 Task: Buy 2 Tablecloths from Kitchen & Table Linens section under best seller category for shipping address: Henry Lee, 4769 Agriculture Lane, Homestead, Florida 33030, Cell Number 3052454080. Pay from credit card ending with 6759, CVV 506
Action: Mouse moved to (15, 106)
Screenshot: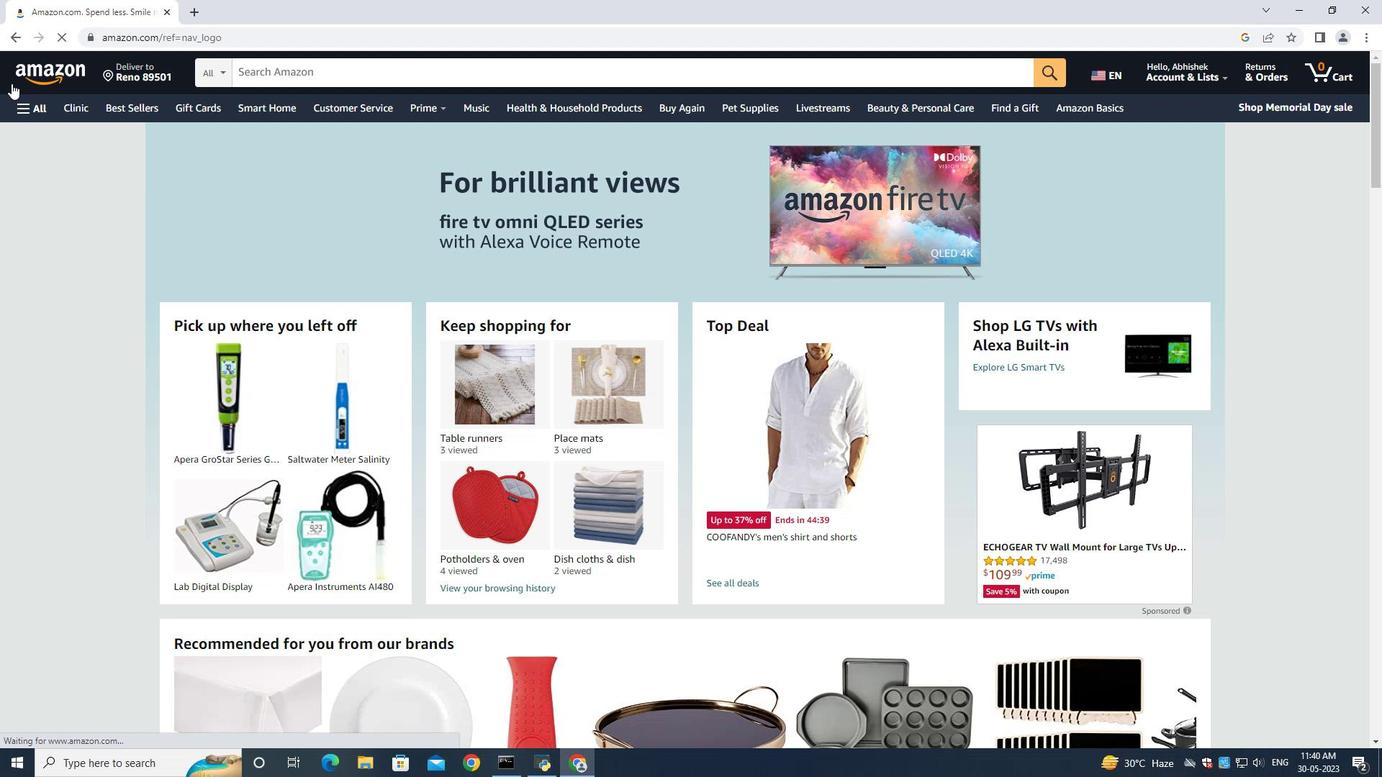 
Action: Mouse pressed left at (15, 106)
Screenshot: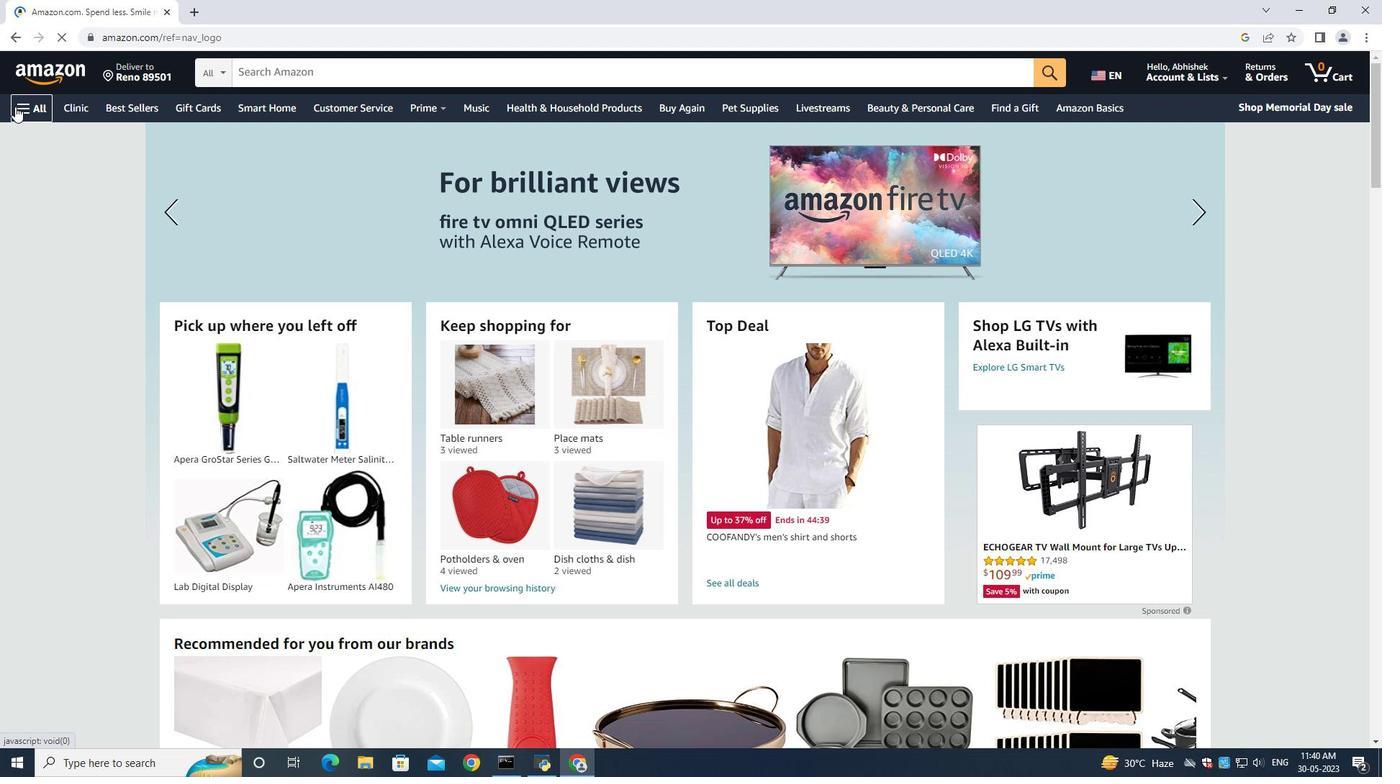 
Action: Mouse moved to (38, 107)
Screenshot: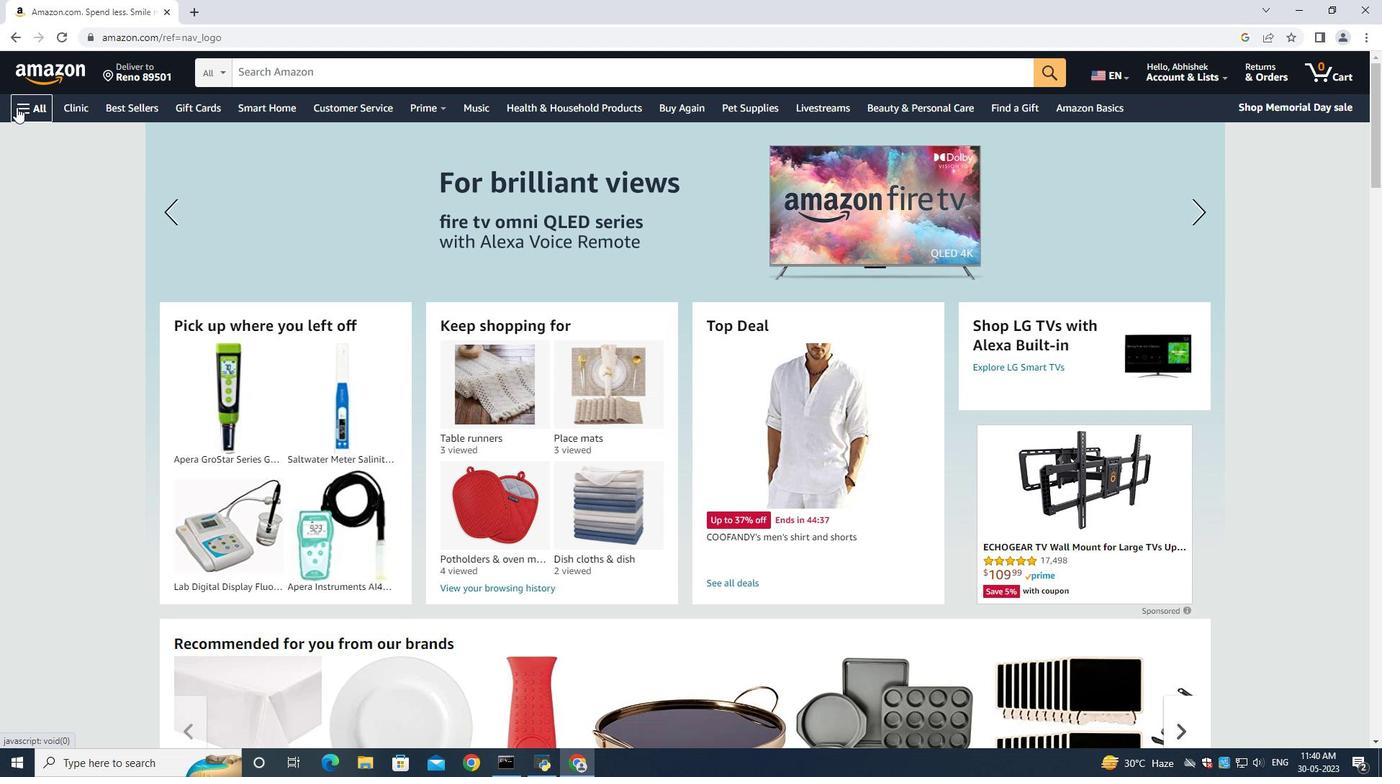 
Action: Mouse pressed left at (38, 107)
Screenshot: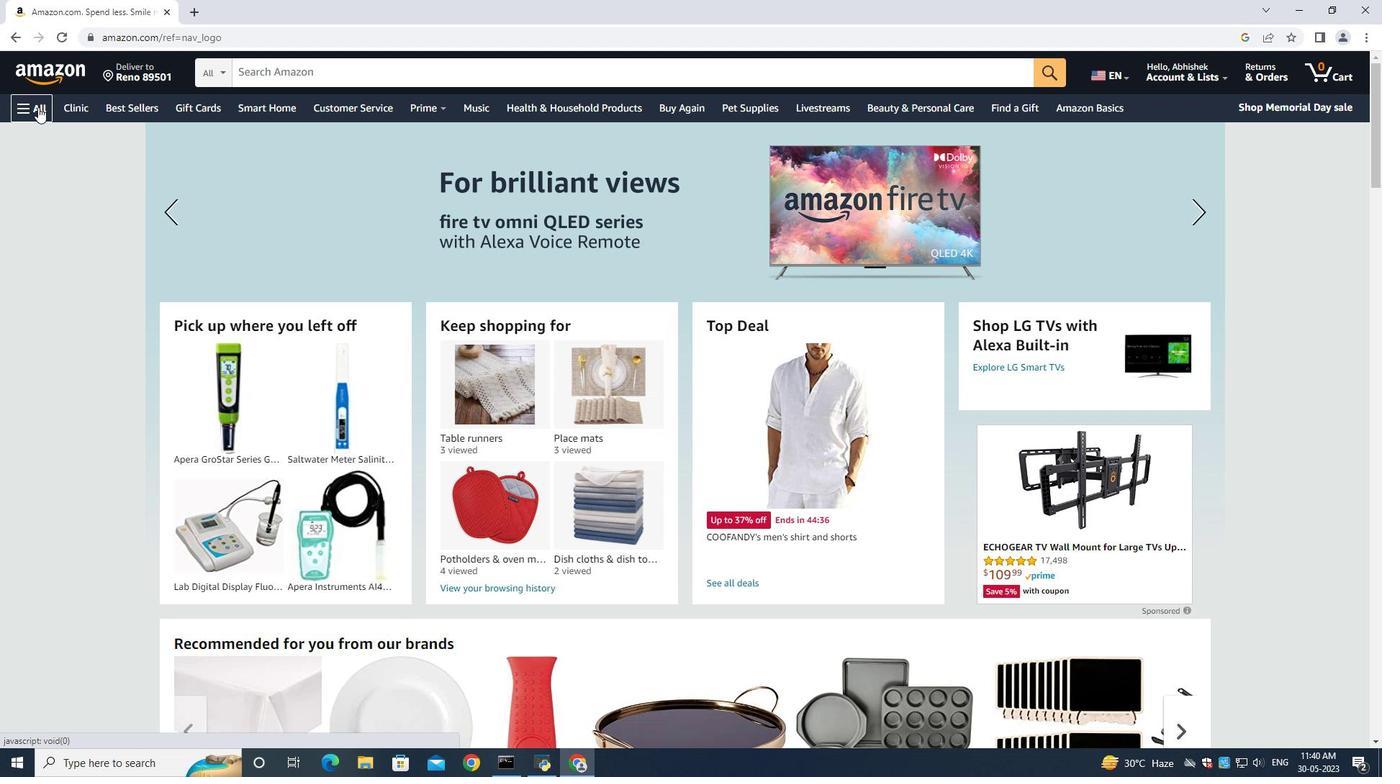 
Action: Mouse moved to (48, 124)
Screenshot: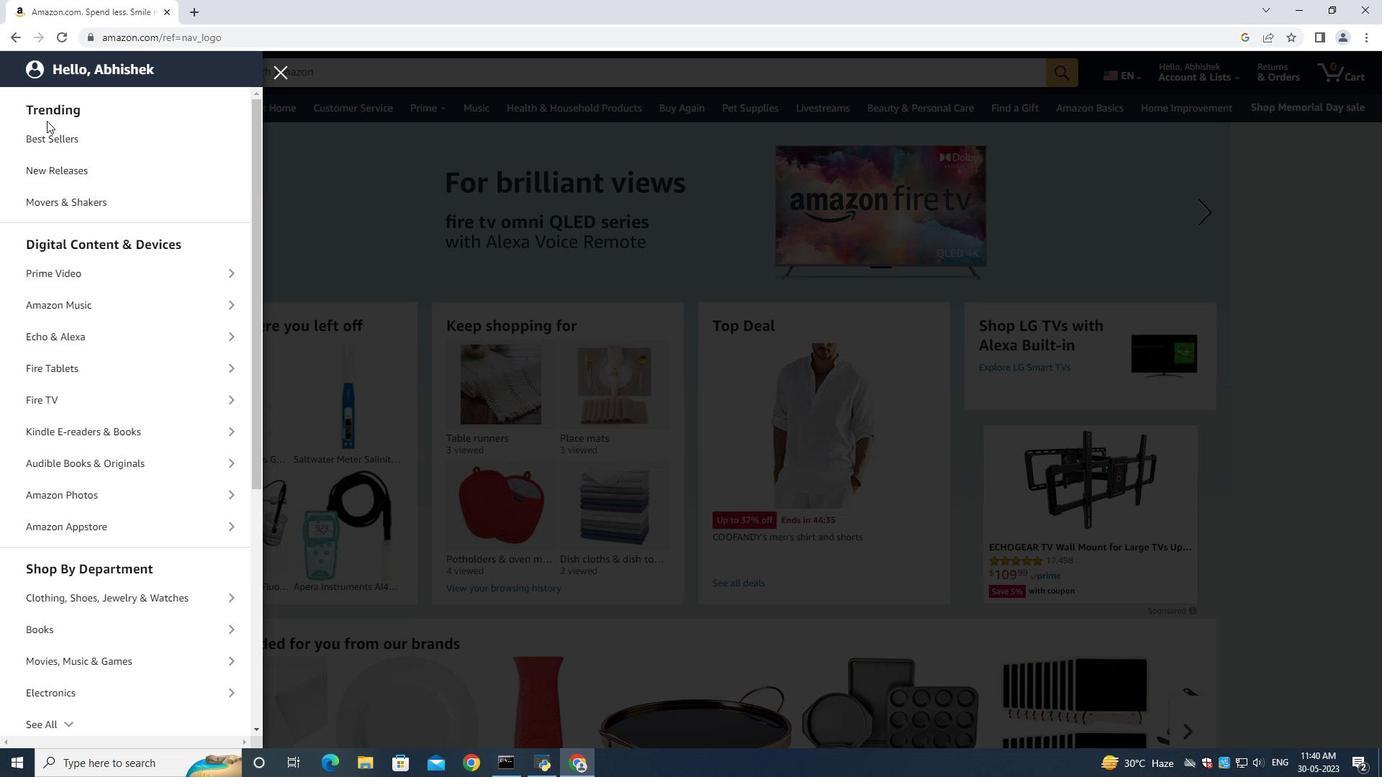 
Action: Mouse pressed left at (48, 124)
Screenshot: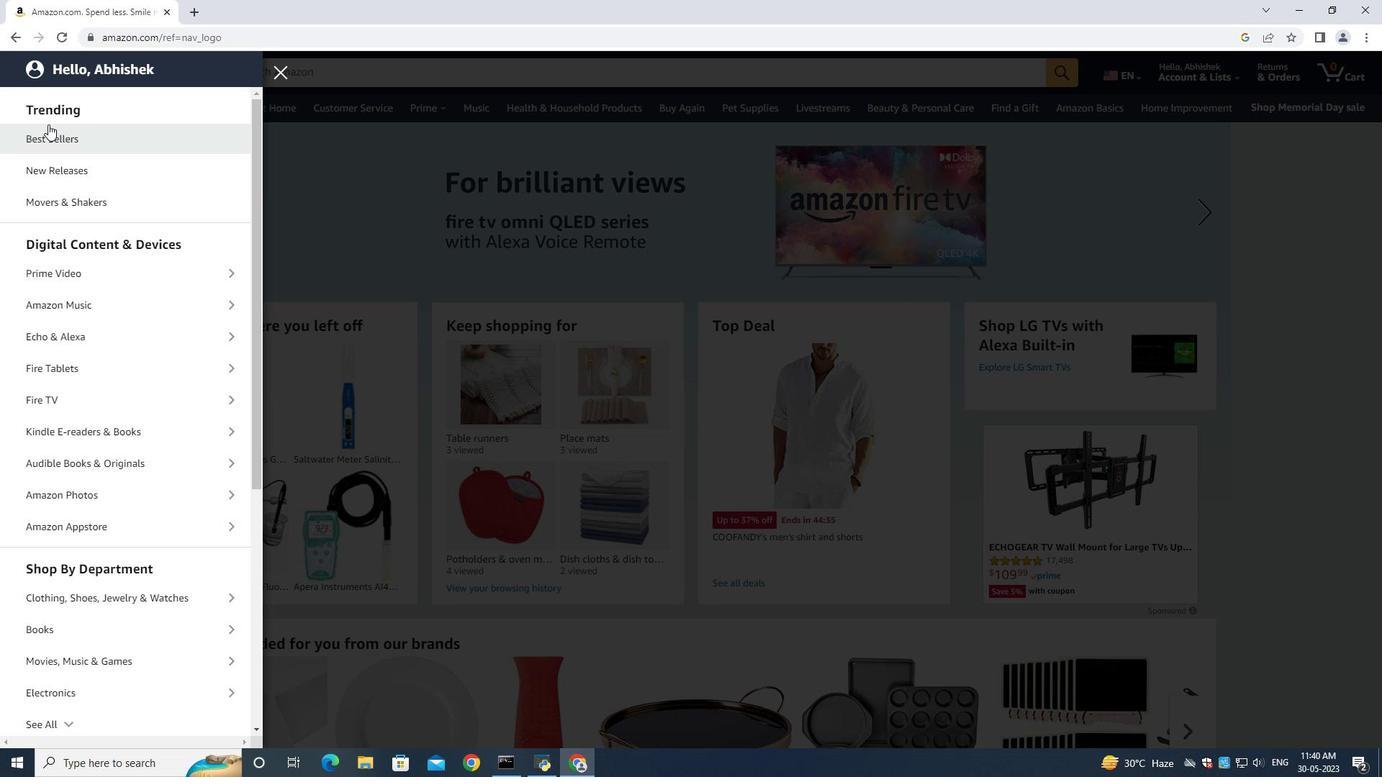 
Action: Mouse moved to (256, 72)
Screenshot: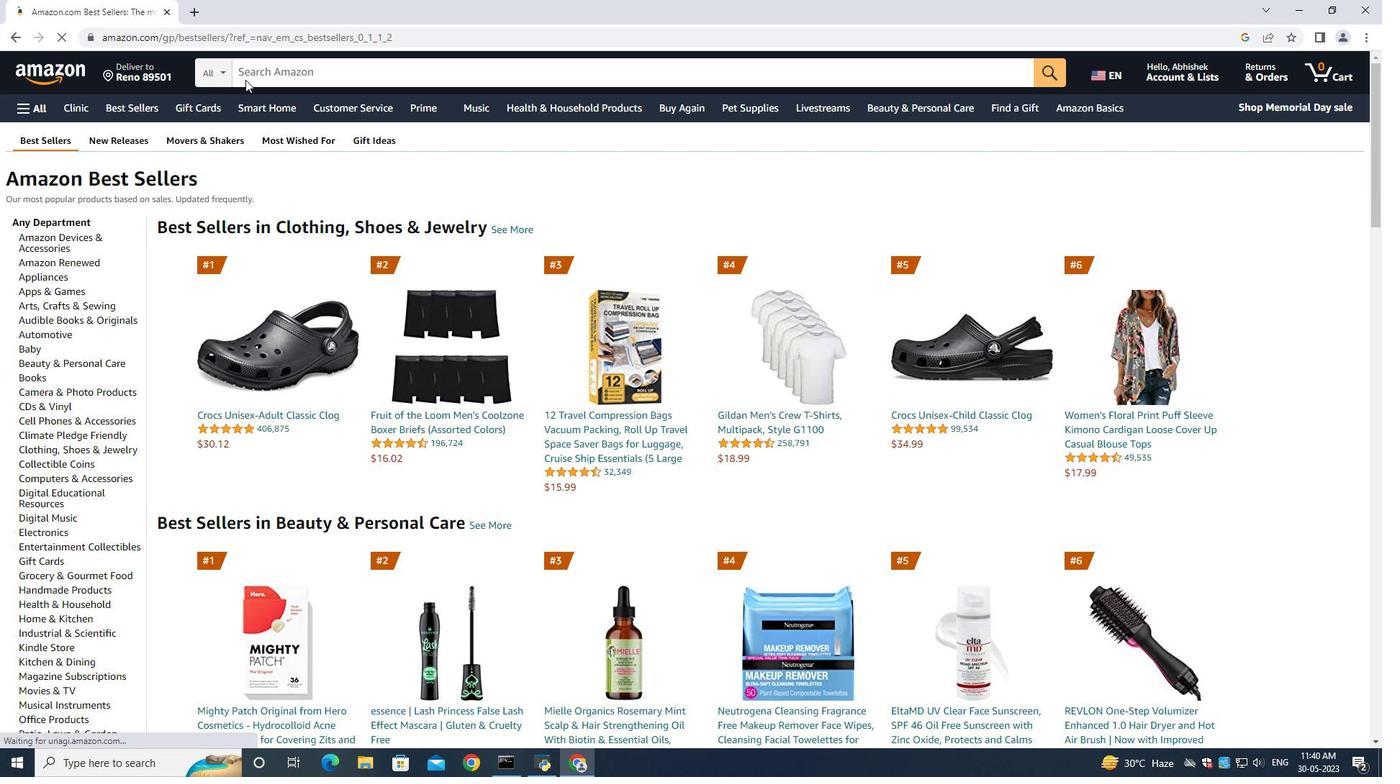 
Action: Mouse pressed left at (256, 72)
Screenshot: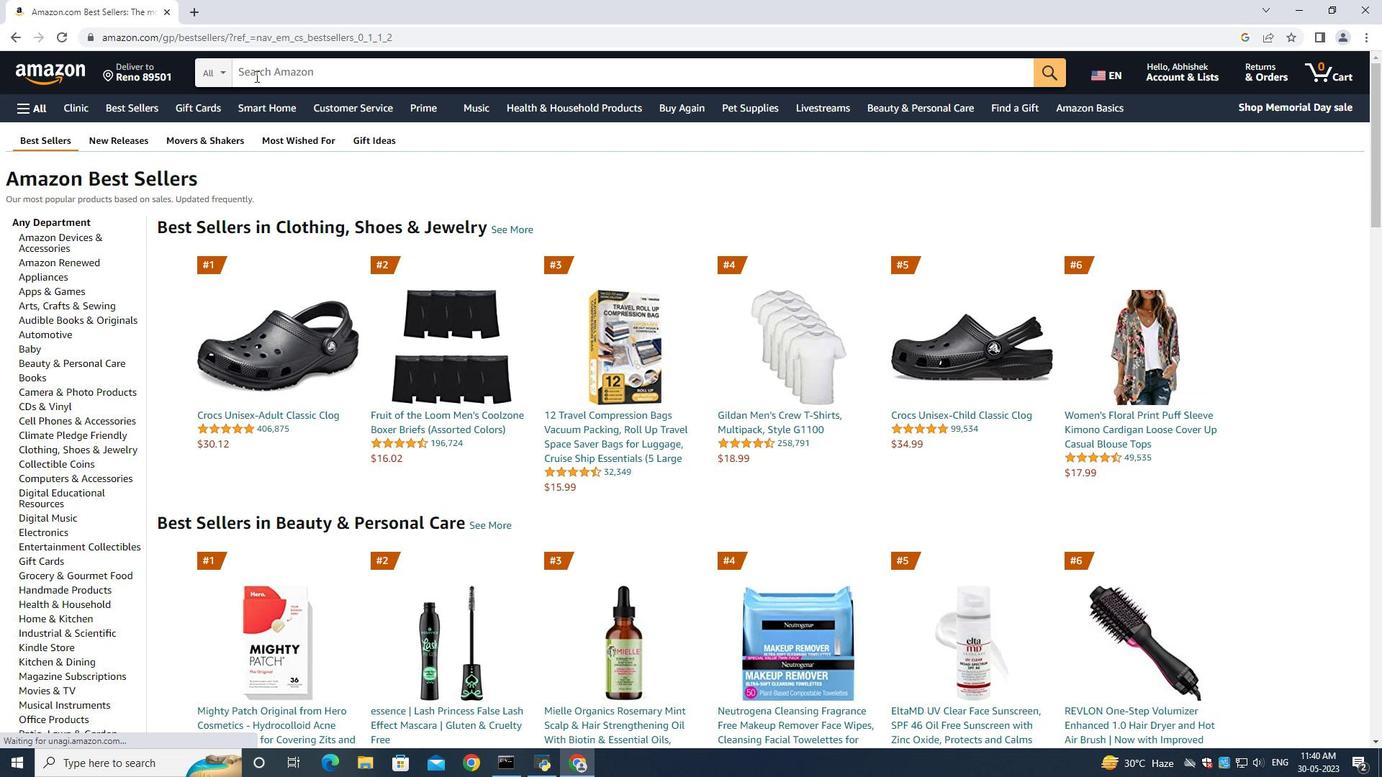 
Action: Mouse moved to (255, 69)
Screenshot: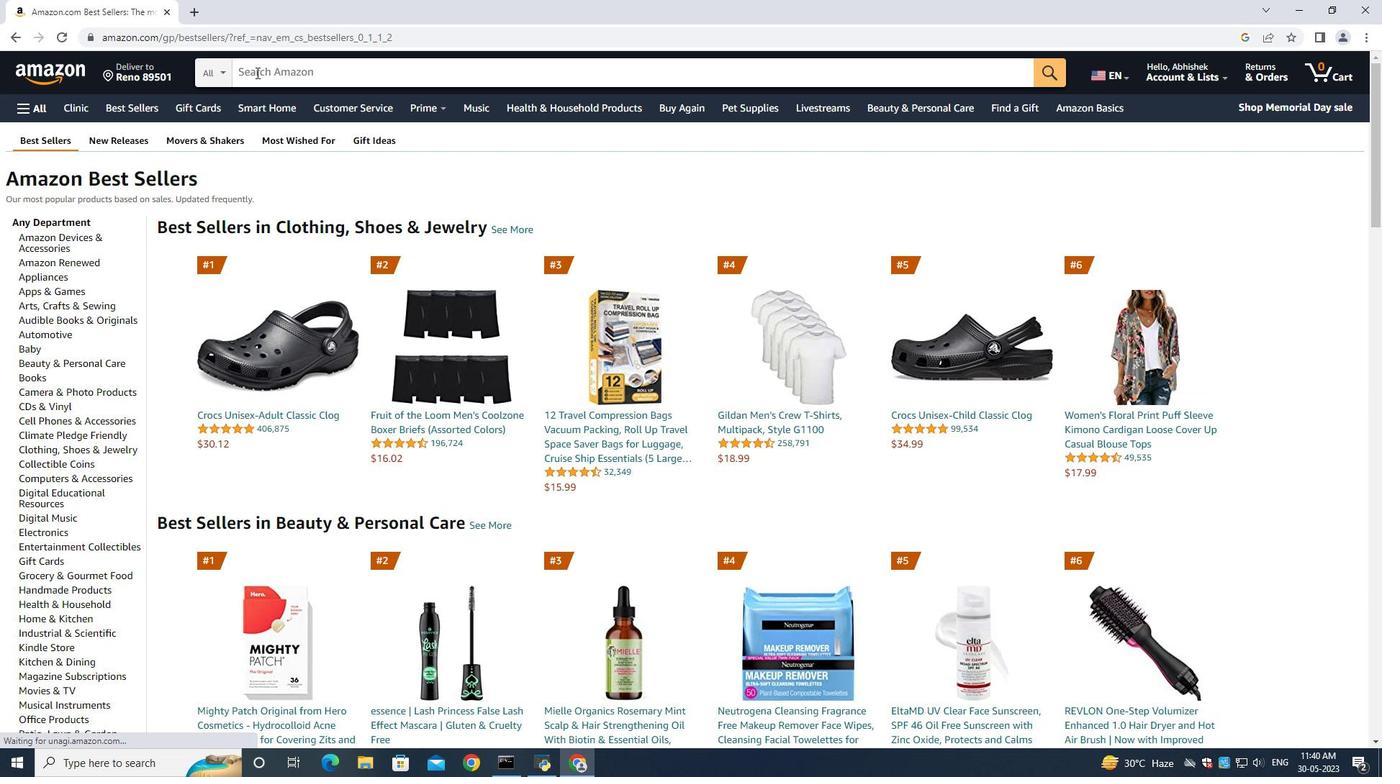 
Action: Key pressed <Key.shift>Tablect<Key.backspace>loths<Key.enter>
Screenshot: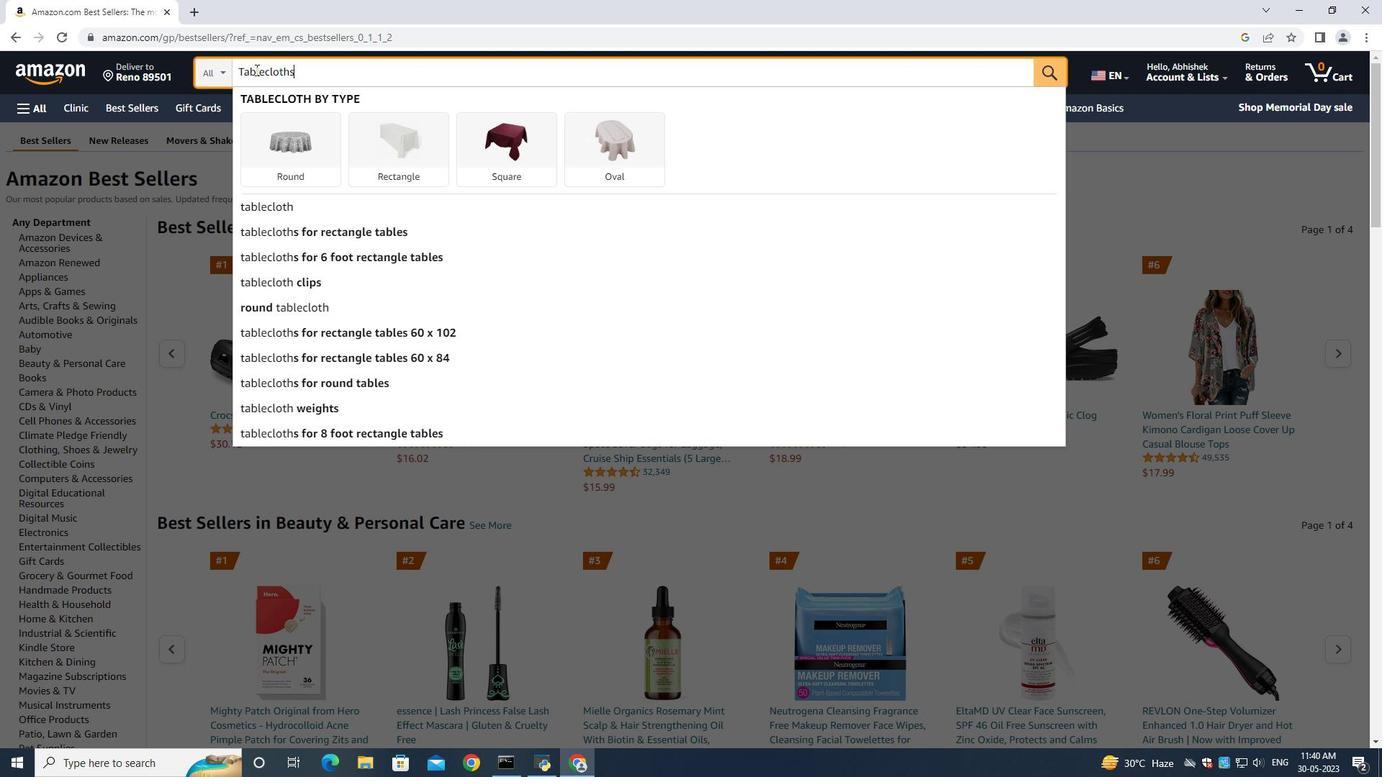 
Action: Mouse moved to (92, 254)
Screenshot: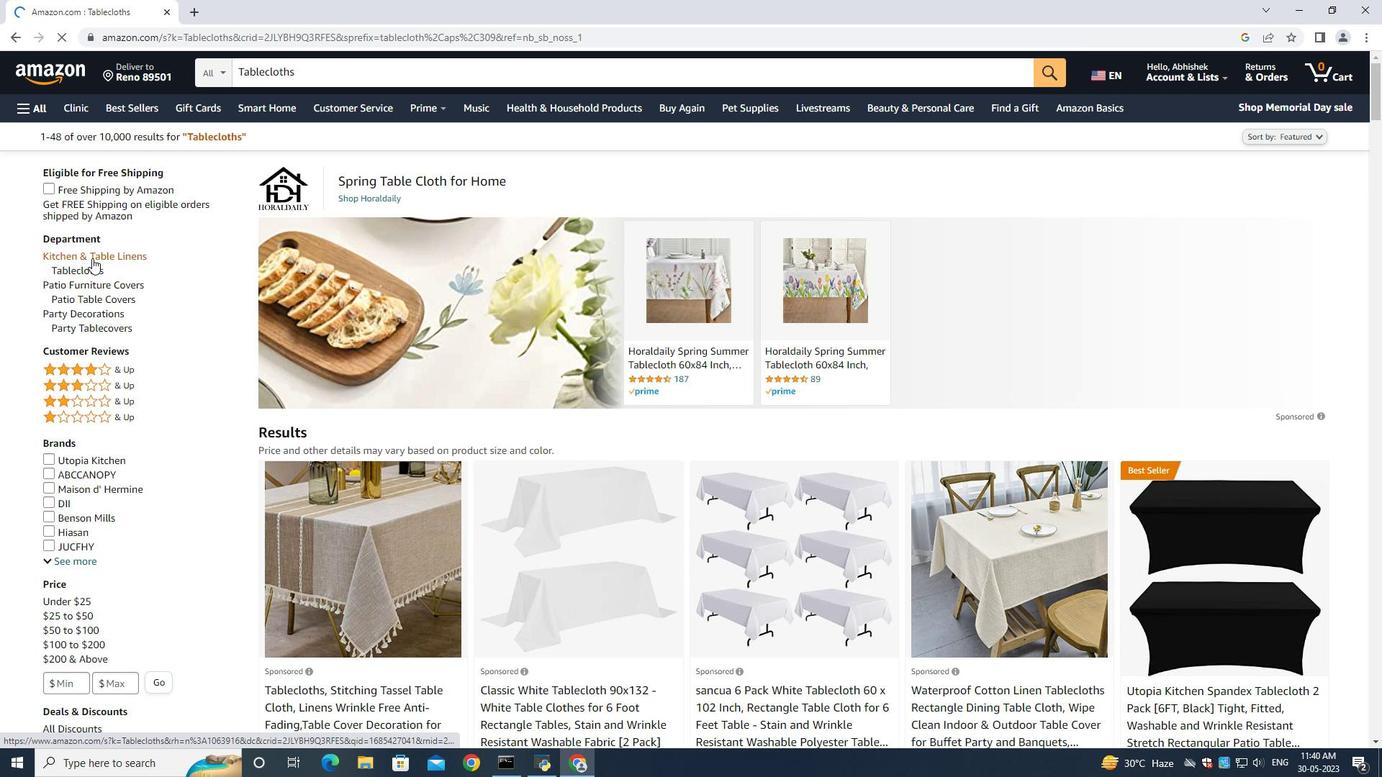 
Action: Mouse pressed left at (92, 254)
Screenshot: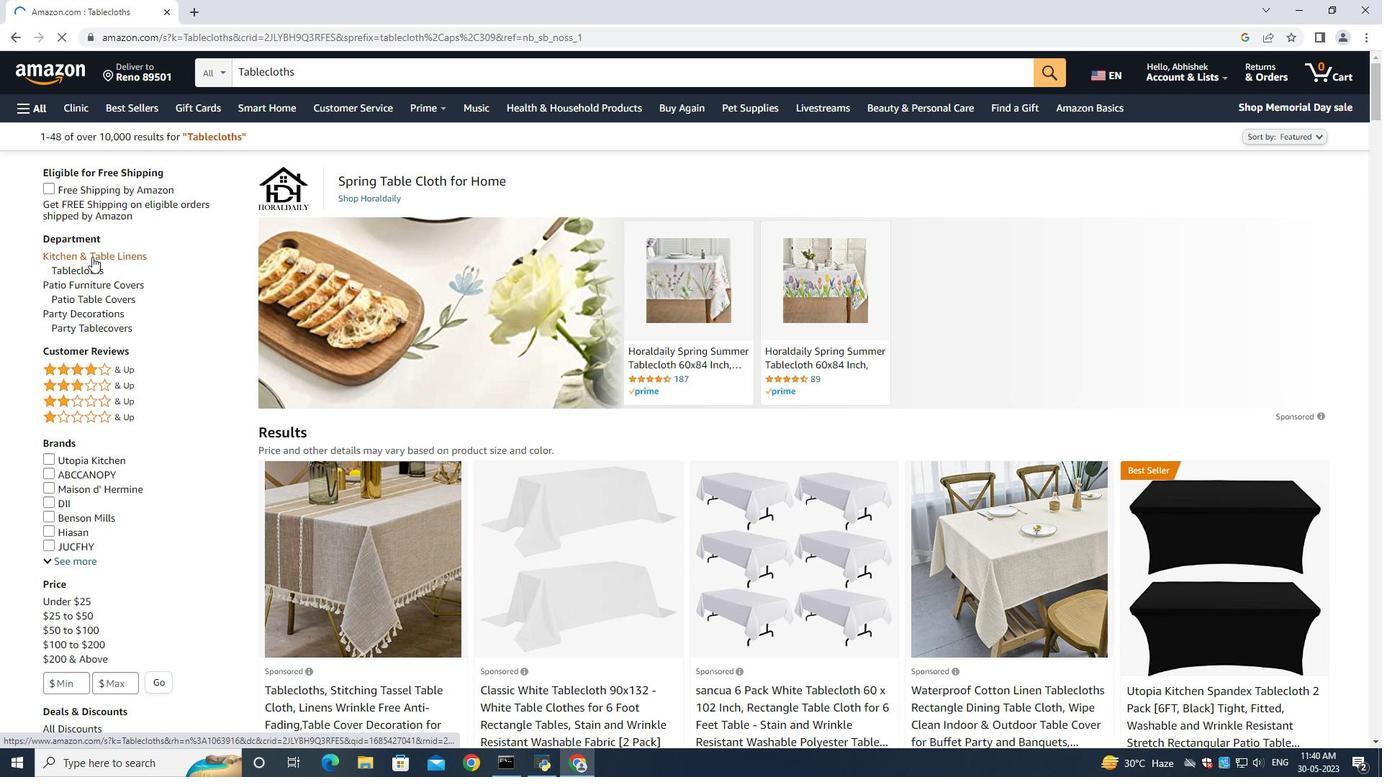 
Action: Mouse moved to (813, 331)
Screenshot: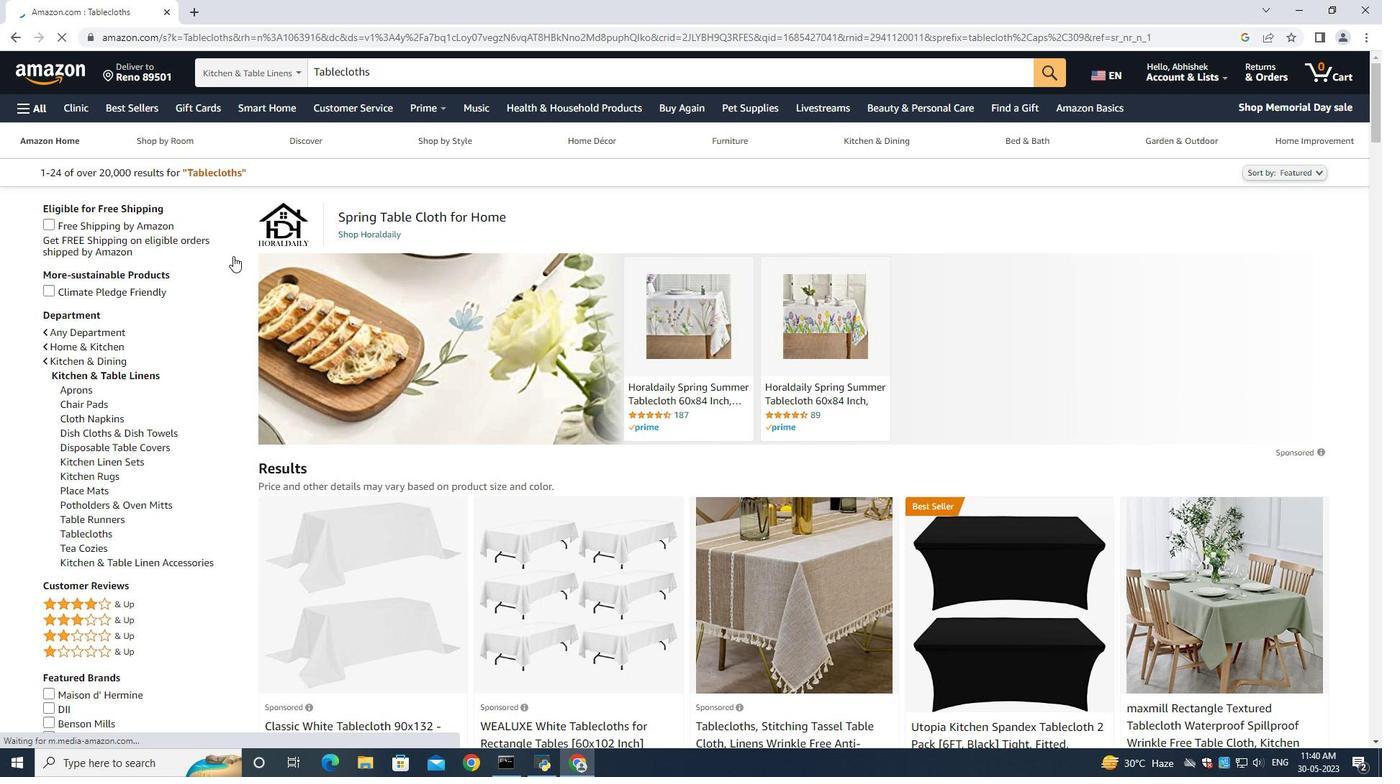 
Action: Mouse scrolled (813, 331) with delta (0, 0)
Screenshot: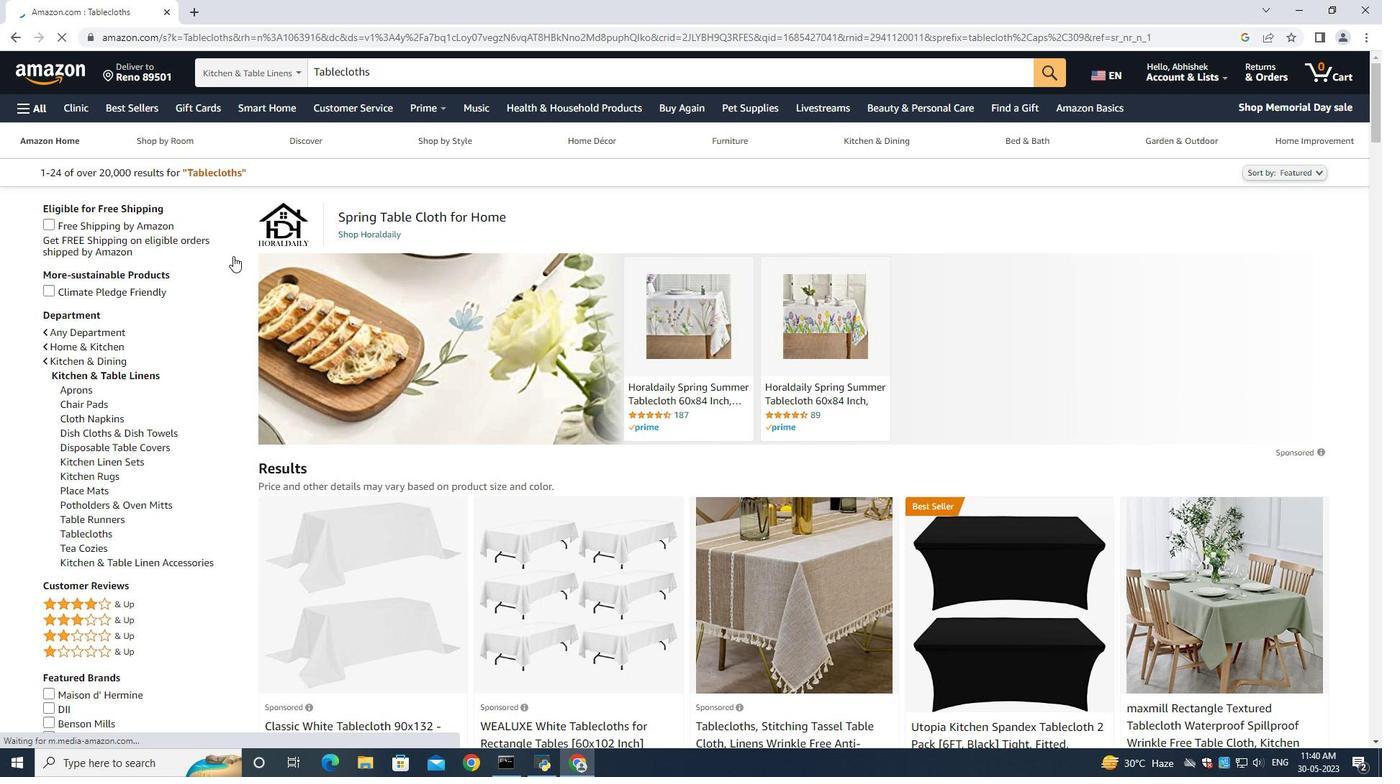 
Action: Mouse moved to (814, 334)
Screenshot: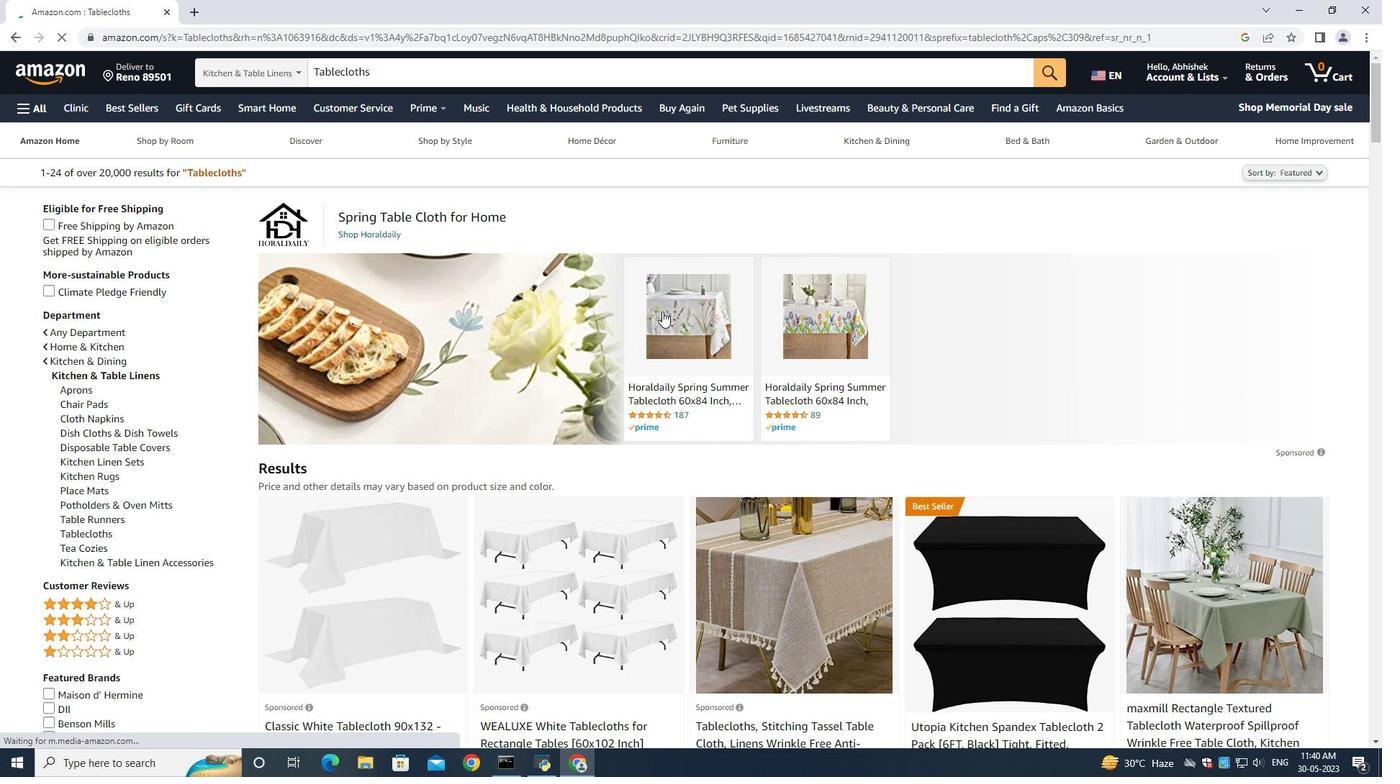 
Action: Mouse scrolled (813, 332) with delta (0, 0)
Screenshot: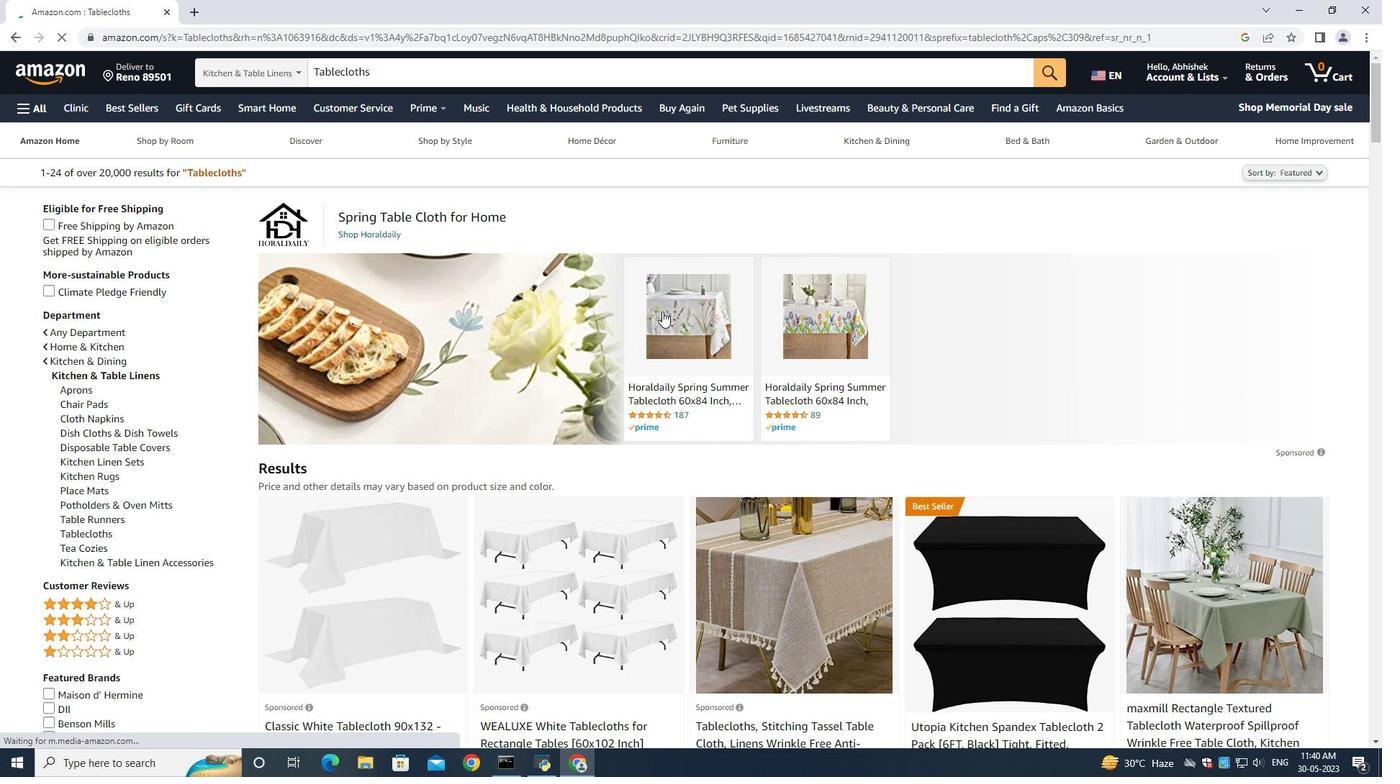 
Action: Mouse moved to (814, 334)
Screenshot: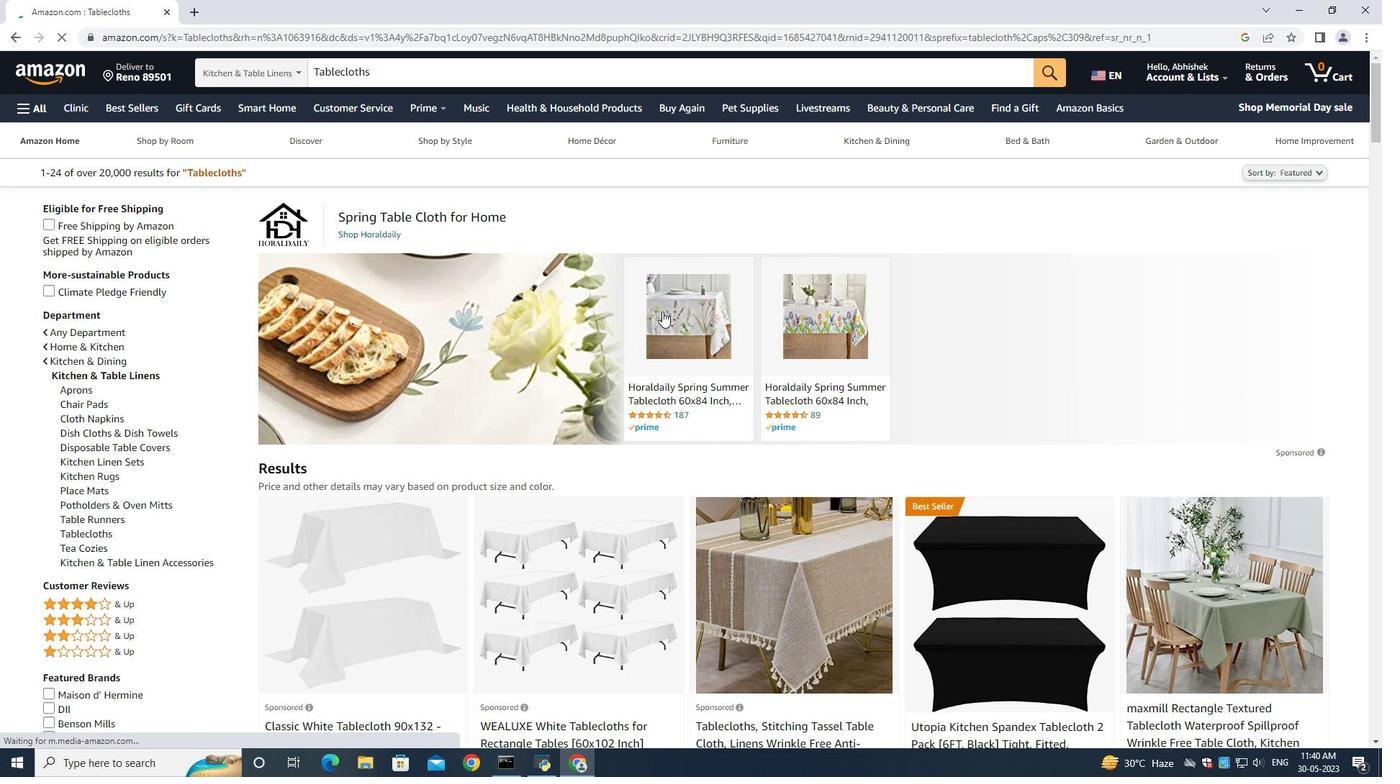 
Action: Mouse scrolled (814, 334) with delta (0, 0)
Screenshot: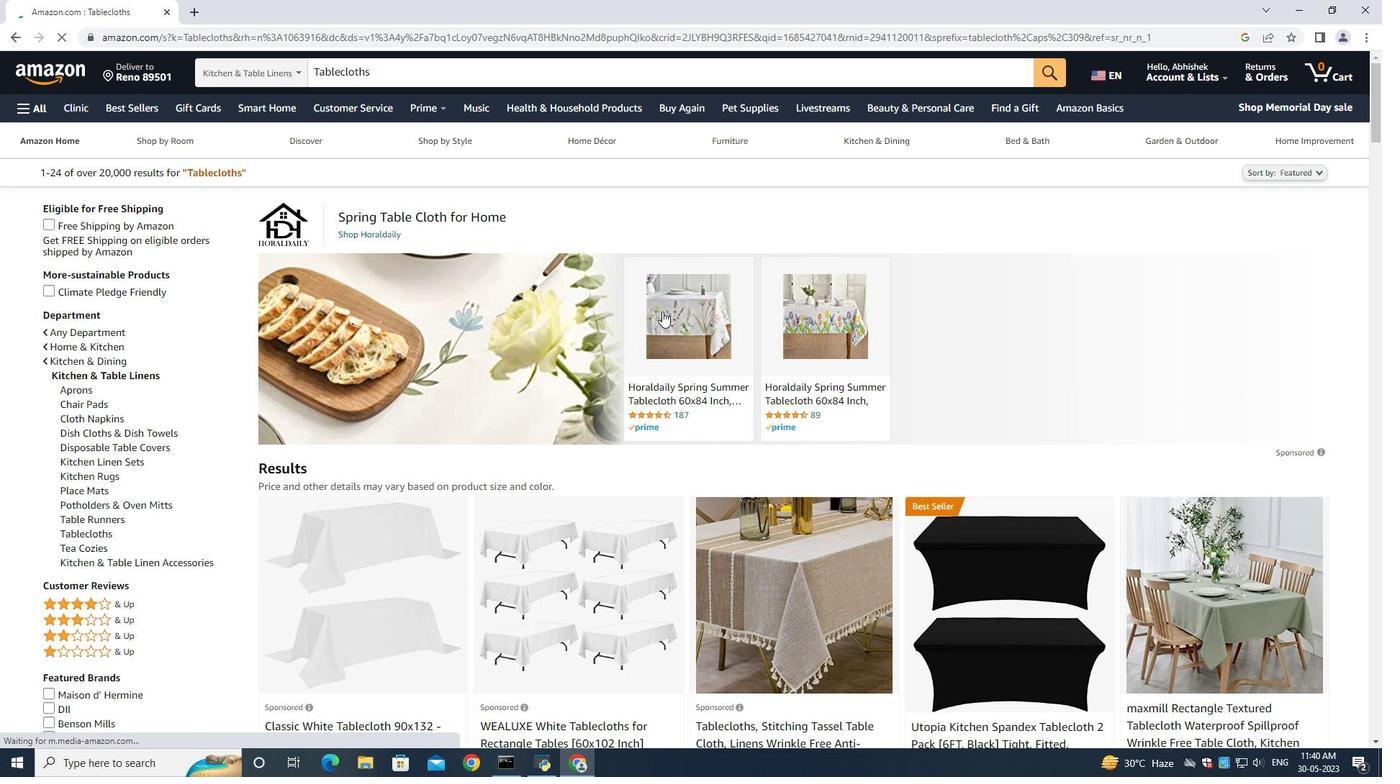 
Action: Mouse moved to (814, 335)
Screenshot: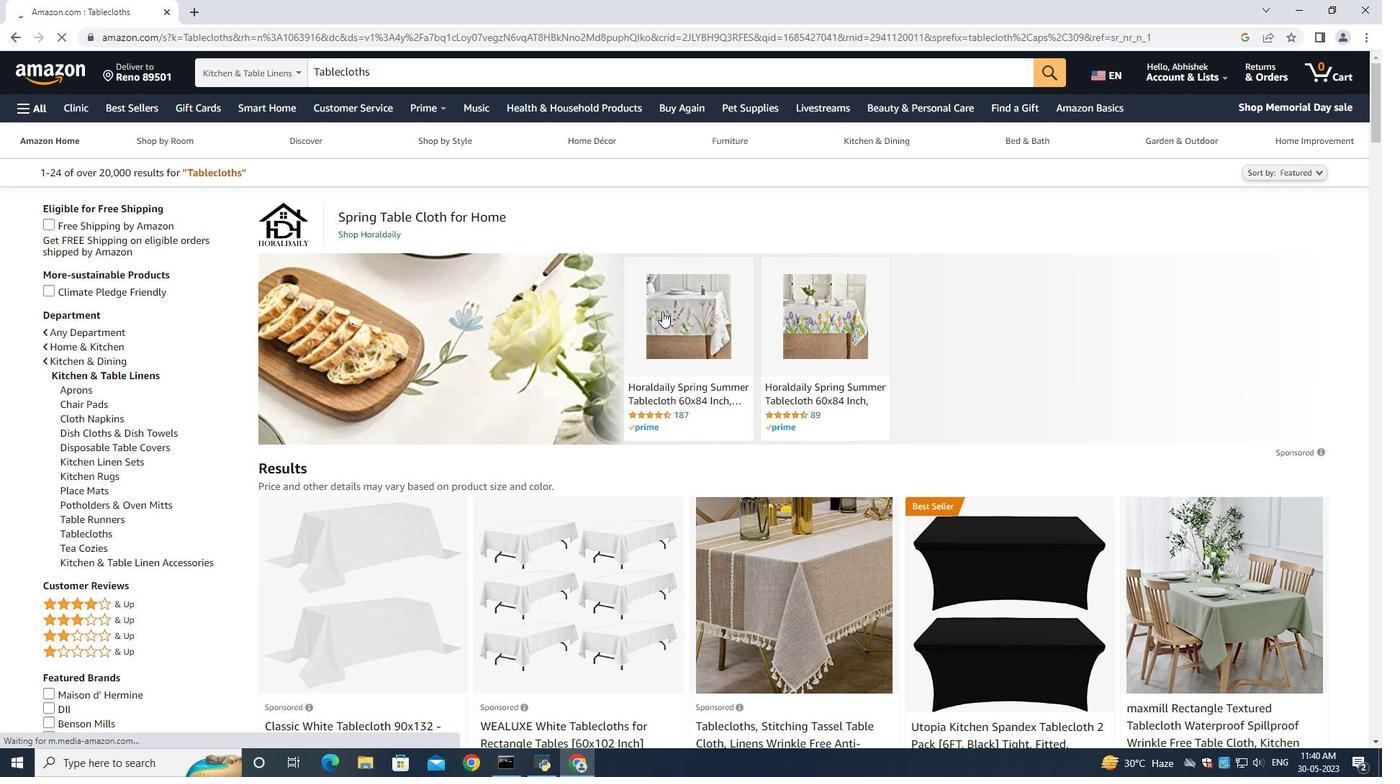 
Action: Mouse scrolled (814, 334) with delta (0, 0)
Screenshot: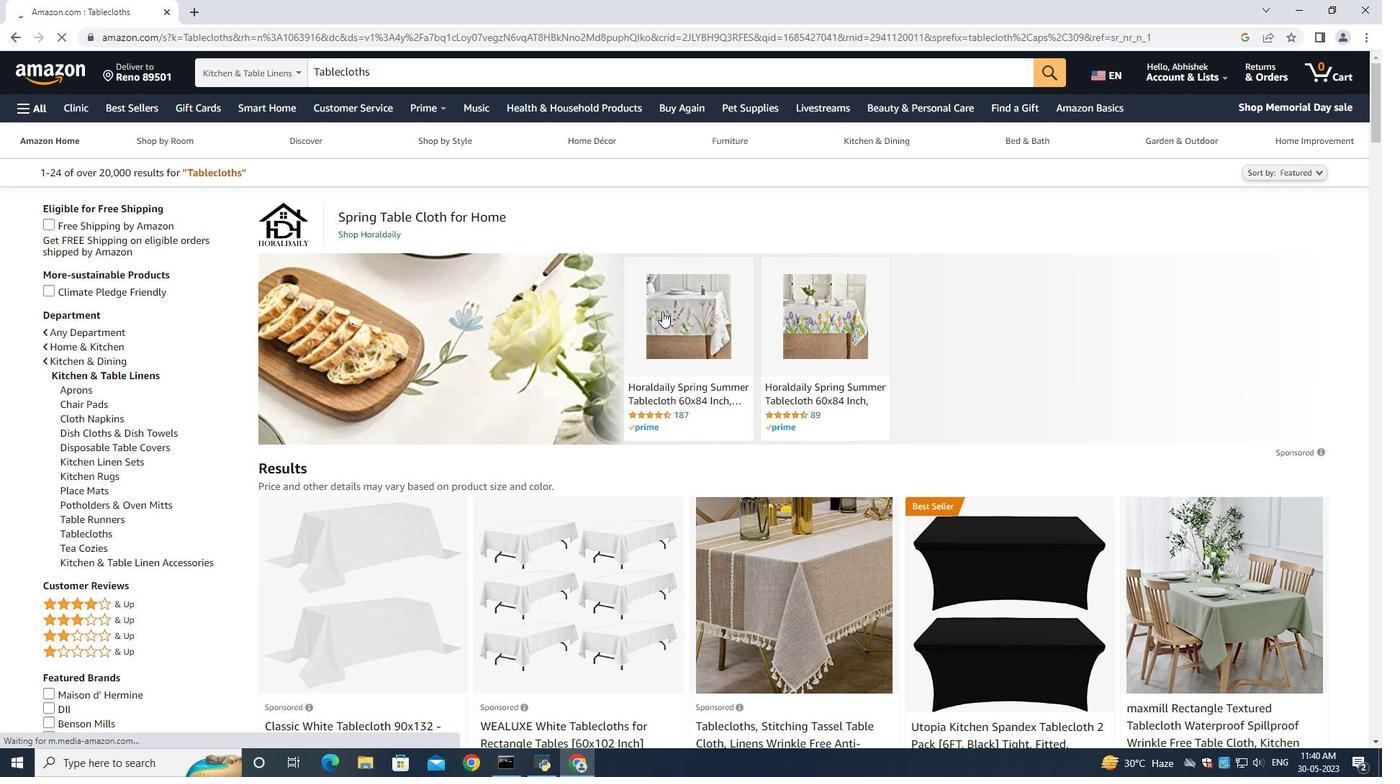 
Action: Mouse moved to (815, 336)
Screenshot: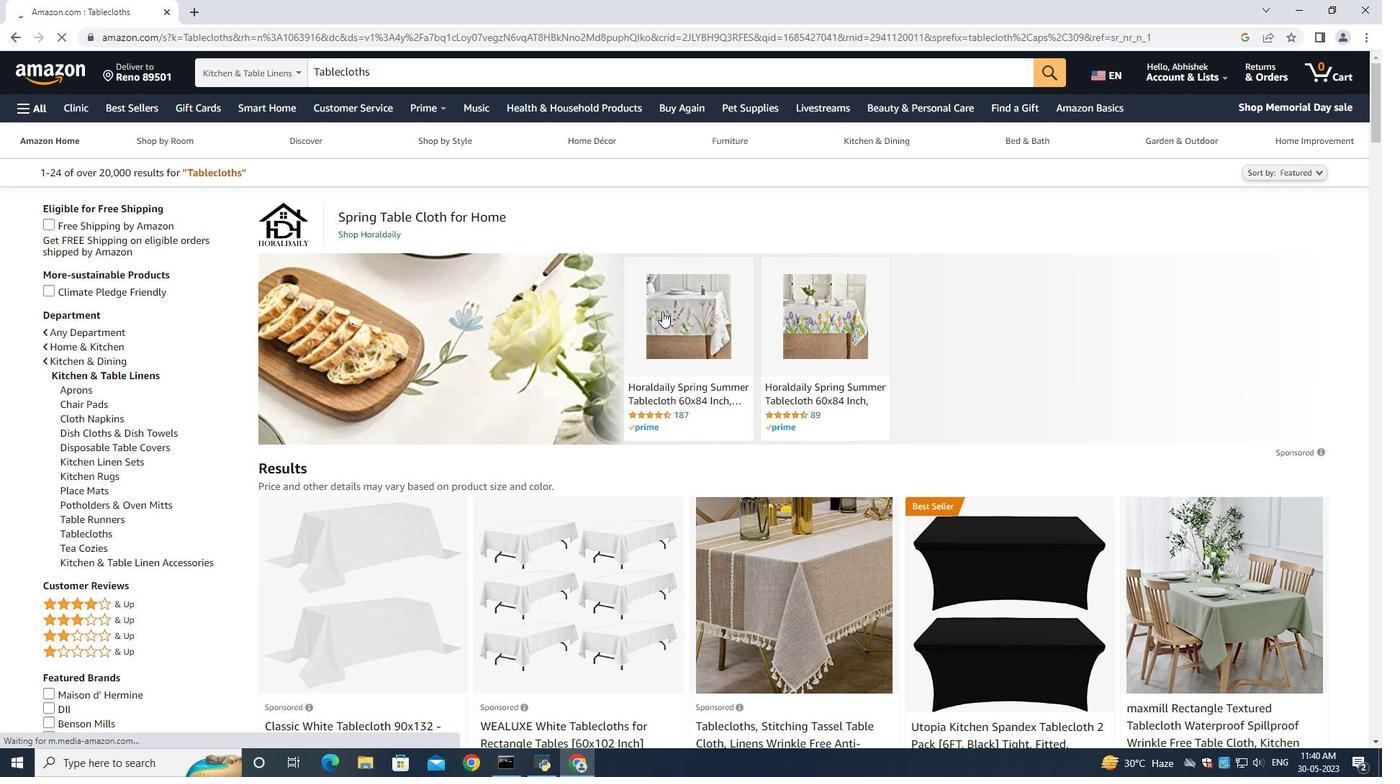 
Action: Mouse scrolled (815, 335) with delta (0, 0)
Screenshot: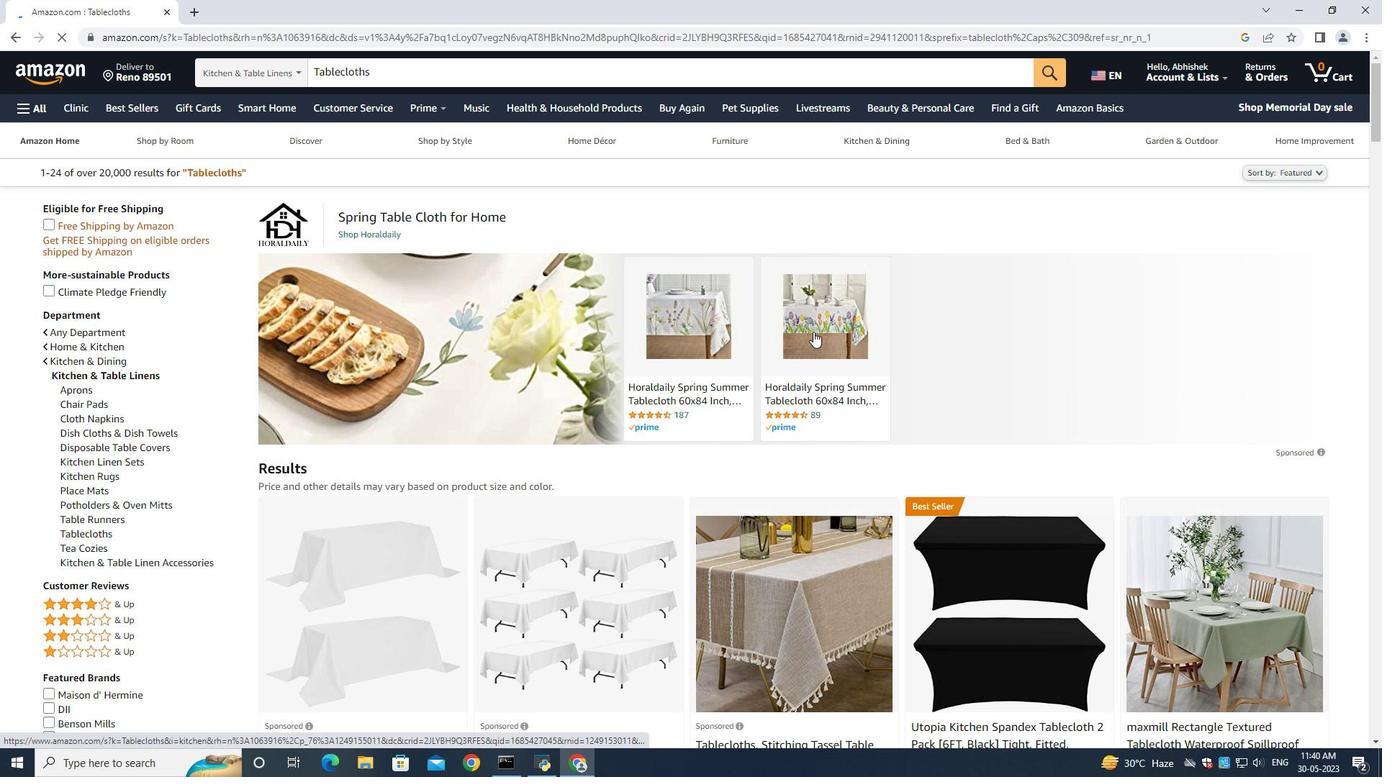 
Action: Mouse moved to (803, 388)
Screenshot: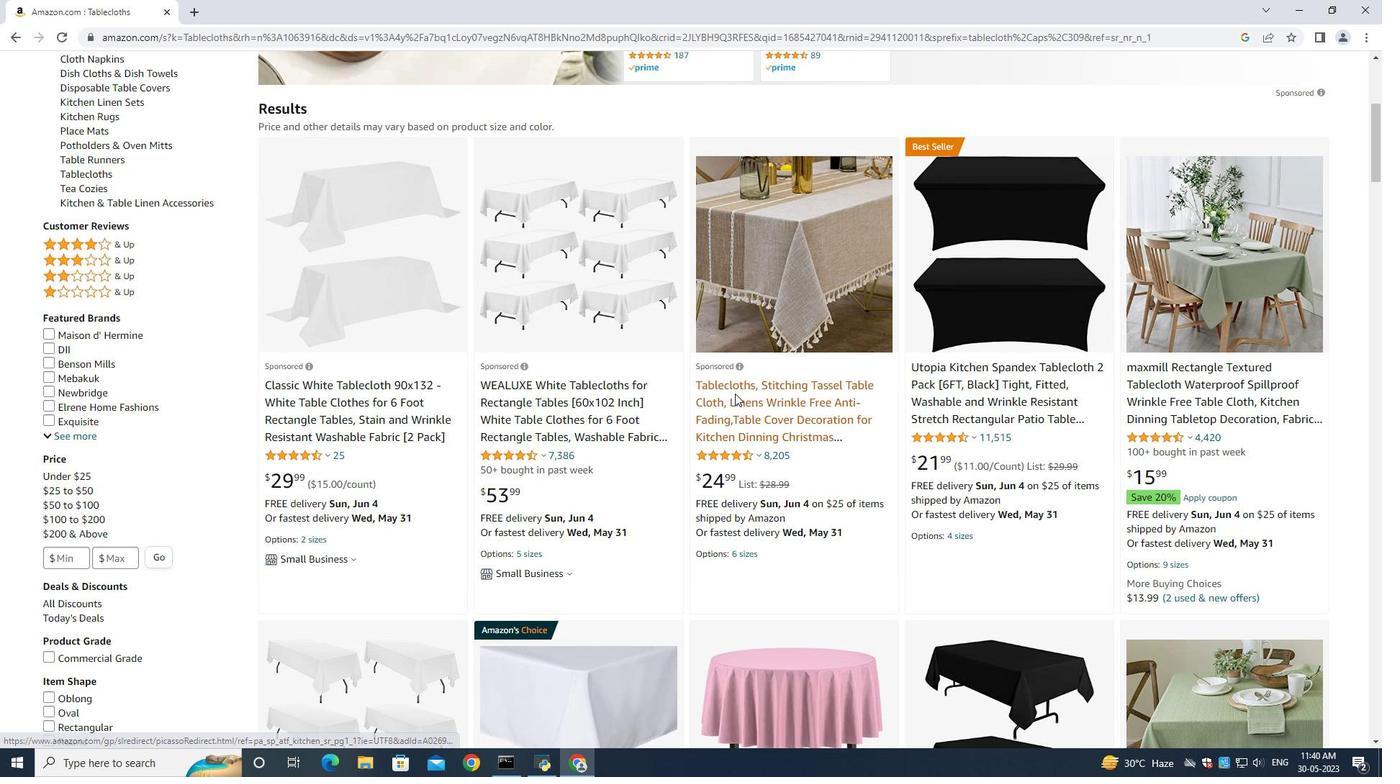 
Action: Mouse pressed left at (803, 388)
Screenshot: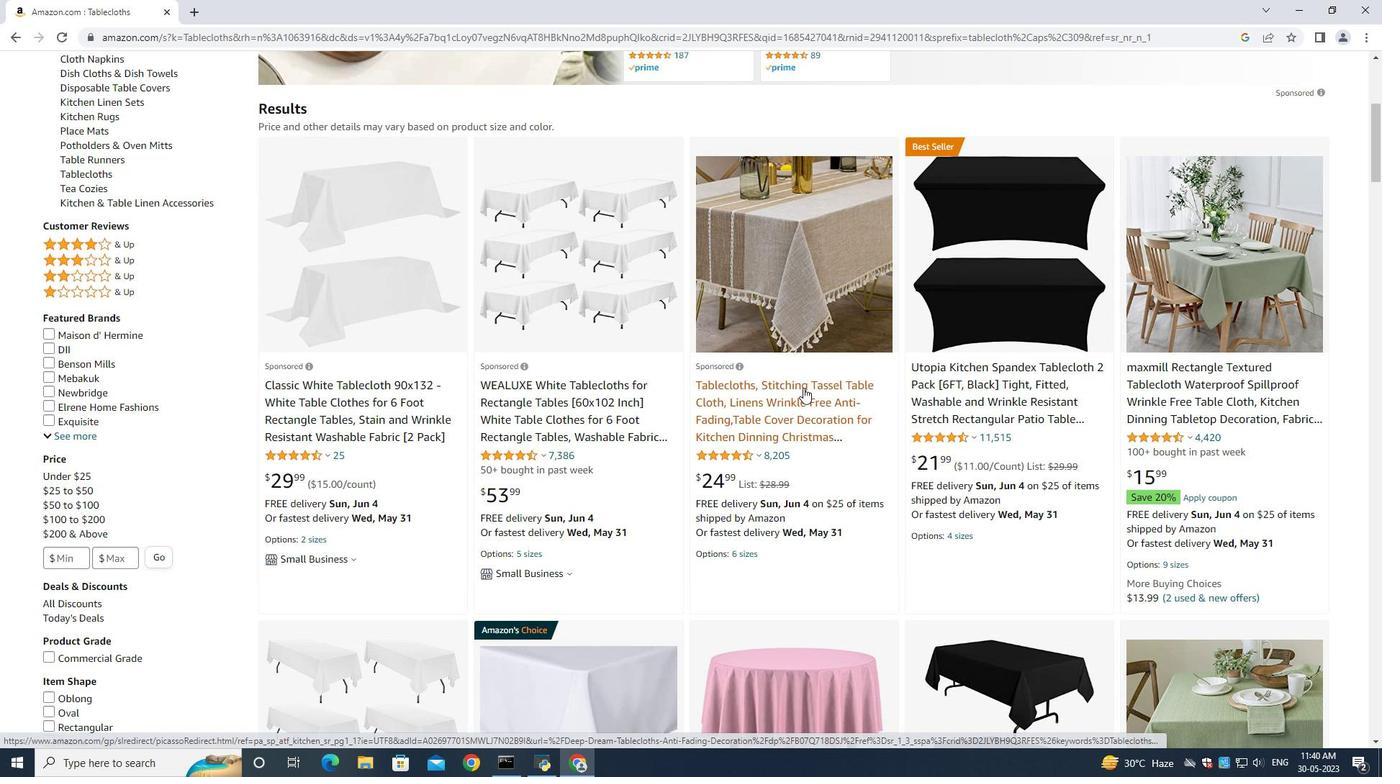 
Action: Mouse moved to (511, 614)
Screenshot: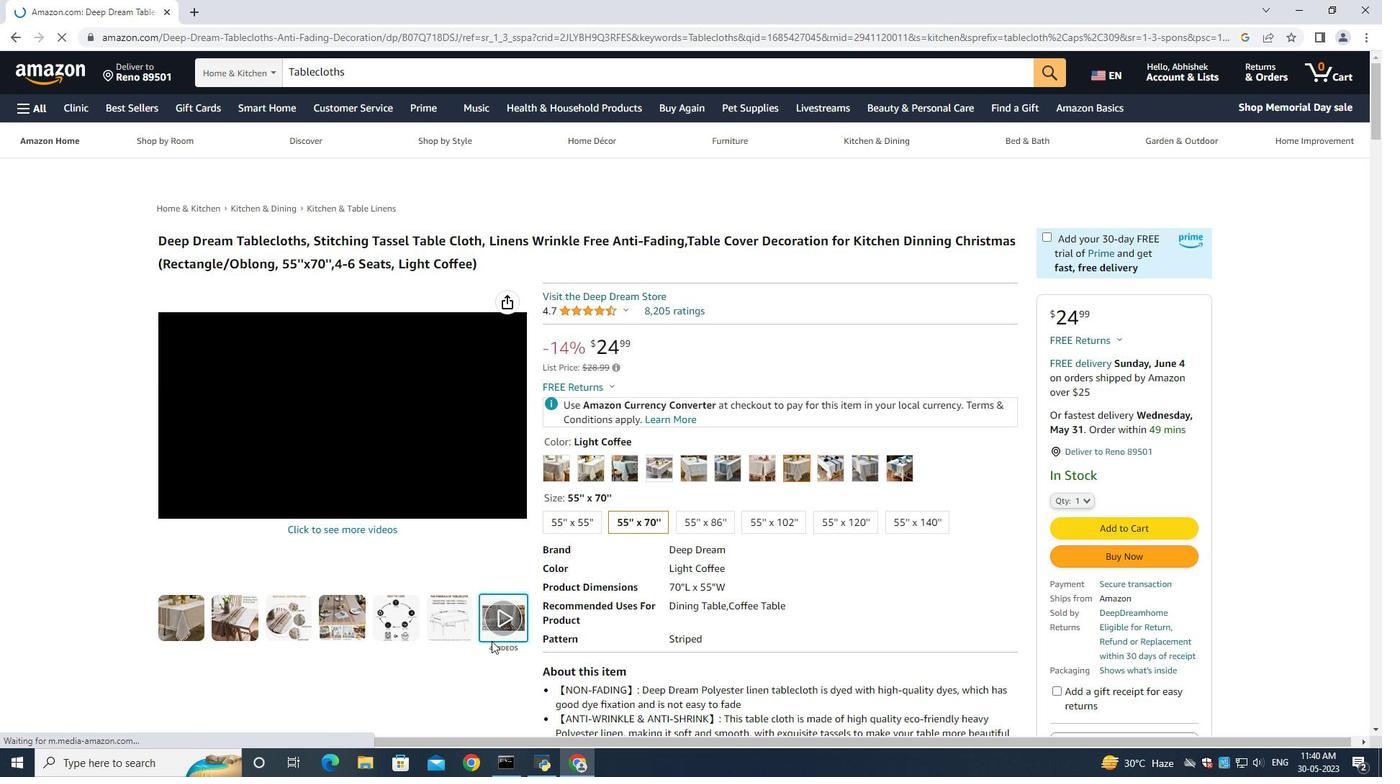 
Action: Mouse pressed left at (511, 614)
Screenshot: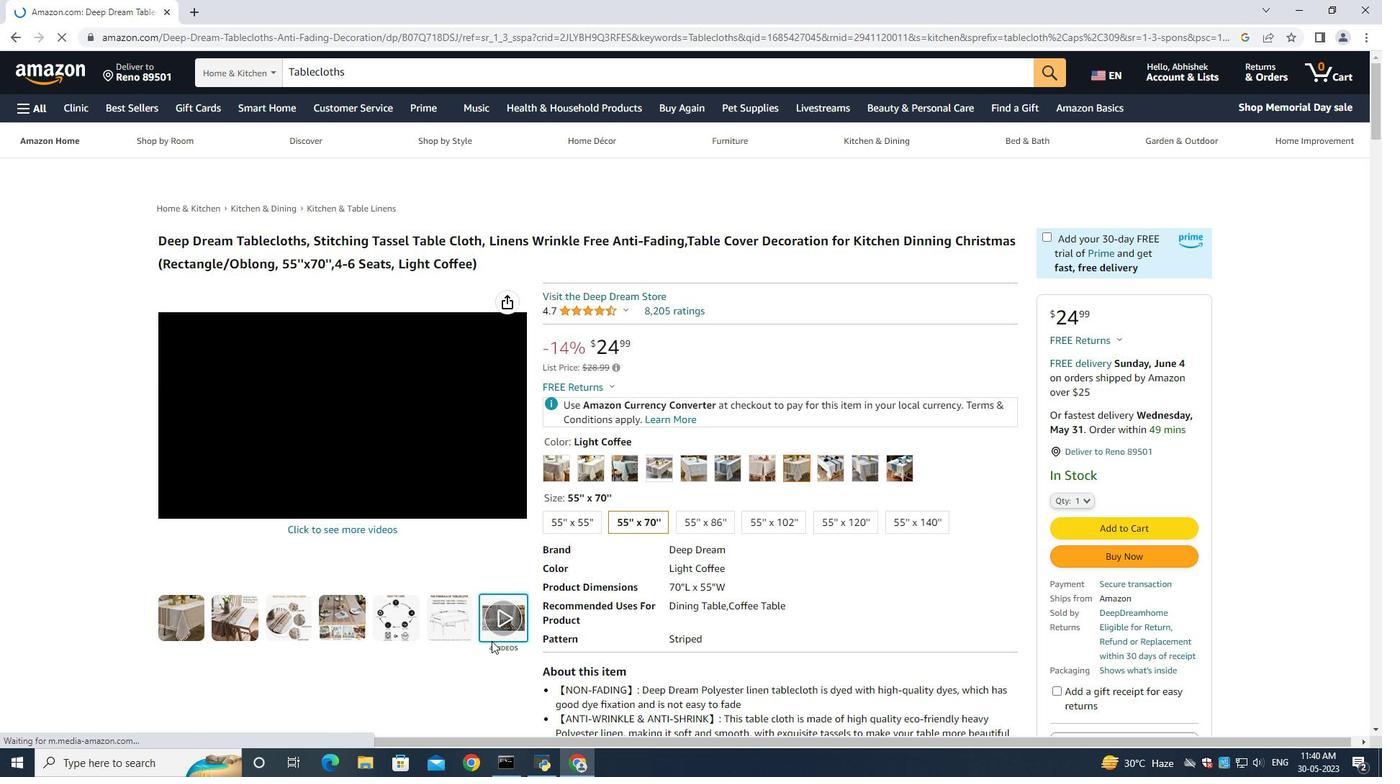 
Action: Mouse moved to (583, 399)
Screenshot: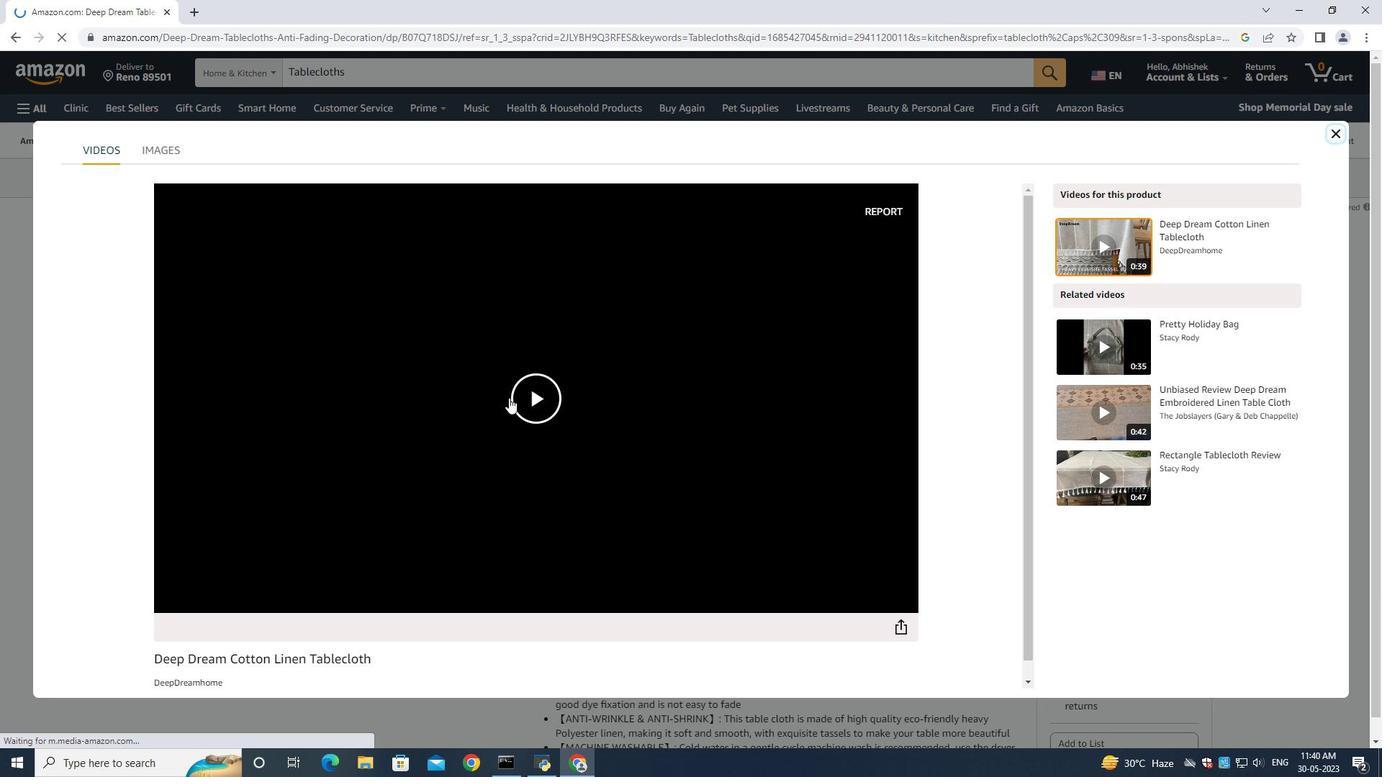
Action: Mouse pressed left at (583, 399)
Screenshot: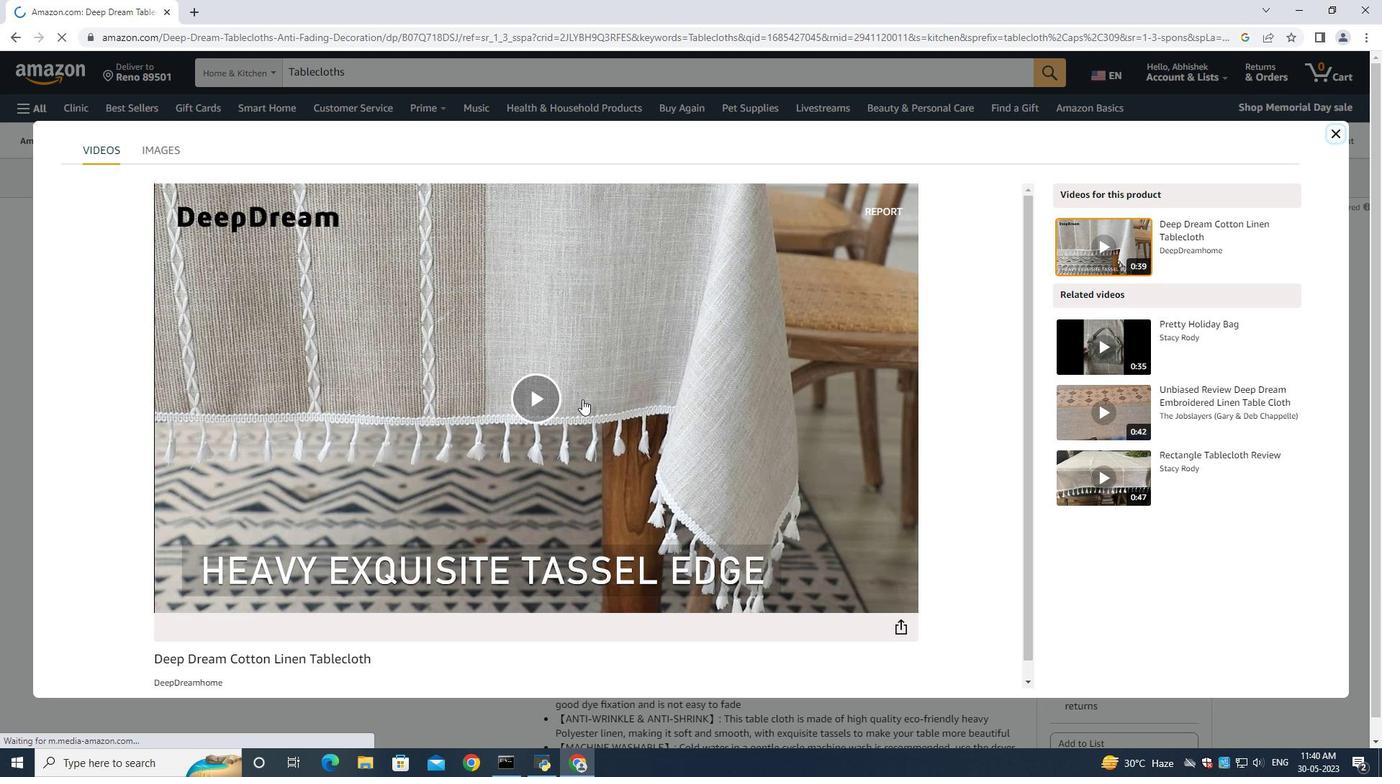 
Action: Mouse moved to (545, 409)
Screenshot: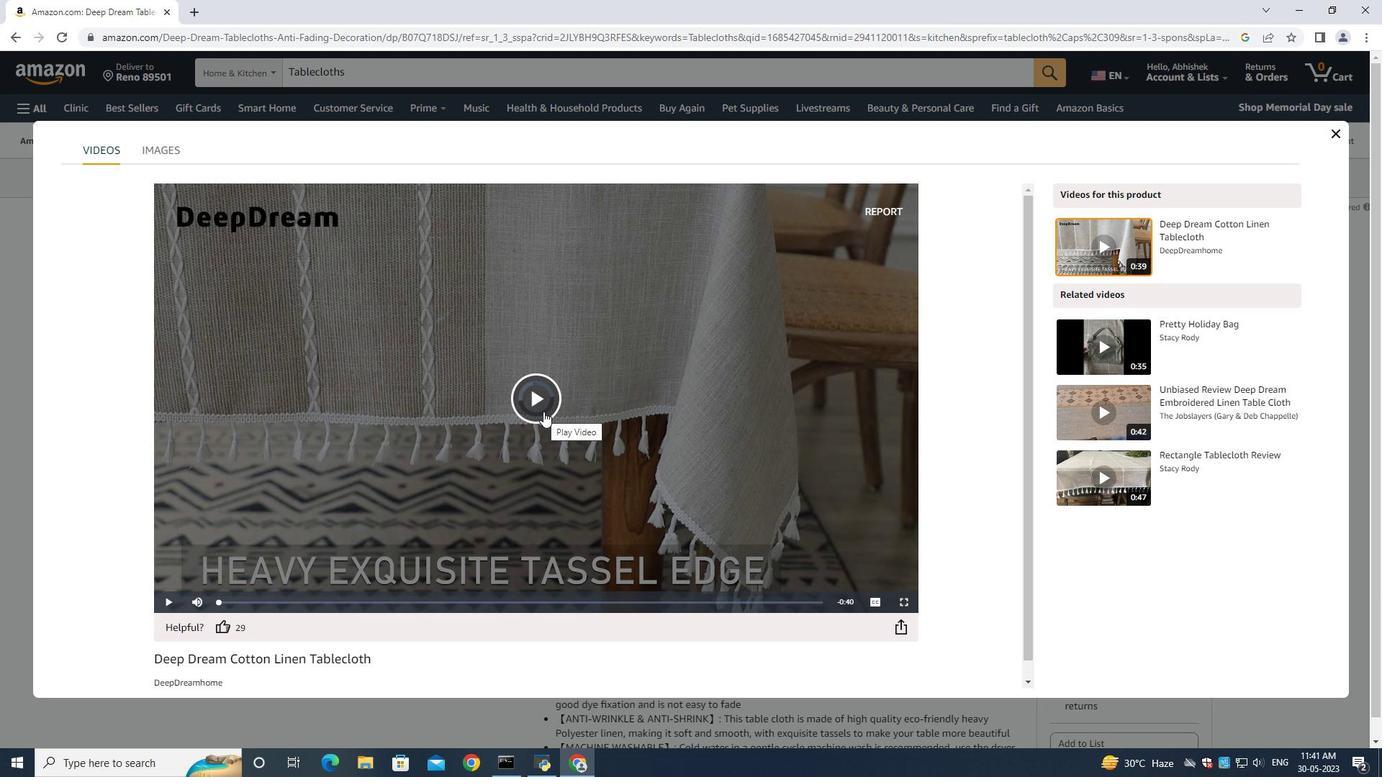 
Action: Mouse pressed left at (545, 409)
Screenshot: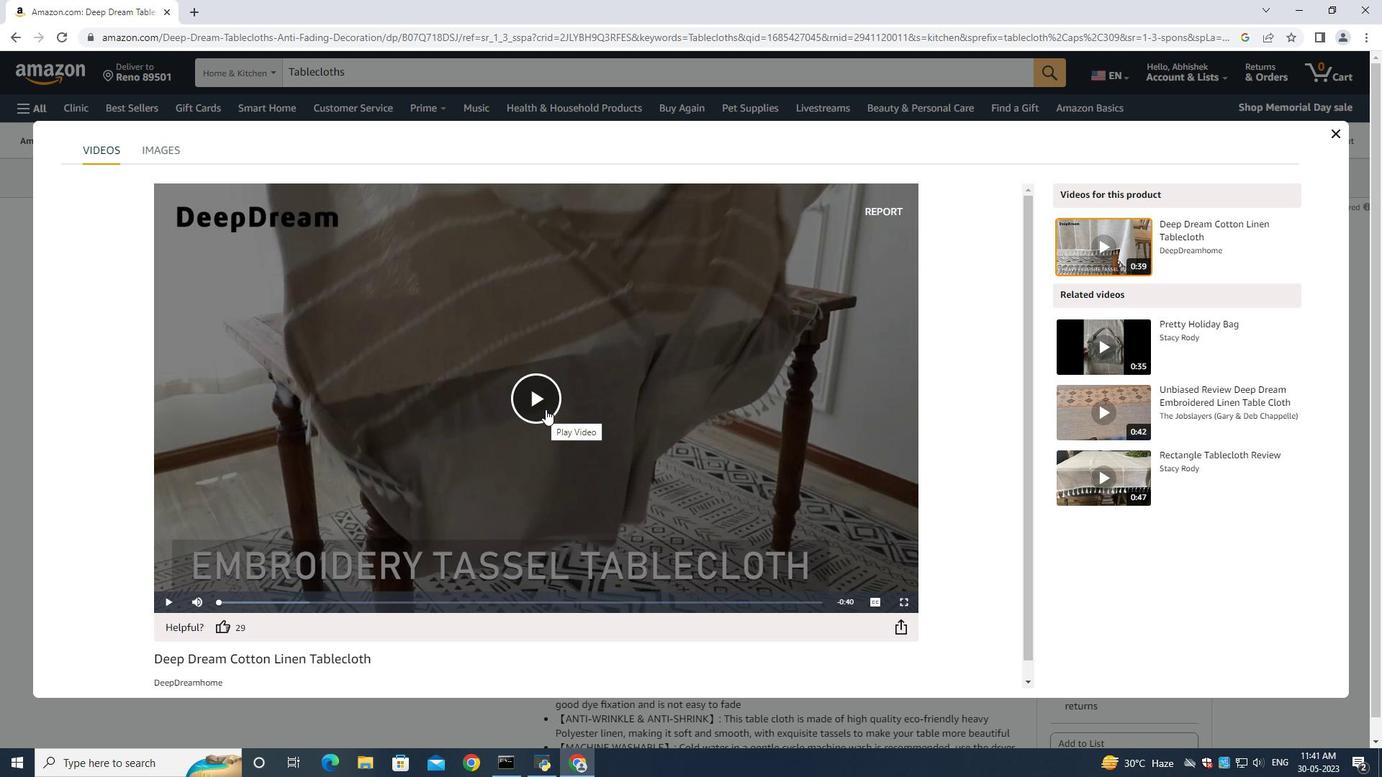 
Action: Mouse moved to (537, 394)
Screenshot: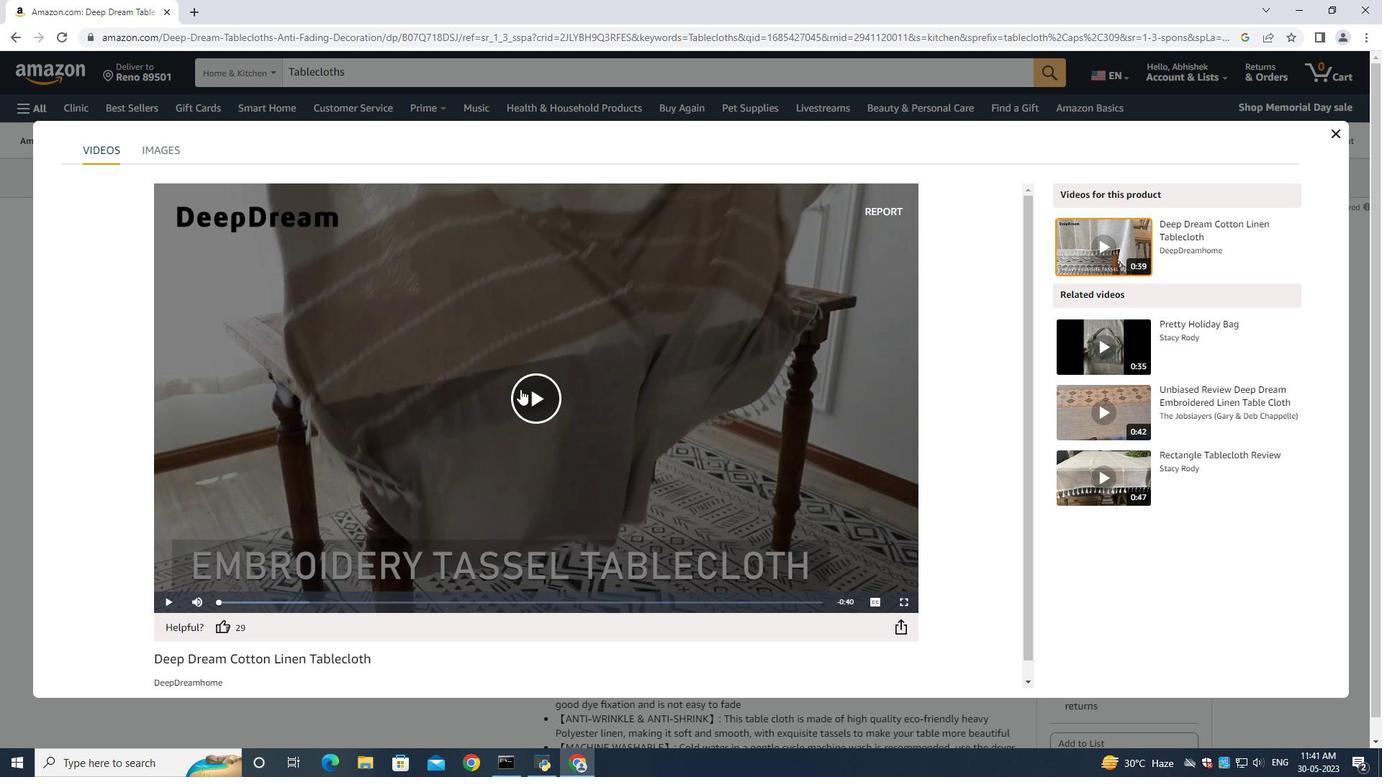 
Action: Mouse pressed left at (537, 394)
Screenshot: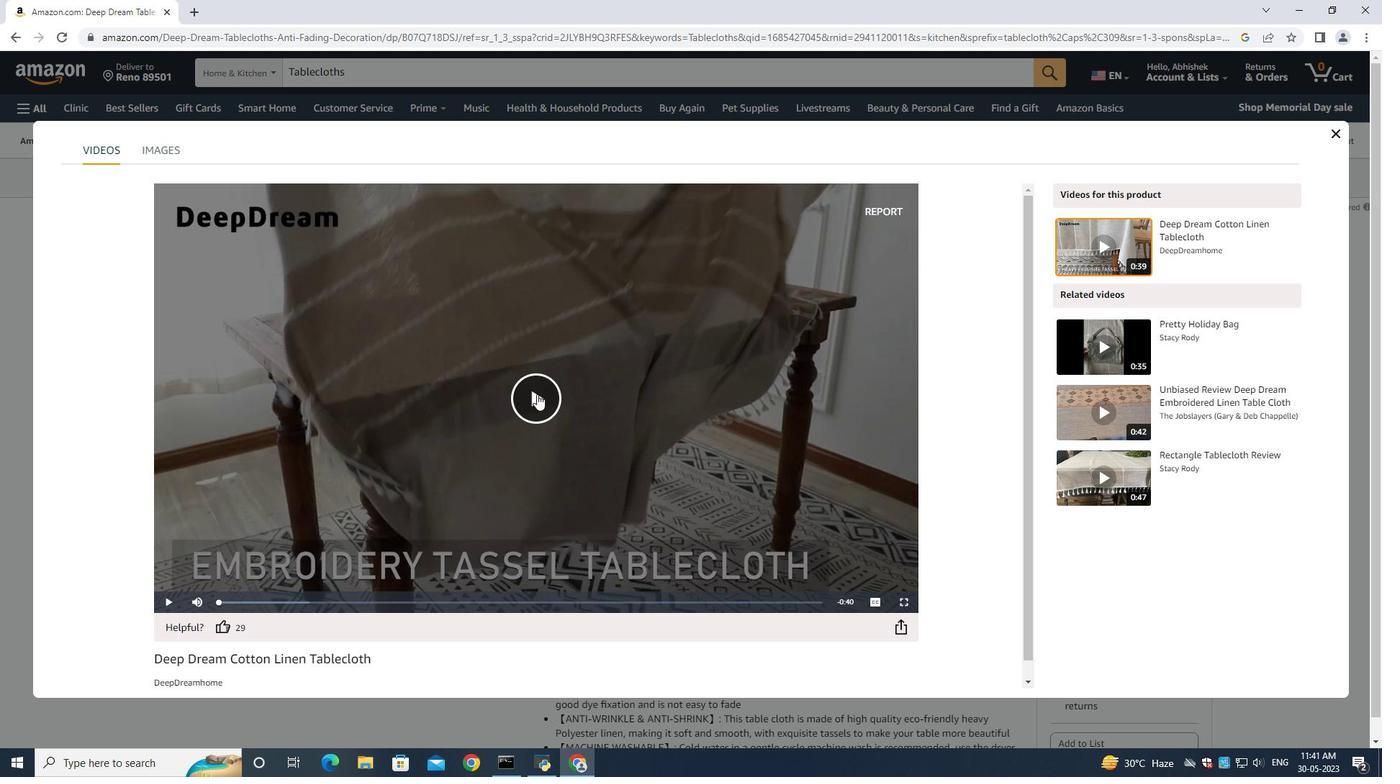 
Action: Mouse moved to (1333, 131)
Screenshot: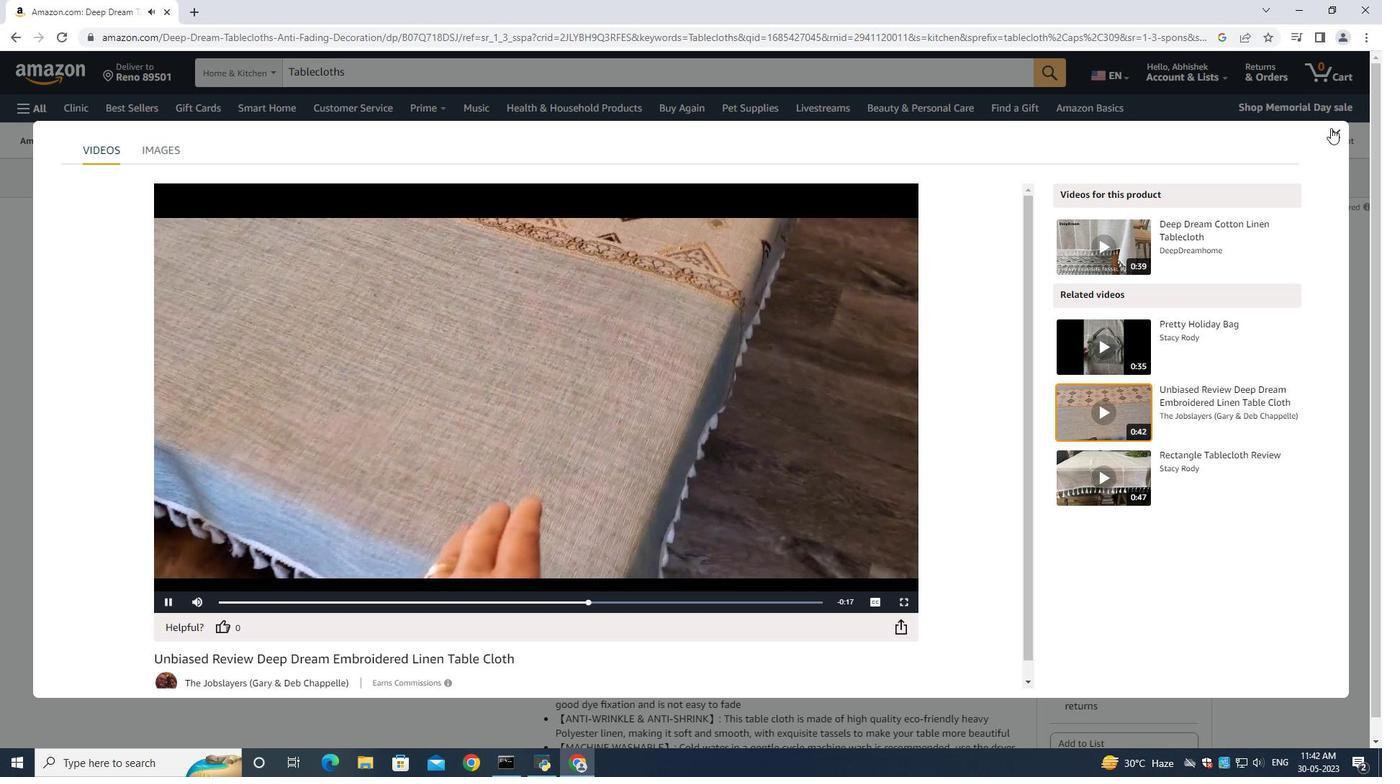 
Action: Mouse pressed left at (1333, 131)
Screenshot: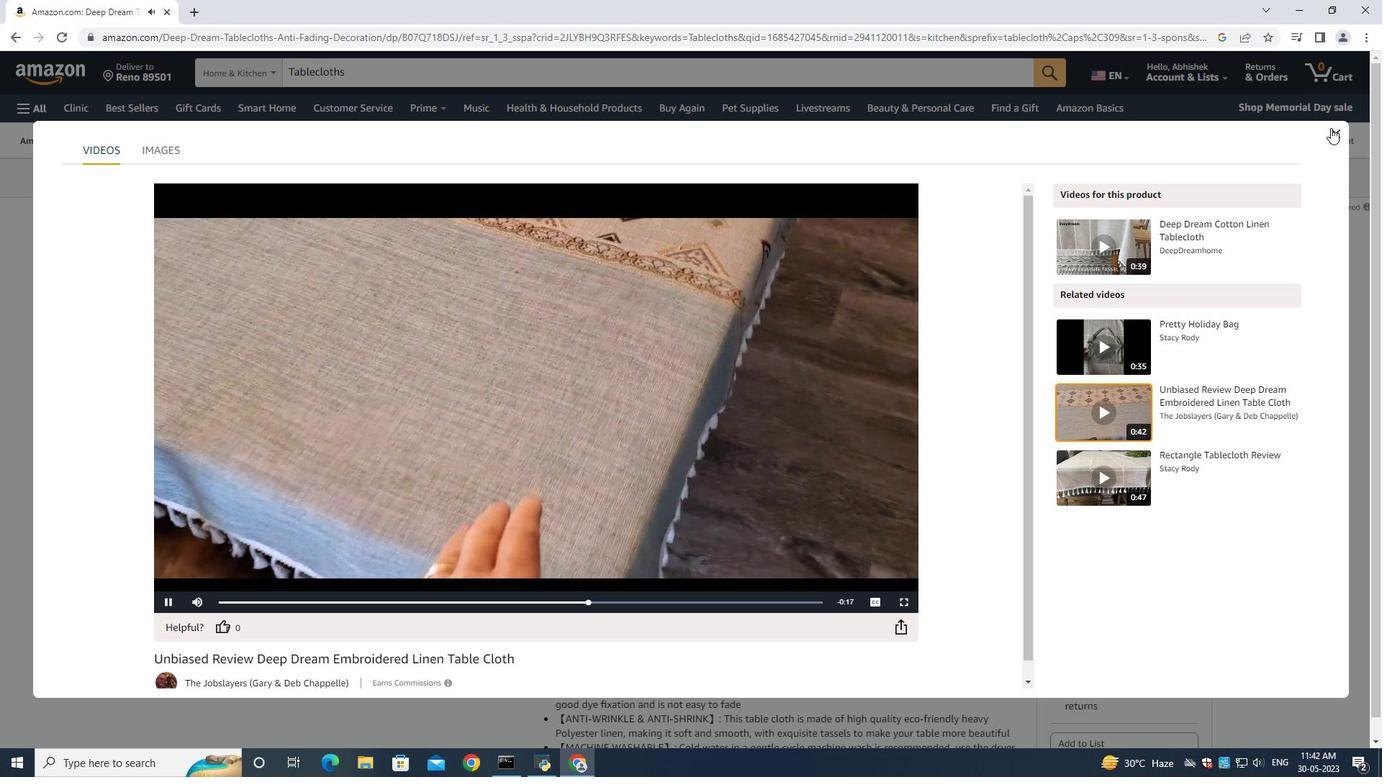 
Action: Mouse moved to (1064, 504)
Screenshot: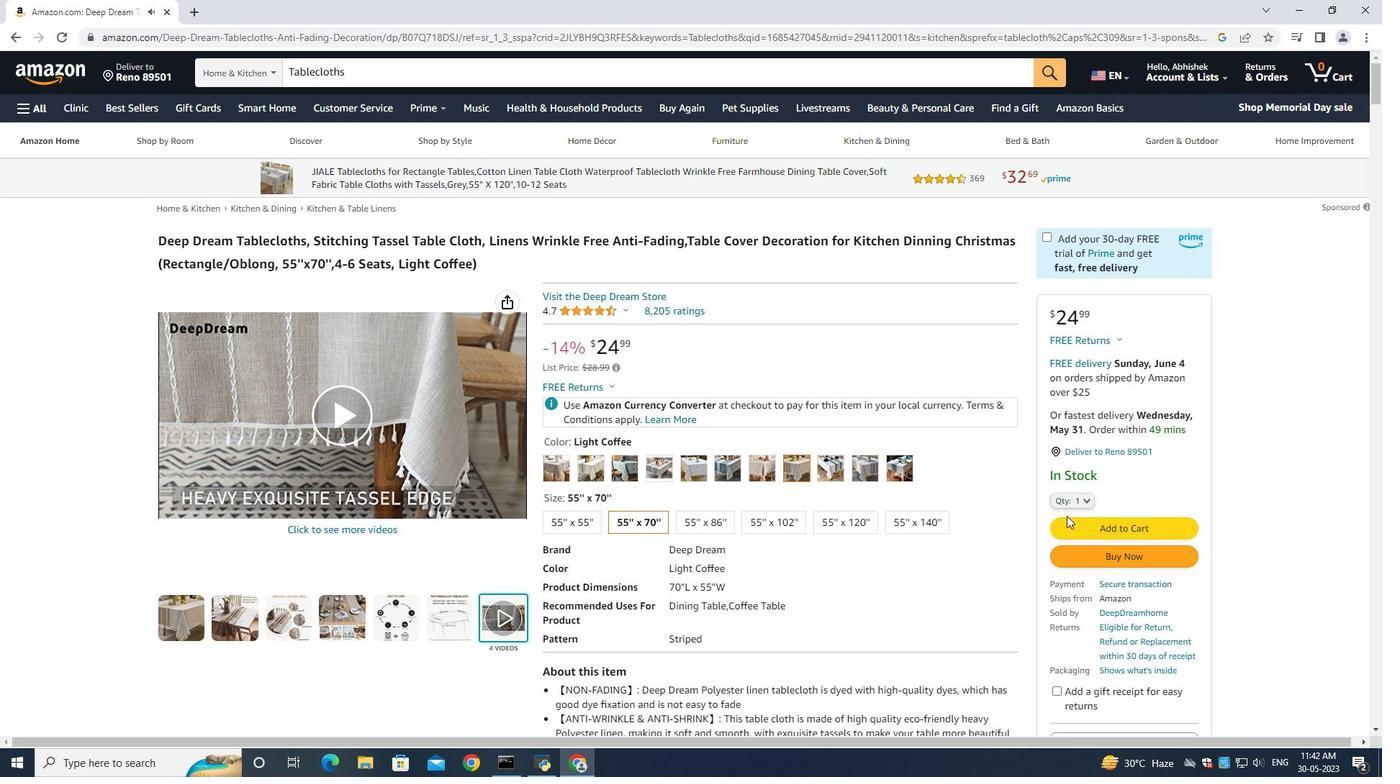 
Action: Mouse pressed left at (1064, 504)
Screenshot: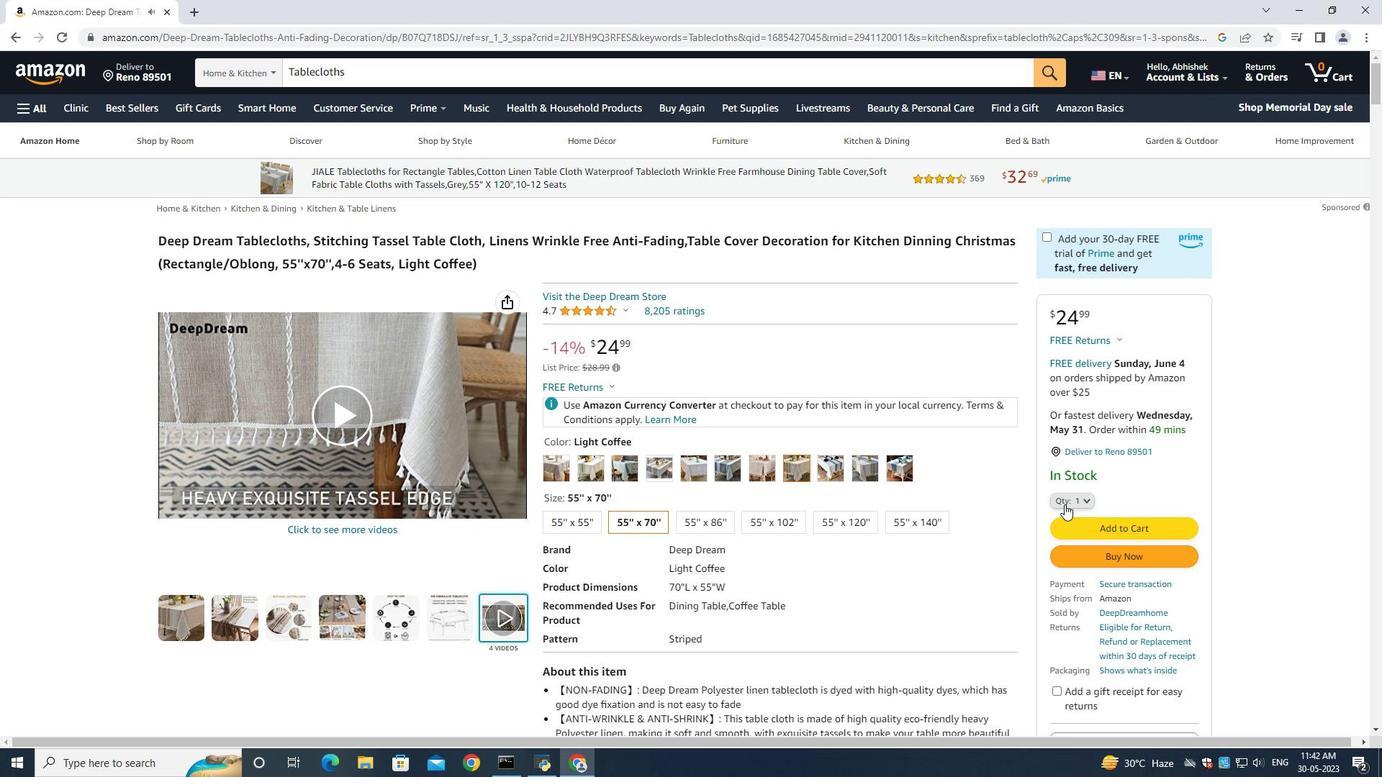 
Action: Mouse moved to (1064, 531)
Screenshot: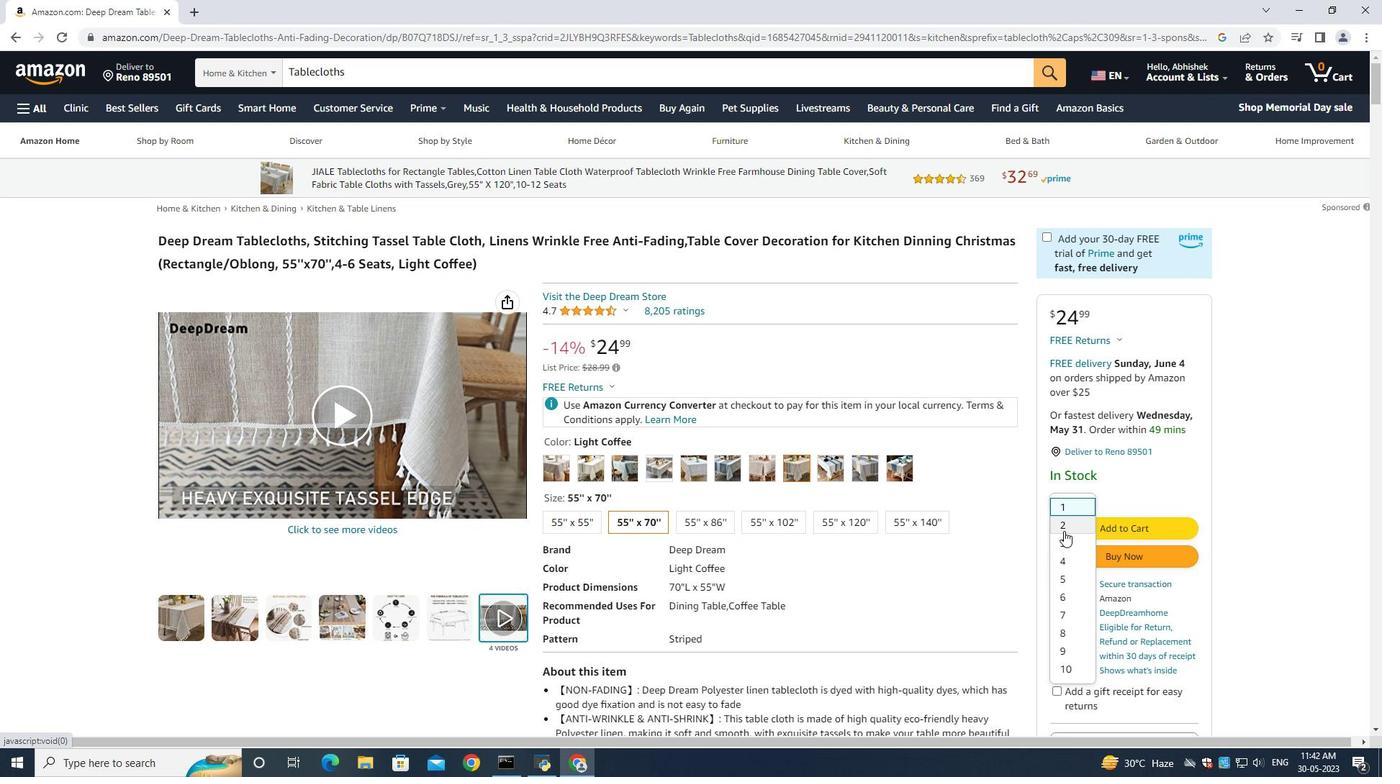 
Action: Mouse pressed left at (1064, 531)
Screenshot: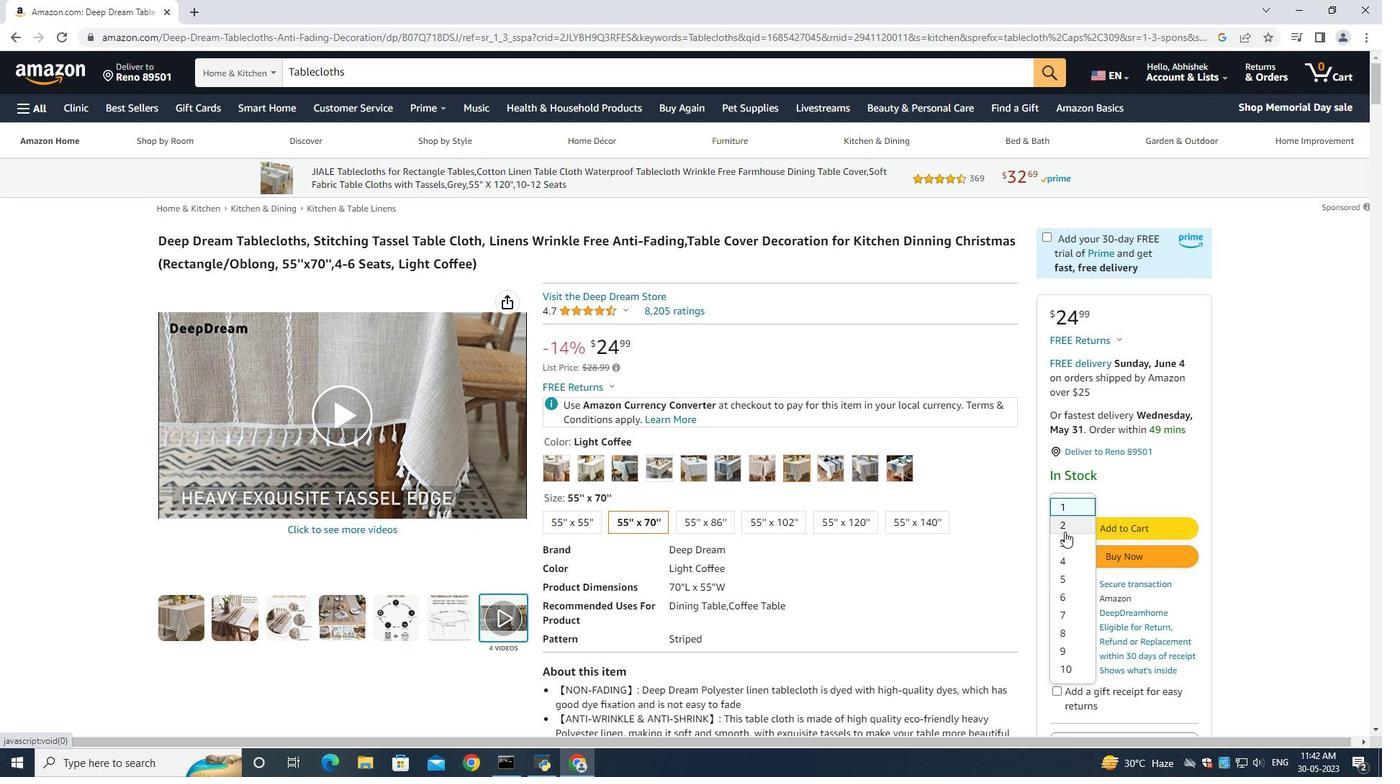
Action: Mouse moved to (1115, 533)
Screenshot: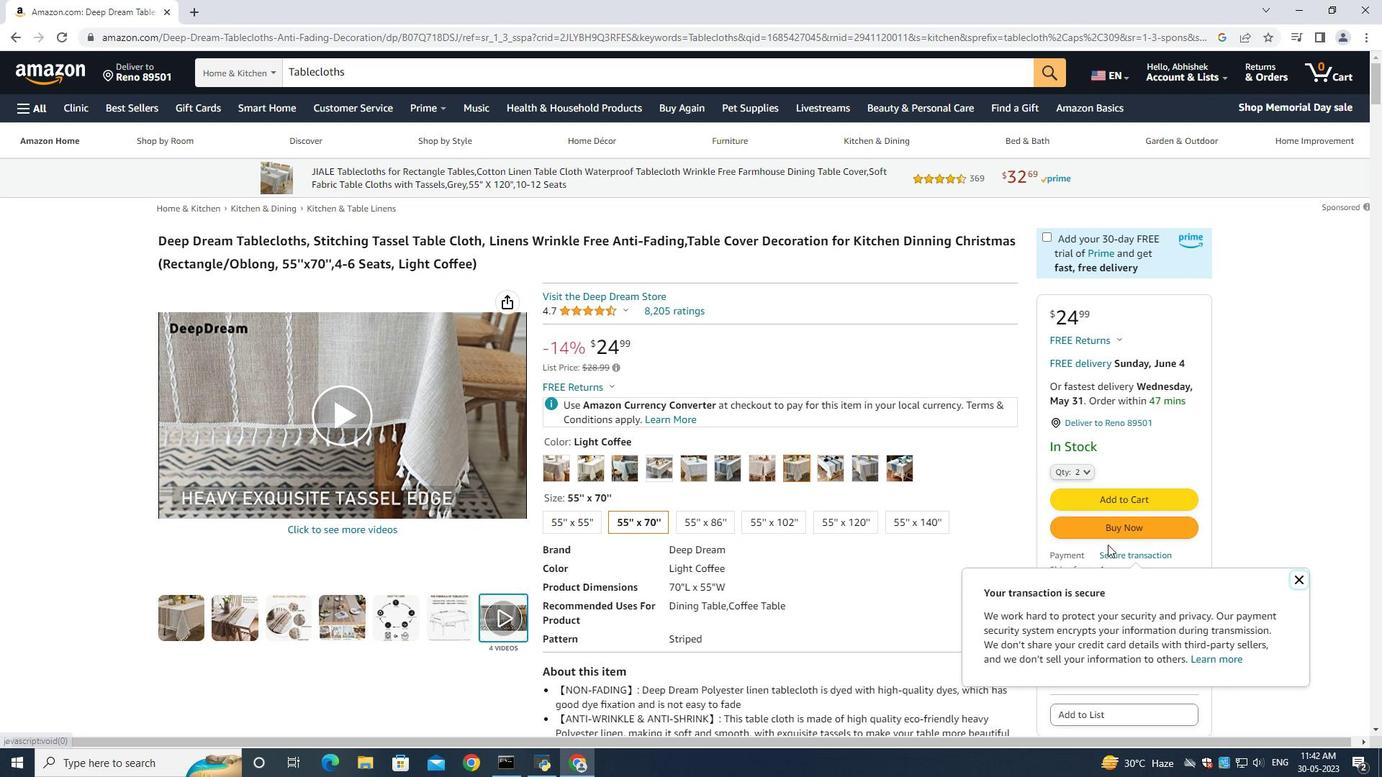 
Action: Mouse pressed left at (1115, 533)
Screenshot: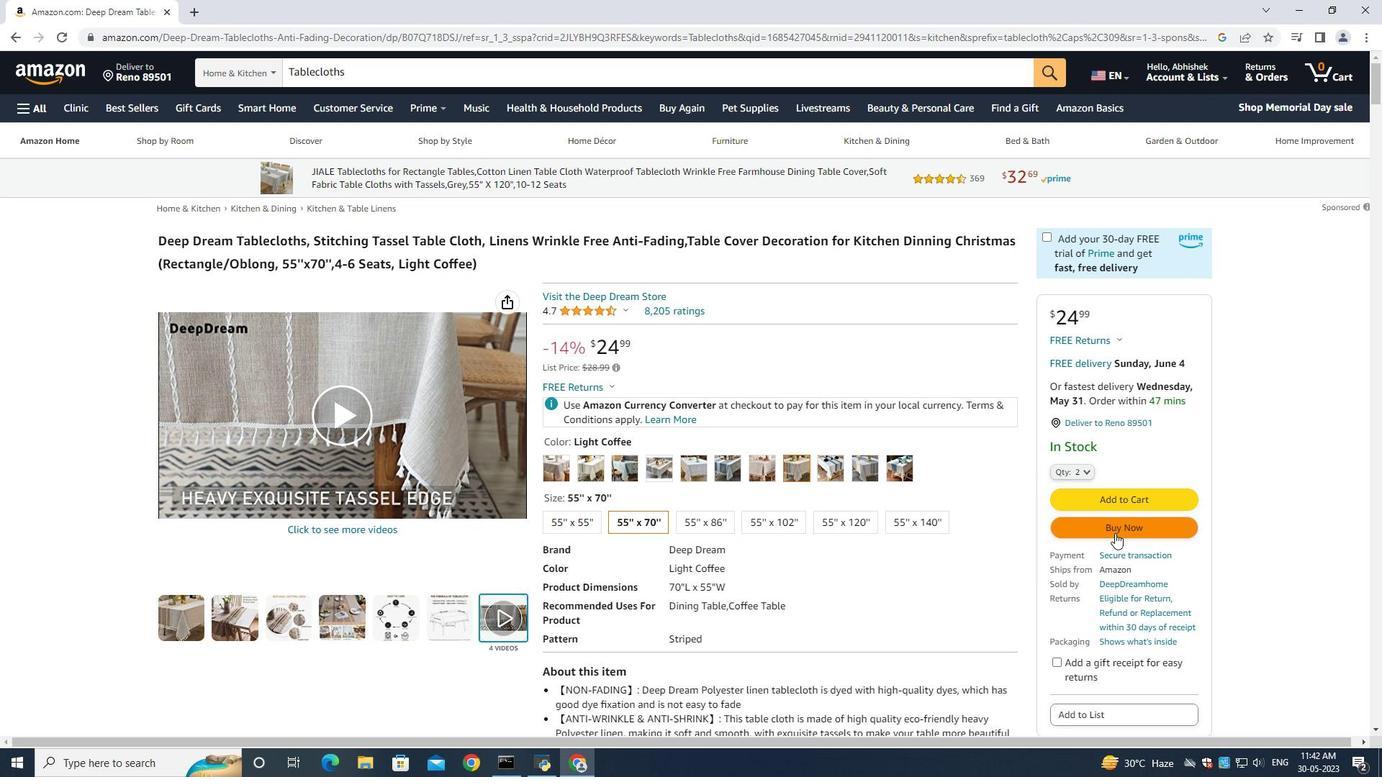 
Action: Mouse moved to (525, 495)
Screenshot: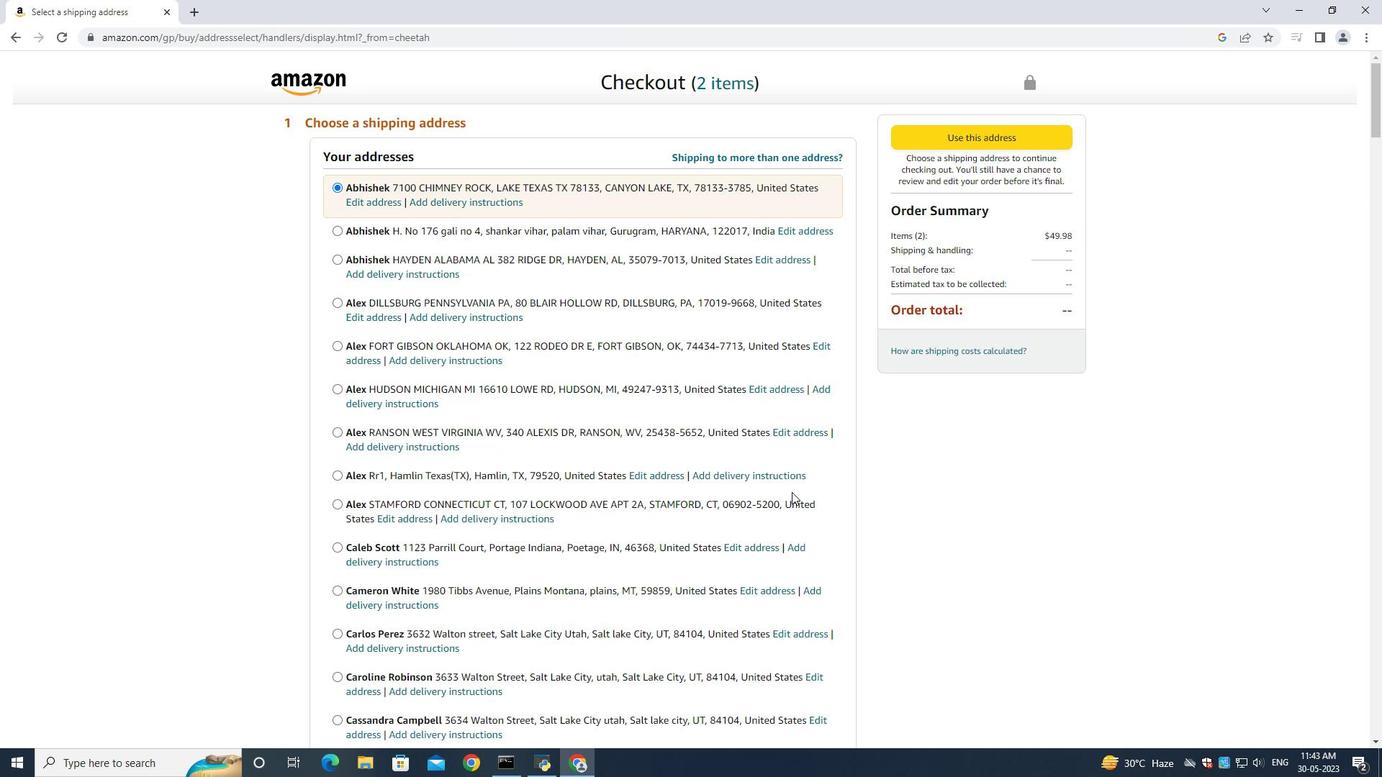 
Action: Mouse scrolled (525, 494) with delta (0, 0)
Screenshot: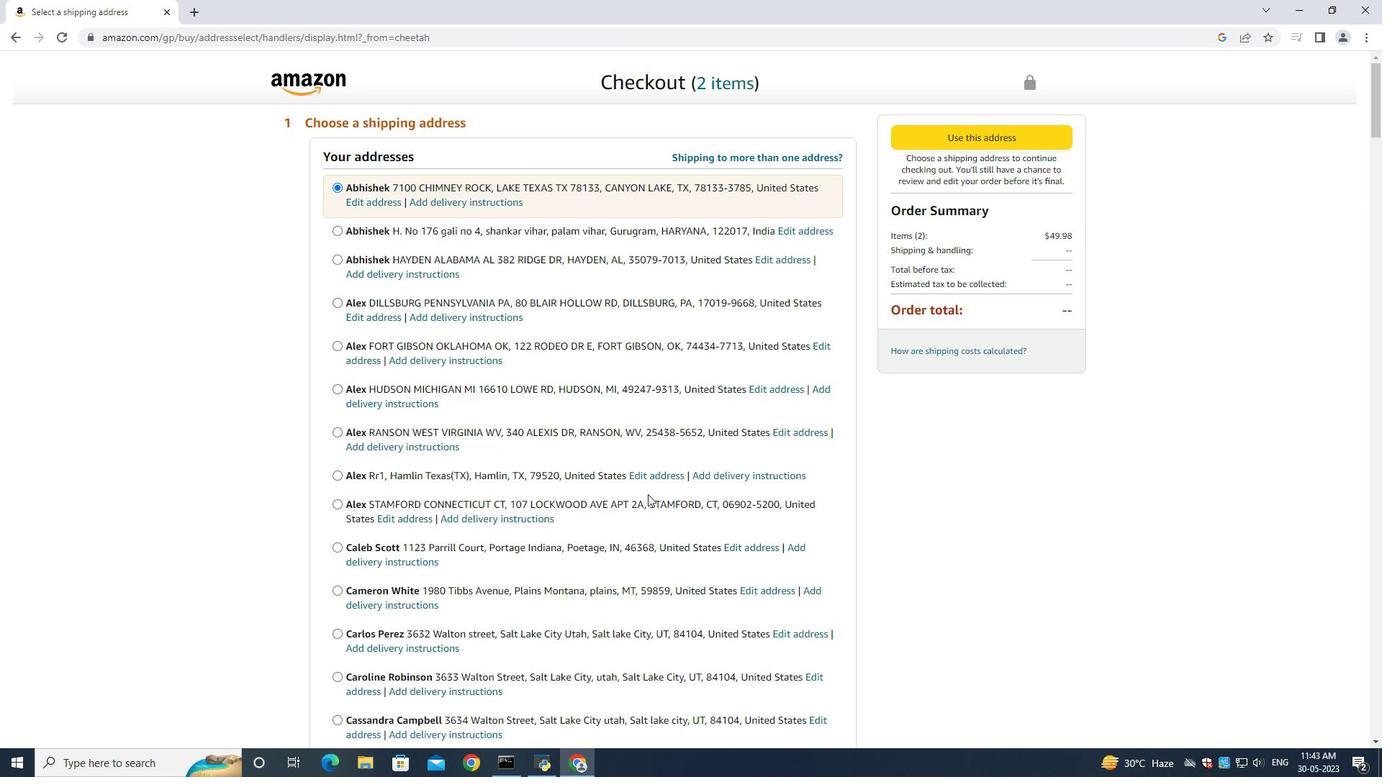 
Action: Mouse scrolled (525, 494) with delta (0, 0)
Screenshot: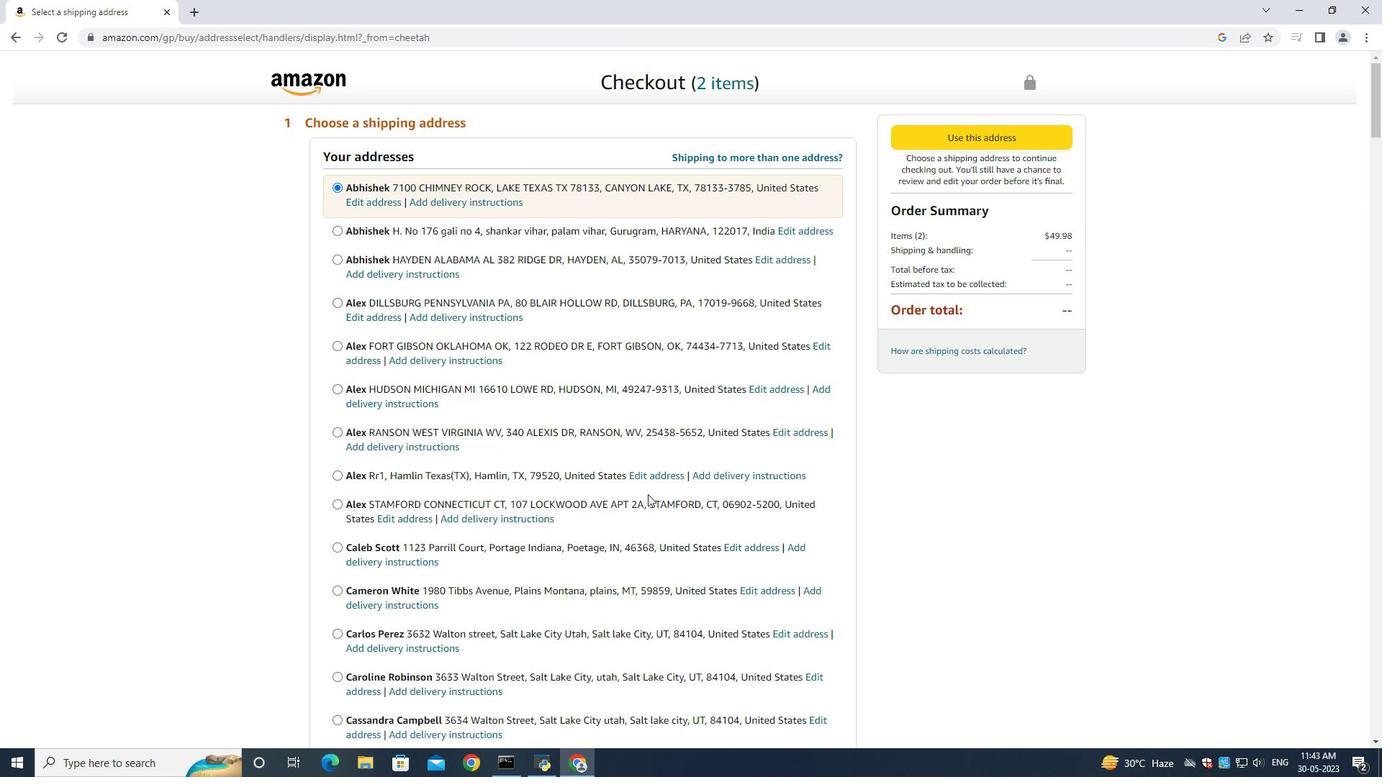 
Action: Mouse scrolled (525, 494) with delta (0, 0)
Screenshot: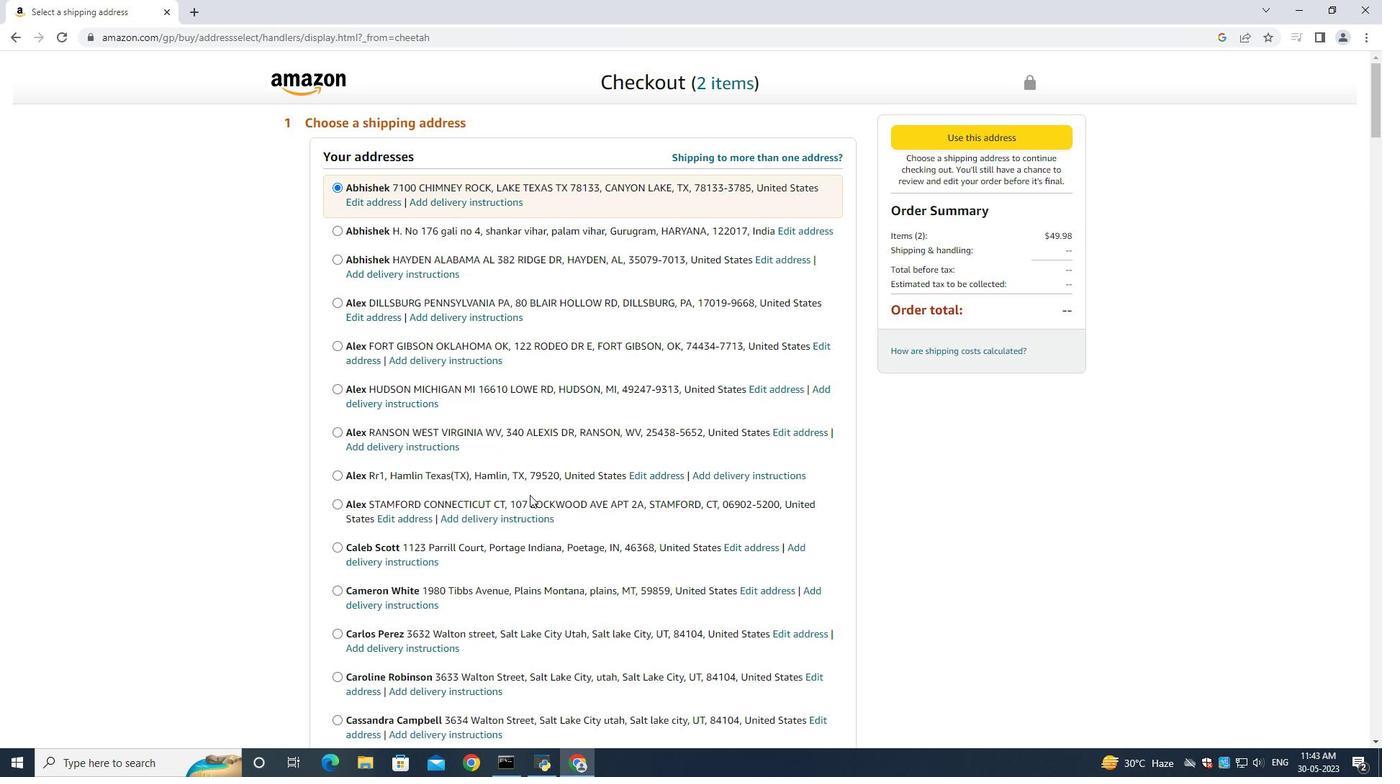 
Action: Mouse scrolled (525, 494) with delta (0, 0)
Screenshot: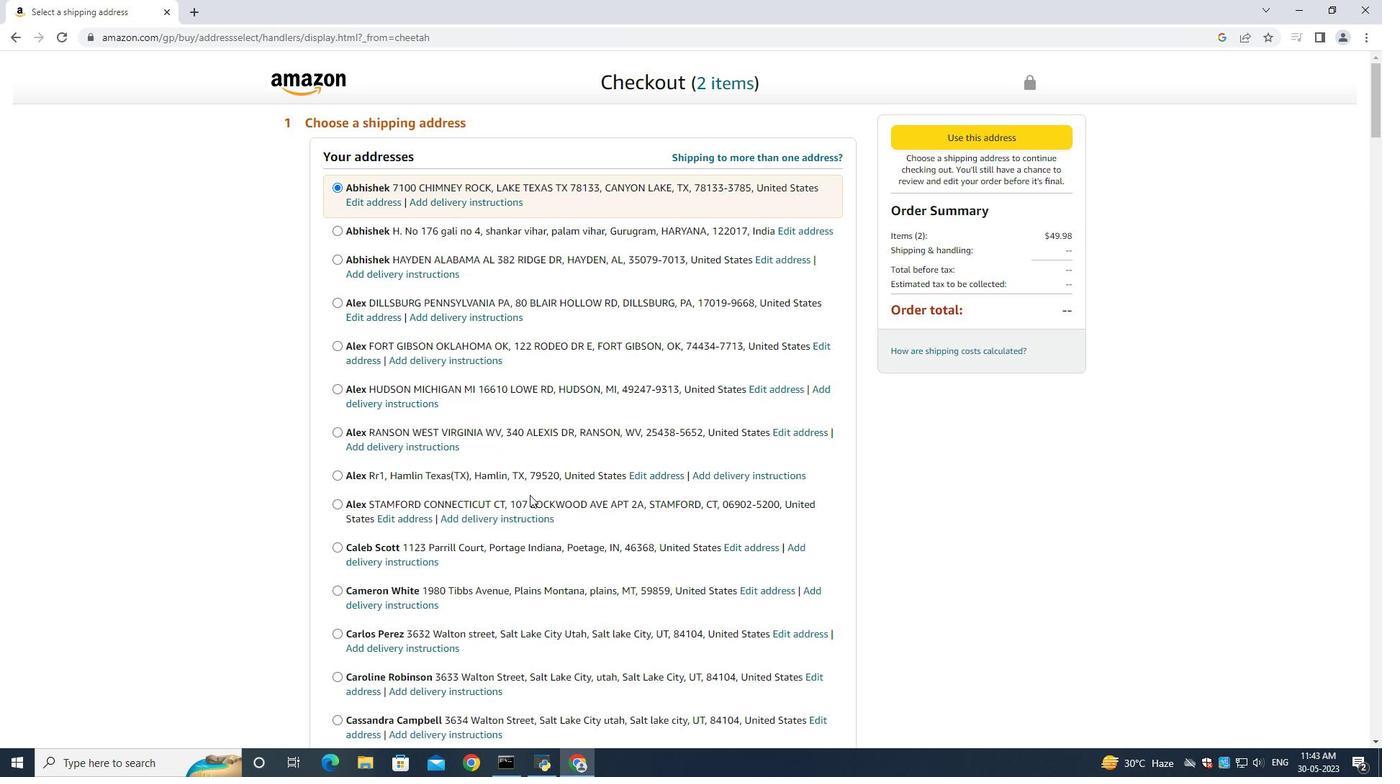
Action: Mouse scrolled (525, 494) with delta (0, 0)
Screenshot: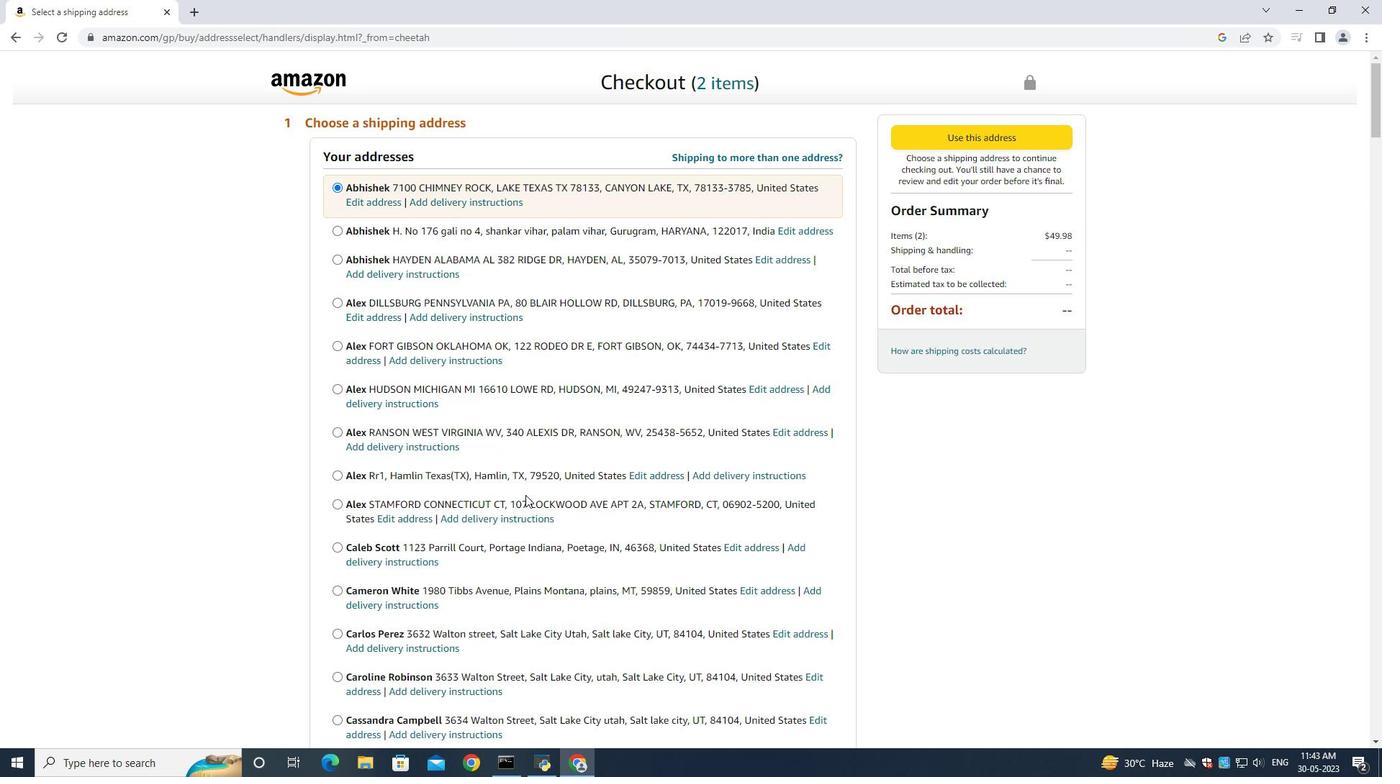 
Action: Mouse moved to (528, 488)
Screenshot: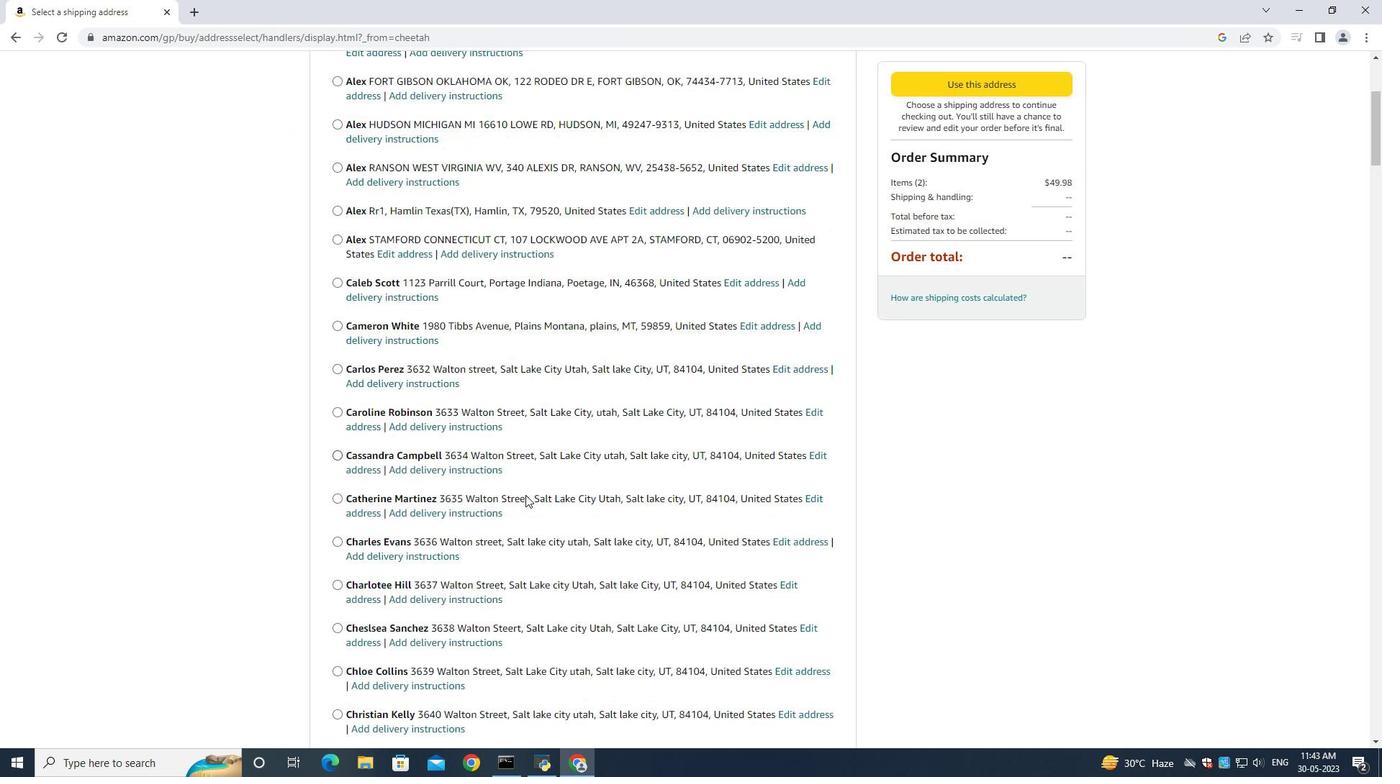 
Action: Mouse scrolled (528, 487) with delta (0, 0)
Screenshot: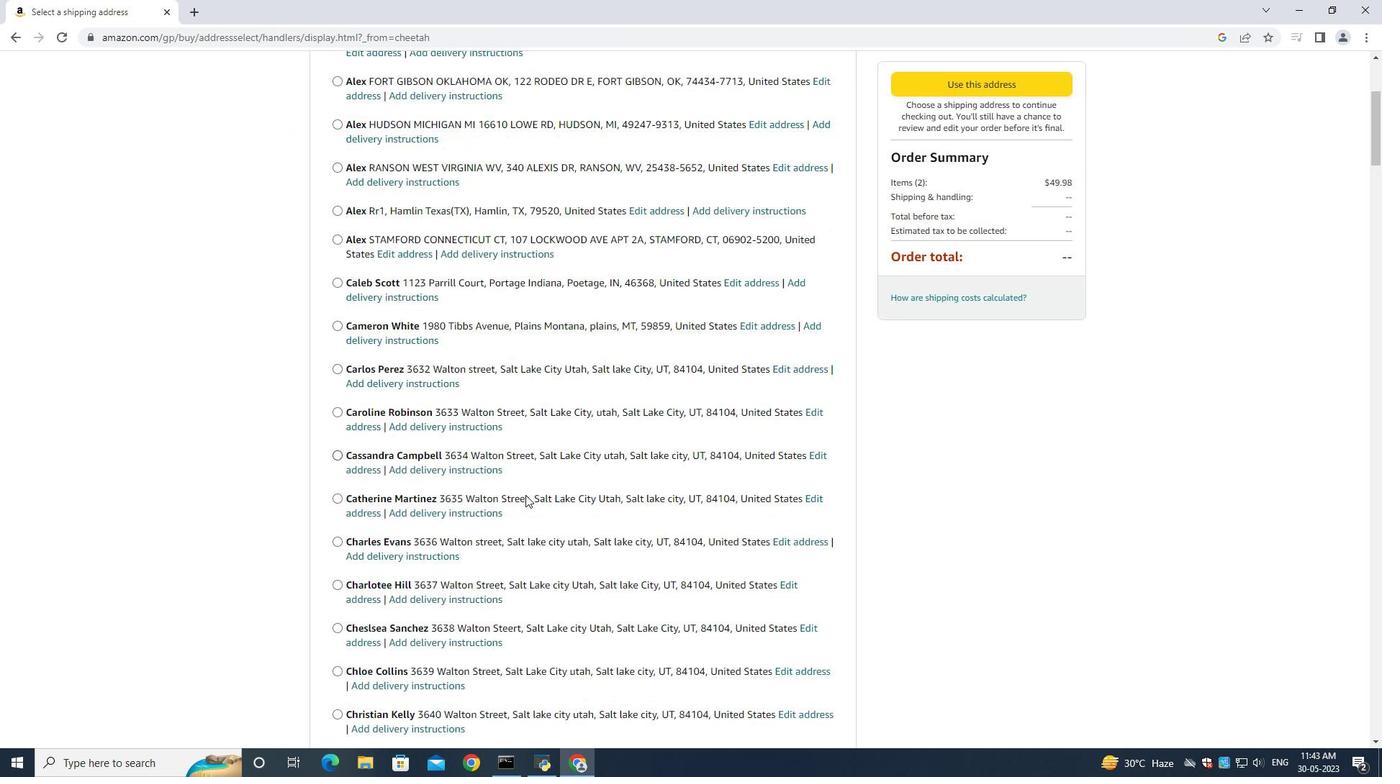 
Action: Mouse scrolled (528, 487) with delta (0, 0)
Screenshot: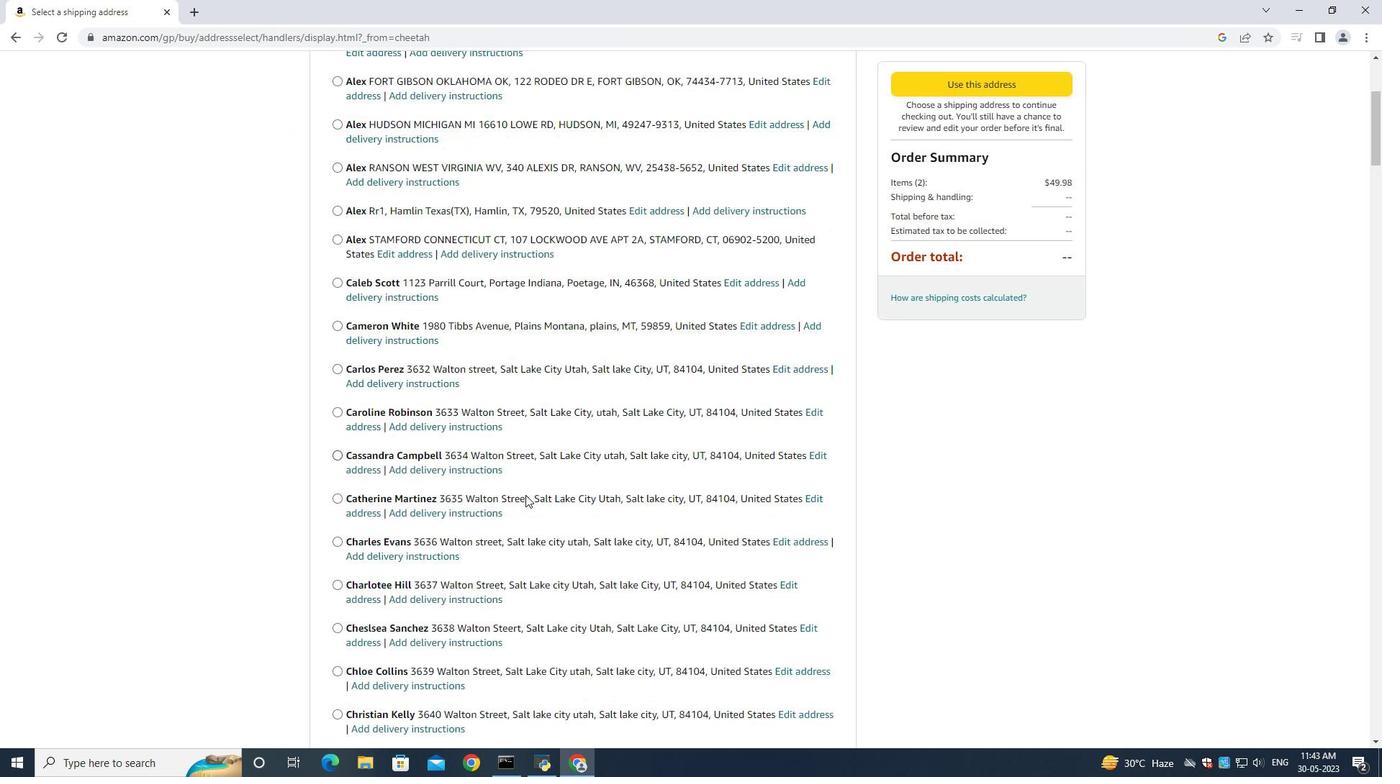
Action: Mouse scrolled (528, 487) with delta (0, 0)
Screenshot: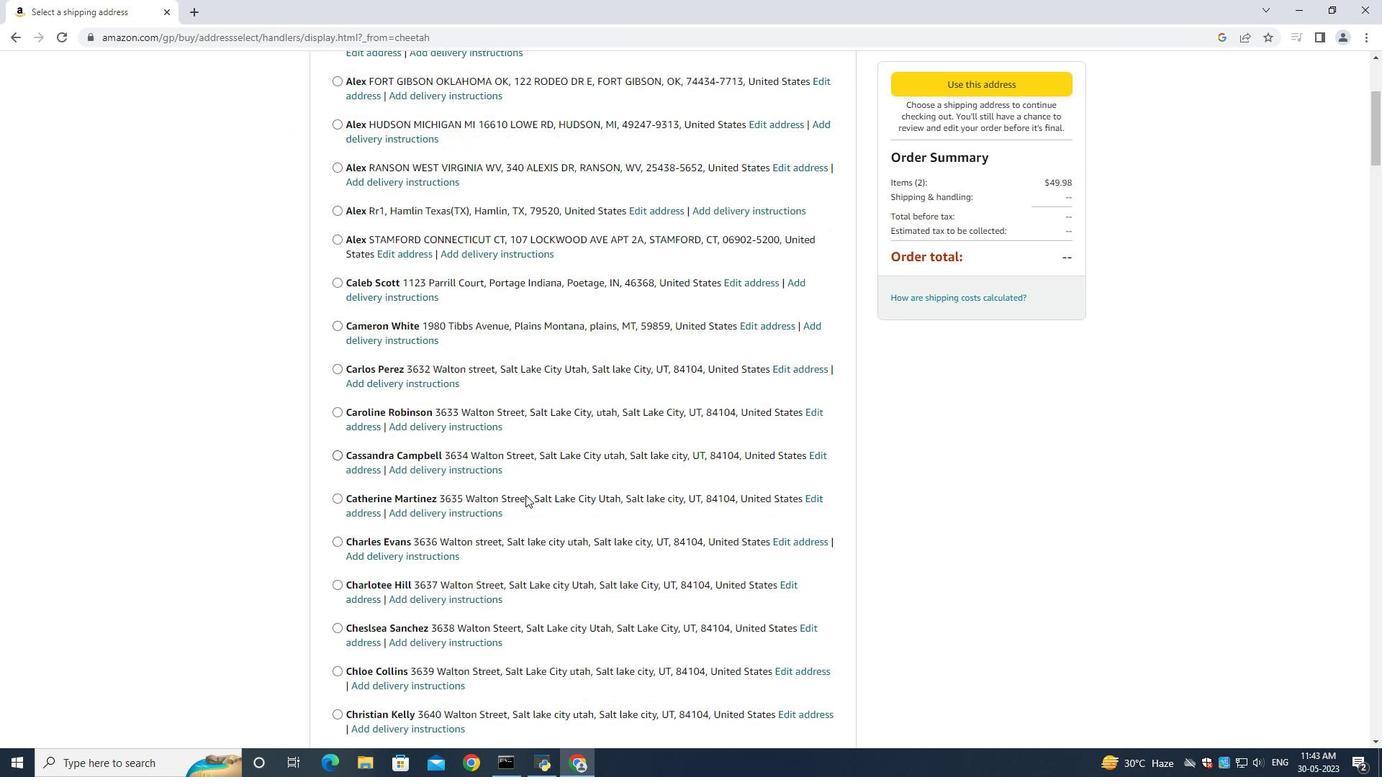 
Action: Mouse scrolled (528, 487) with delta (0, 0)
Screenshot: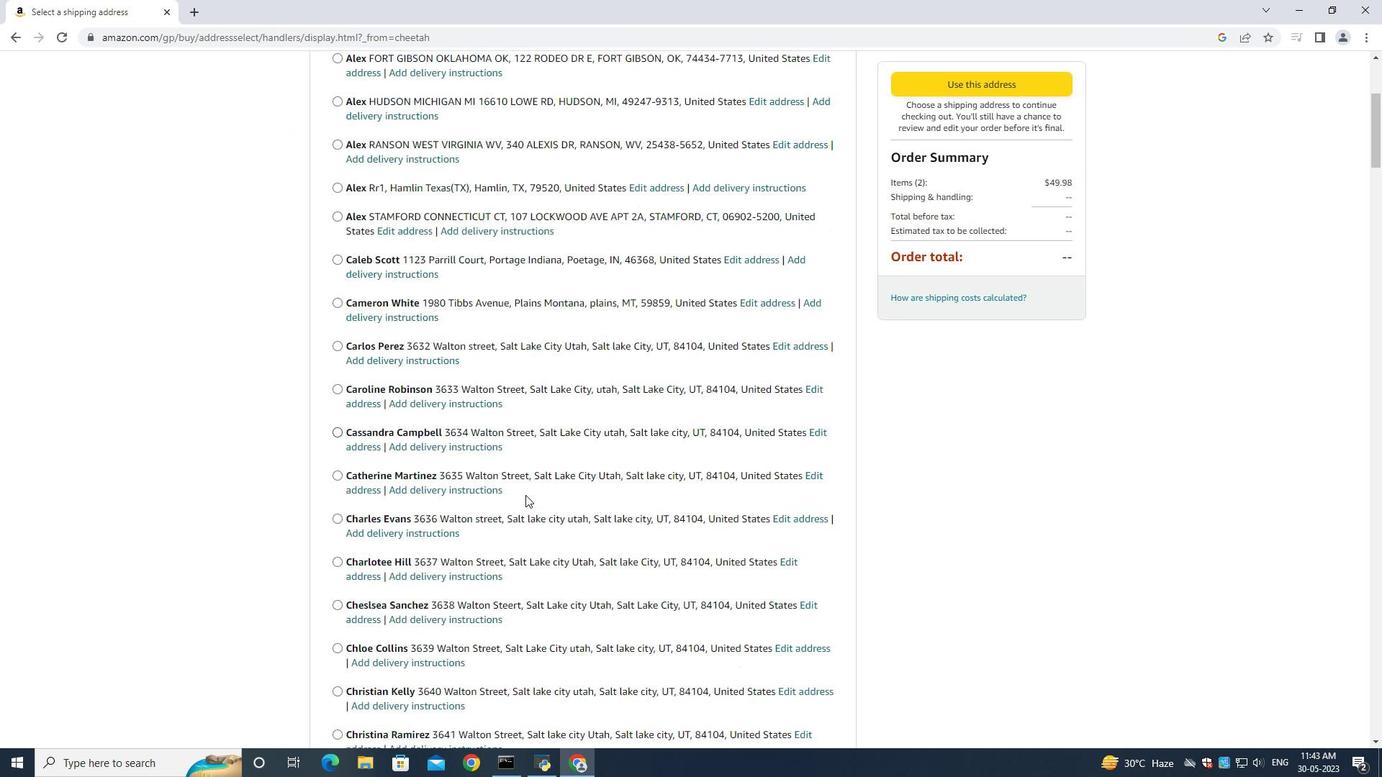 
Action: Mouse scrolled (528, 487) with delta (0, 0)
Screenshot: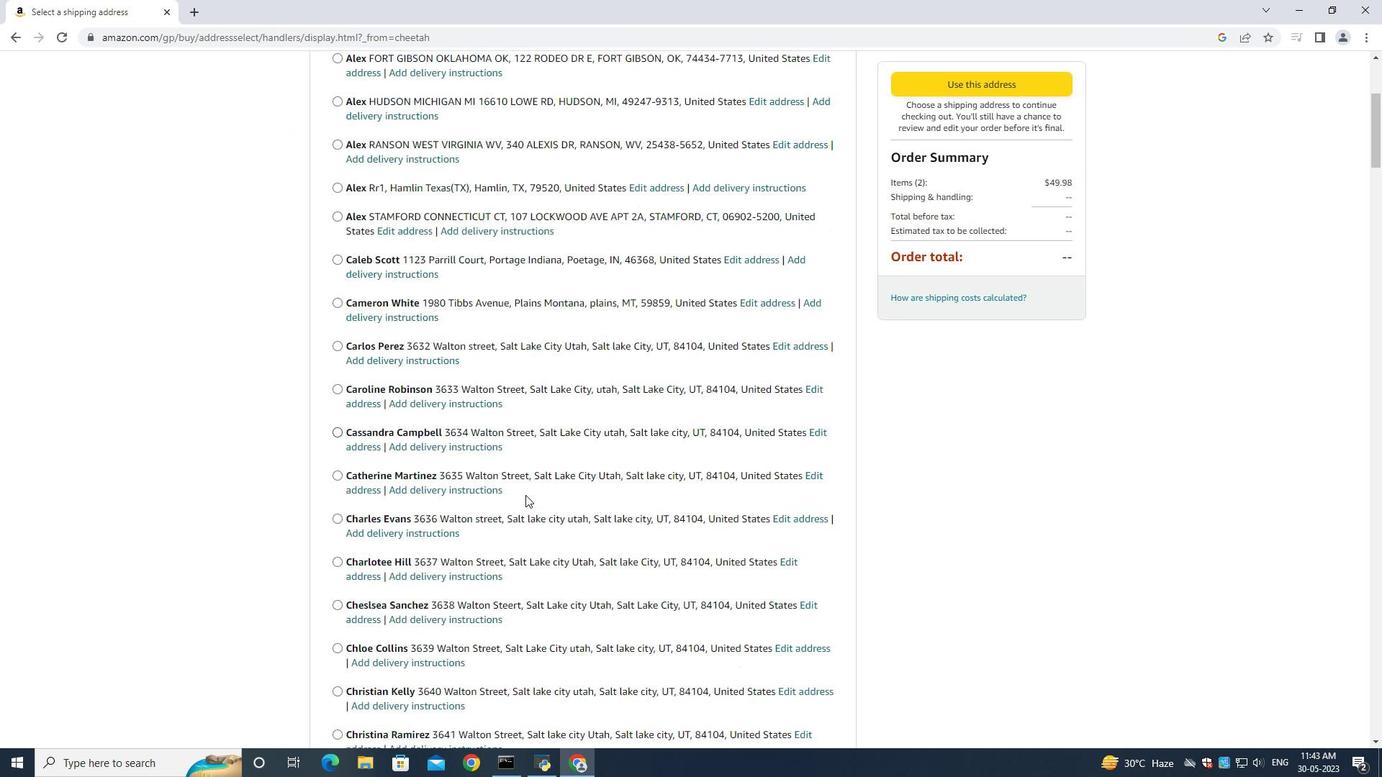 
Action: Mouse moved to (529, 481)
Screenshot: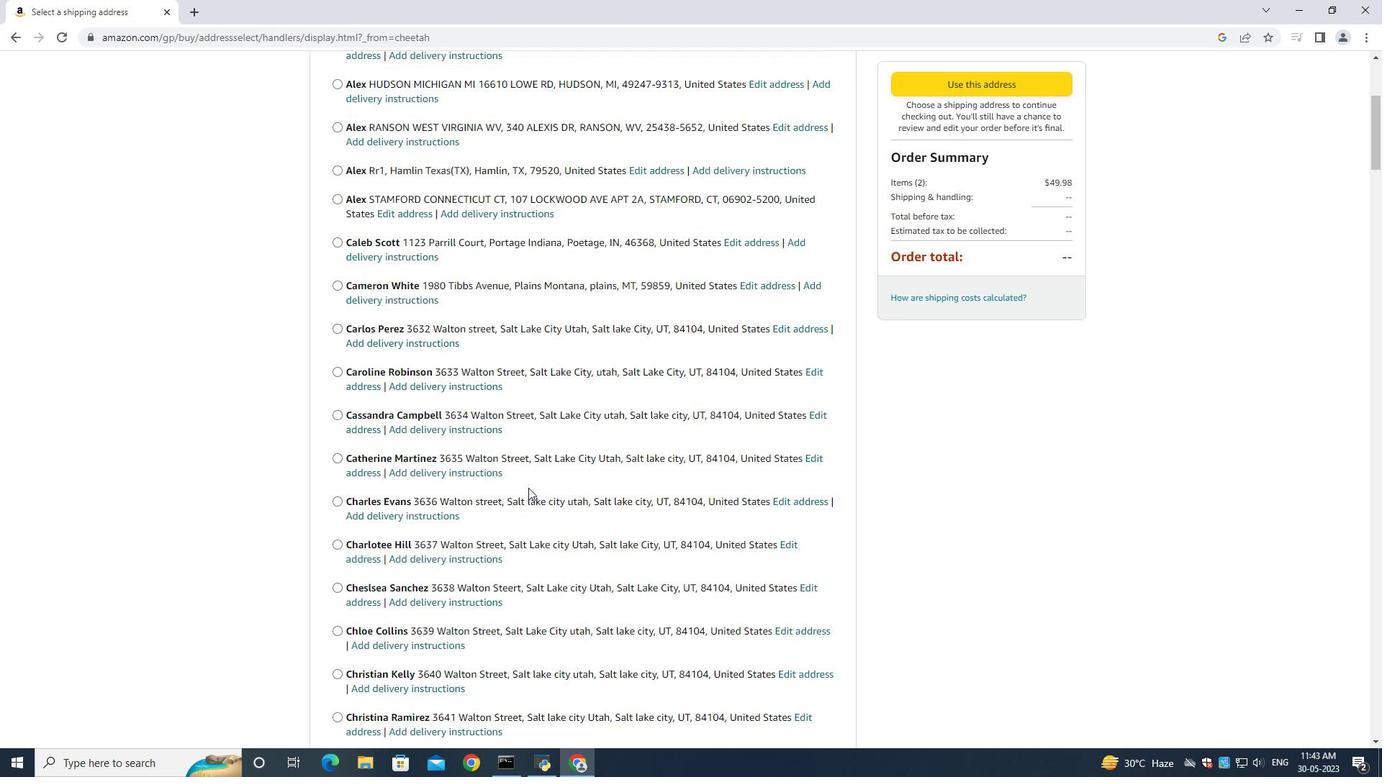 
Action: Mouse scrolled (529, 480) with delta (0, 0)
Screenshot: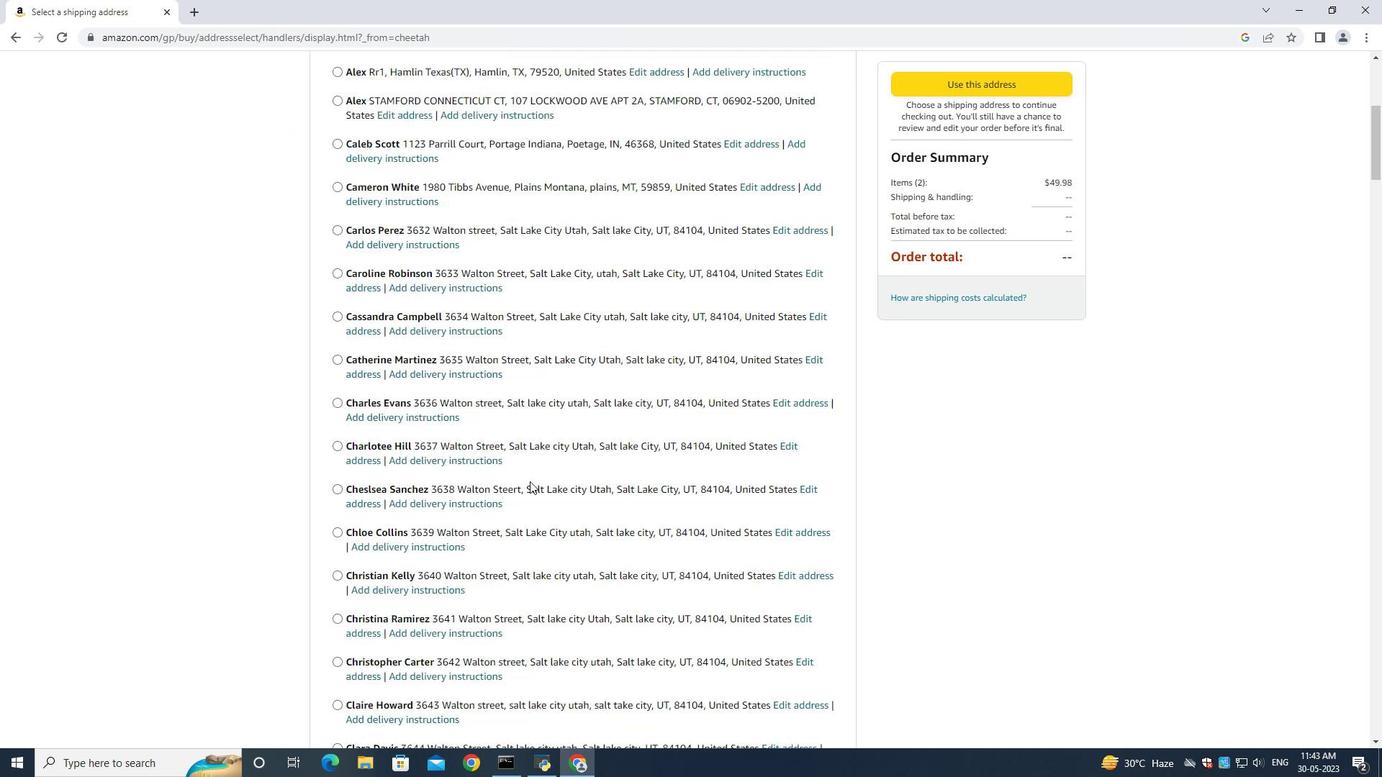 
Action: Mouse scrolled (529, 480) with delta (0, 0)
Screenshot: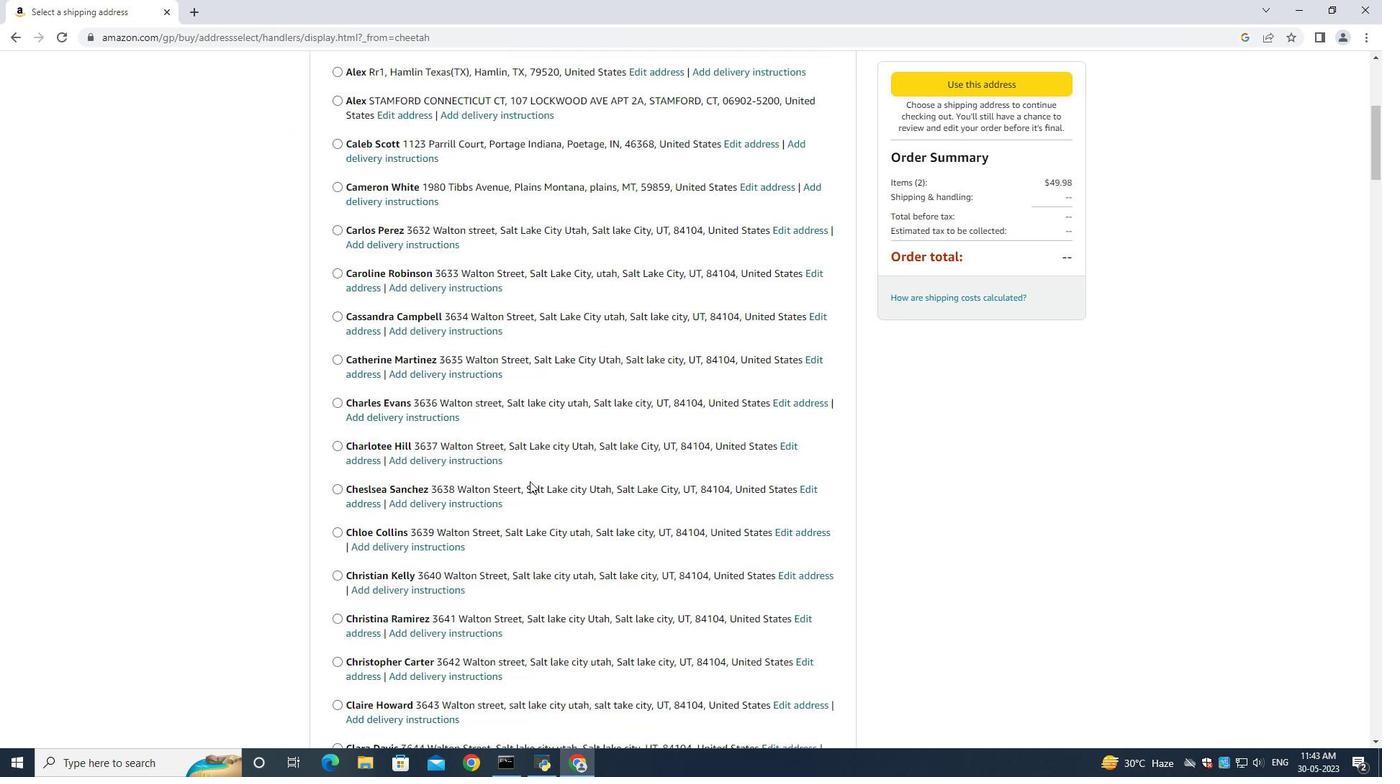 
Action: Mouse scrolled (529, 480) with delta (0, 0)
Screenshot: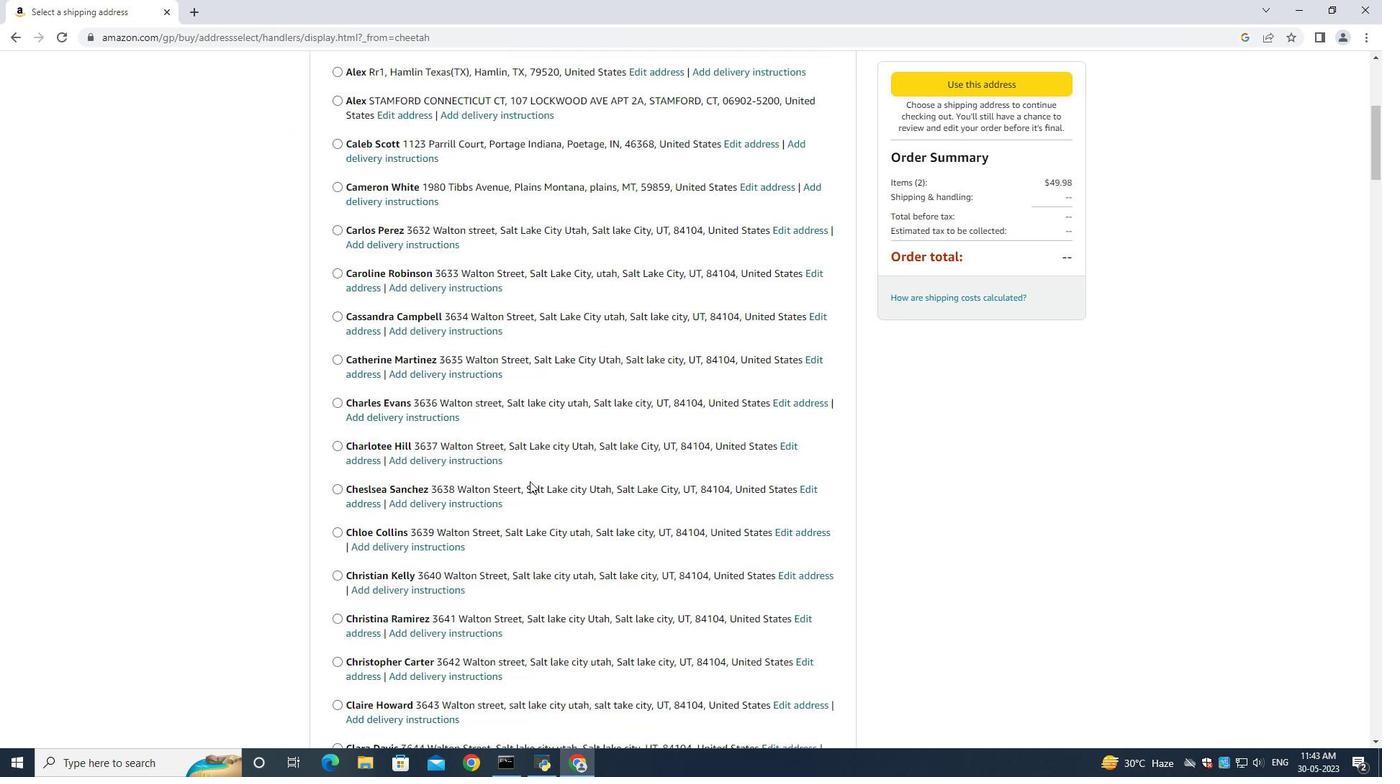 
Action: Mouse moved to (529, 478)
Screenshot: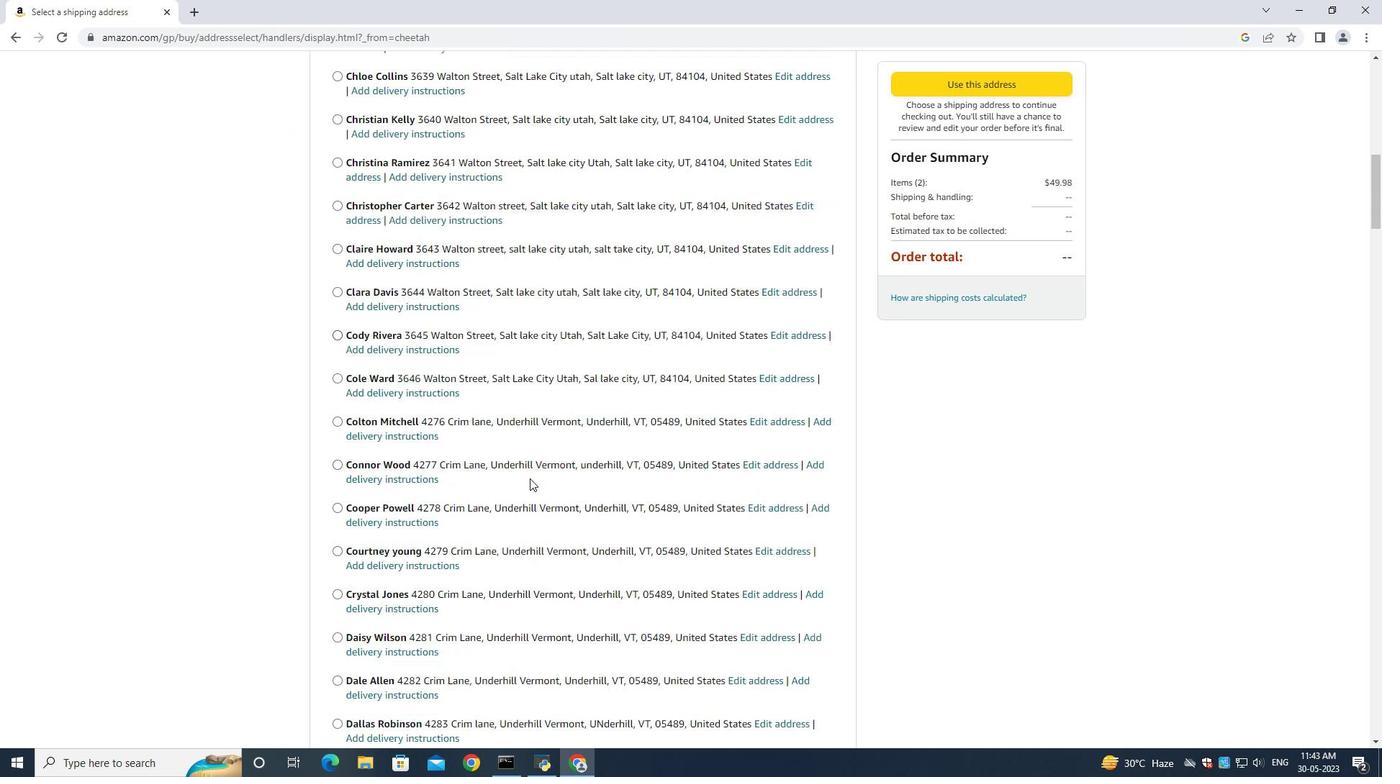 
Action: Mouse scrolled (529, 477) with delta (0, 0)
Screenshot: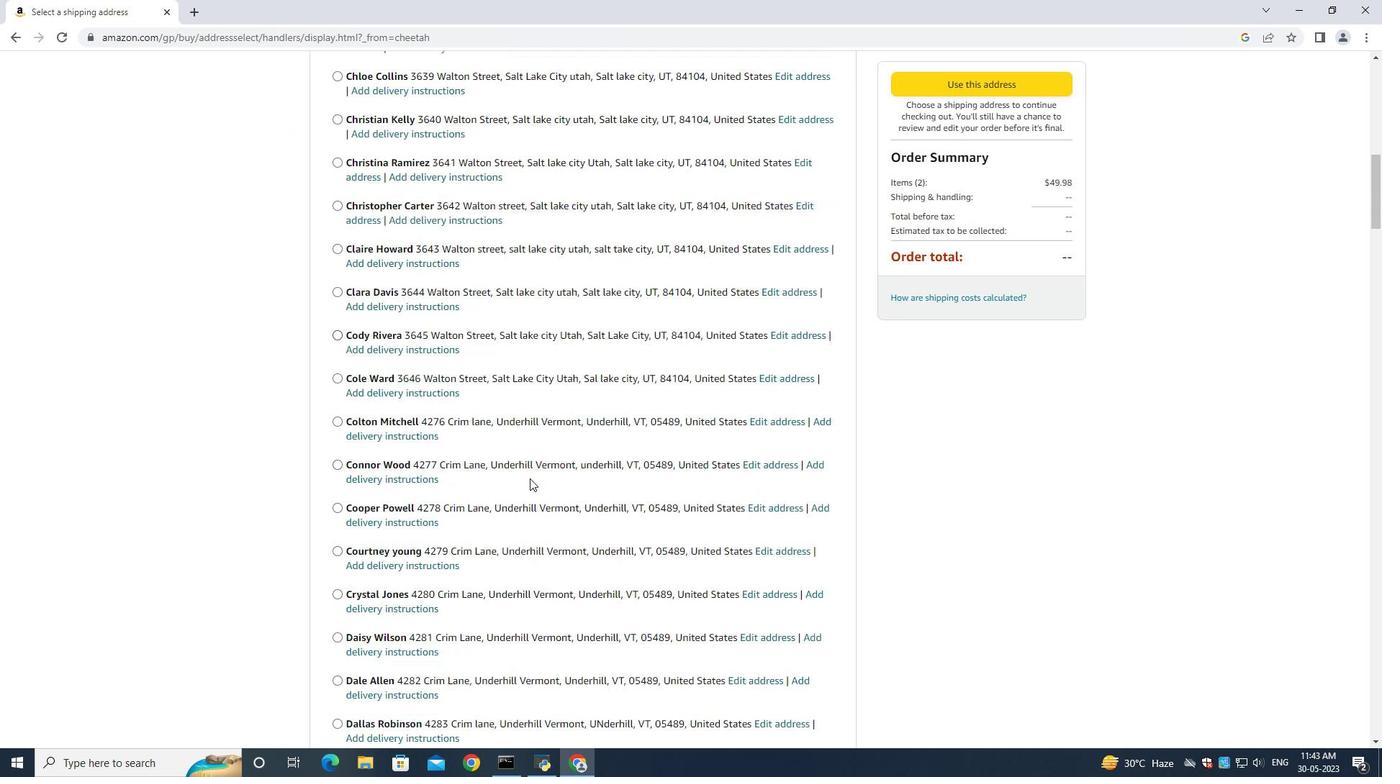 
Action: Mouse scrolled (529, 477) with delta (0, 0)
Screenshot: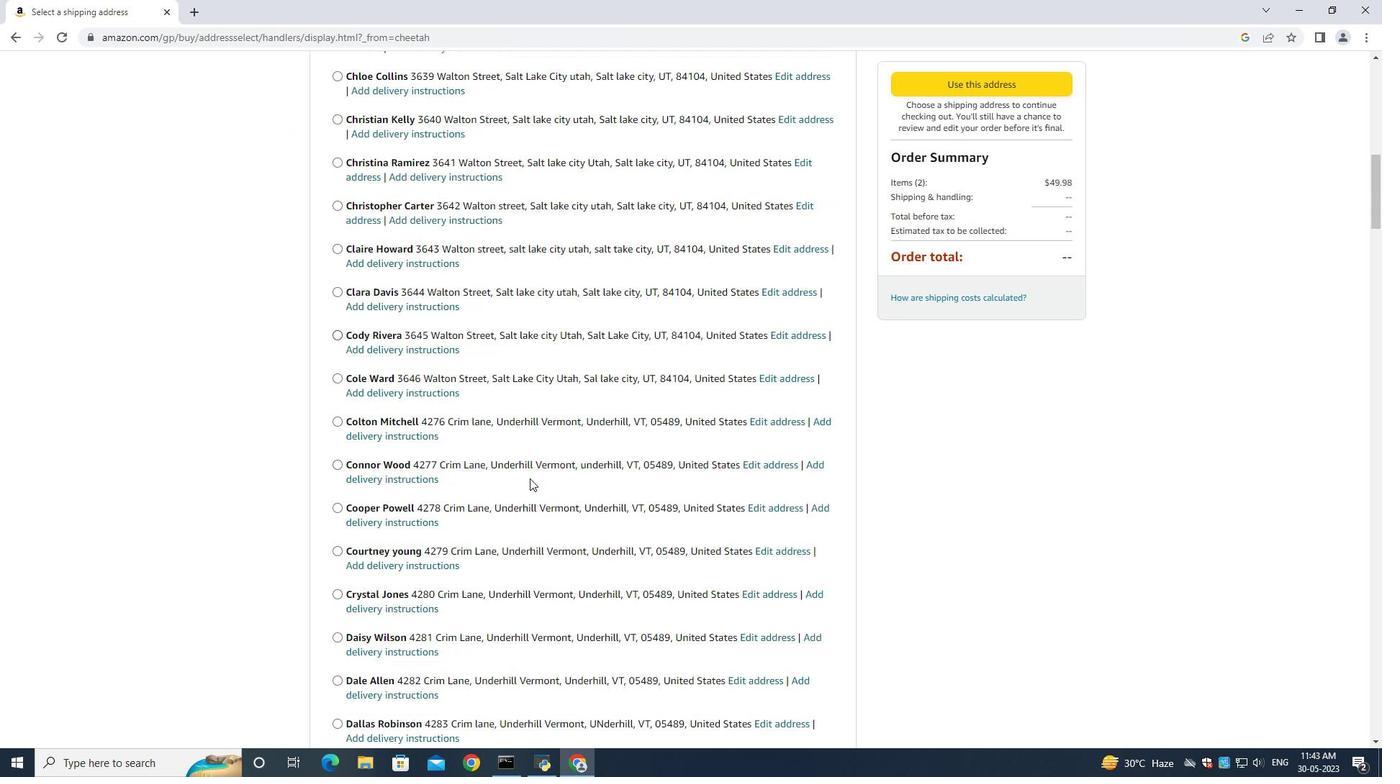 
Action: Mouse scrolled (529, 477) with delta (0, 0)
Screenshot: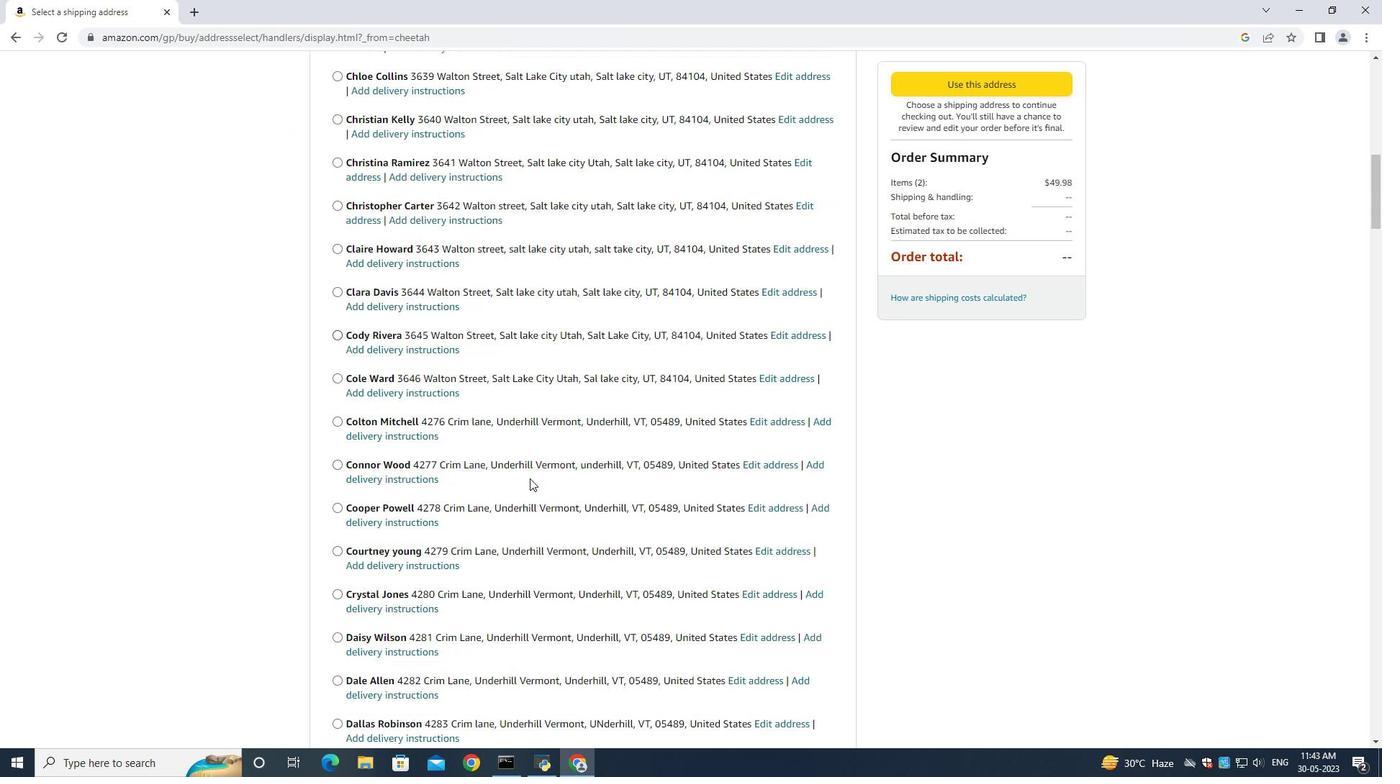 
Action: Mouse scrolled (529, 477) with delta (0, 0)
Screenshot: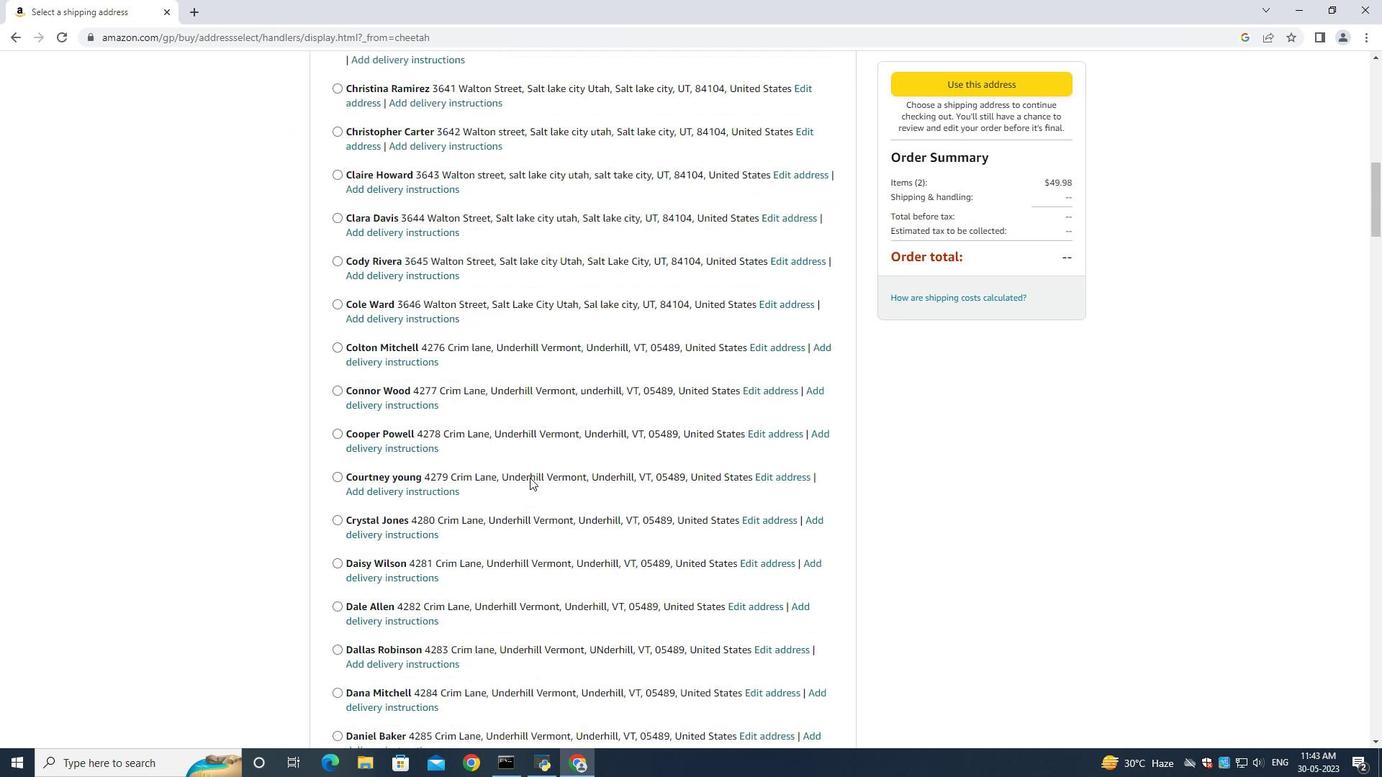 
Action: Mouse scrolled (529, 477) with delta (0, 0)
Screenshot: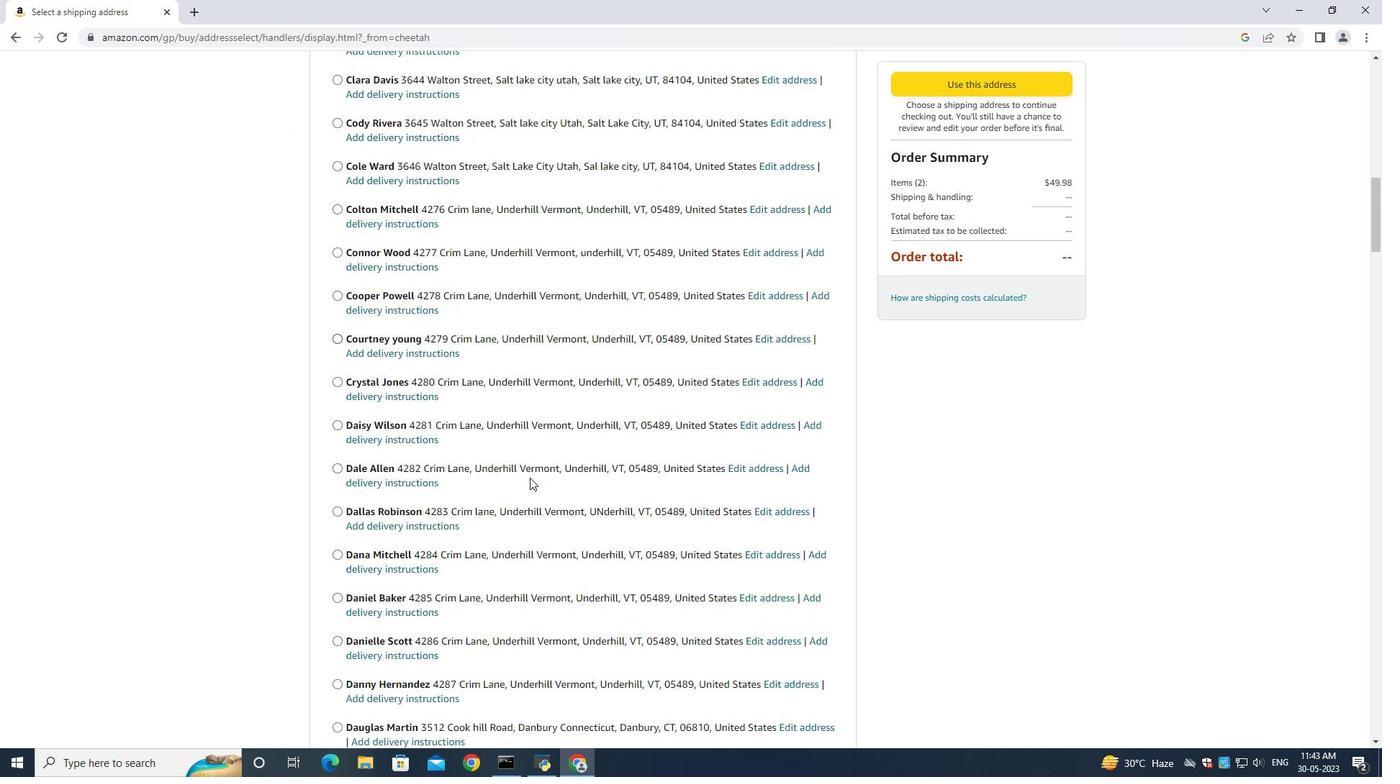 
Action: Mouse scrolled (529, 477) with delta (0, 0)
Screenshot: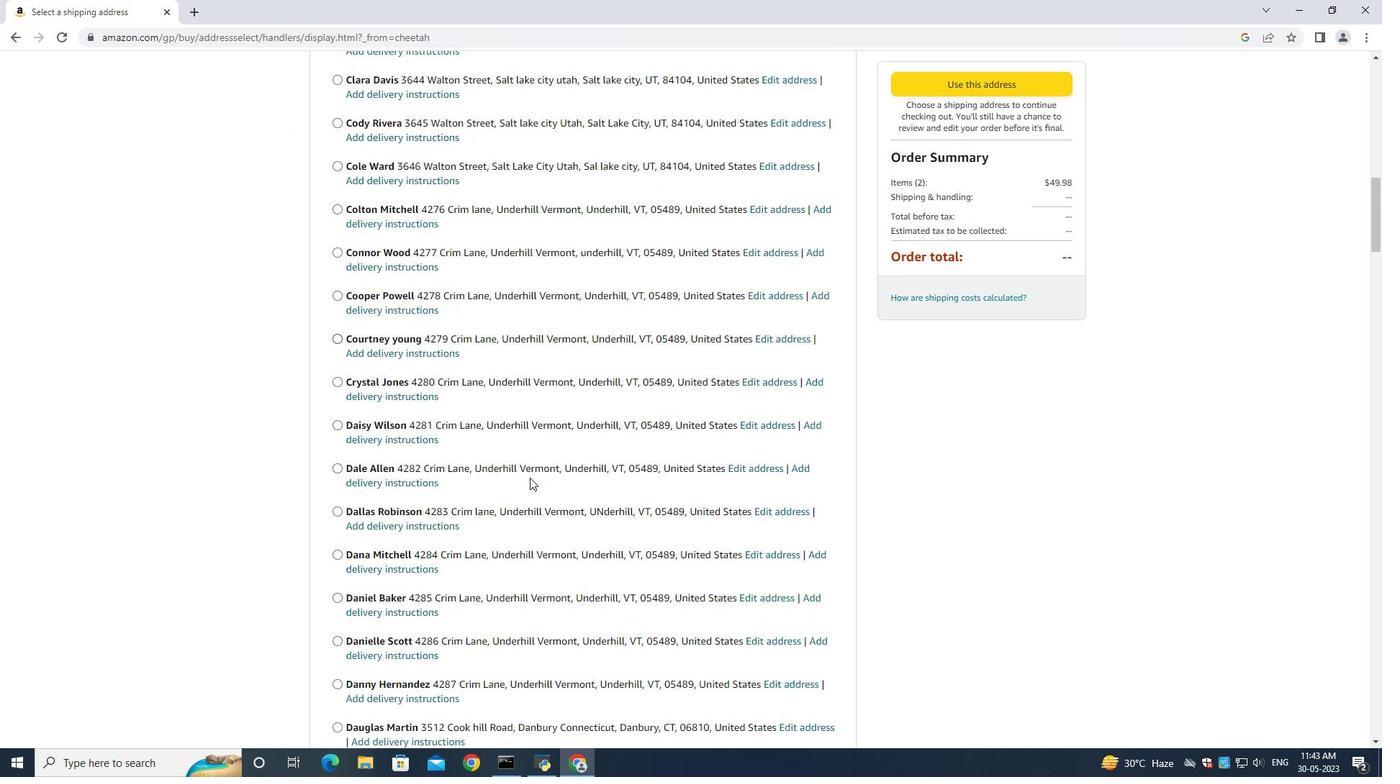 
Action: Mouse scrolled (529, 477) with delta (0, 0)
Screenshot: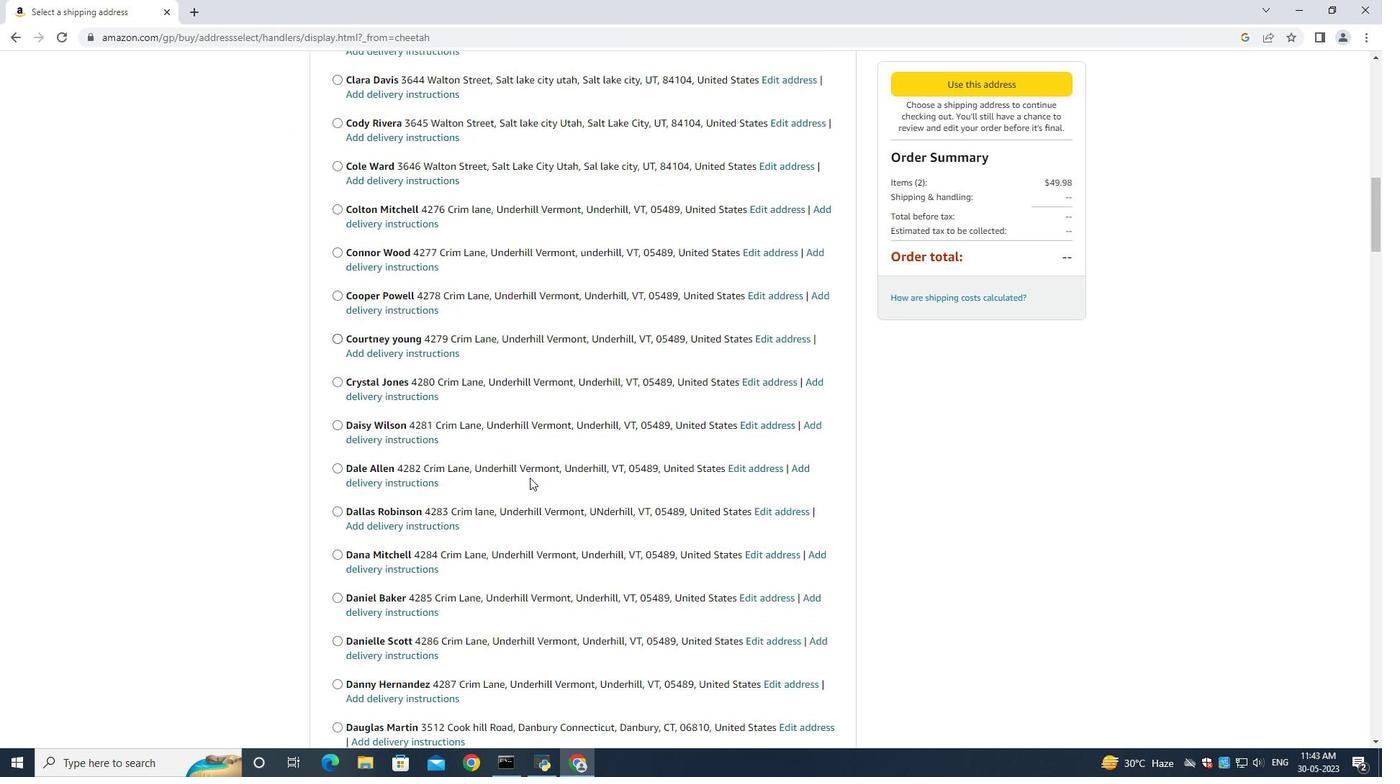 
Action: Mouse scrolled (529, 477) with delta (0, 0)
Screenshot: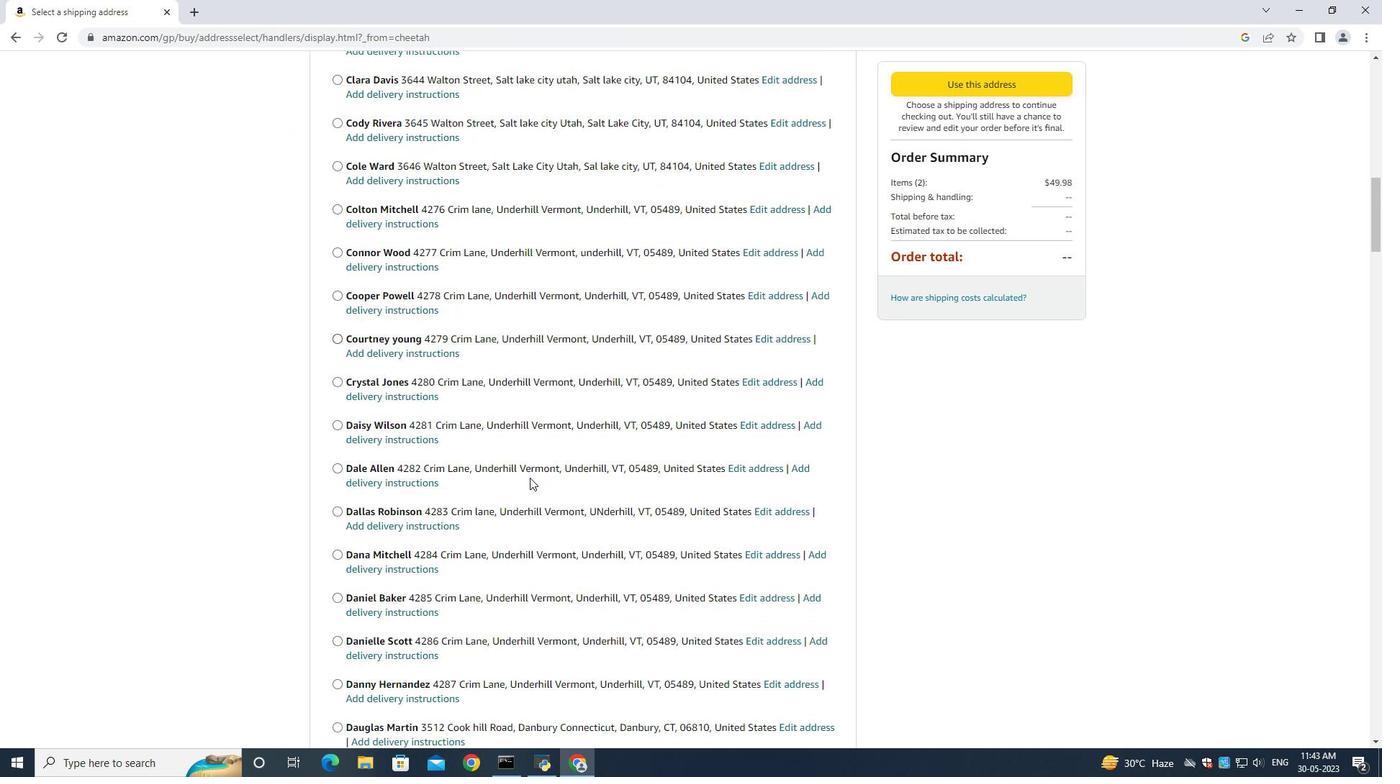 
Action: Mouse scrolled (529, 477) with delta (0, 0)
Screenshot: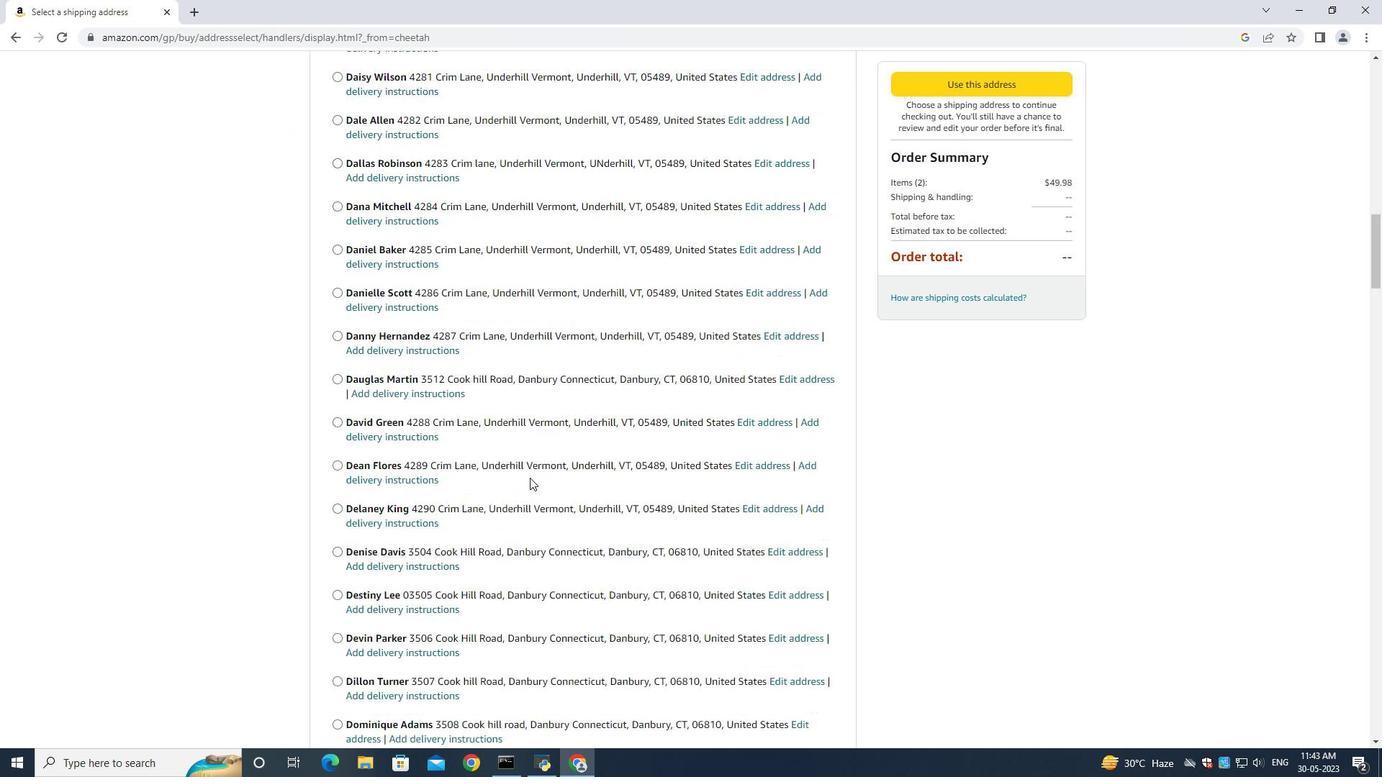 
Action: Mouse scrolled (529, 477) with delta (0, 0)
Screenshot: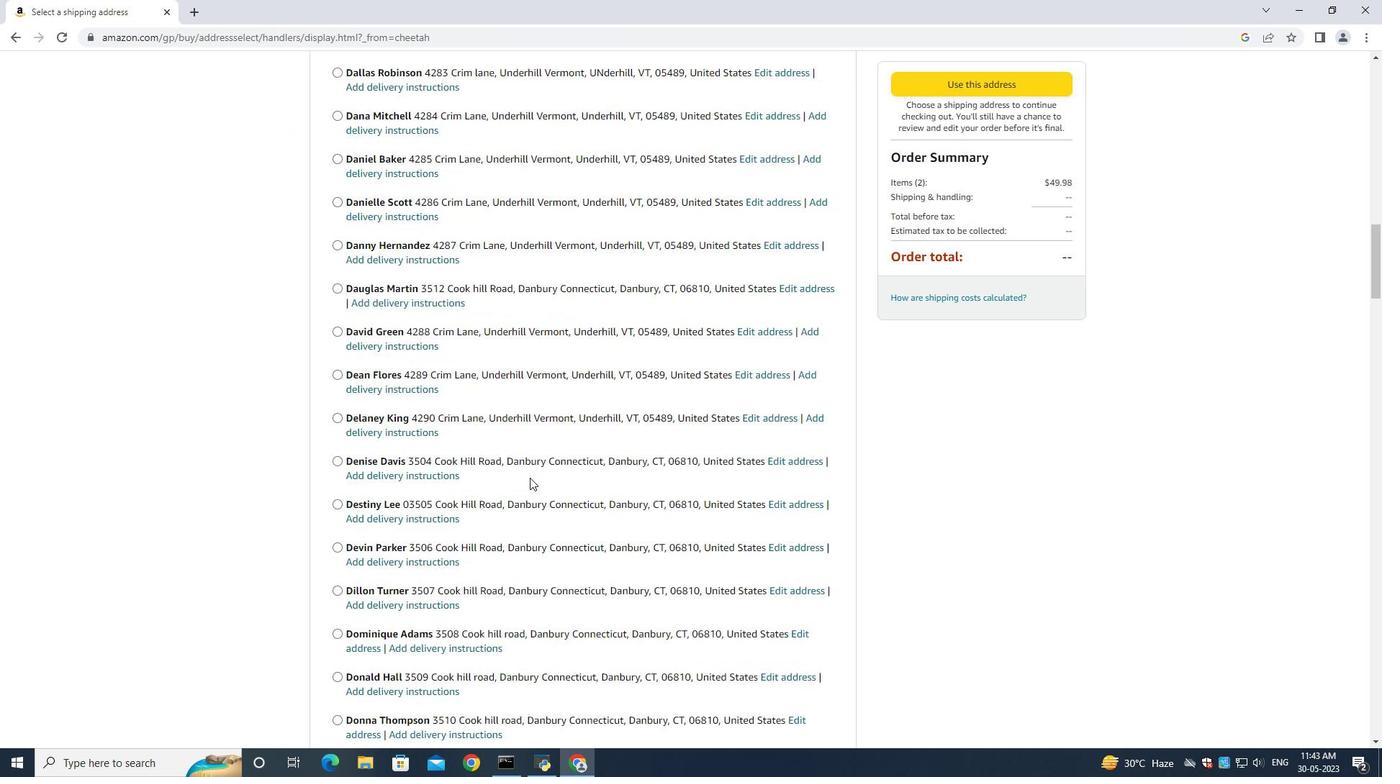 
Action: Mouse moved to (529, 477)
Screenshot: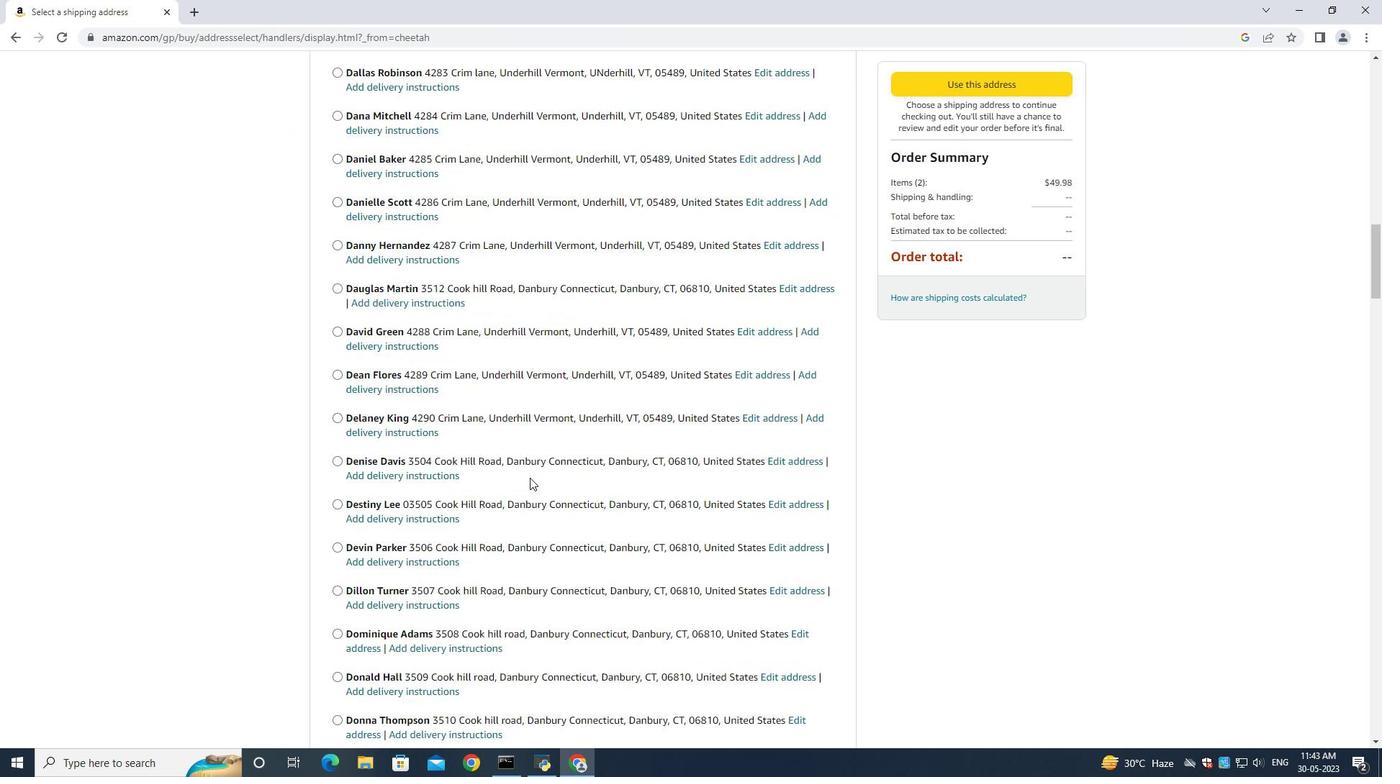 
Action: Mouse scrolled (529, 477) with delta (0, 0)
Screenshot: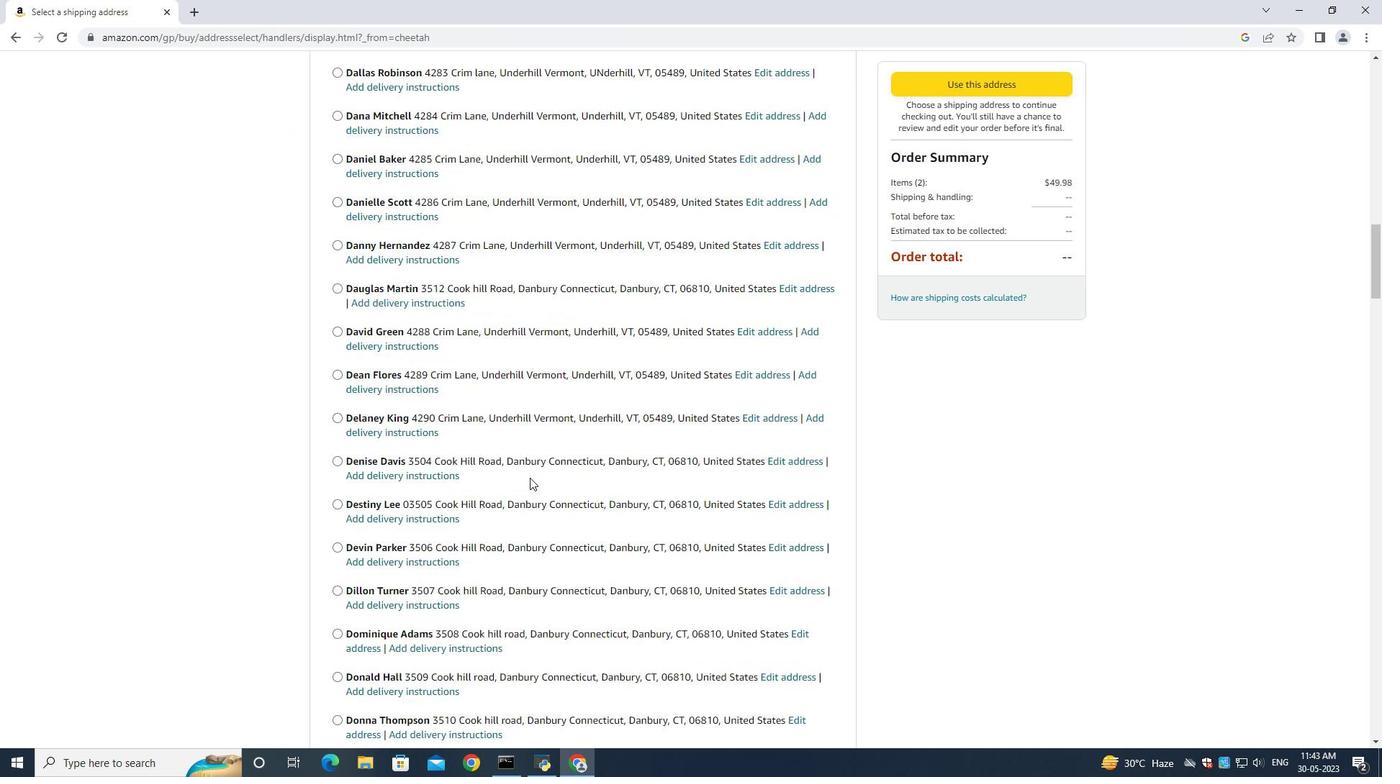 
Action: Mouse moved to (529, 474)
Screenshot: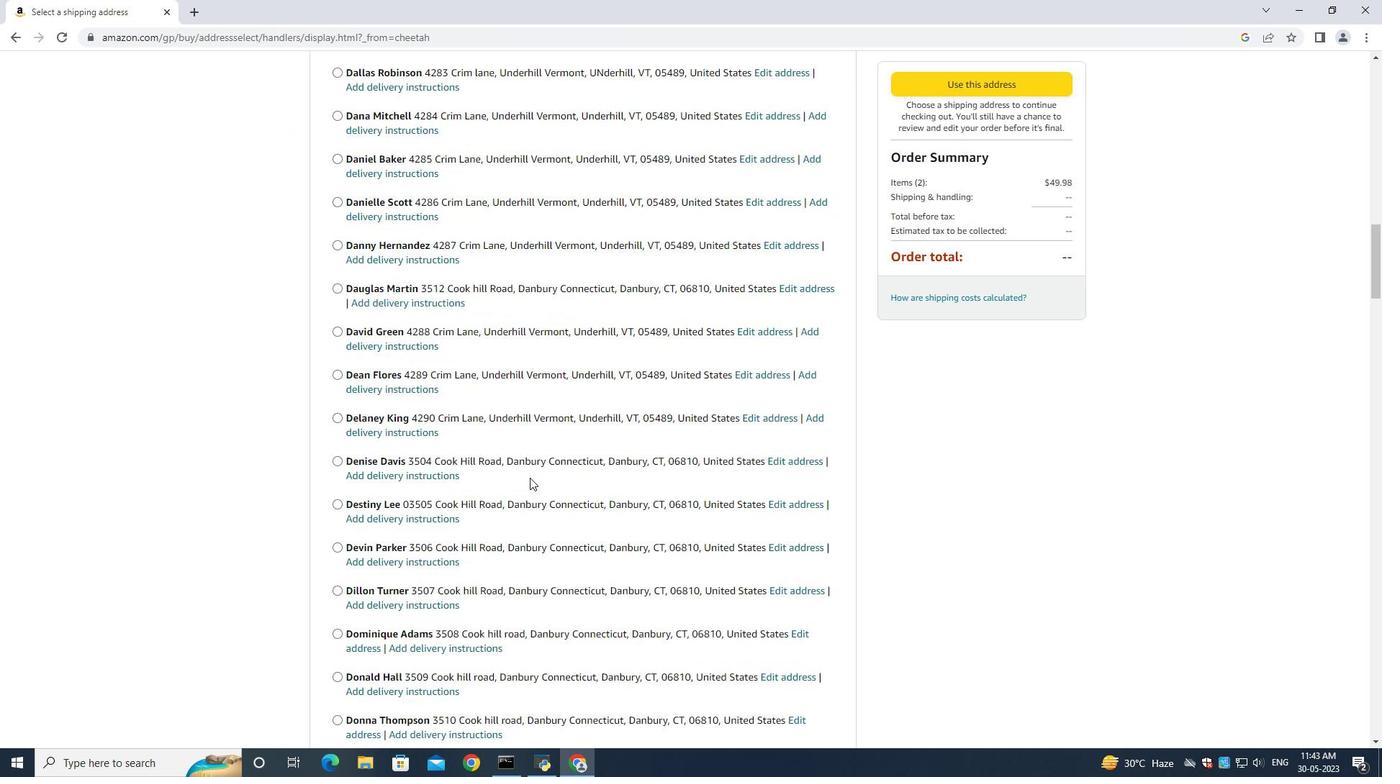 
Action: Mouse scrolled (529, 477) with delta (0, 0)
Screenshot: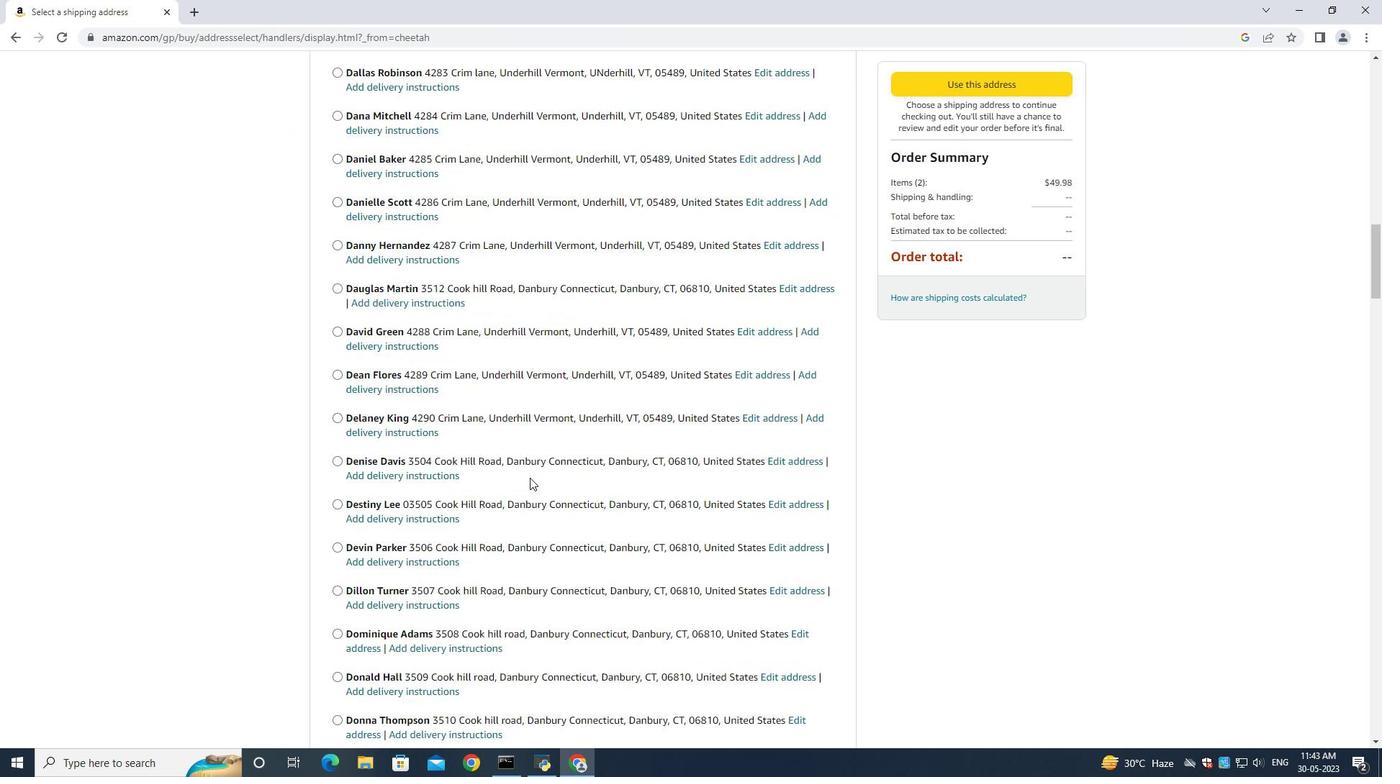 
Action: Mouse moved to (529, 474)
Screenshot: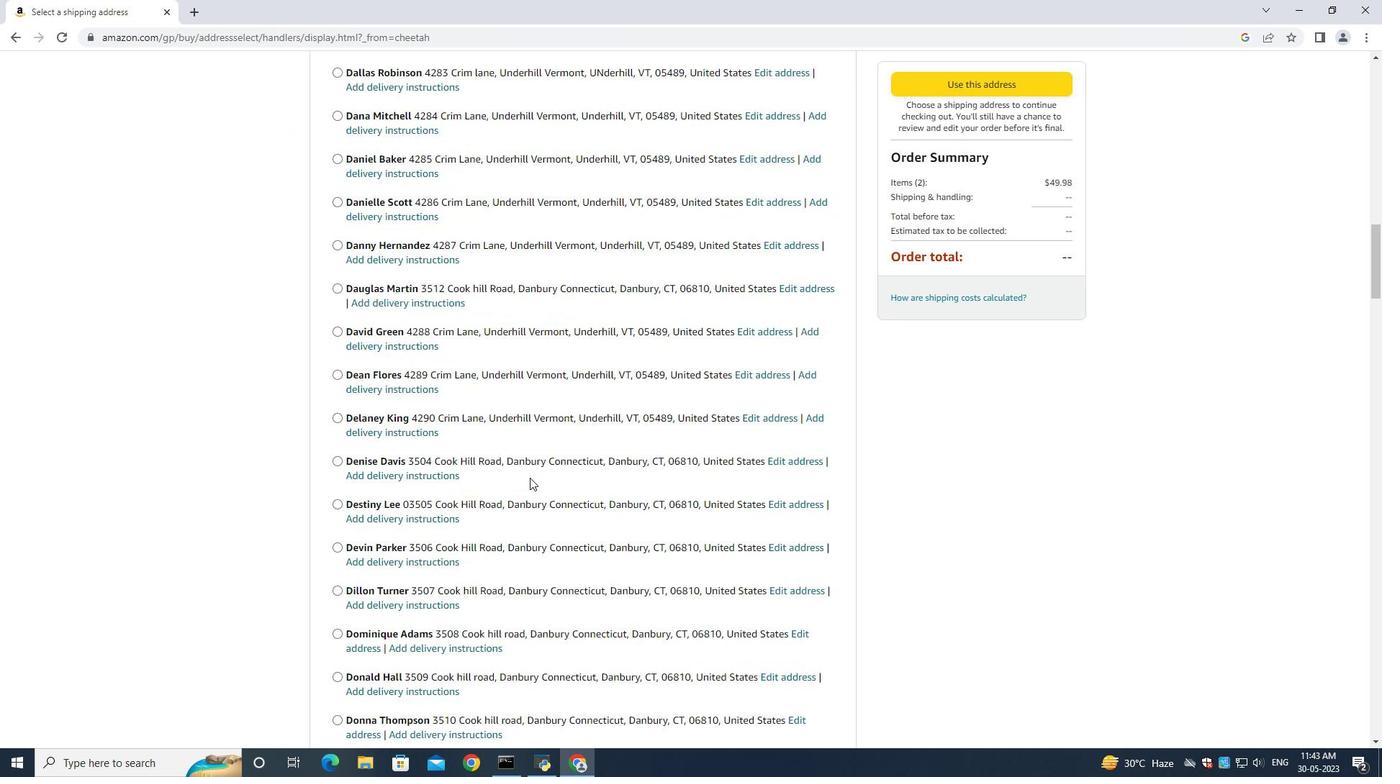
Action: Mouse scrolled (529, 477) with delta (0, 0)
Screenshot: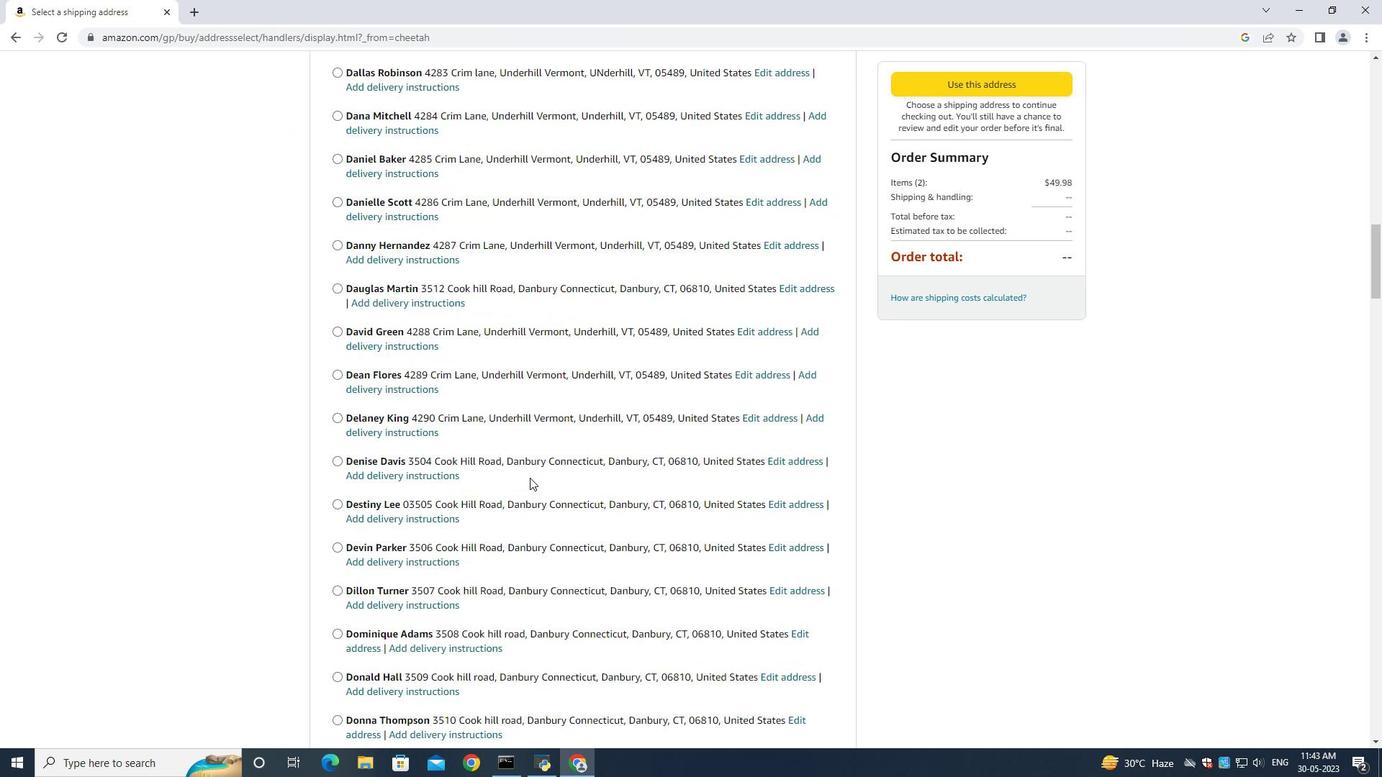 
Action: Mouse scrolled (529, 473) with delta (0, 0)
Screenshot: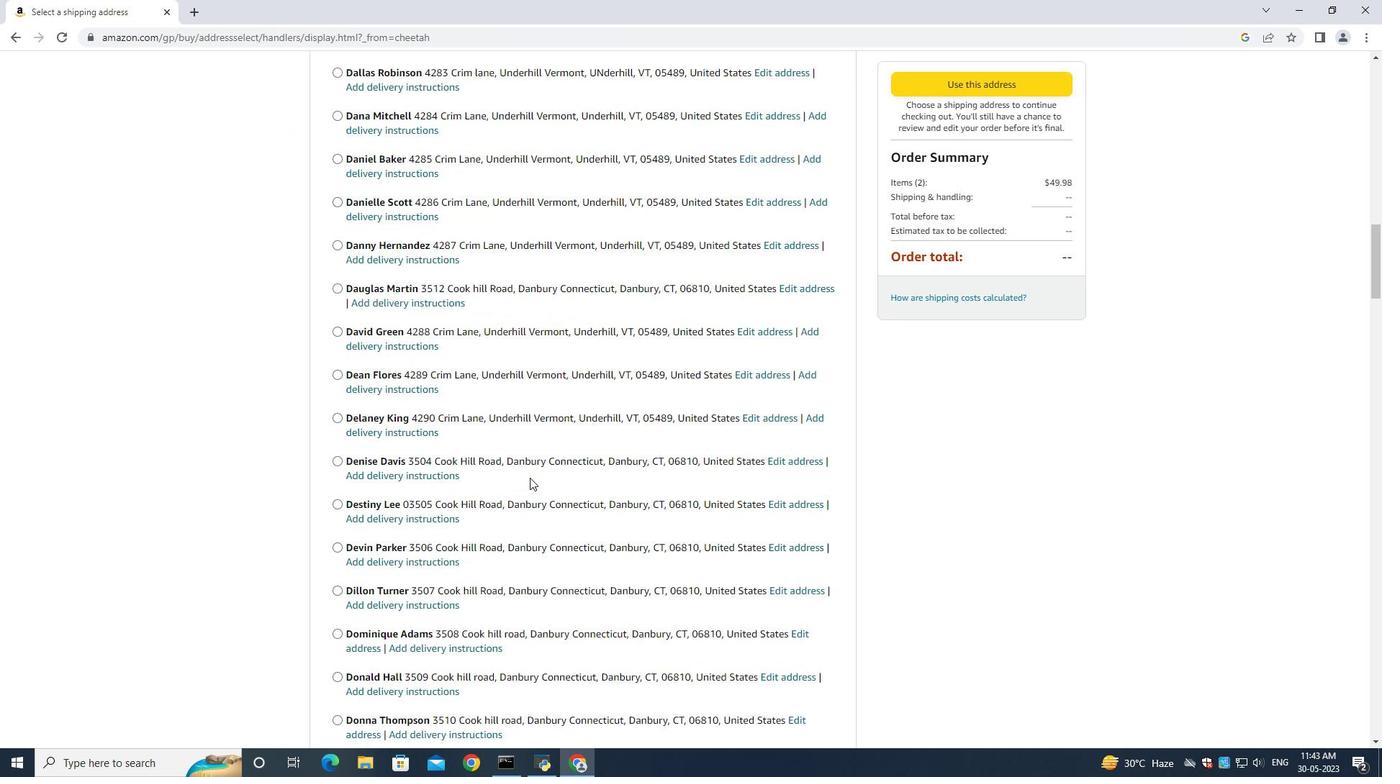 
Action: Mouse scrolled (529, 473) with delta (0, 0)
Screenshot: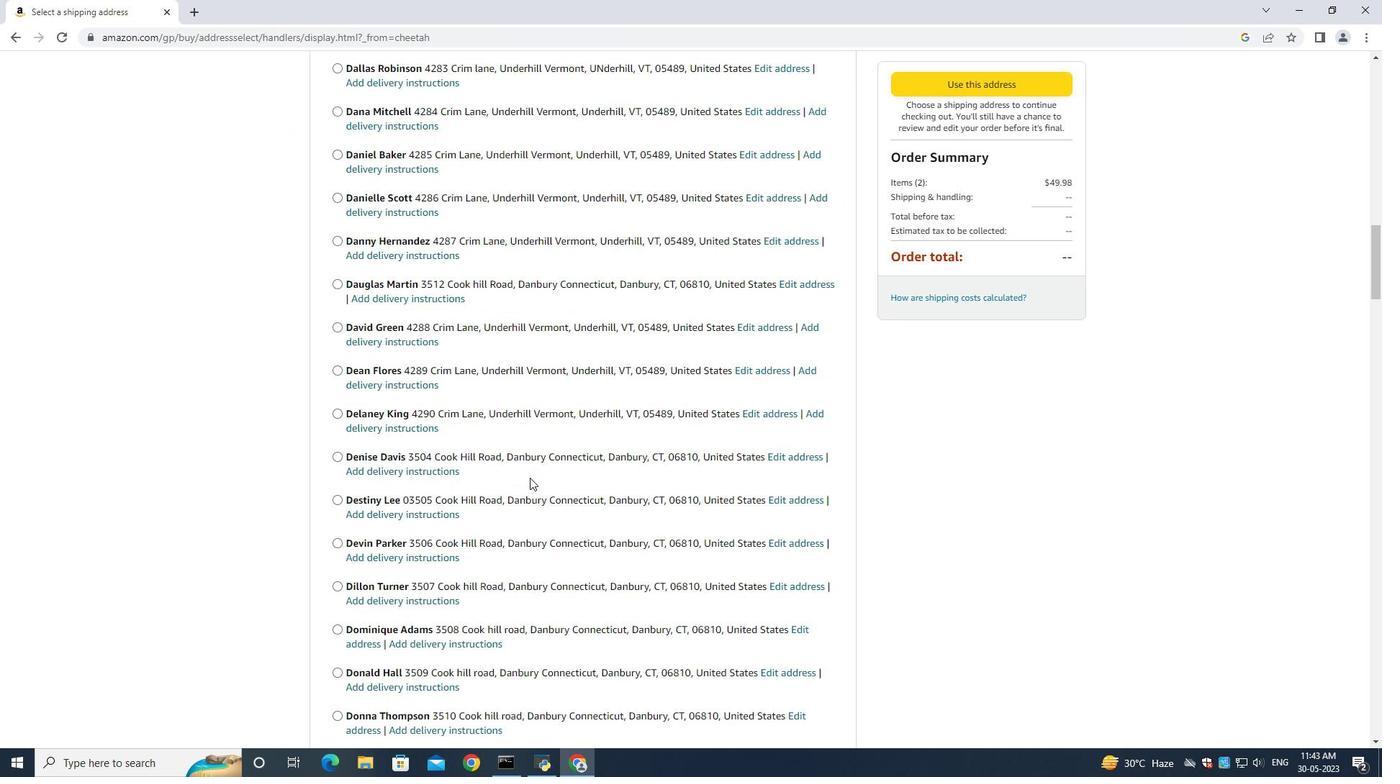 
Action: Mouse scrolled (529, 473) with delta (0, 0)
Screenshot: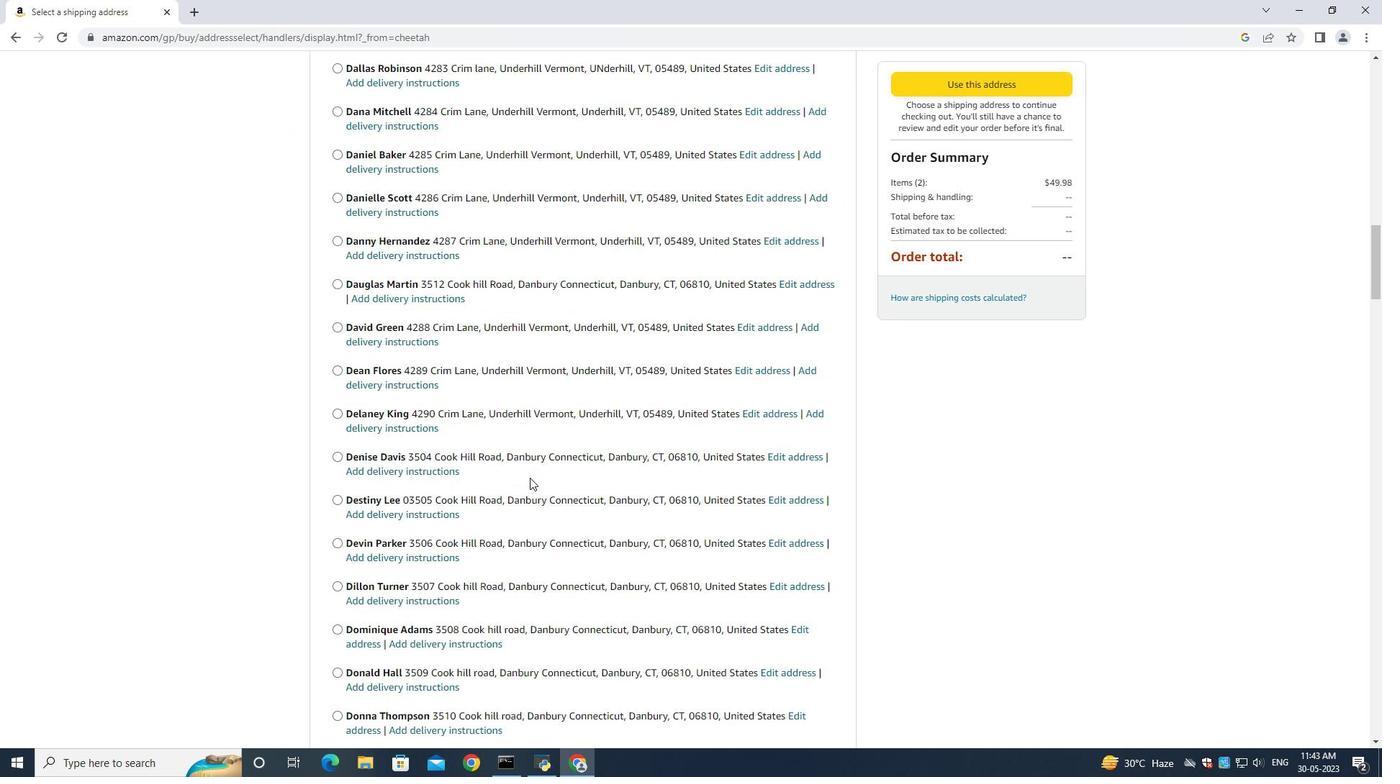 
Action: Mouse scrolled (529, 473) with delta (0, 0)
Screenshot: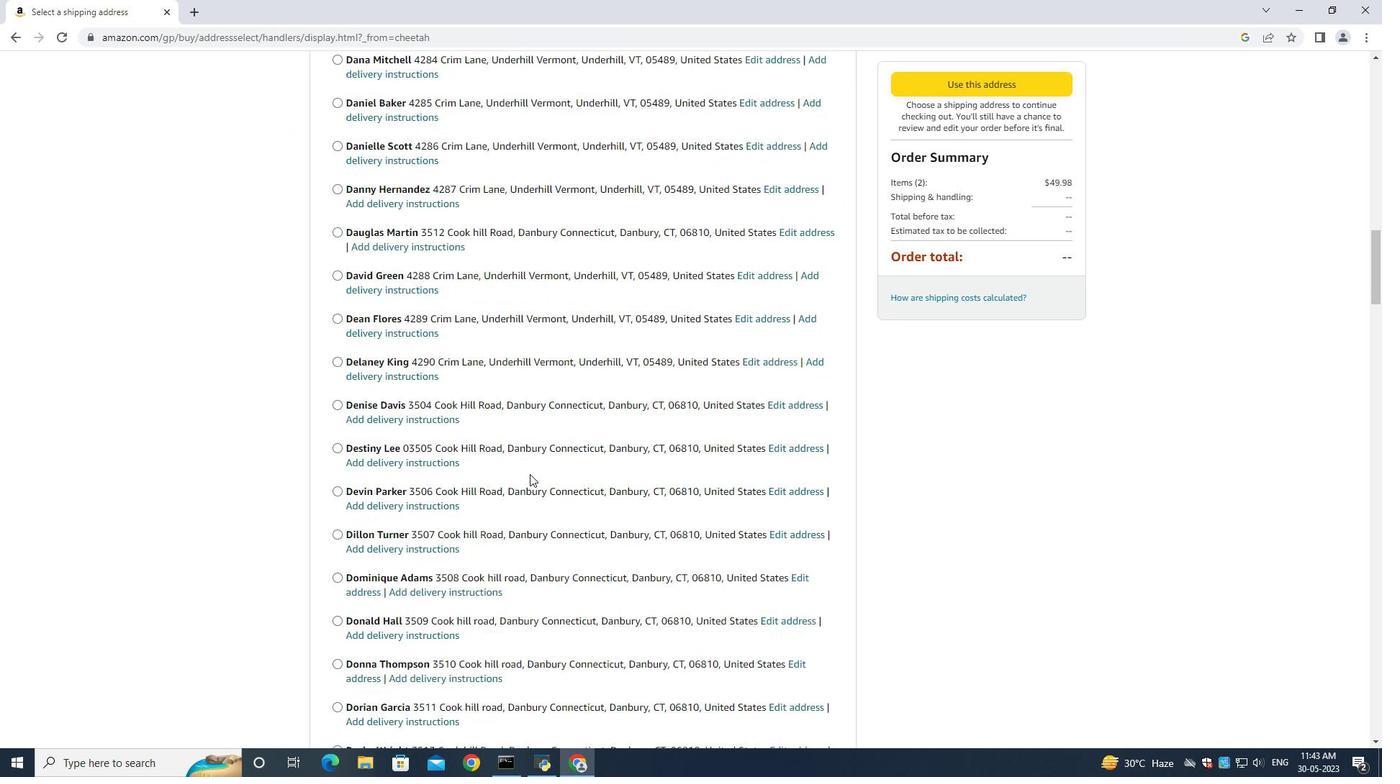 
Action: Mouse moved to (529, 473)
Screenshot: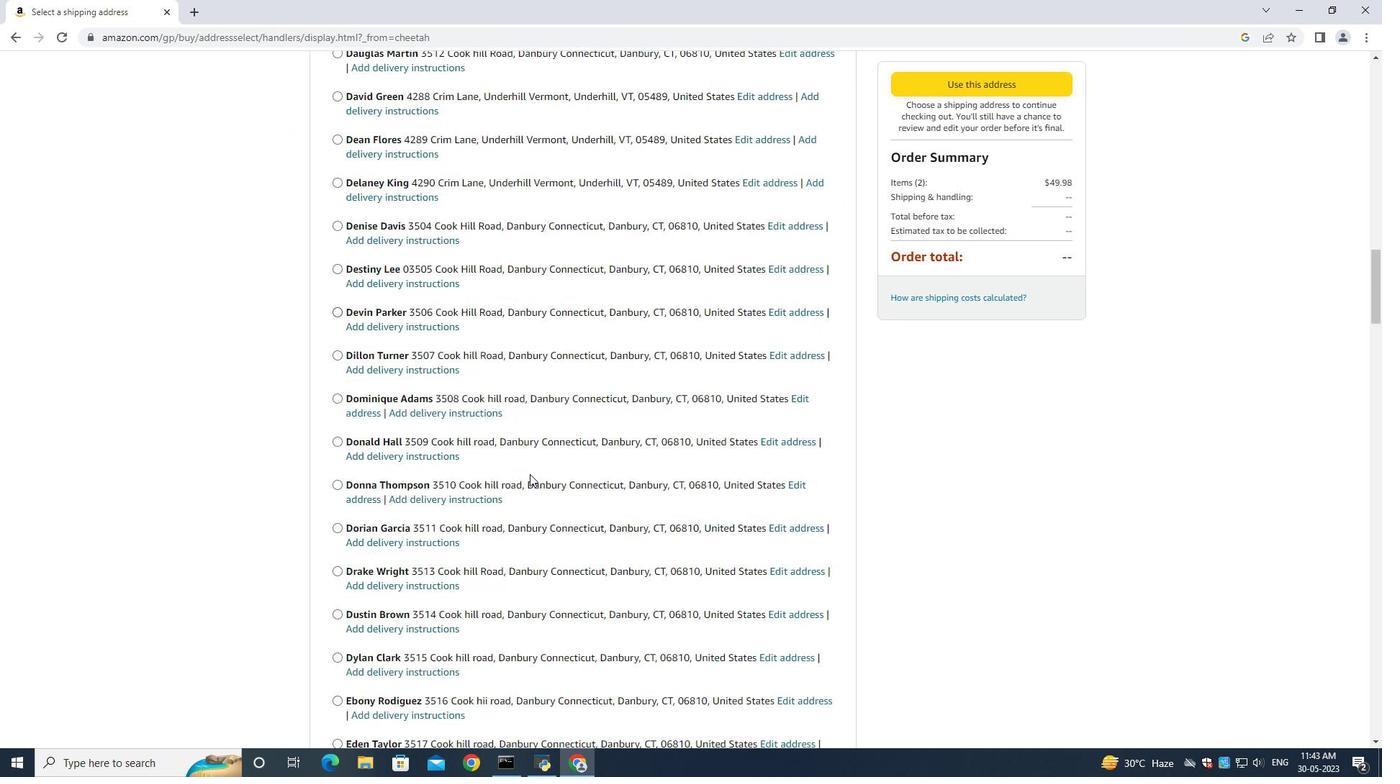 
Action: Mouse scrolled (529, 473) with delta (0, 0)
Screenshot: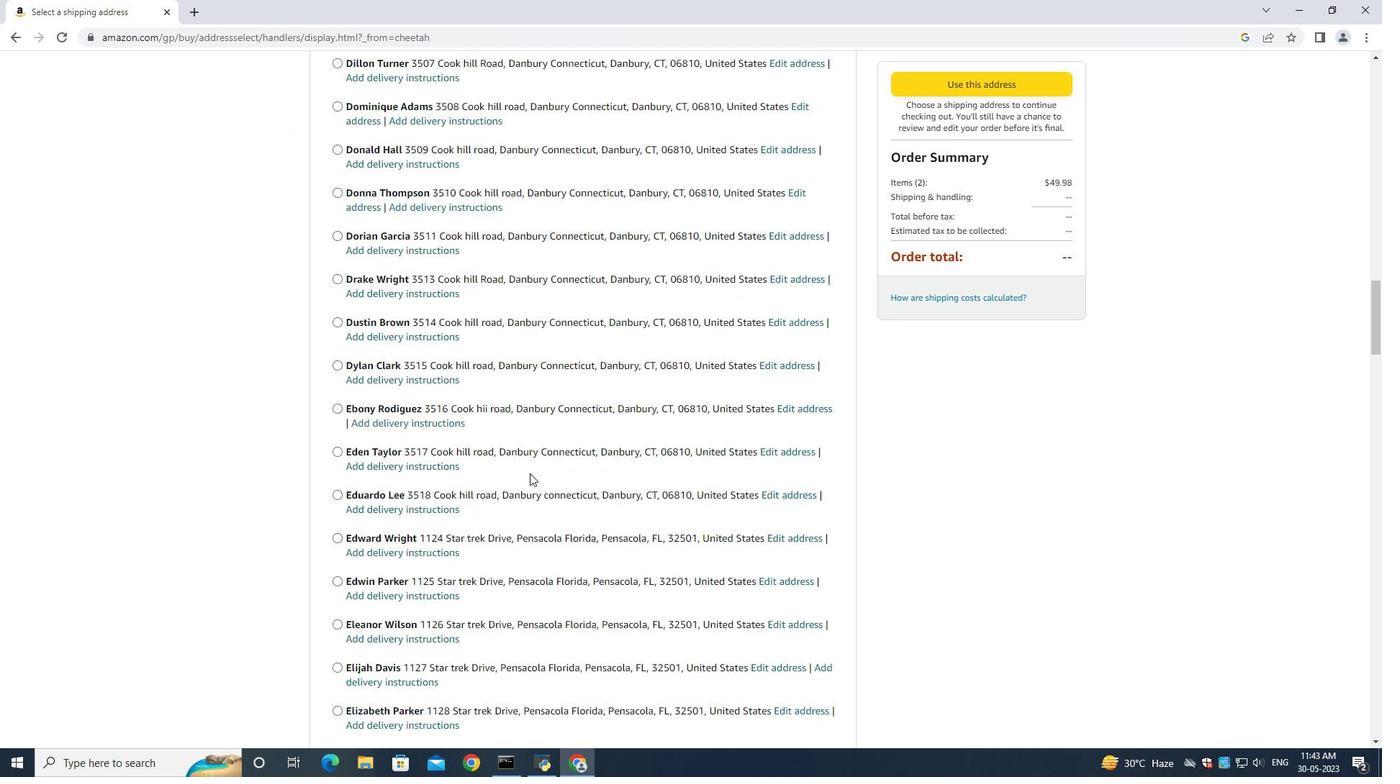 
Action: Mouse scrolled (529, 473) with delta (0, 0)
Screenshot: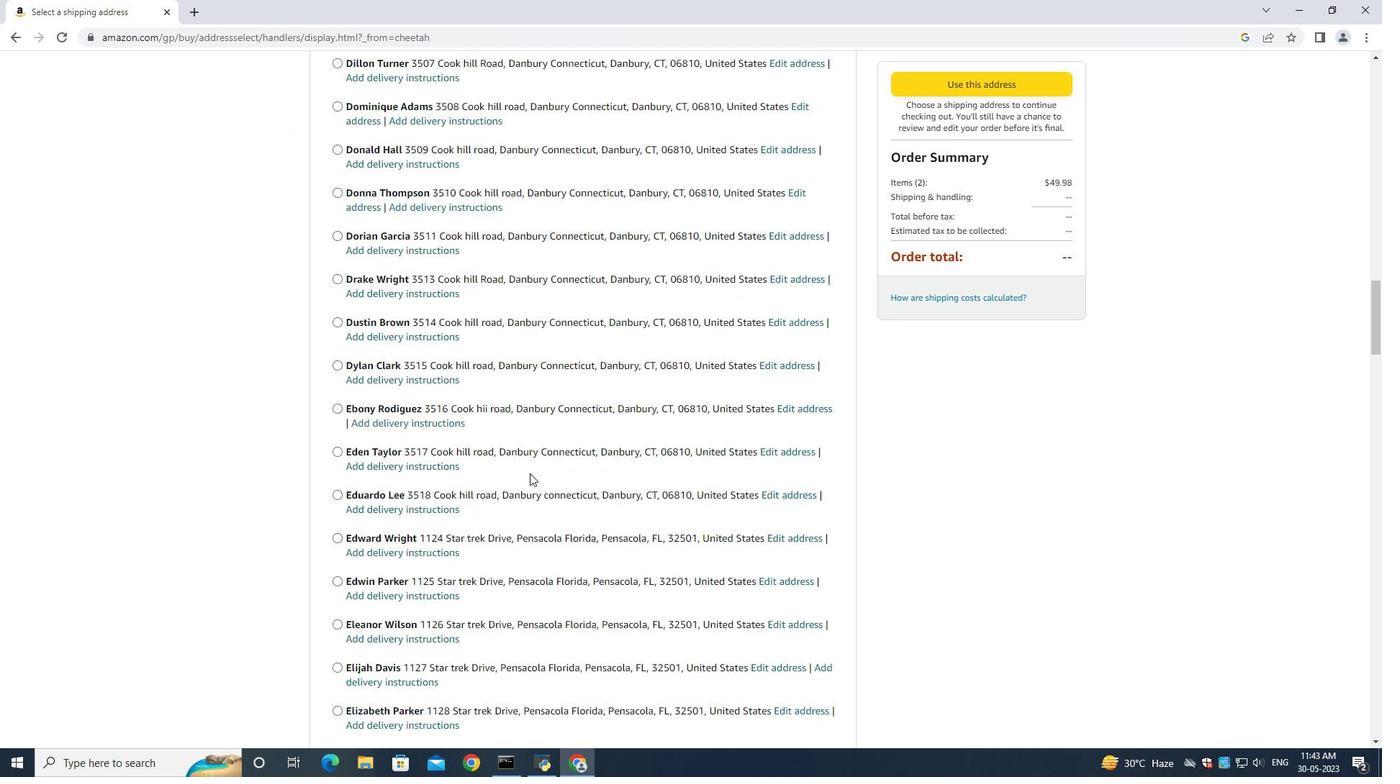 
Action: Mouse scrolled (529, 473) with delta (0, 0)
Screenshot: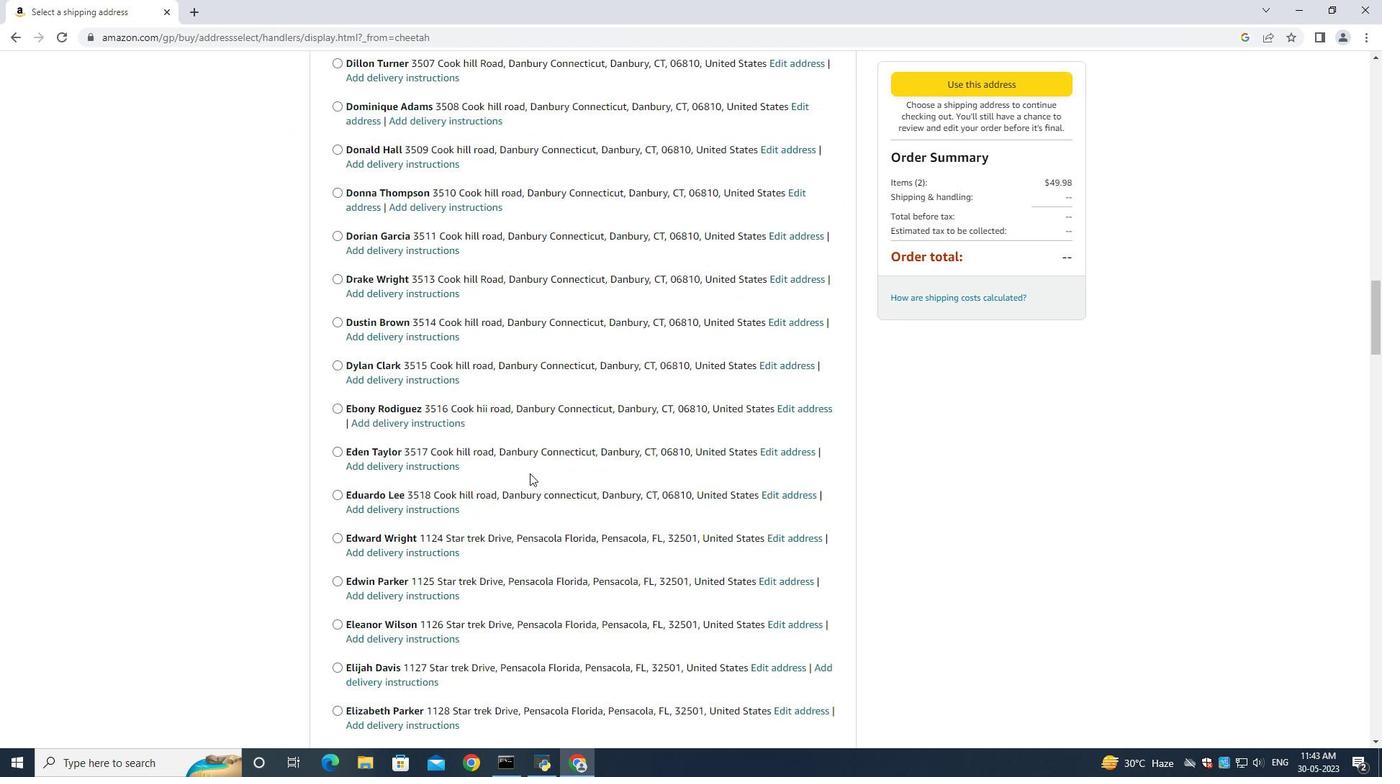 
Action: Mouse scrolled (529, 473) with delta (0, 0)
Screenshot: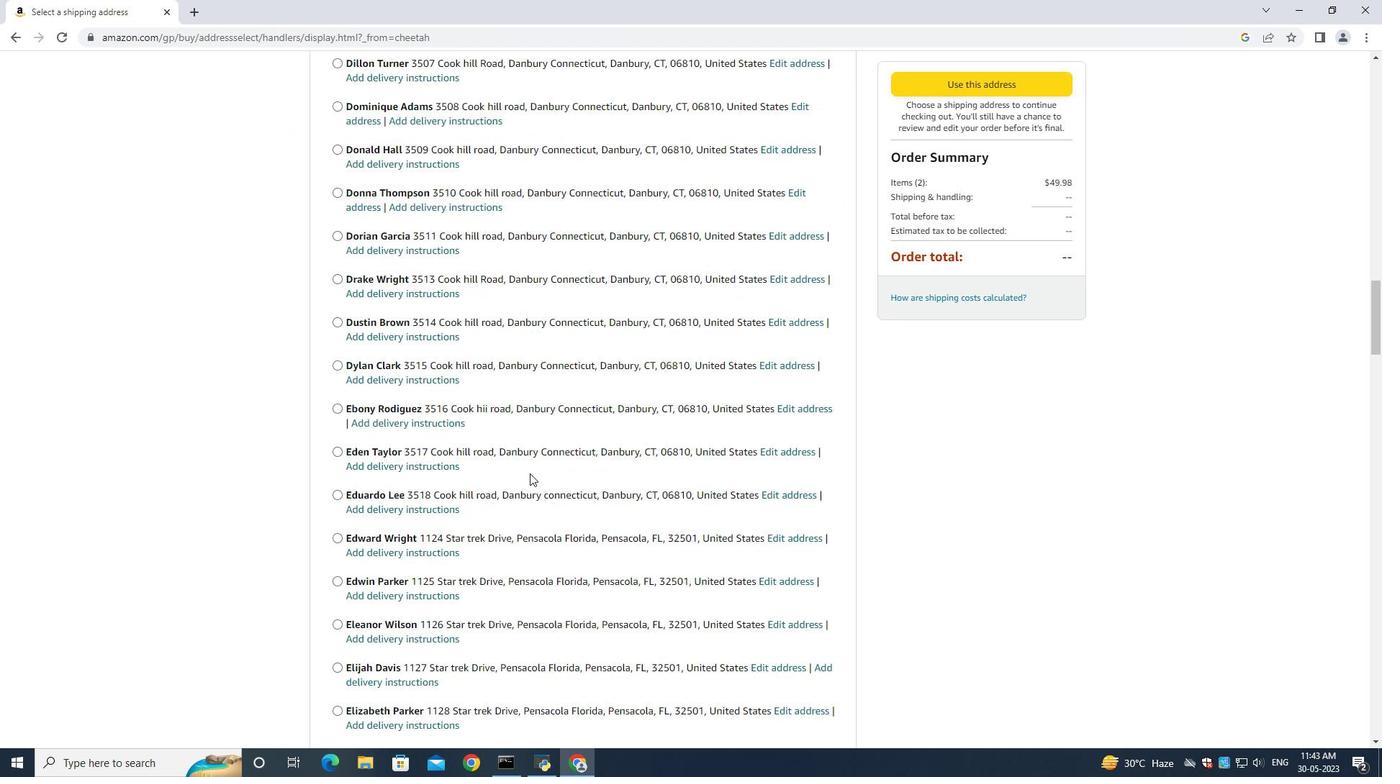 
Action: Mouse scrolled (529, 473) with delta (0, 0)
Screenshot: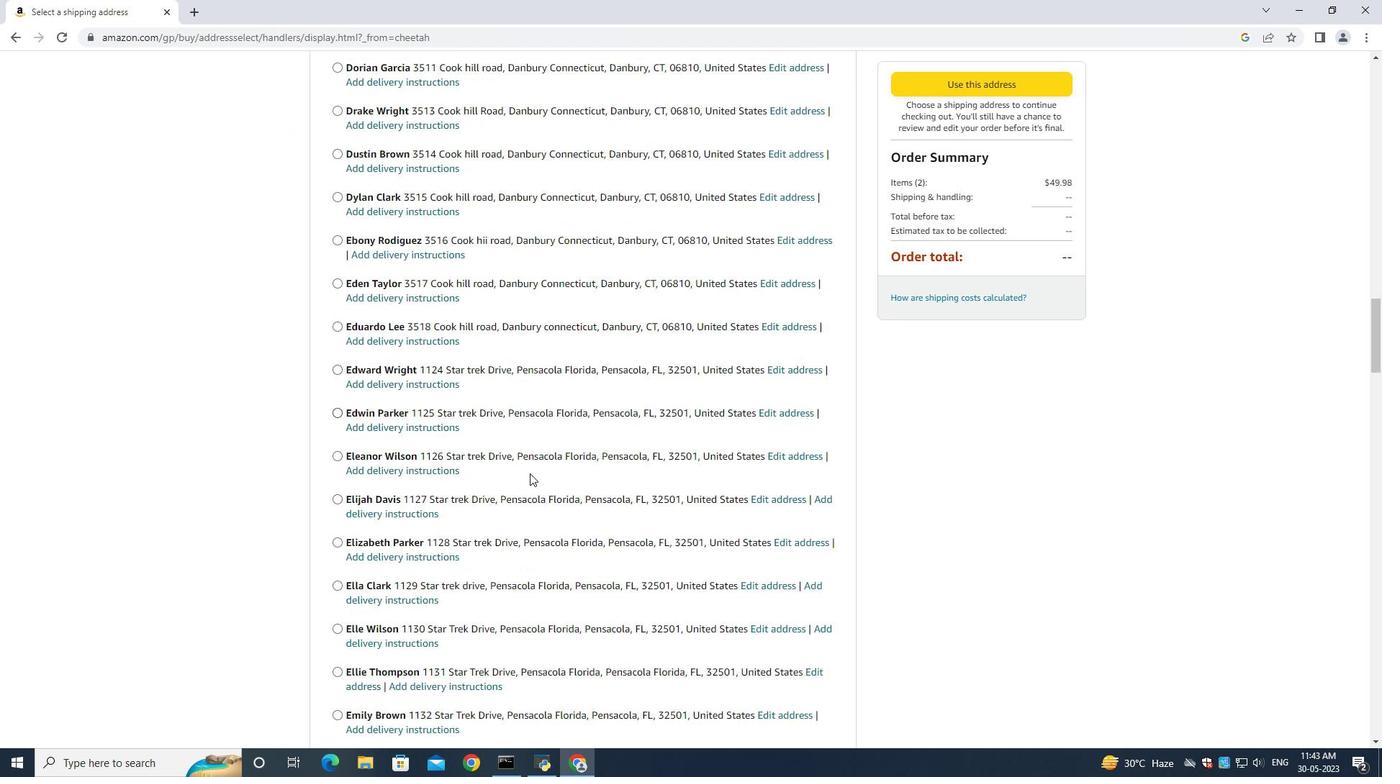 
Action: Mouse scrolled (529, 473) with delta (0, 0)
Screenshot: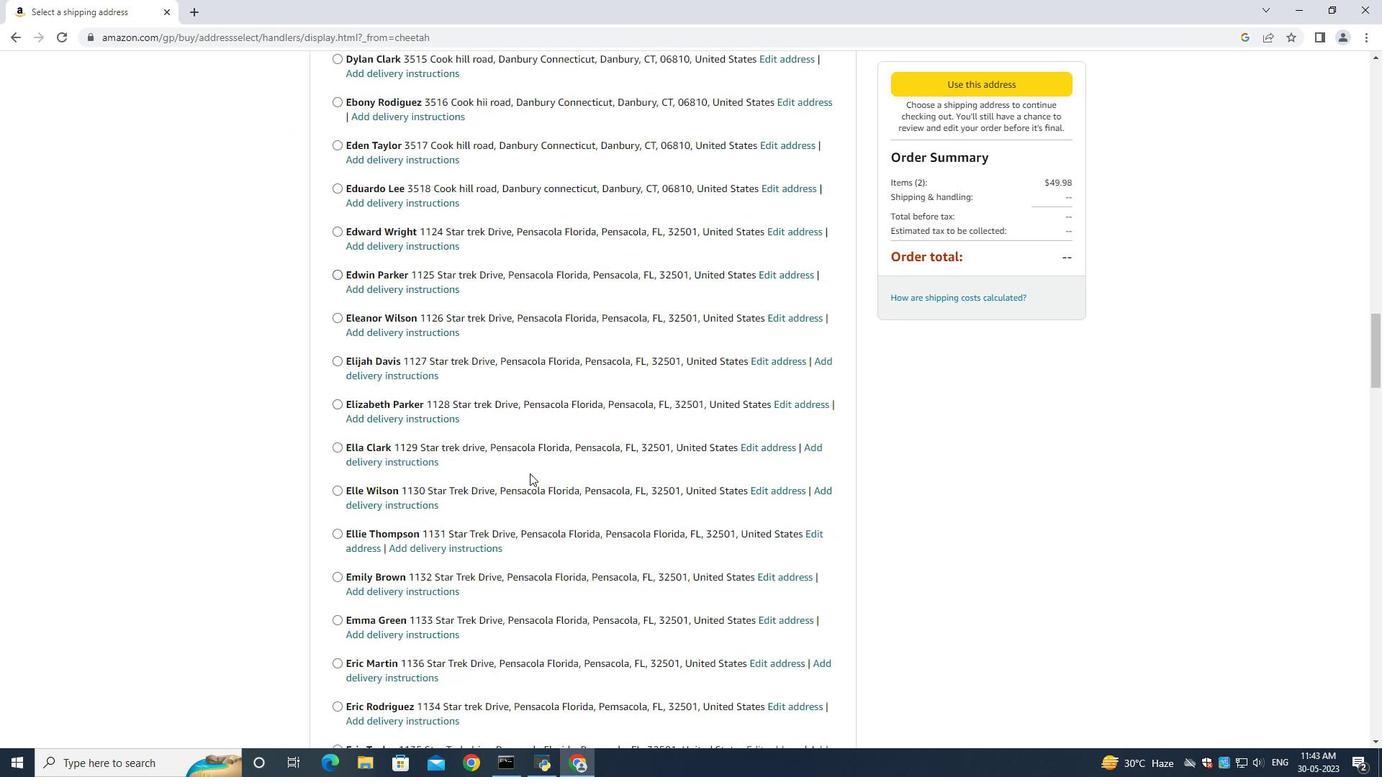 
Action: Mouse scrolled (529, 473) with delta (0, 0)
Screenshot: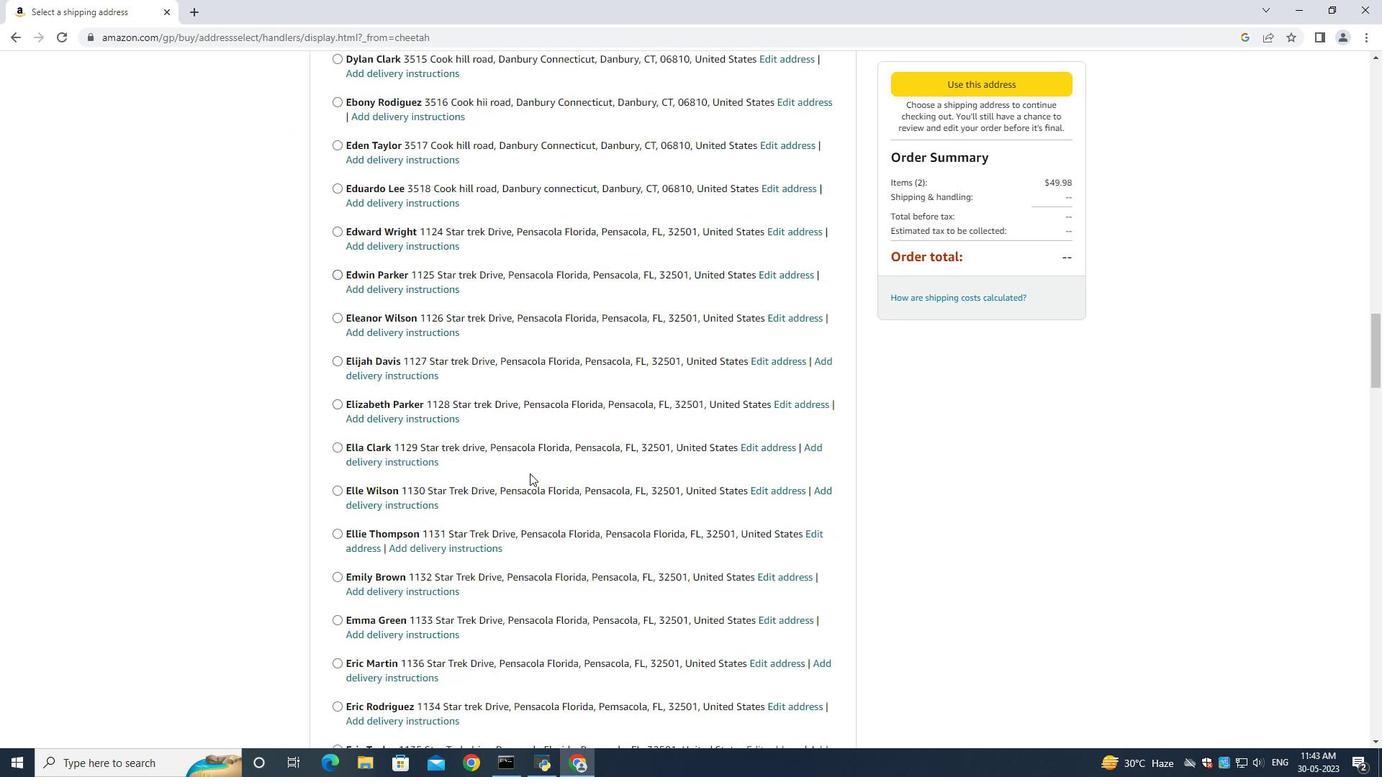 
Action: Mouse scrolled (529, 473) with delta (0, 0)
Screenshot: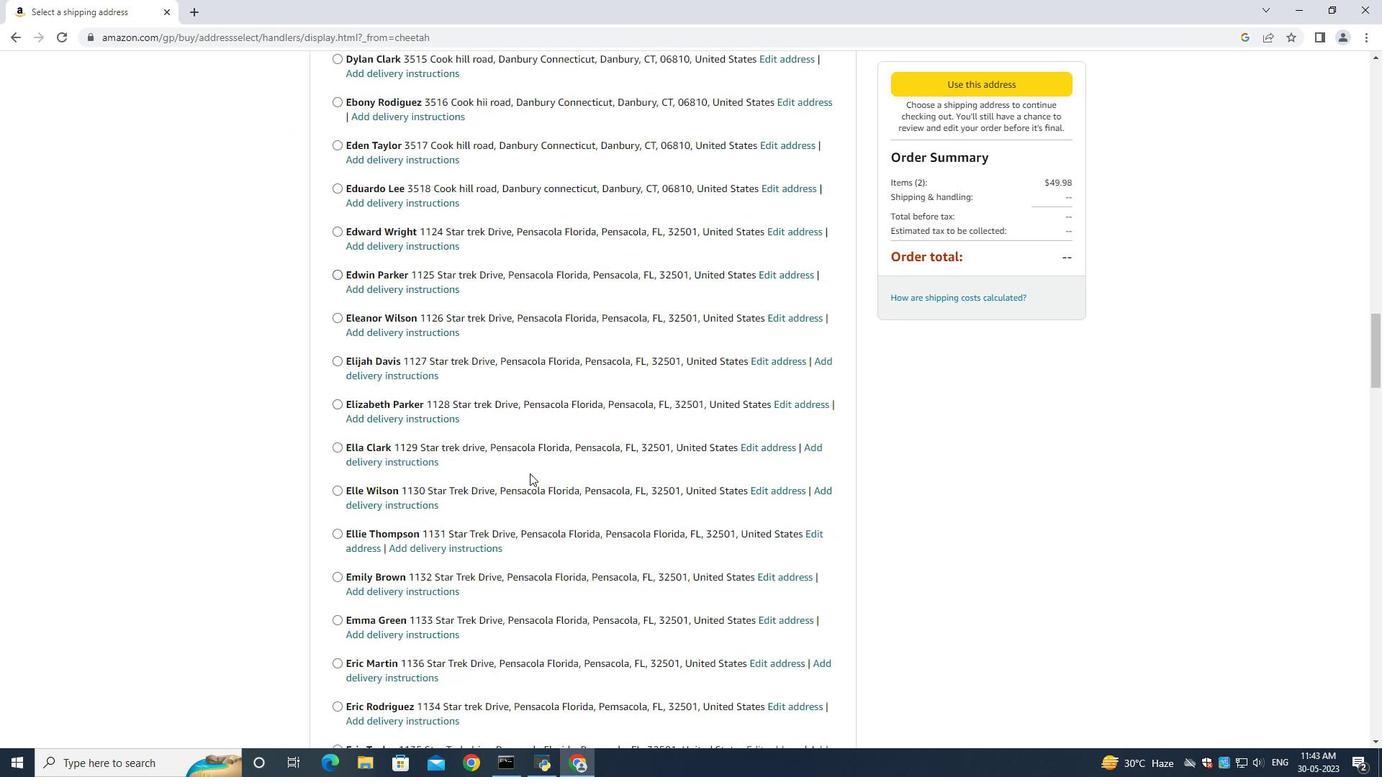 
Action: Mouse scrolled (529, 473) with delta (0, 0)
Screenshot: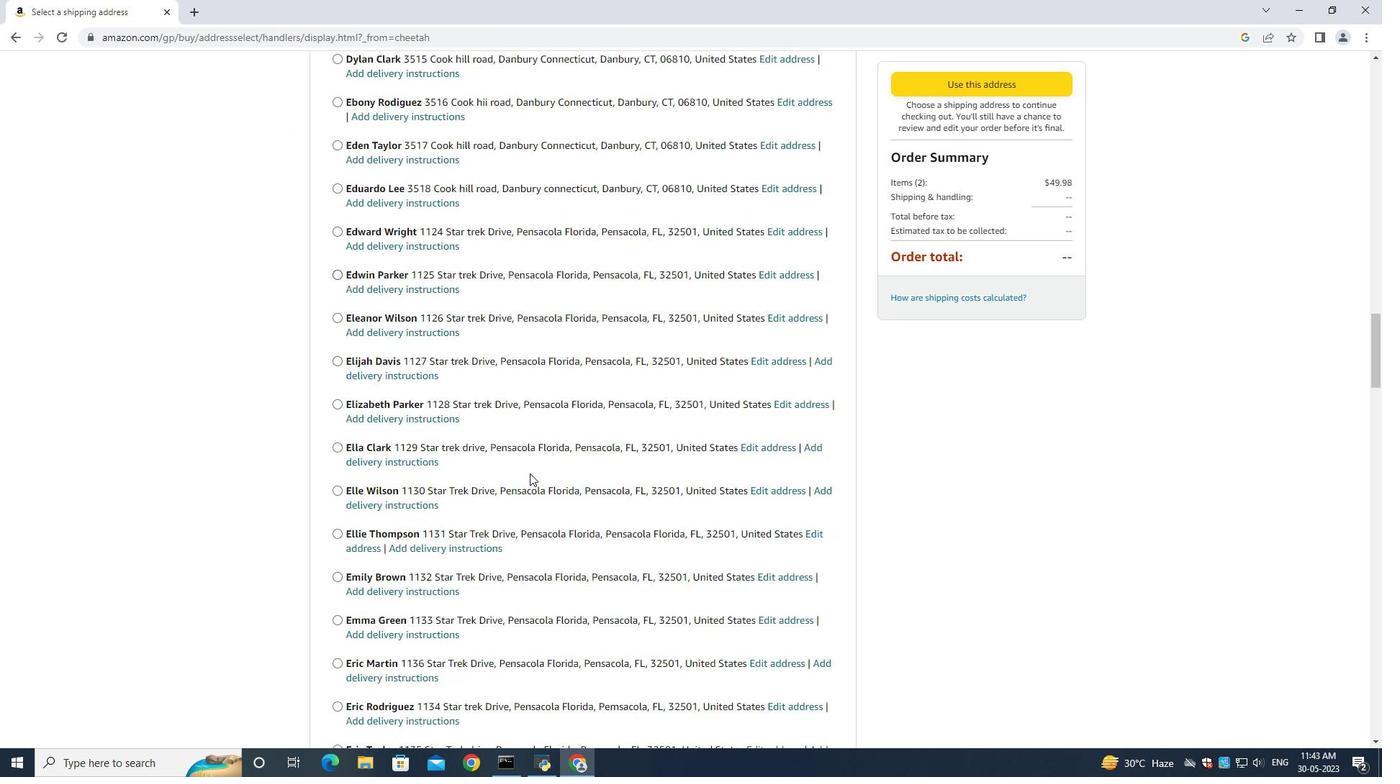 
Action: Mouse scrolled (529, 473) with delta (0, 0)
Screenshot: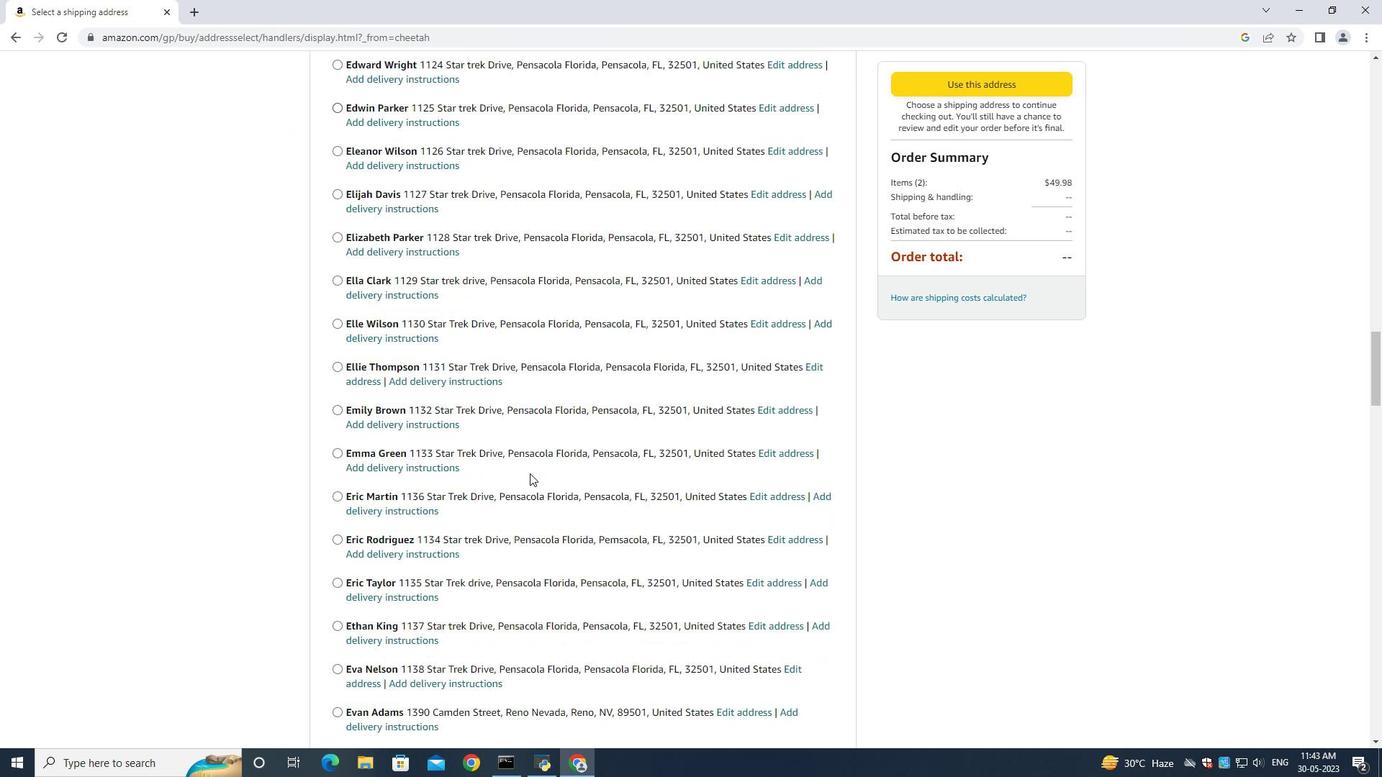 
Action: Mouse scrolled (529, 473) with delta (0, 0)
Screenshot: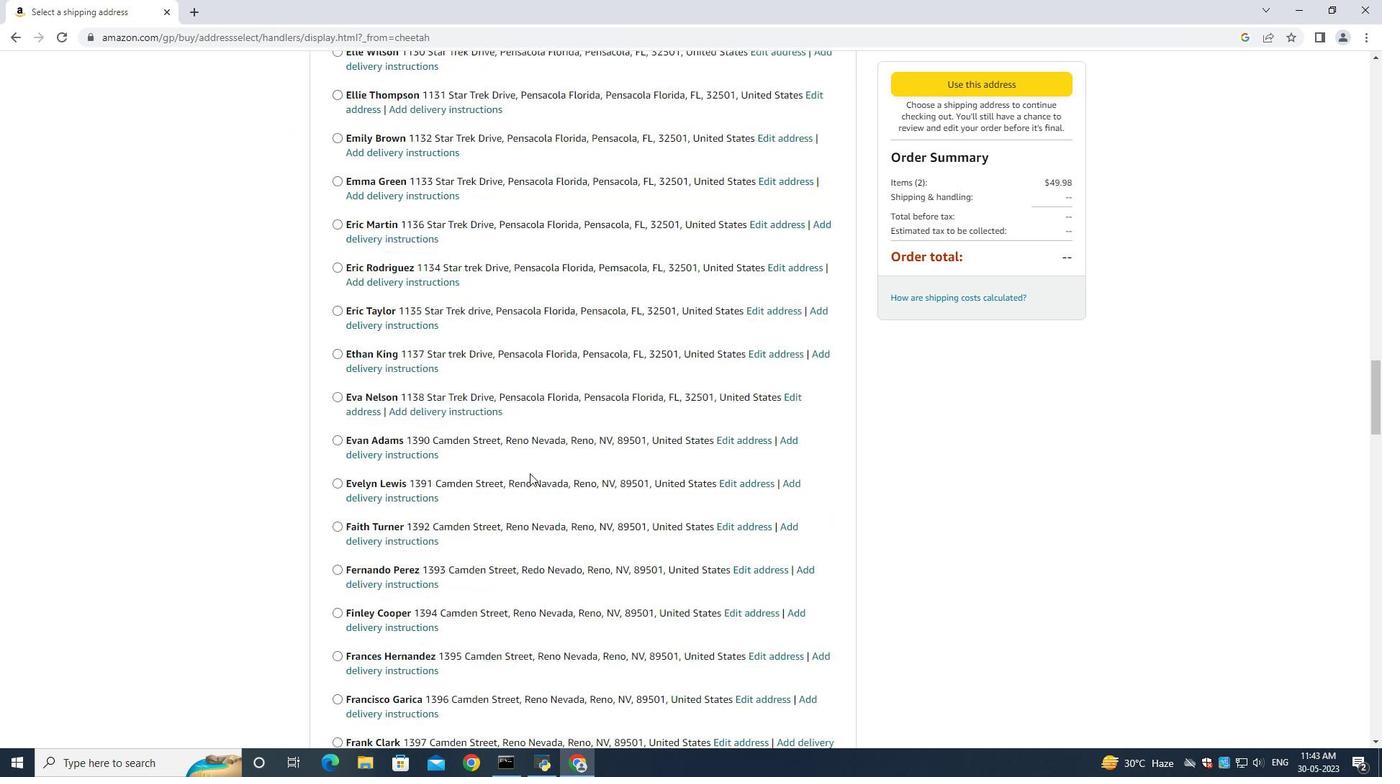 
Action: Mouse scrolled (529, 473) with delta (0, 0)
Screenshot: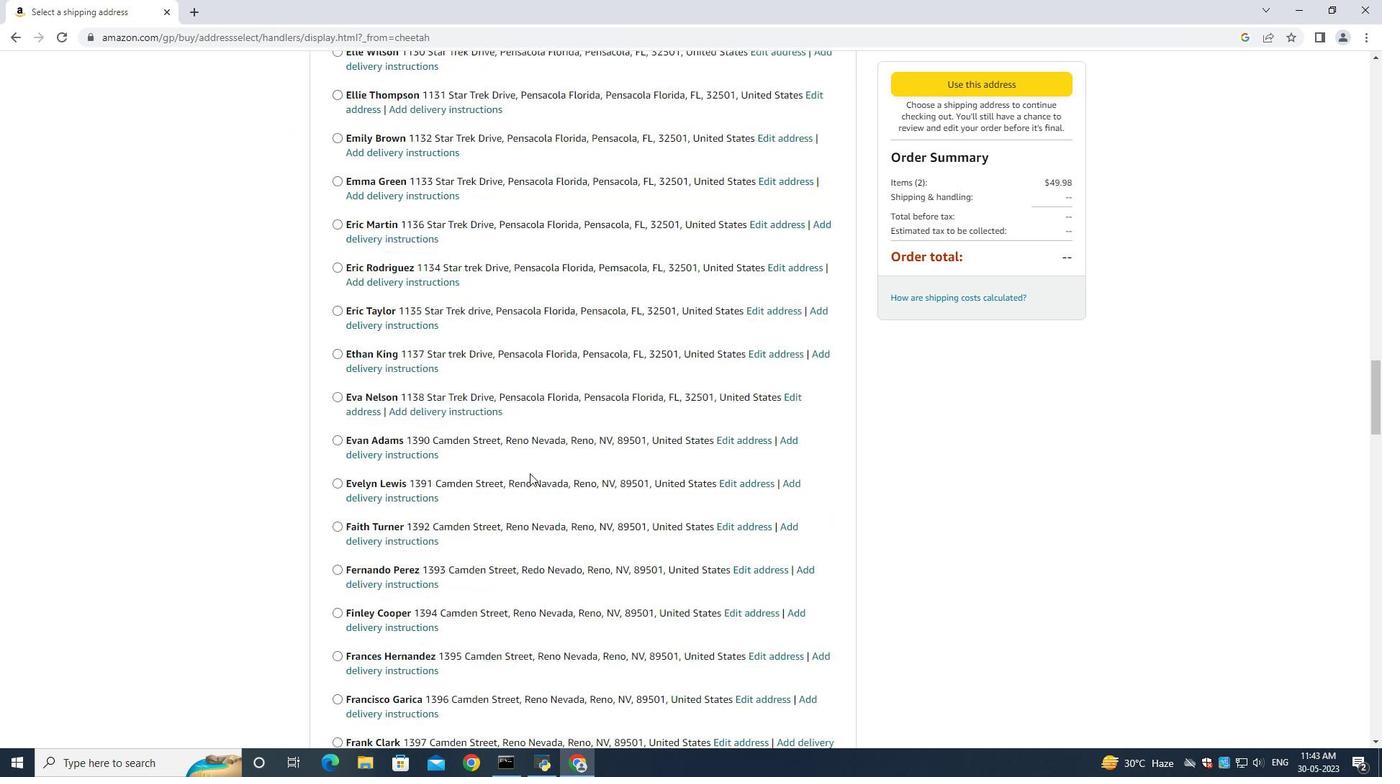 
Action: Mouse scrolled (529, 473) with delta (0, 0)
Screenshot: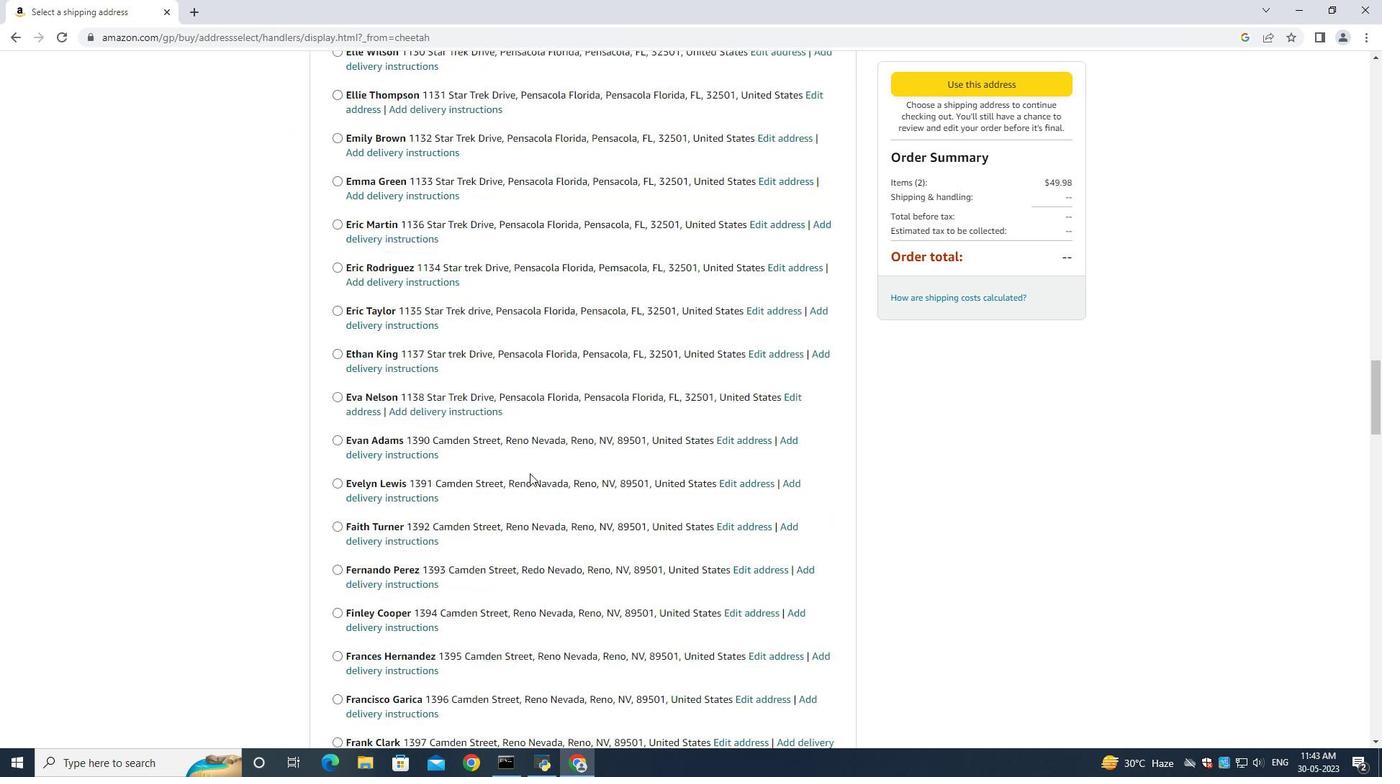 
Action: Mouse moved to (529, 472)
Screenshot: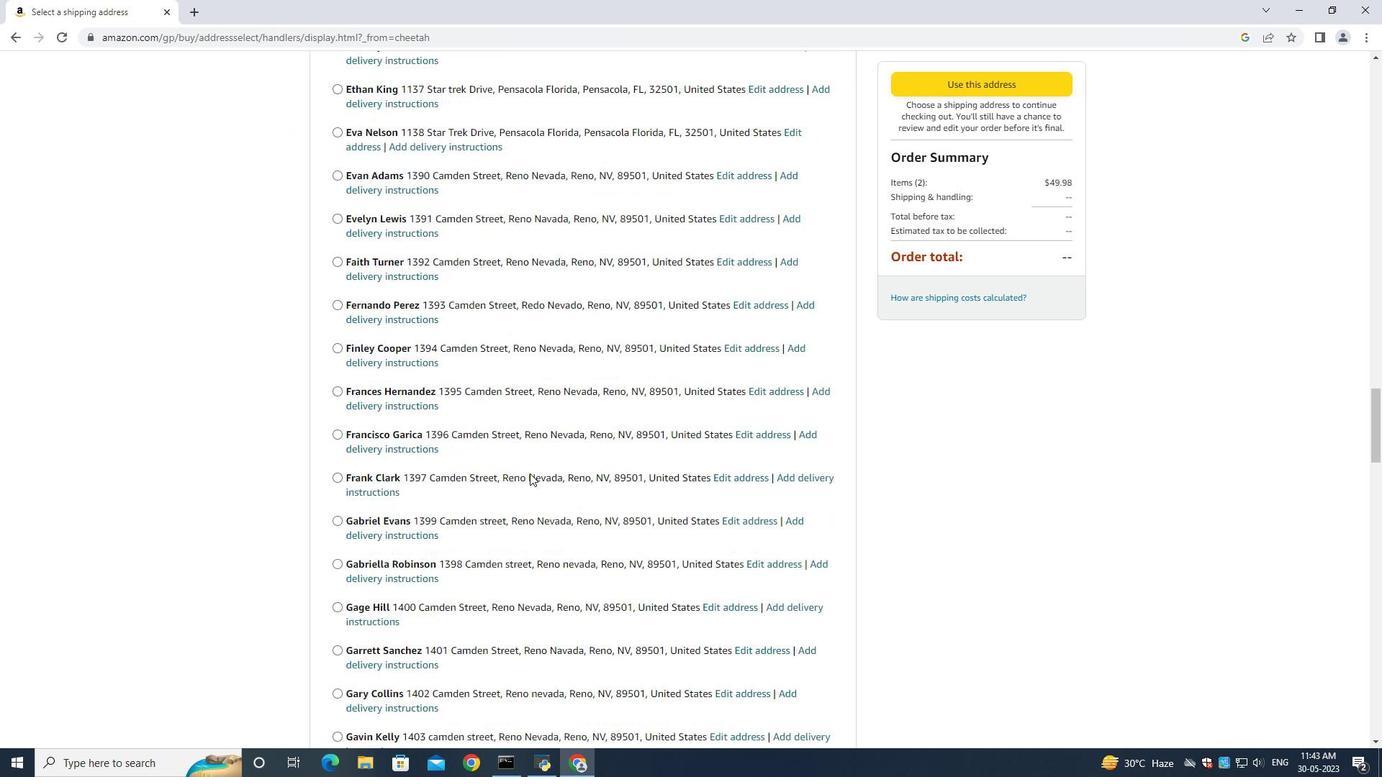 
Action: Mouse scrolled (529, 471) with delta (0, 0)
Screenshot: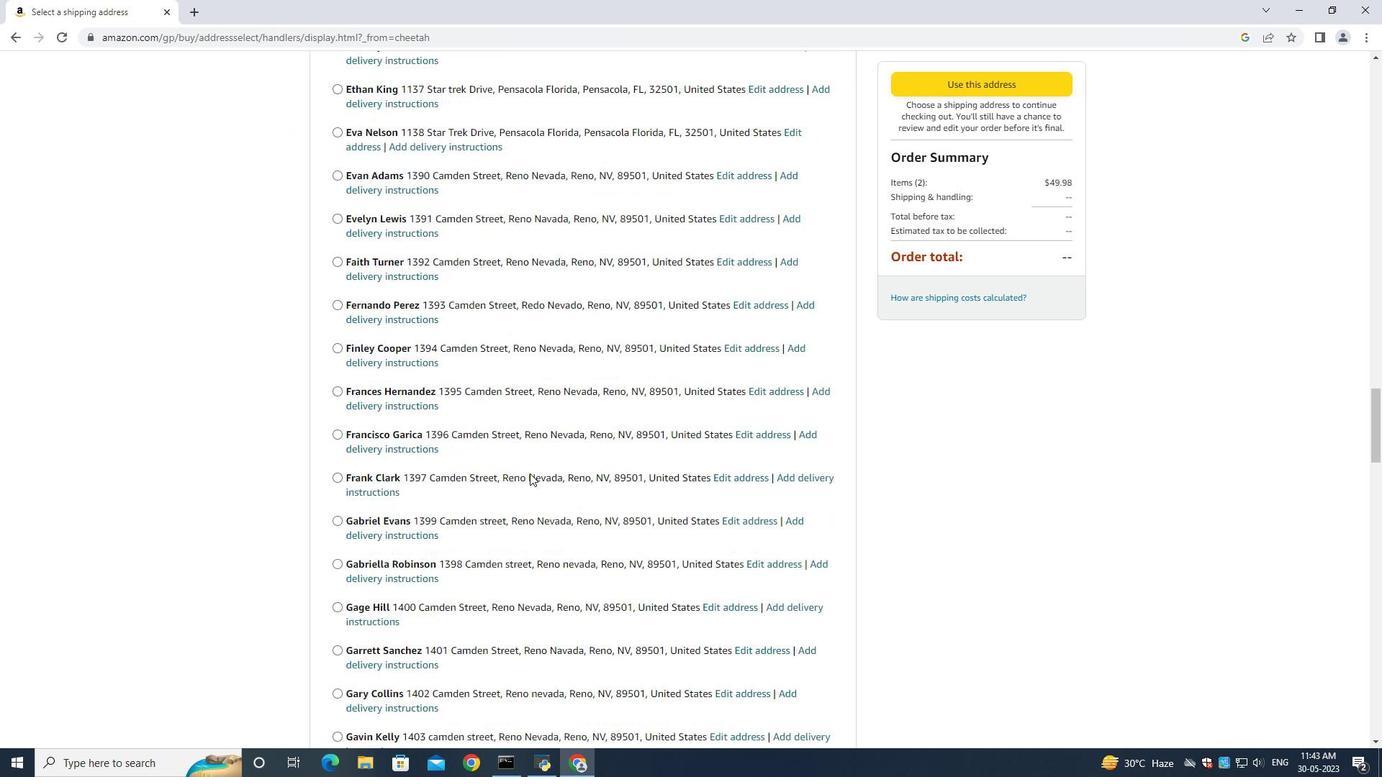 
Action: Mouse scrolled (529, 471) with delta (0, 0)
Screenshot: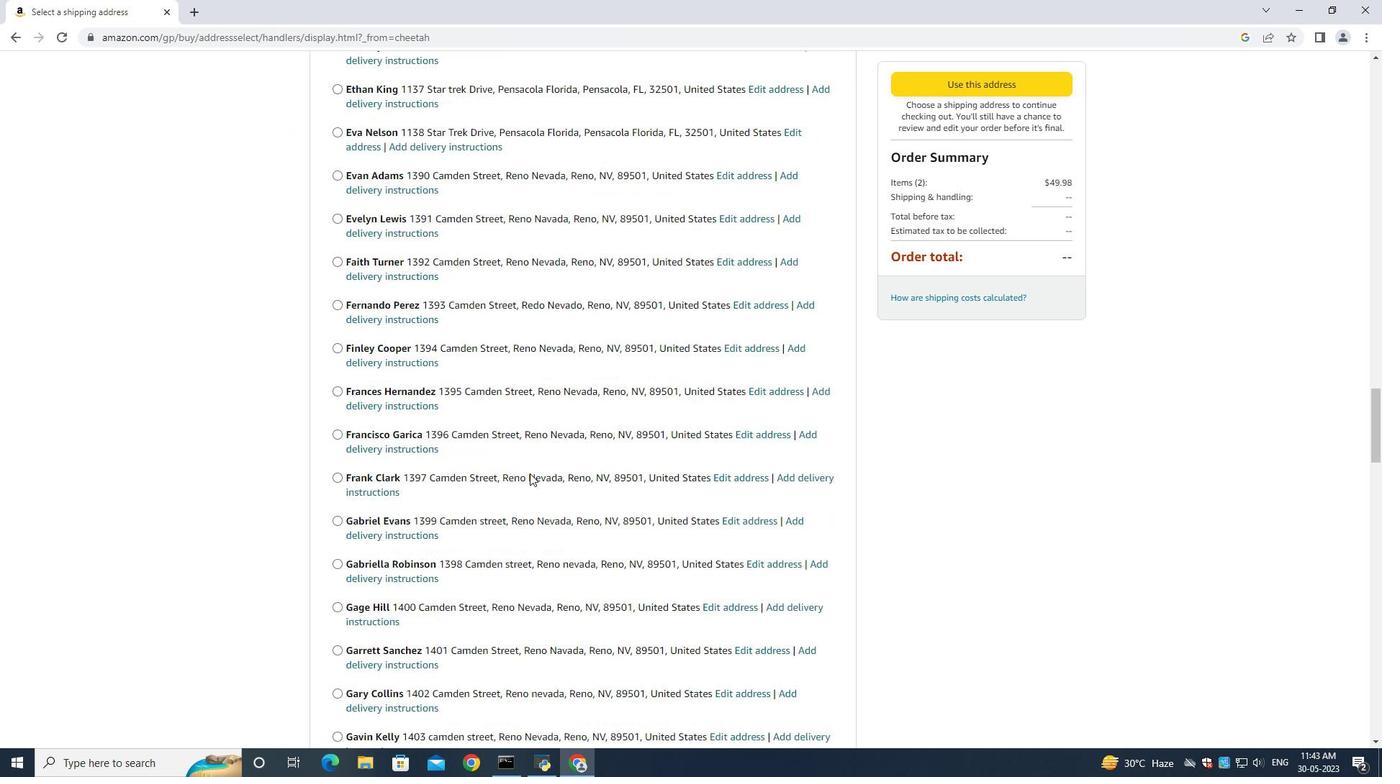 
Action: Mouse scrolled (529, 471) with delta (0, 0)
Screenshot: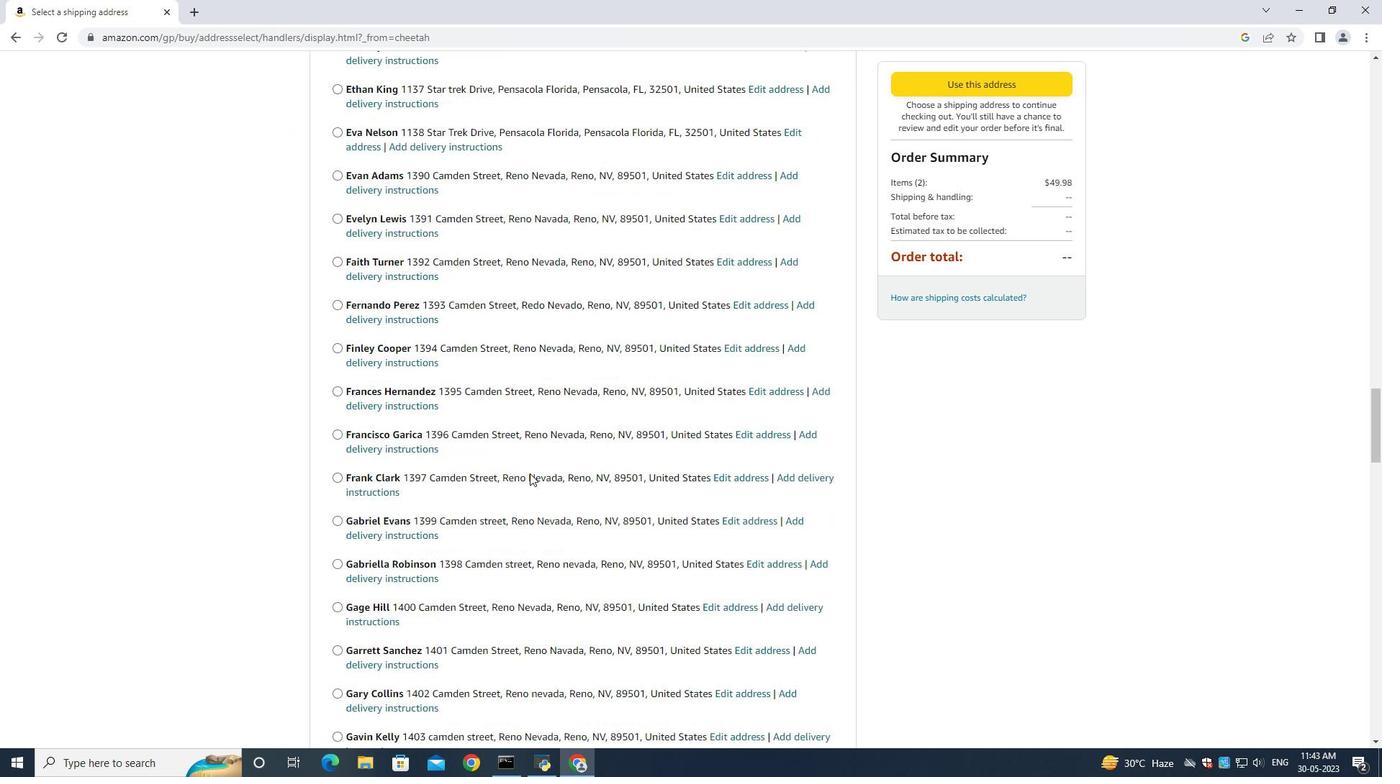 
Action: Mouse scrolled (529, 471) with delta (0, 0)
Screenshot: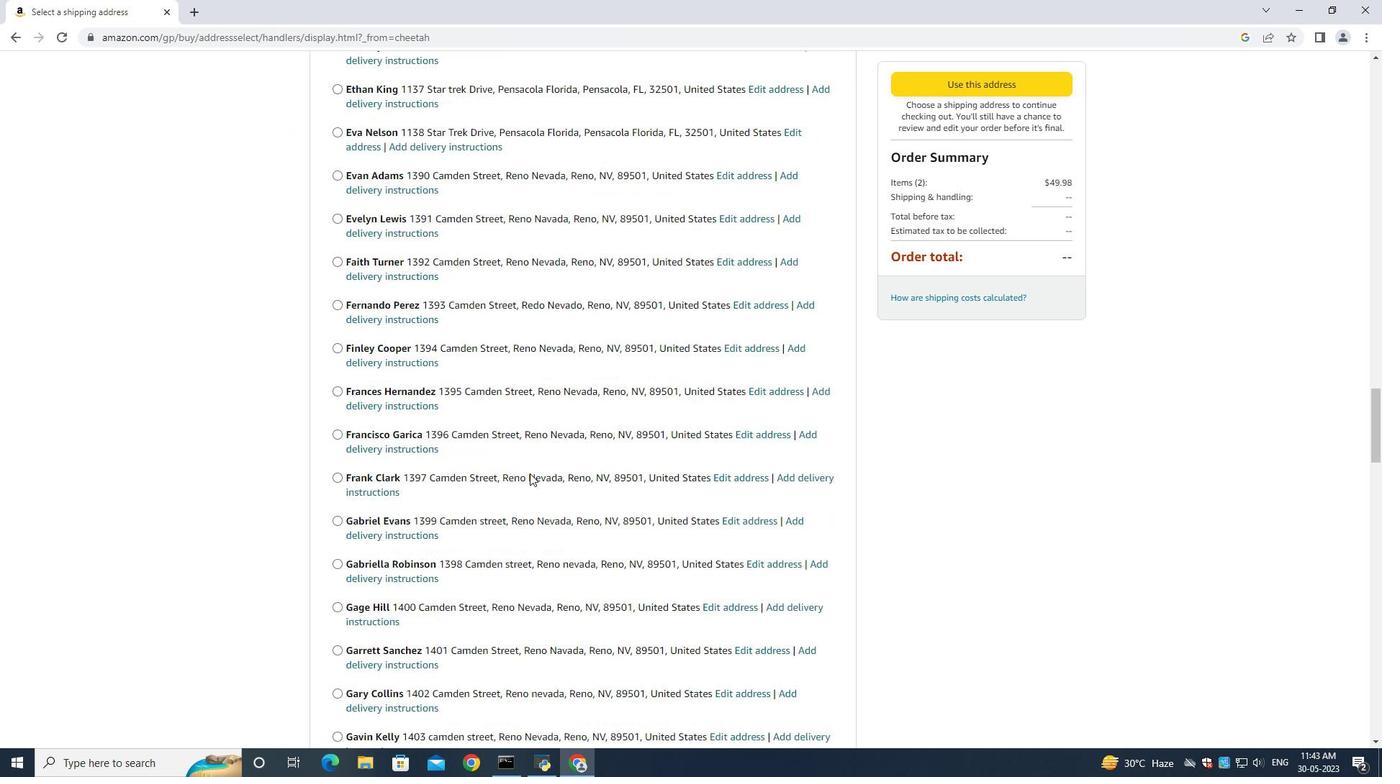 
Action: Mouse scrolled (529, 471) with delta (0, 0)
Screenshot: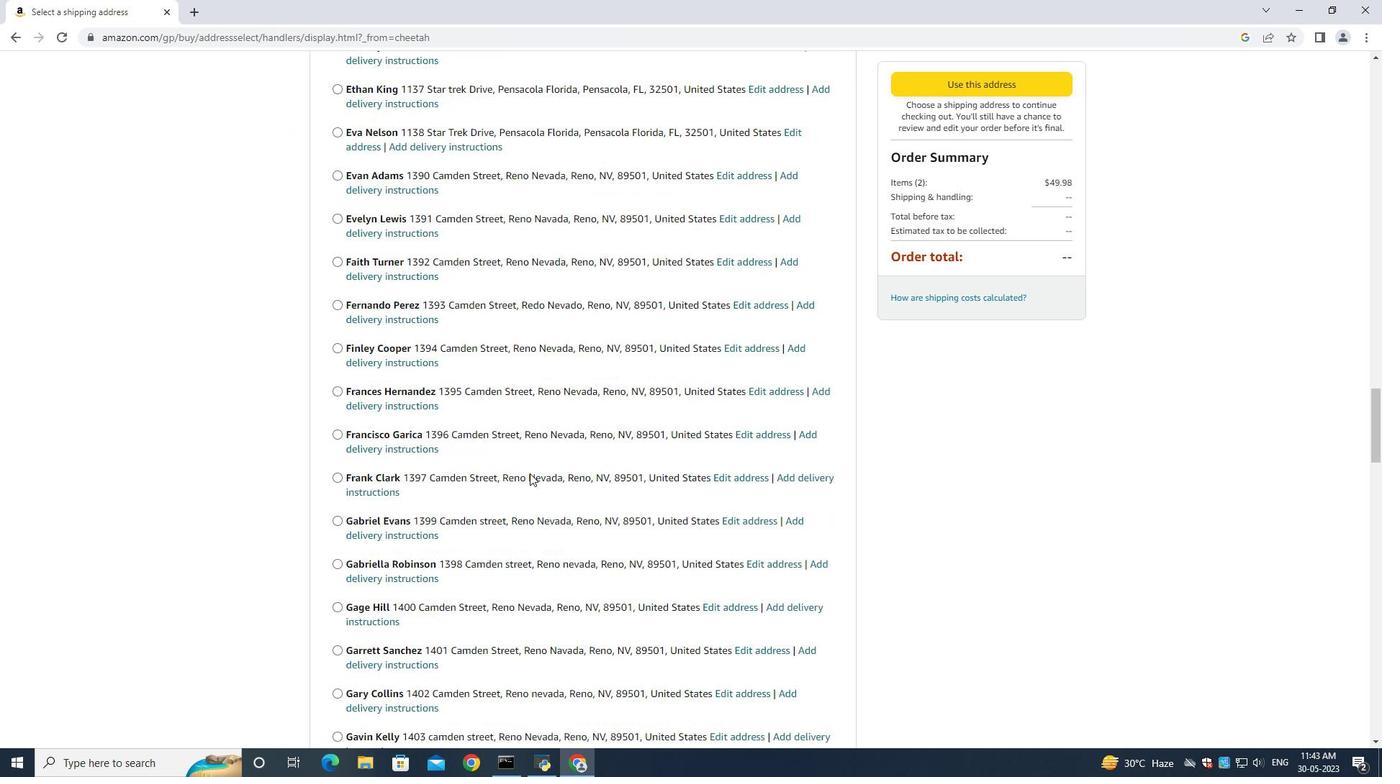 
Action: Mouse moved to (529, 469)
Screenshot: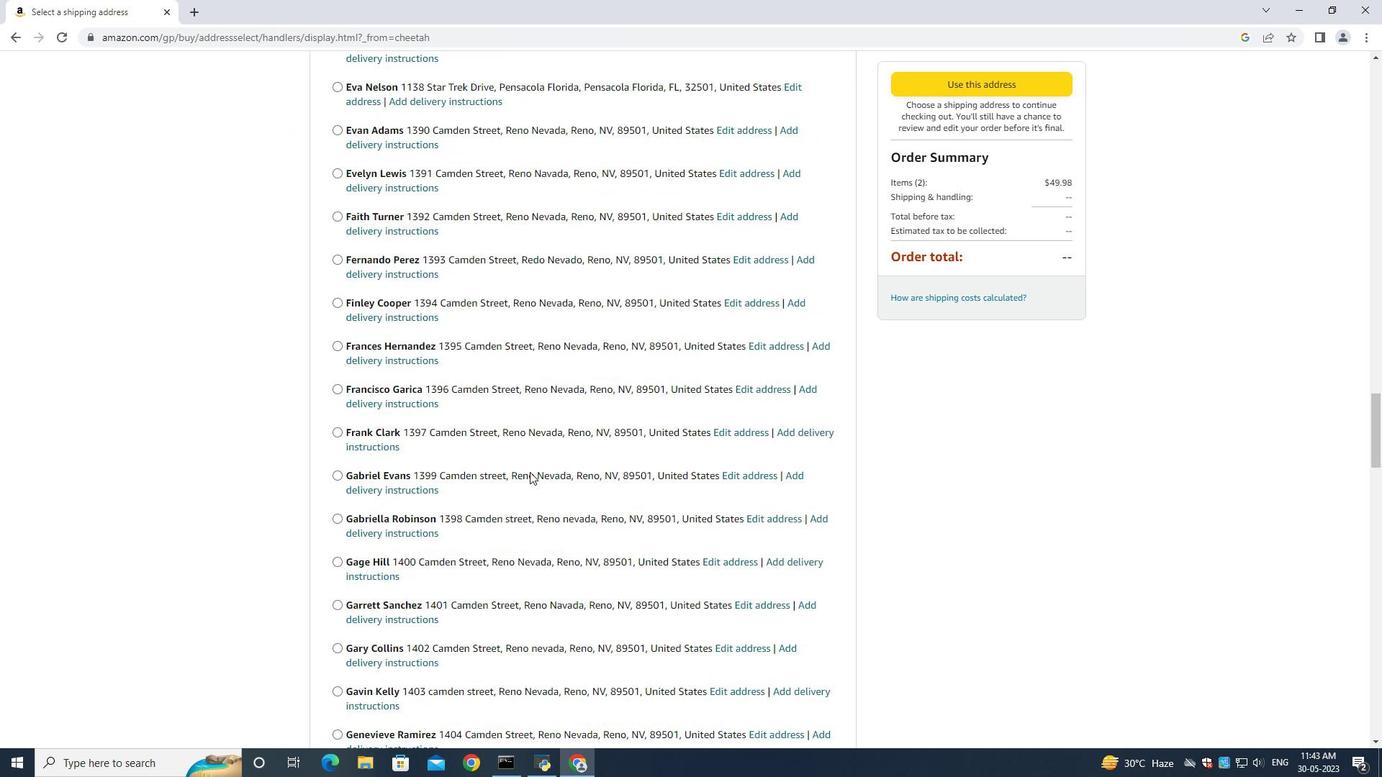 
Action: Mouse scrolled (529, 468) with delta (0, 0)
Screenshot: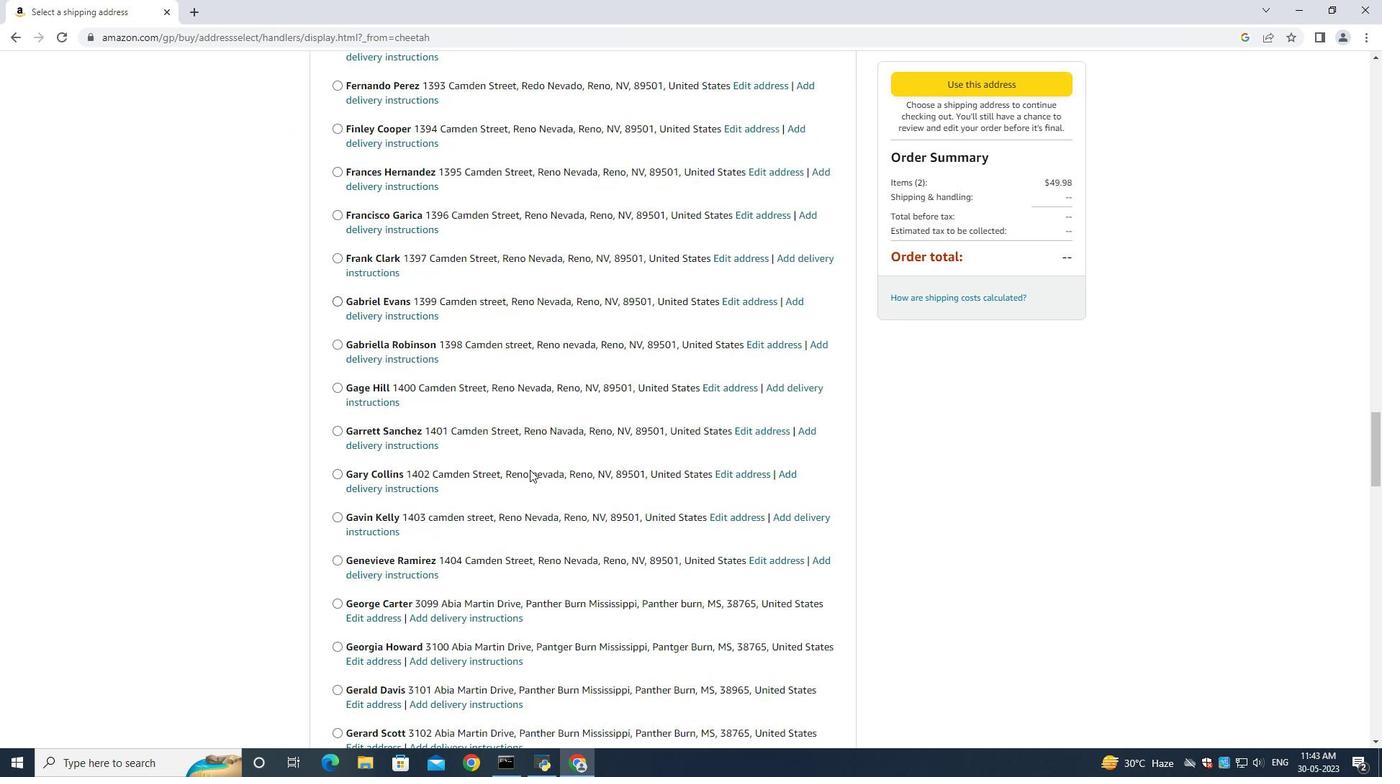 
Action: Mouse moved to (529, 469)
Screenshot: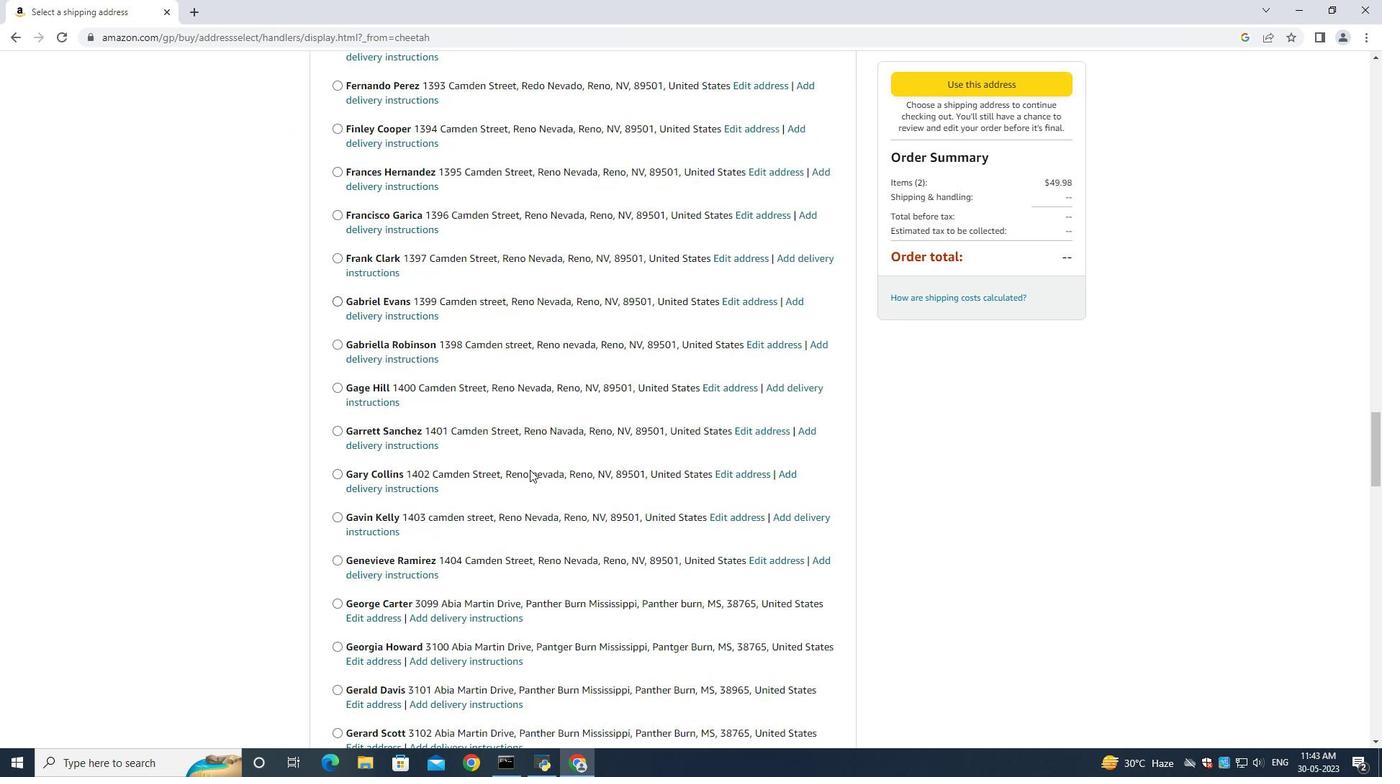 
Action: Mouse scrolled (529, 468) with delta (0, 0)
Screenshot: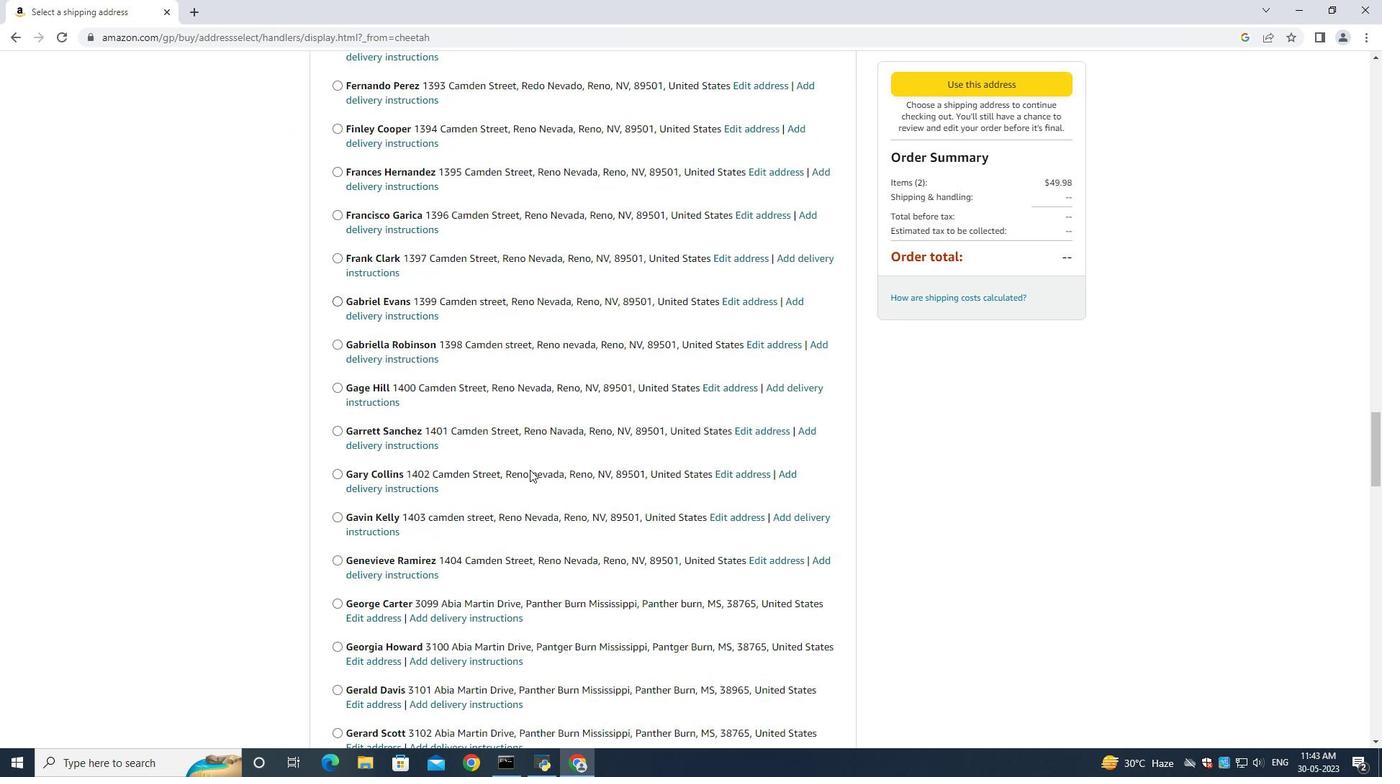 
Action: Mouse scrolled (529, 468) with delta (0, 0)
Screenshot: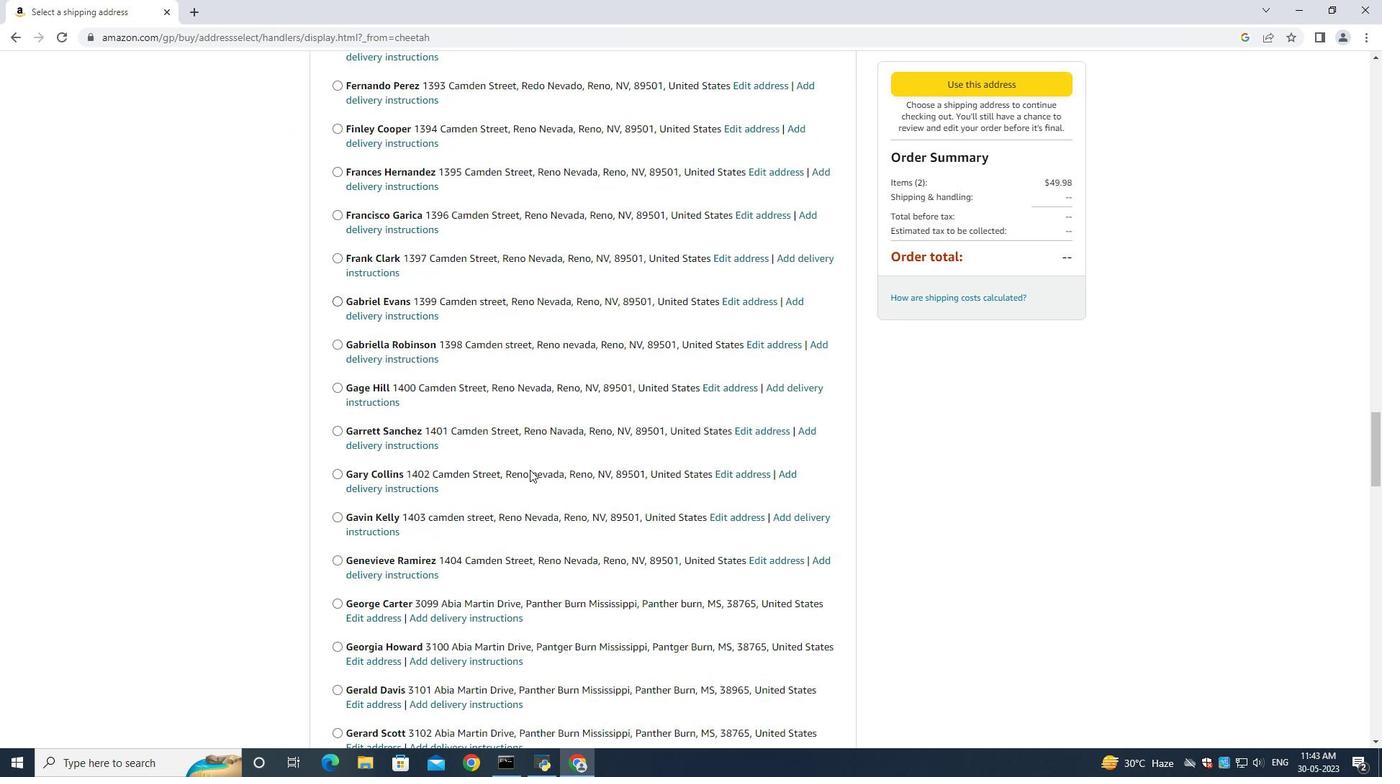 
Action: Mouse scrolled (529, 468) with delta (0, 0)
Screenshot: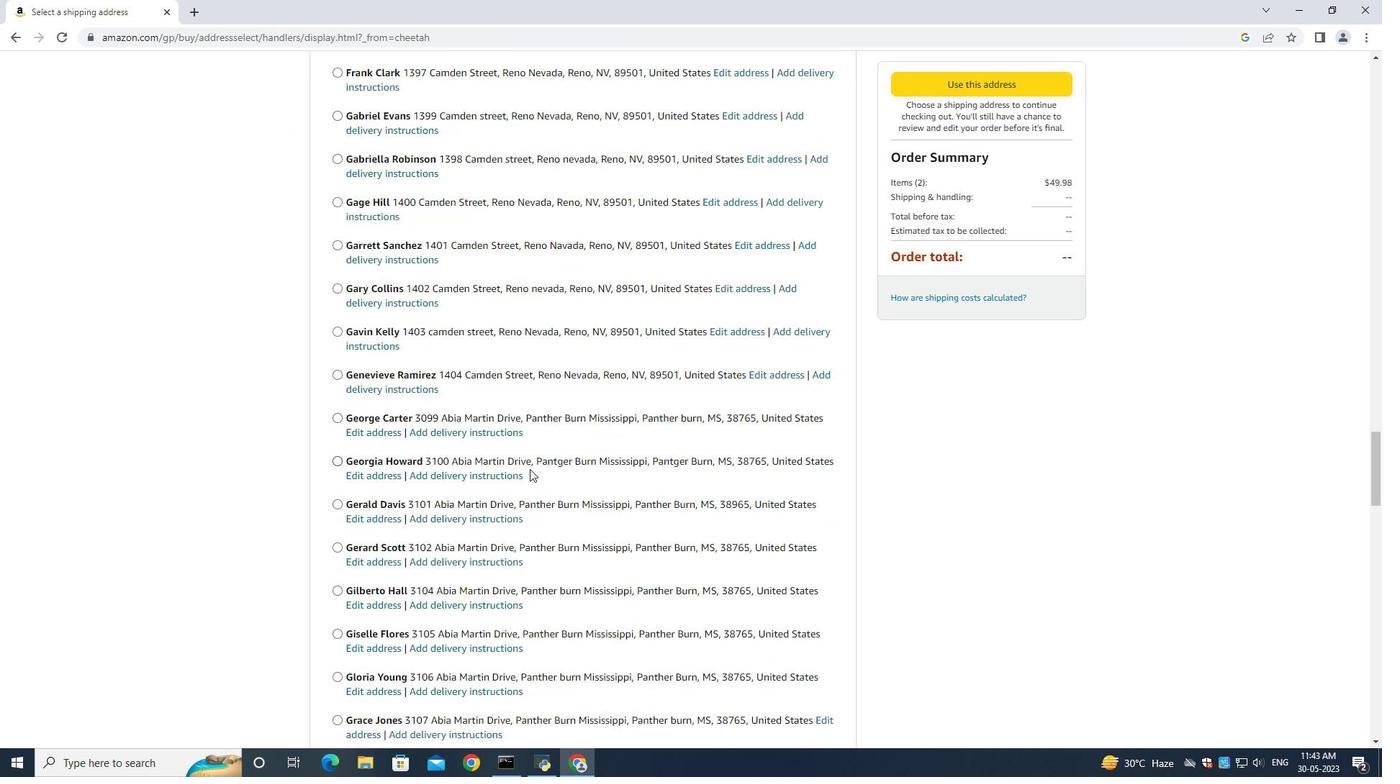 
Action: Mouse moved to (529, 469)
Screenshot: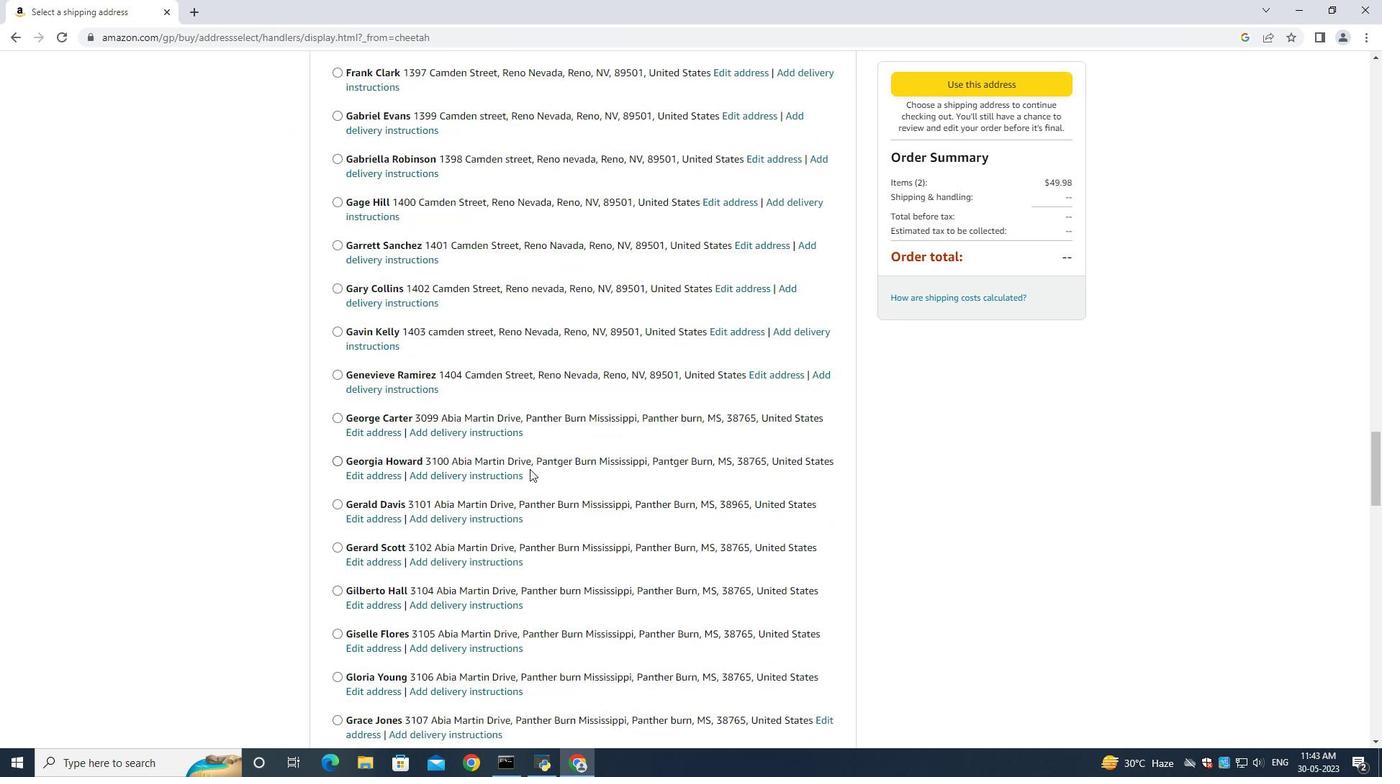 
Action: Mouse scrolled (529, 468) with delta (0, 0)
Screenshot: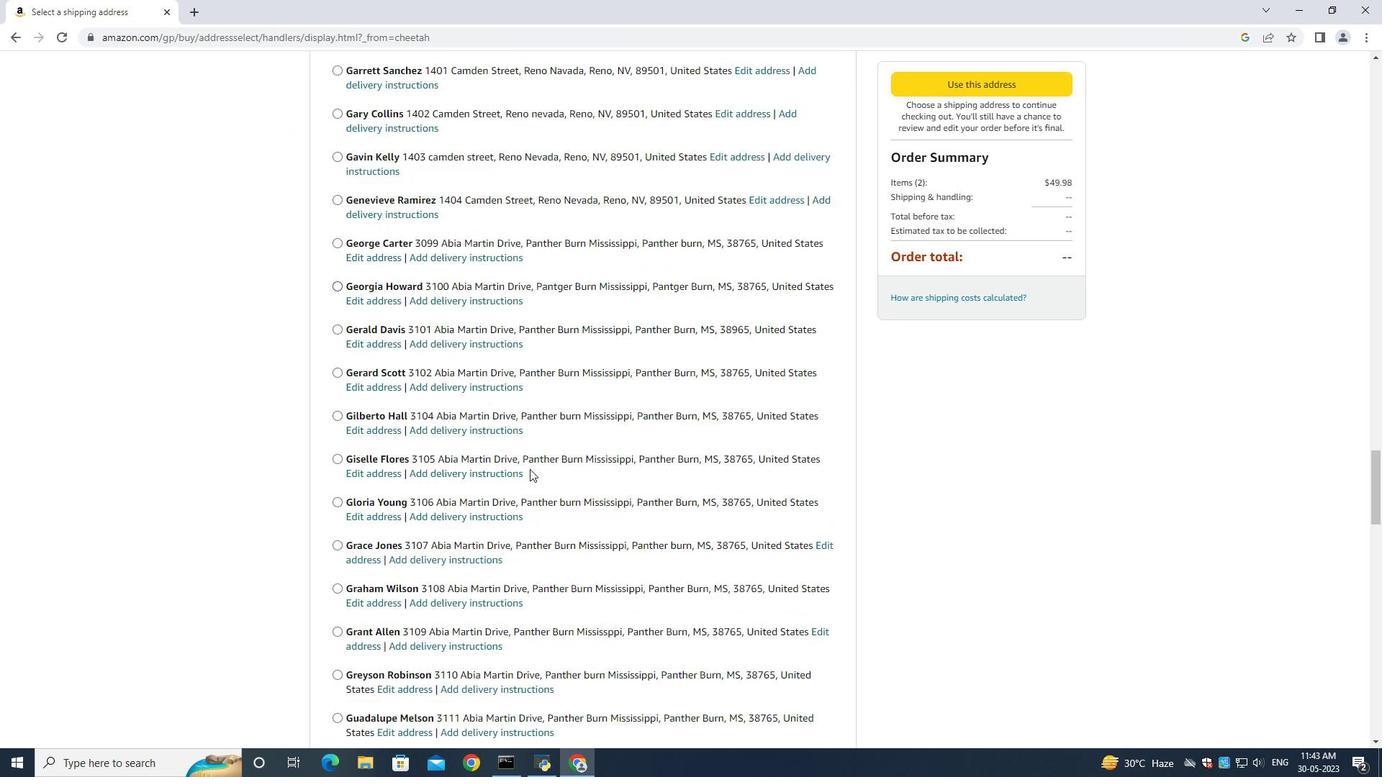 
Action: Mouse scrolled (529, 468) with delta (0, 0)
Screenshot: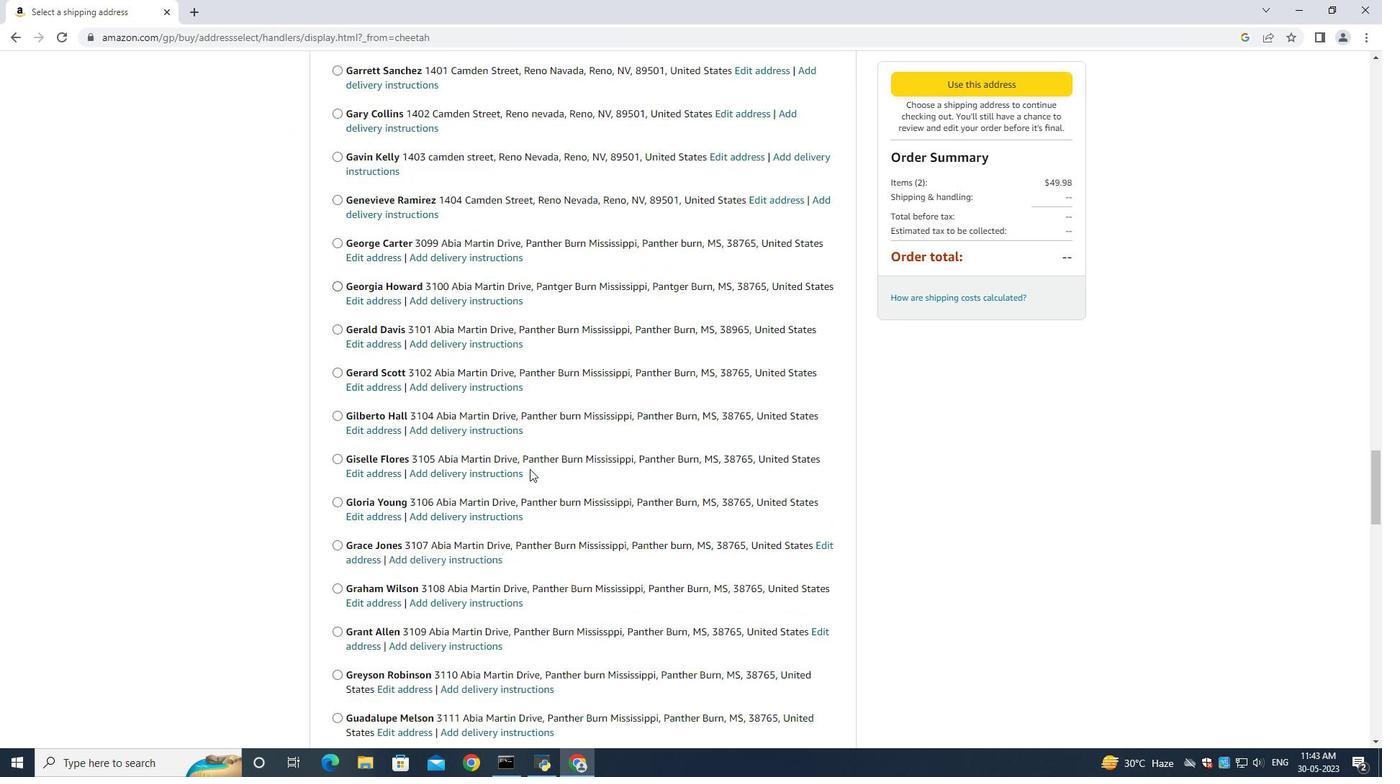 
Action: Mouse scrolled (529, 468) with delta (0, 0)
Screenshot: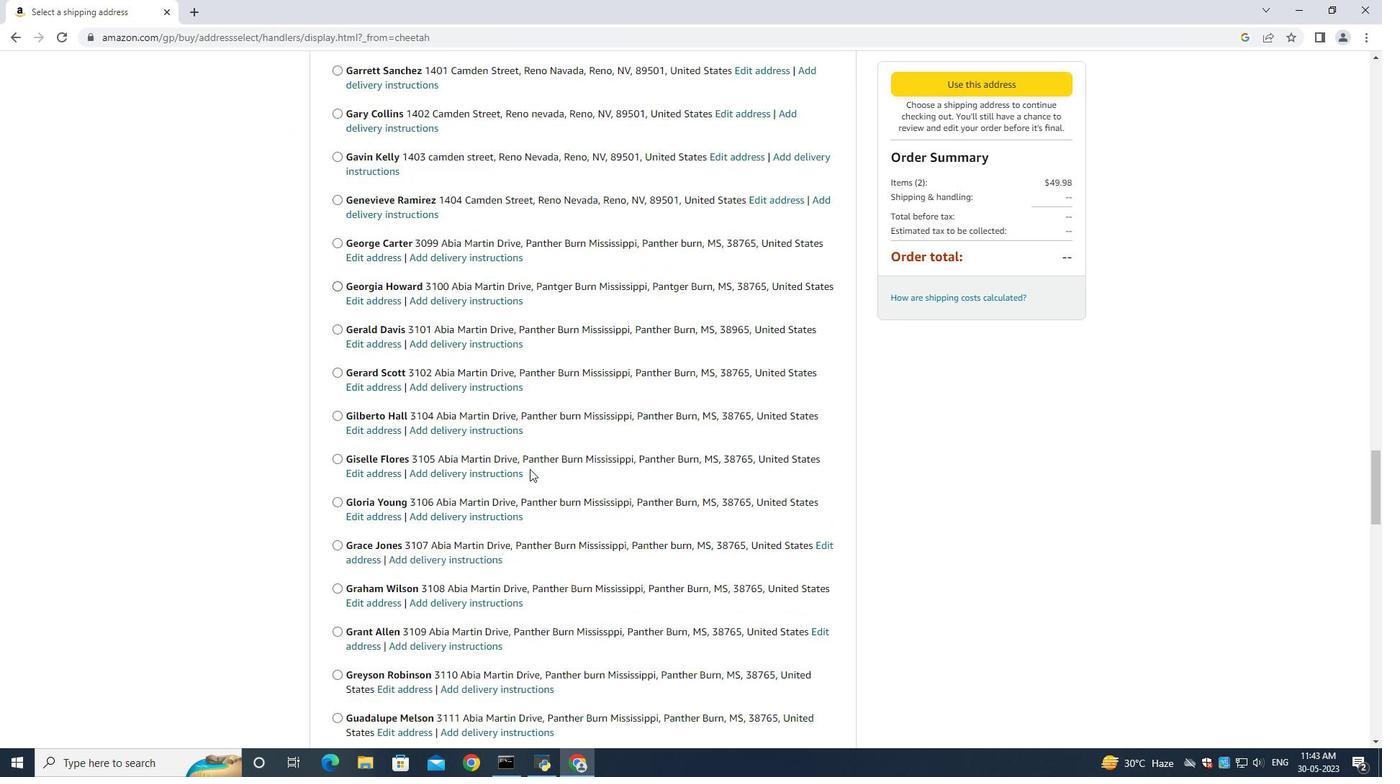 
Action: Mouse scrolled (529, 468) with delta (0, 0)
Screenshot: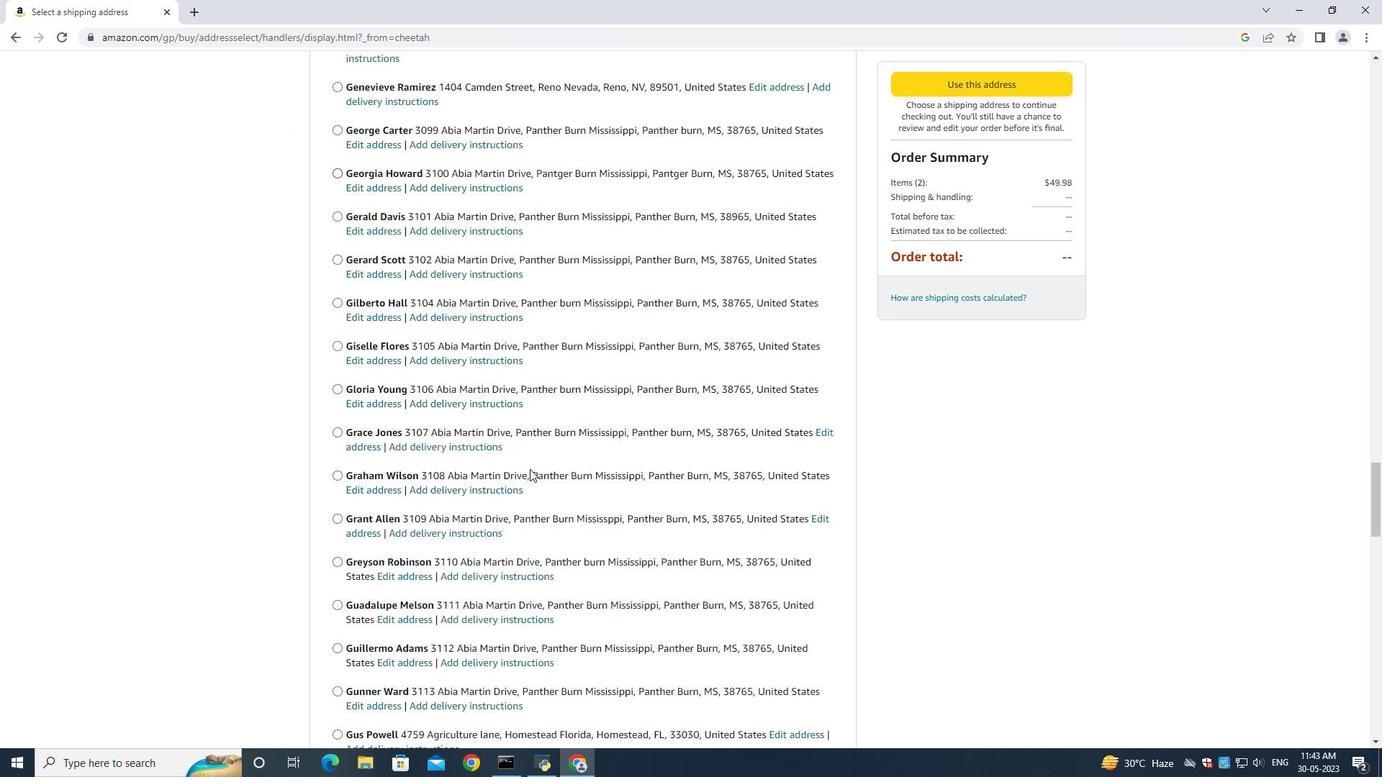 
Action: Mouse scrolled (529, 468) with delta (0, 0)
Screenshot: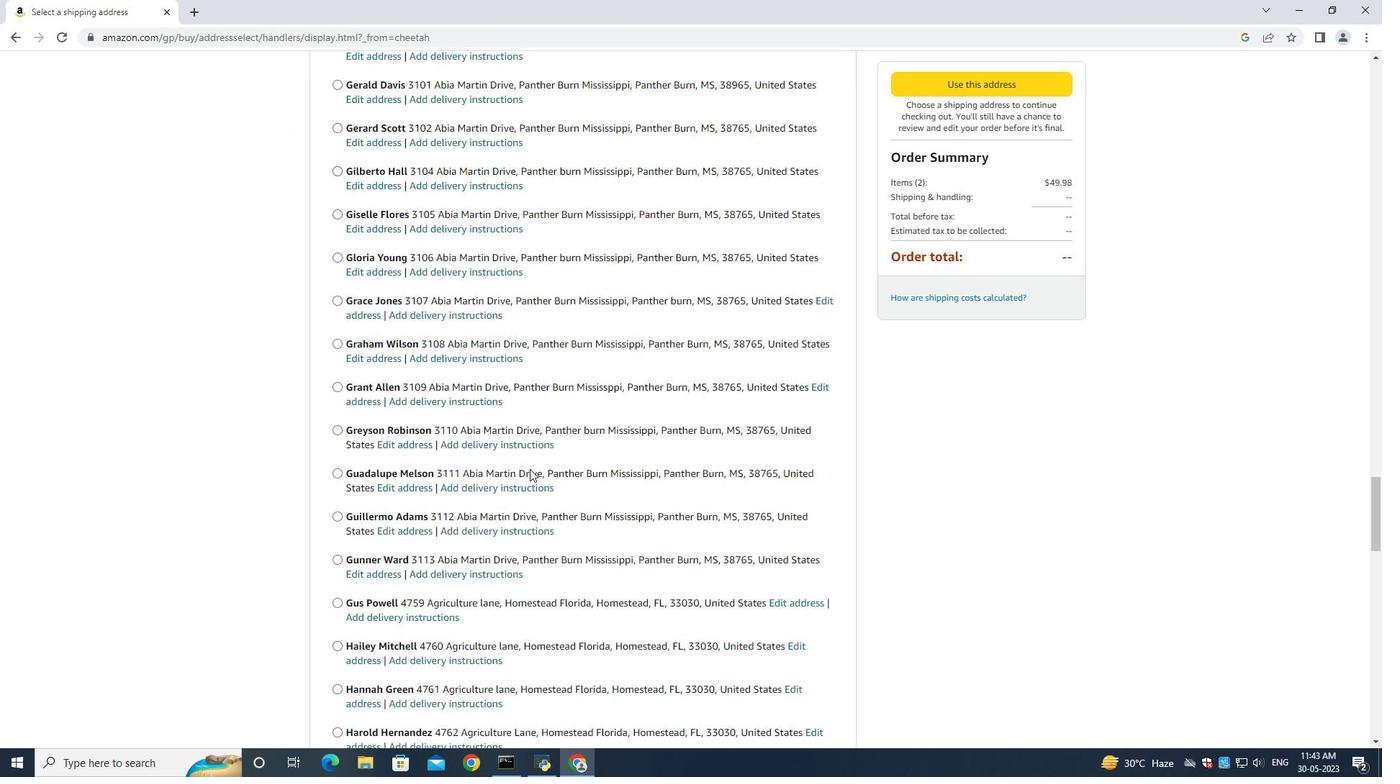 
Action: Mouse scrolled (529, 468) with delta (0, 0)
Screenshot: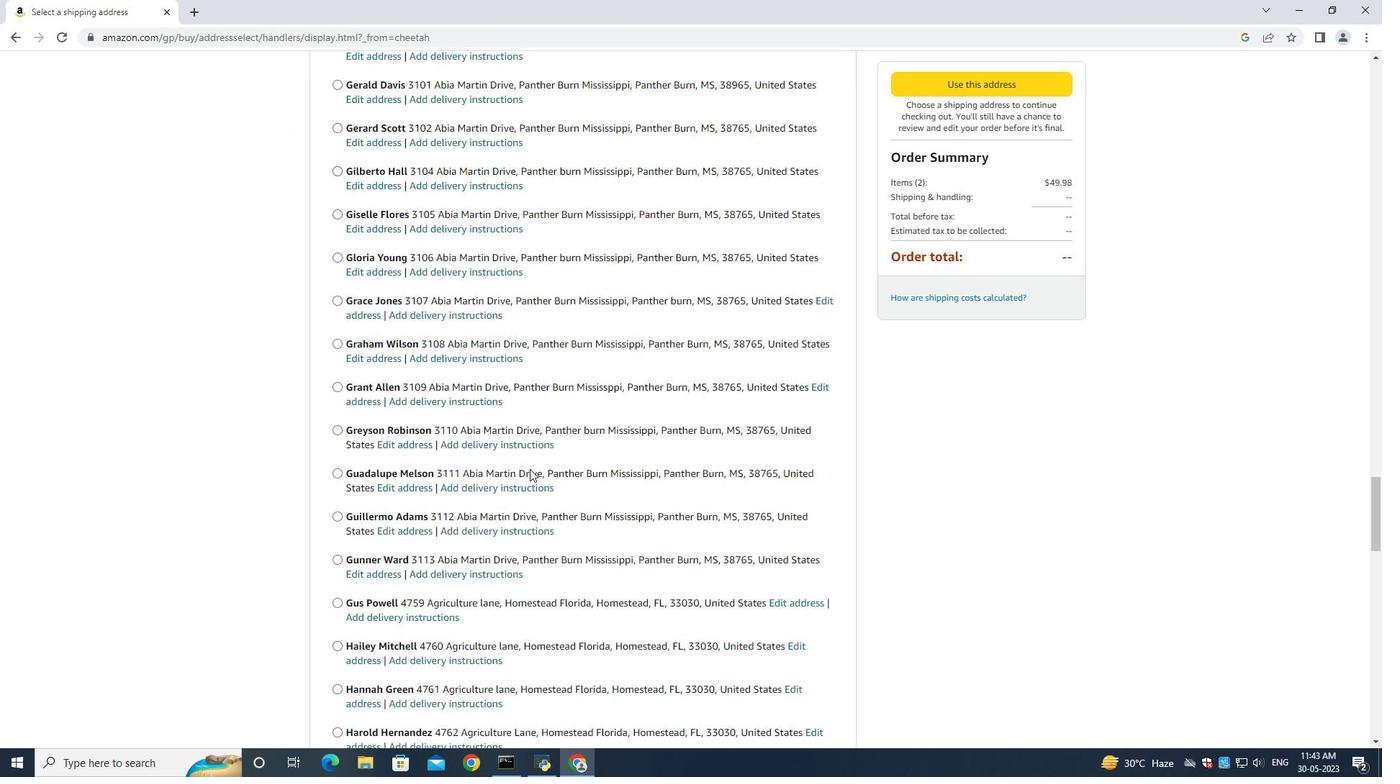 
Action: Mouse scrolled (529, 468) with delta (0, 0)
Screenshot: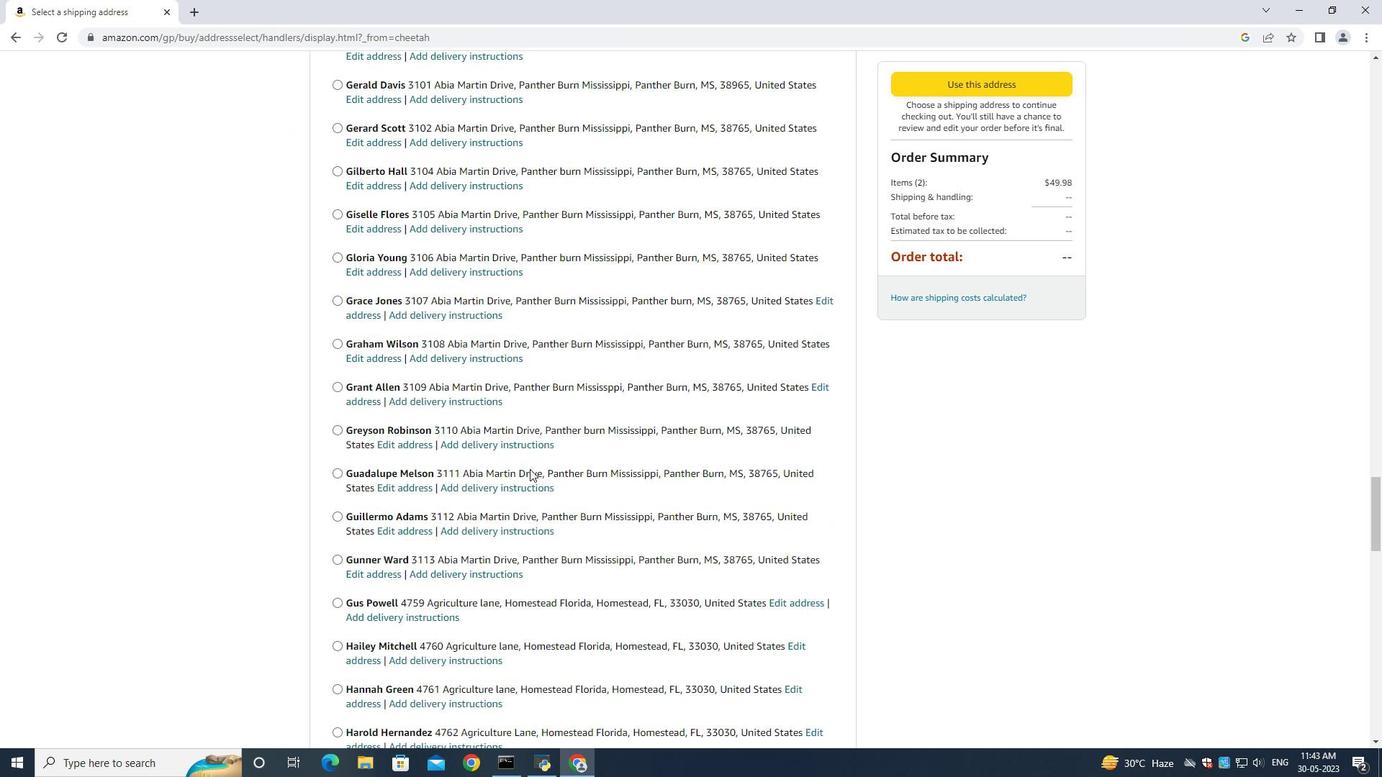 
Action: Mouse scrolled (529, 468) with delta (0, 0)
Screenshot: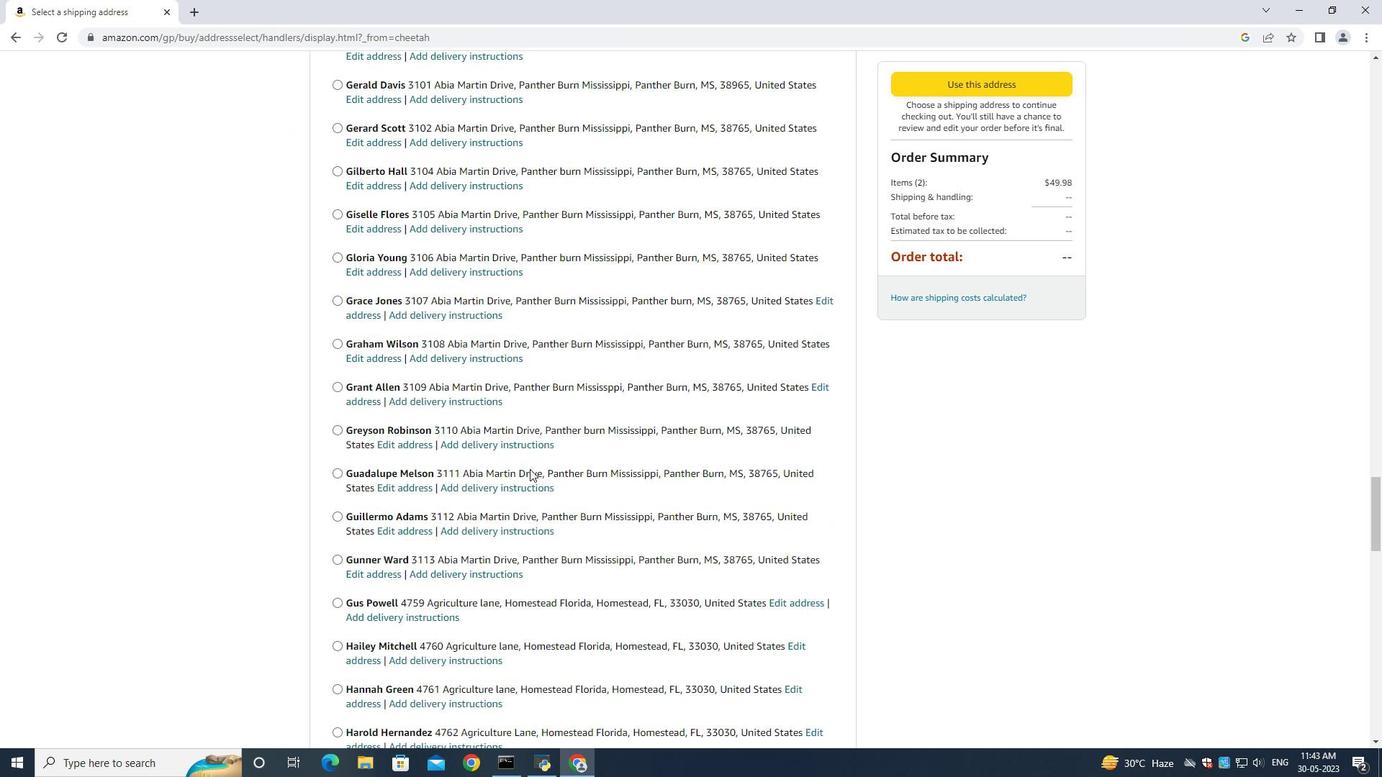 
Action: Mouse scrolled (529, 468) with delta (0, 0)
Screenshot: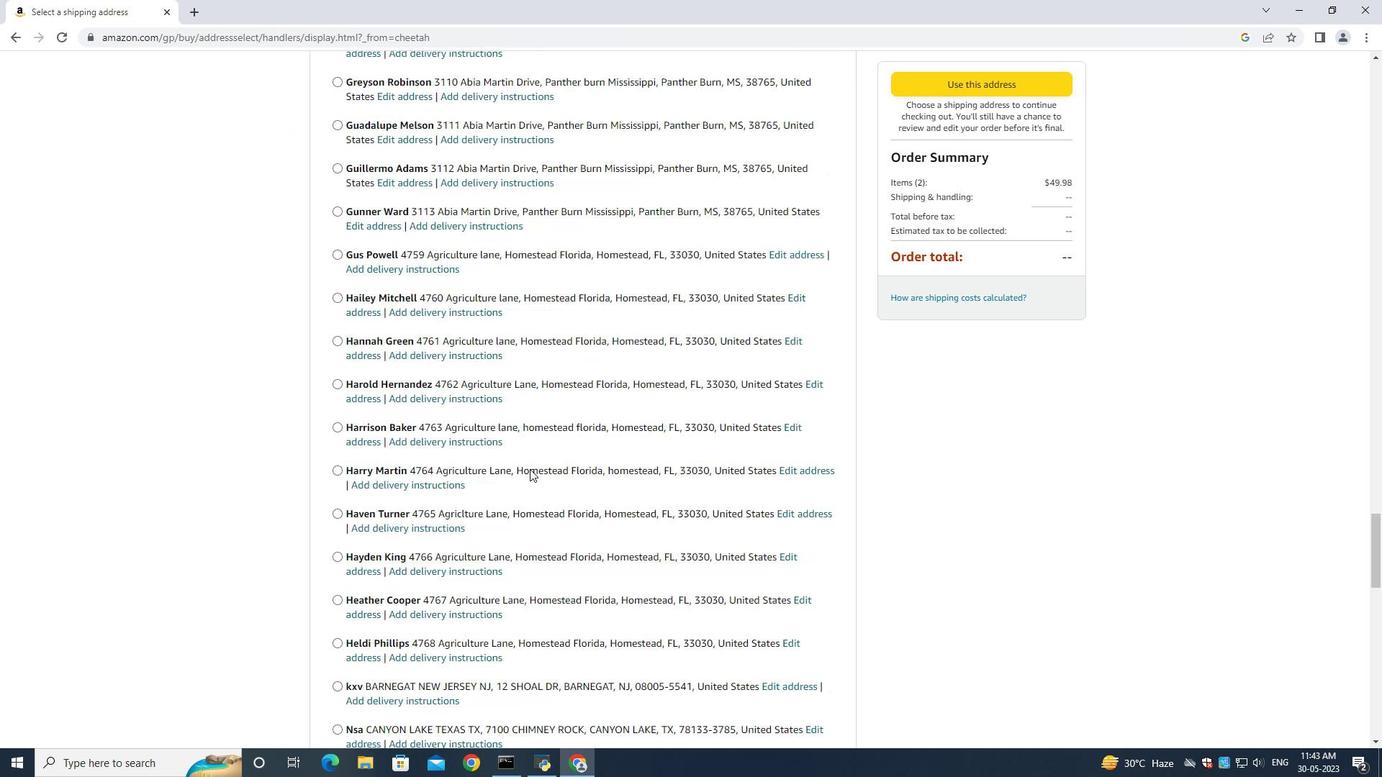
Action: Mouse scrolled (529, 468) with delta (0, 0)
Screenshot: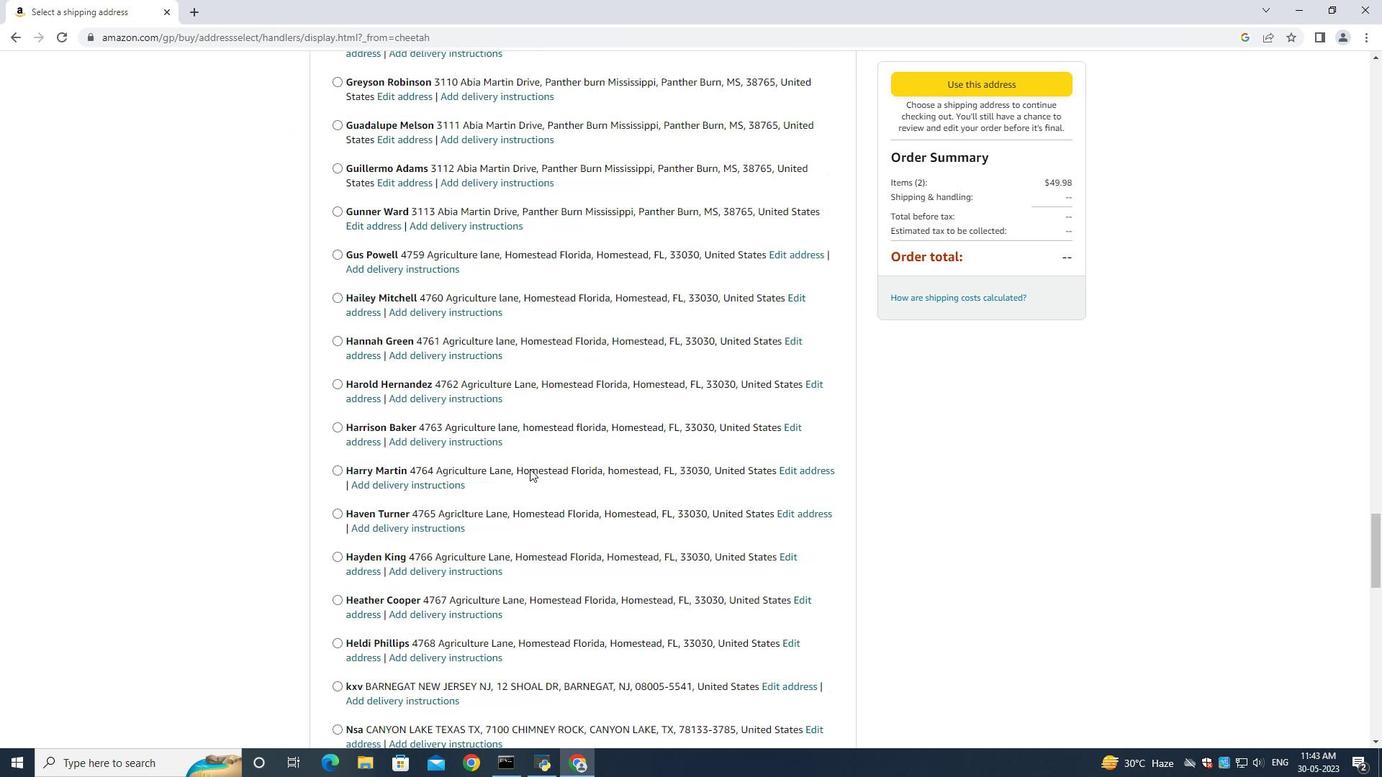 
Action: Mouse scrolled (529, 468) with delta (0, 0)
Screenshot: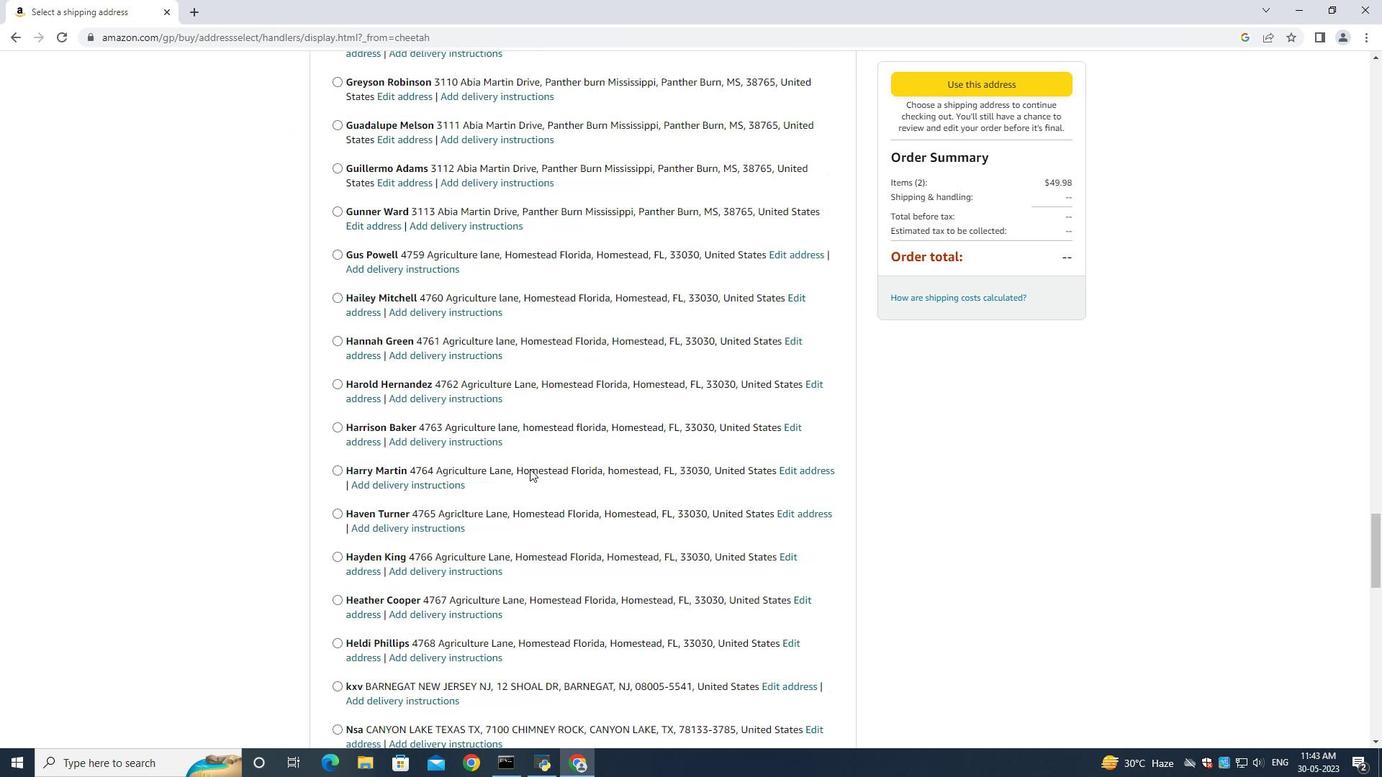 
Action: Mouse scrolled (529, 468) with delta (0, 0)
Screenshot: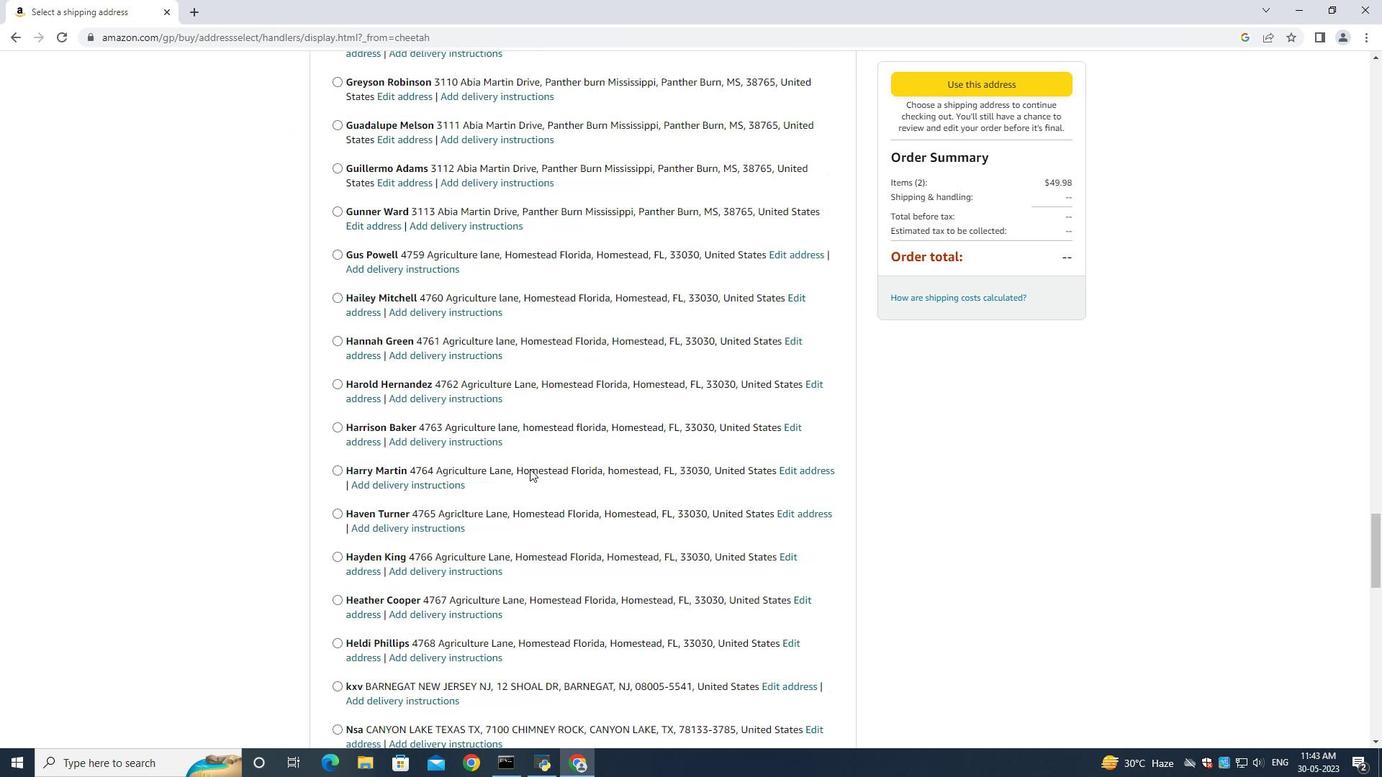 
Action: Mouse moved to (529, 468)
Screenshot: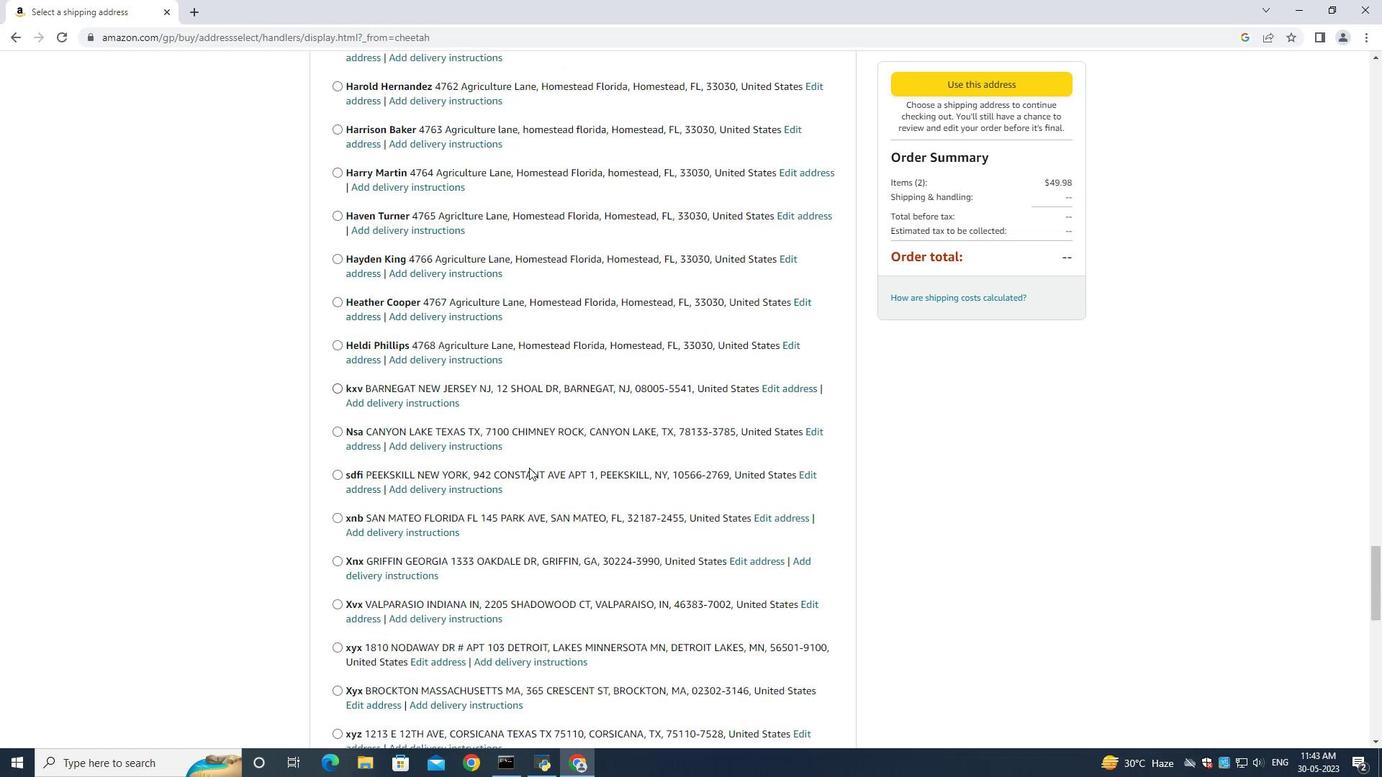 
Action: Mouse scrolled (529, 467) with delta (0, 0)
Screenshot: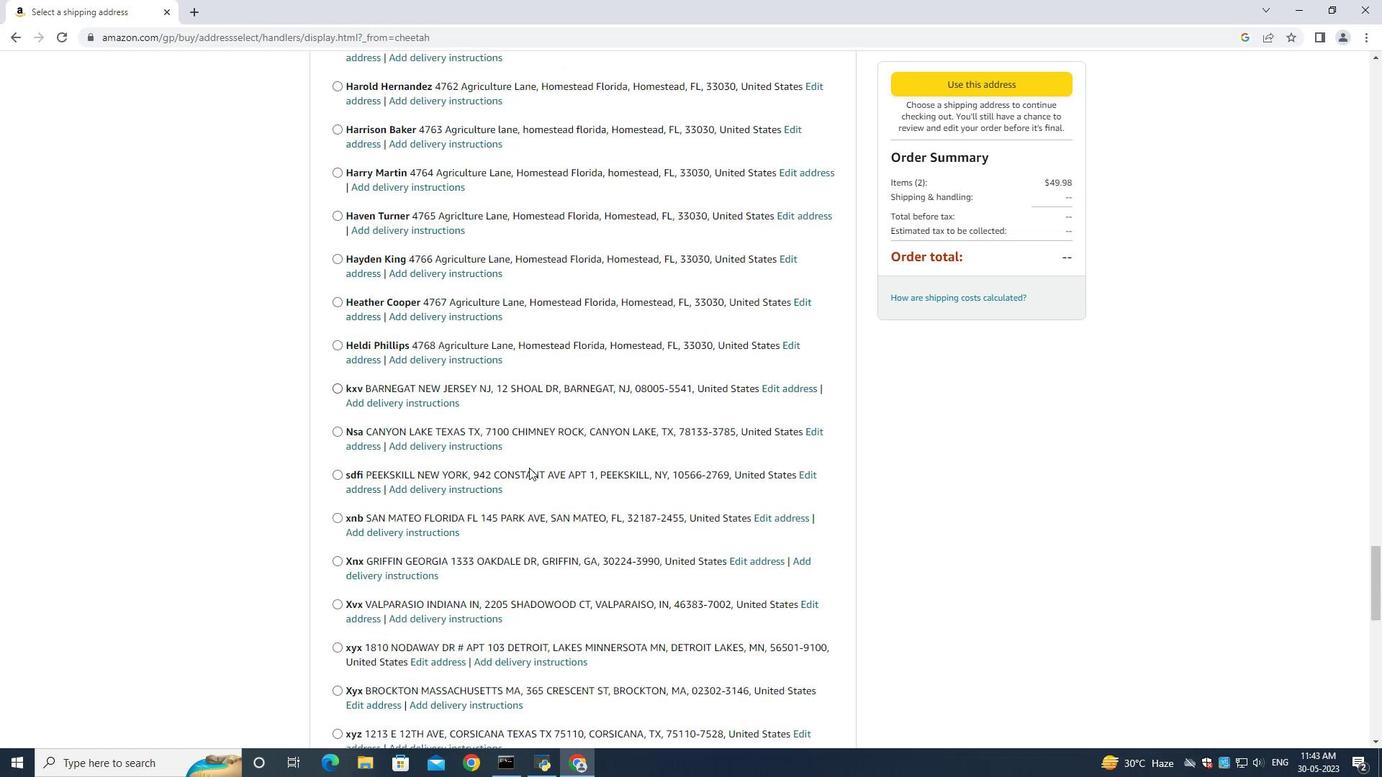 
Action: Mouse scrolled (529, 467) with delta (0, 0)
Screenshot: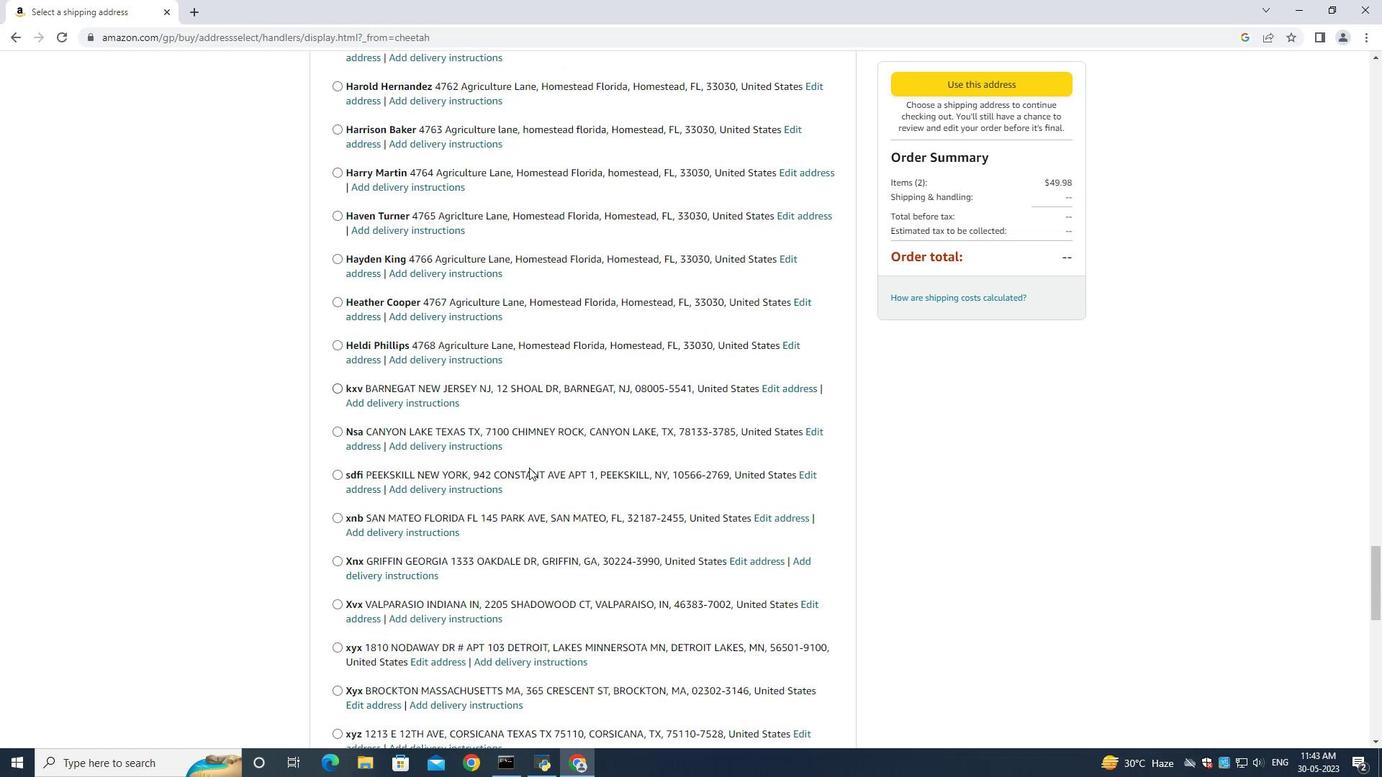 
Action: Mouse scrolled (529, 467) with delta (0, 0)
Screenshot: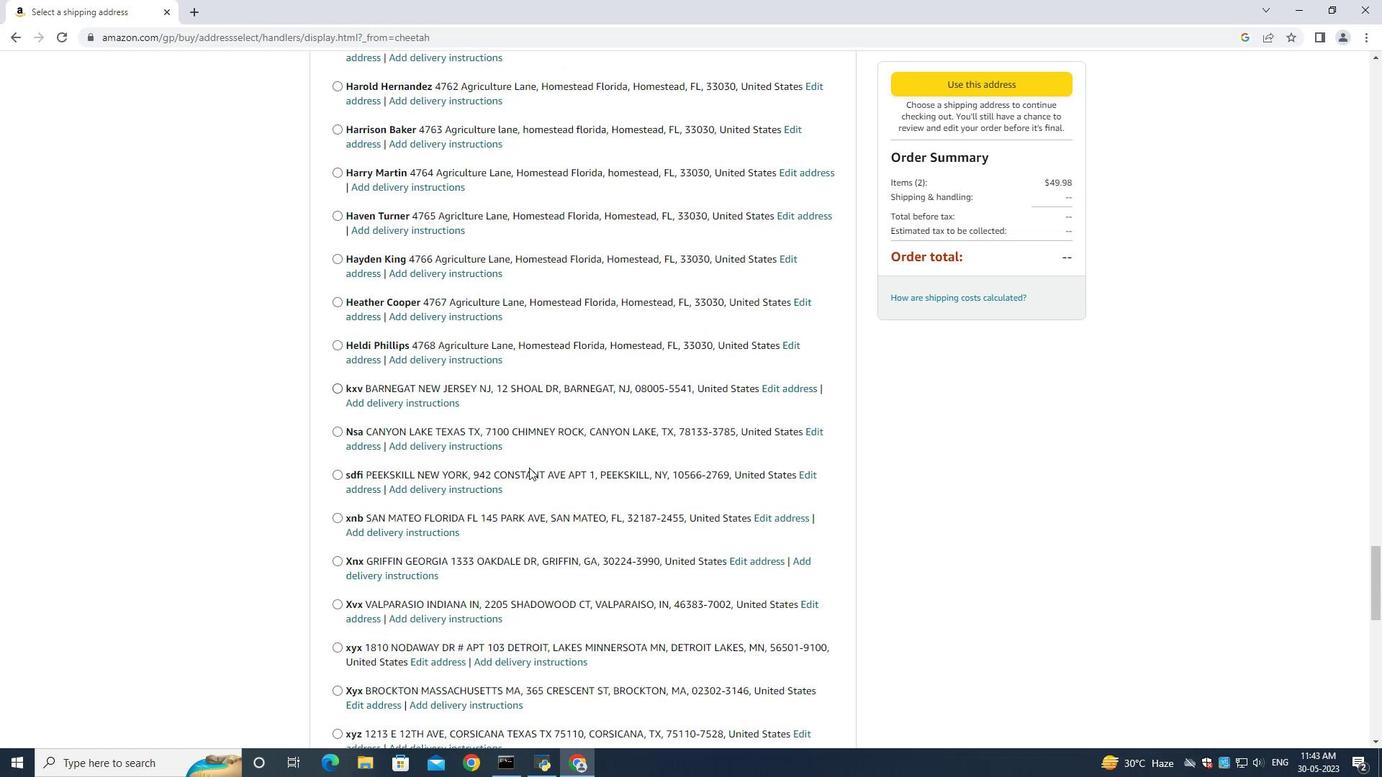
Action: Mouse scrolled (529, 467) with delta (0, 0)
Screenshot: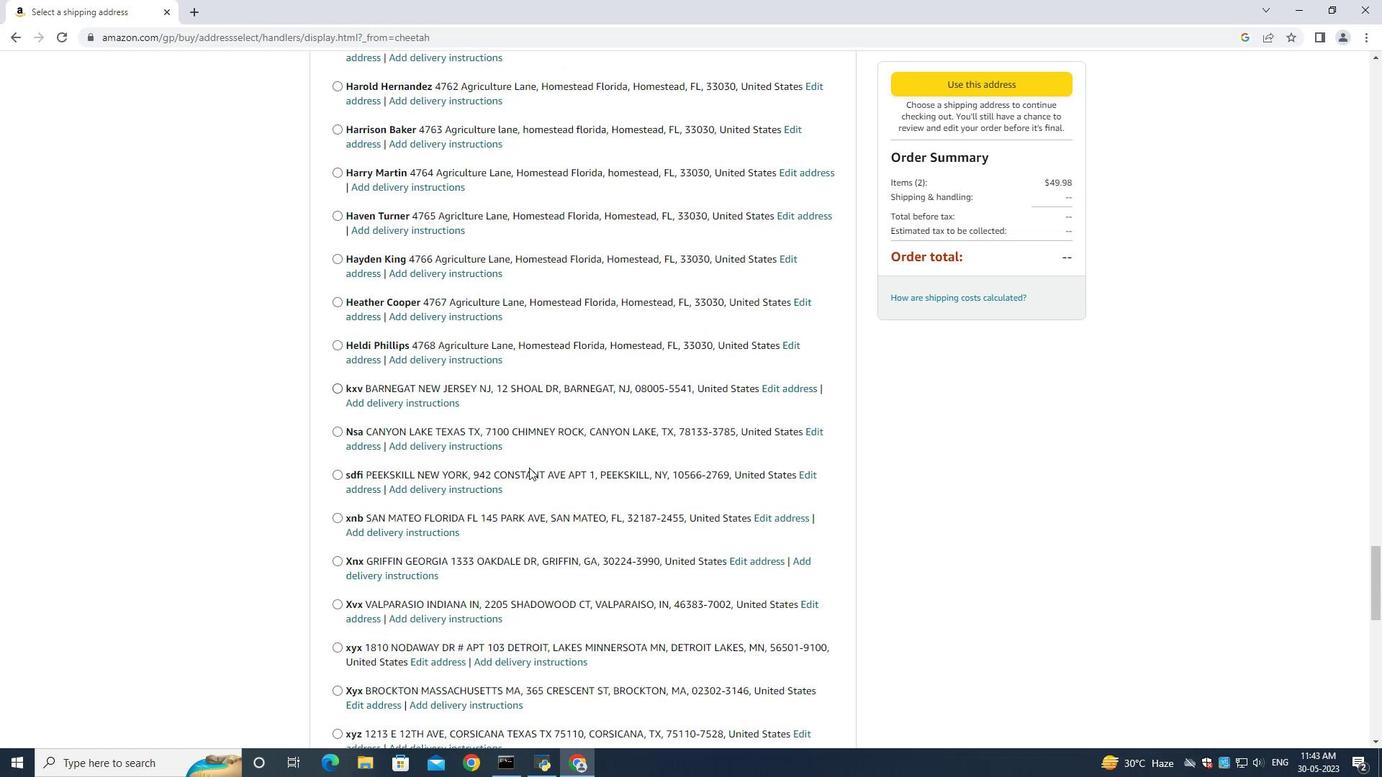 
Action: Mouse scrolled (529, 467) with delta (0, 0)
Screenshot: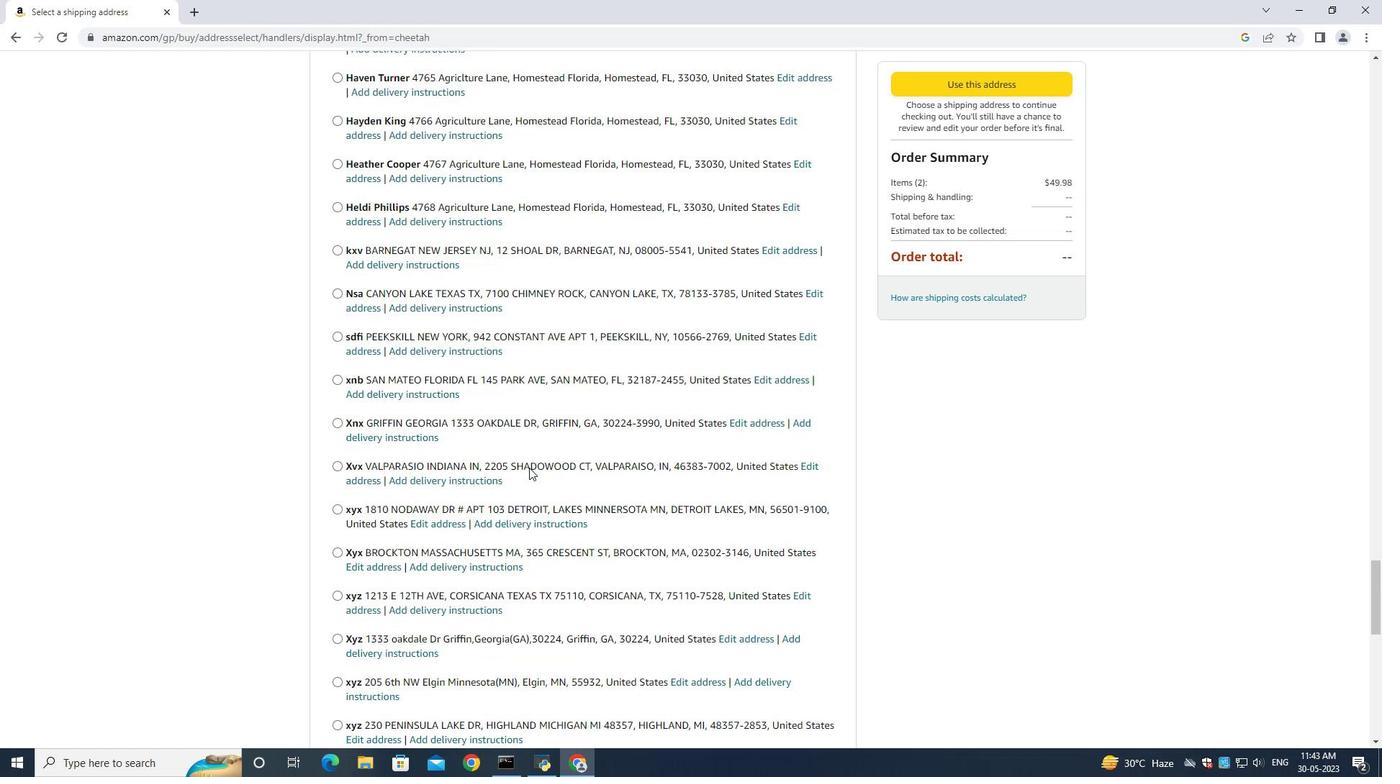 
Action: Mouse scrolled (529, 467) with delta (0, 0)
Screenshot: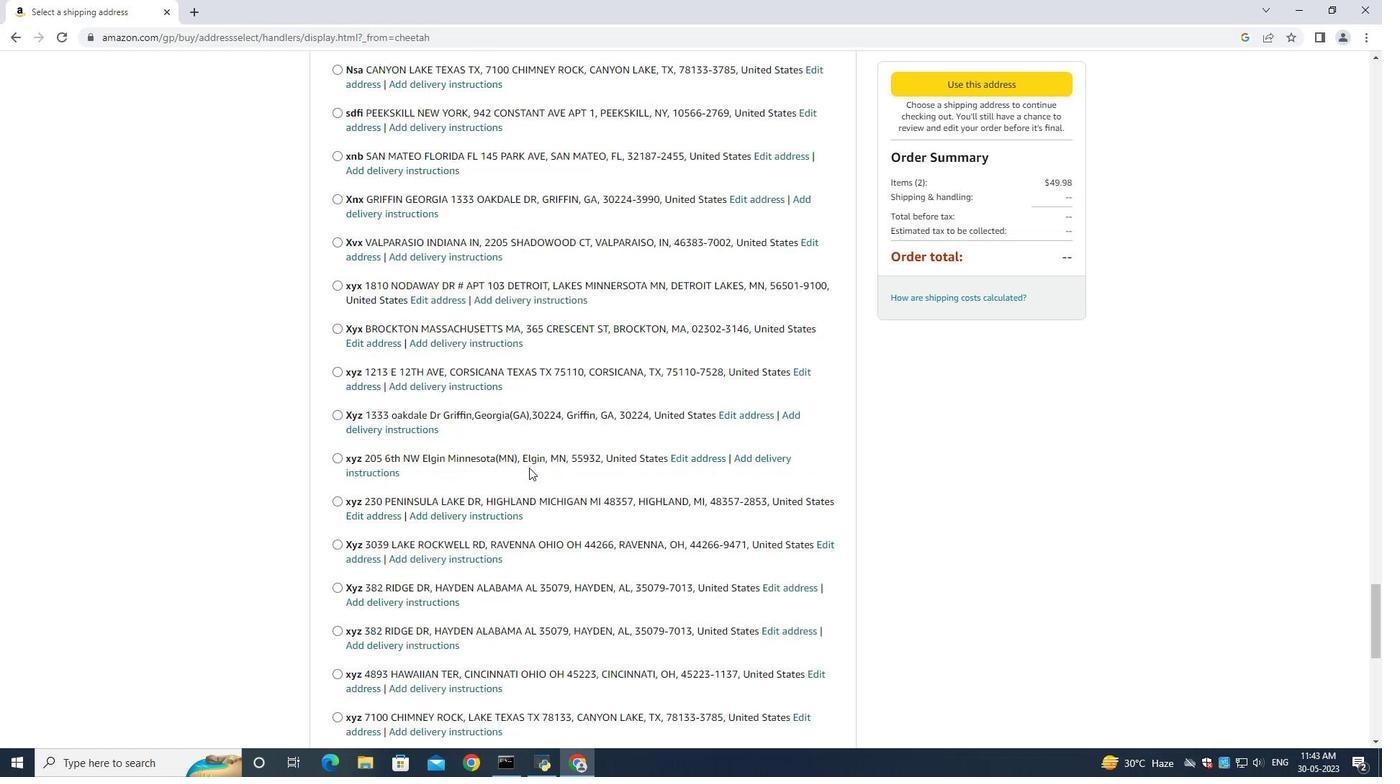 
Action: Mouse scrolled (529, 467) with delta (0, 0)
Screenshot: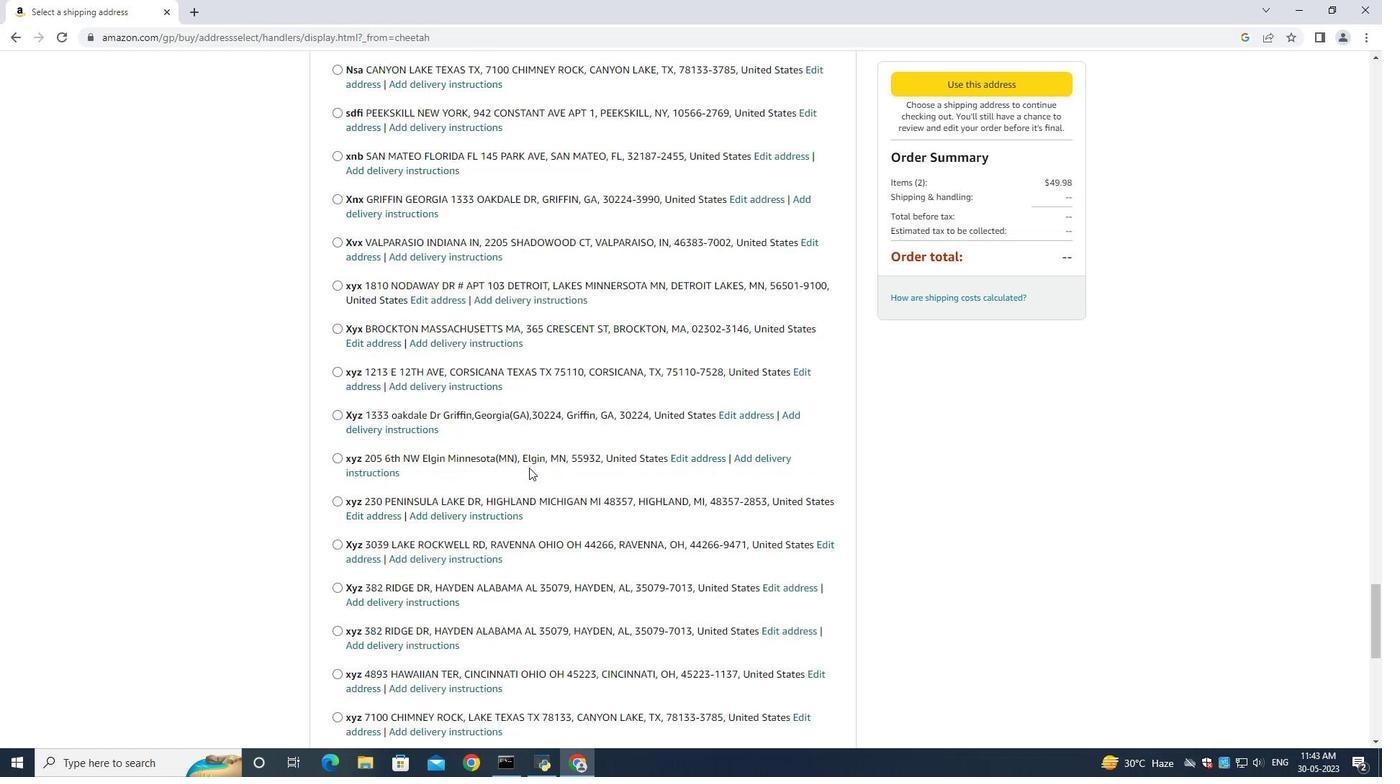 
Action: Mouse moved to (529, 466)
Screenshot: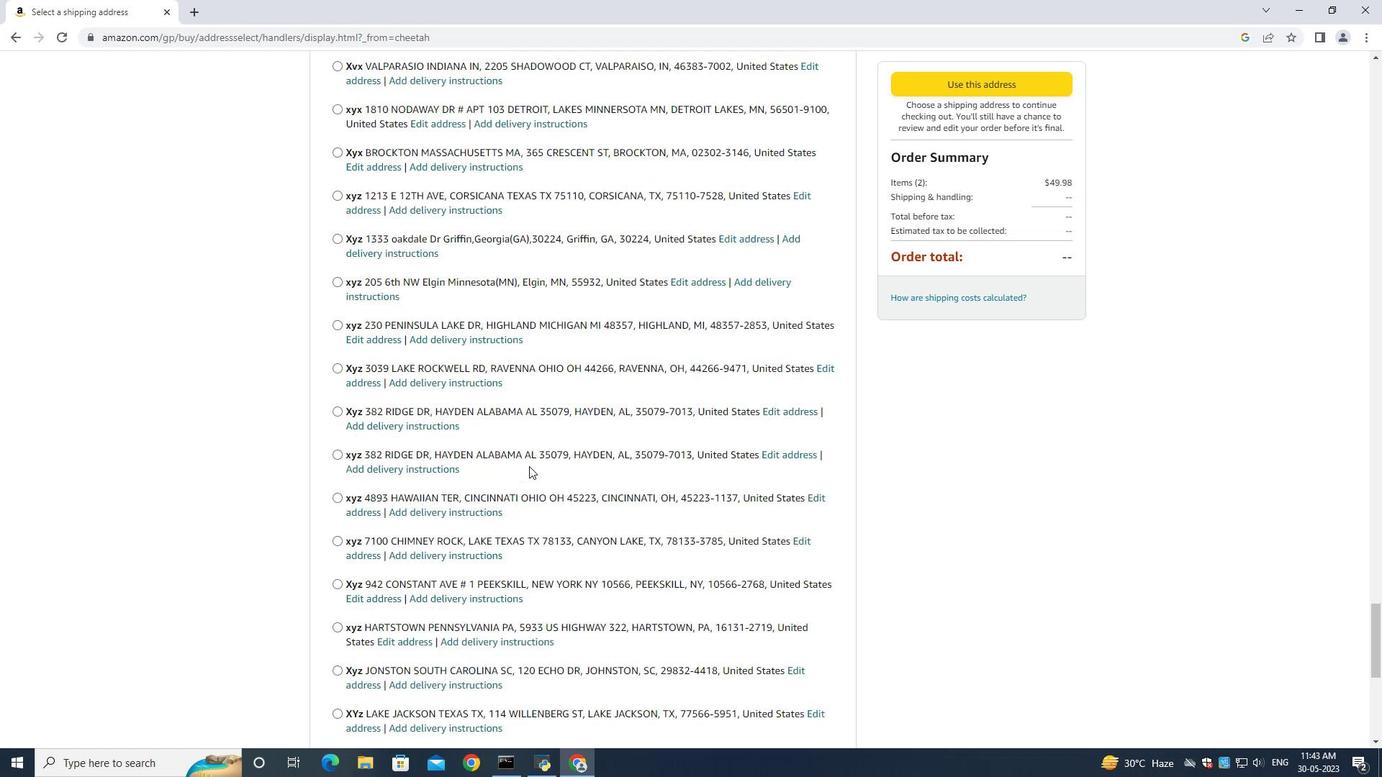 
Action: Mouse scrolled (529, 465) with delta (0, 0)
Screenshot: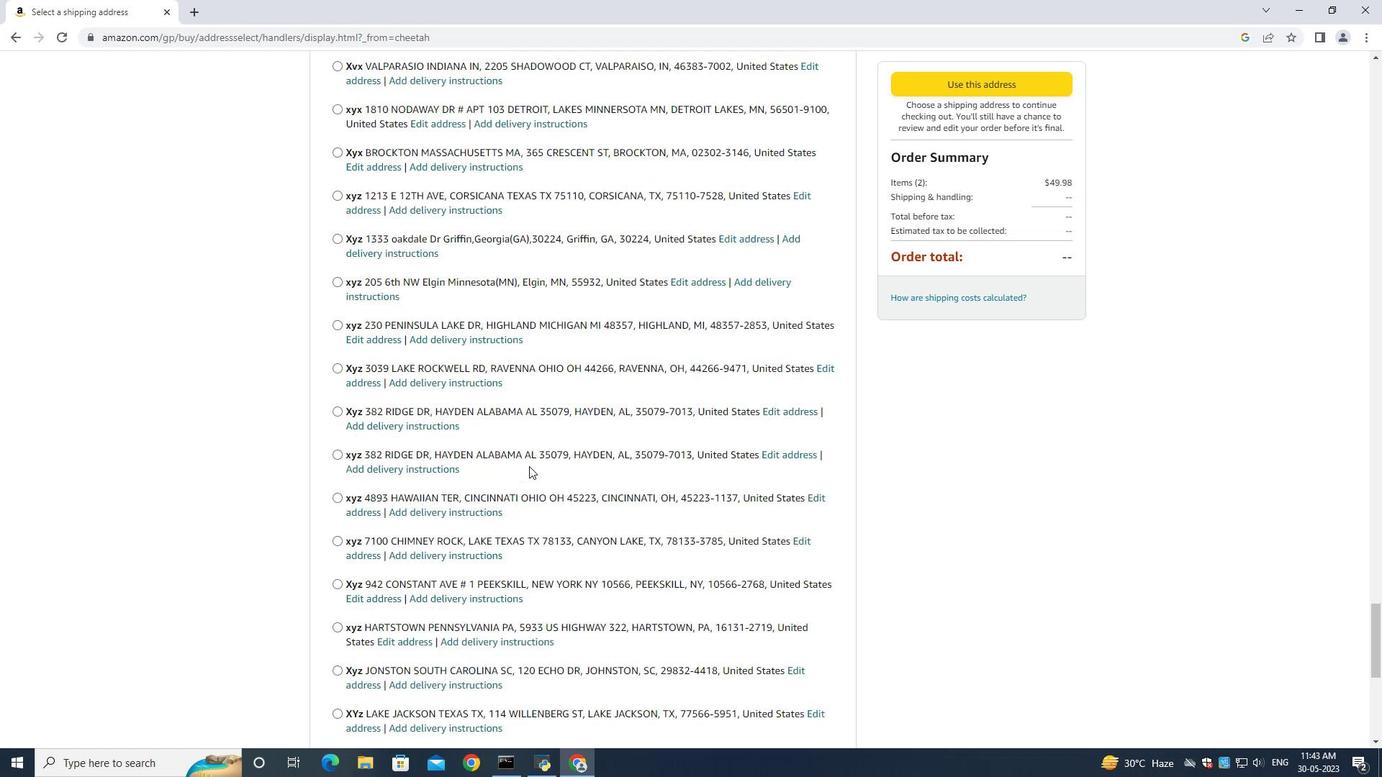 
Action: Mouse scrolled (529, 465) with delta (0, 0)
Screenshot: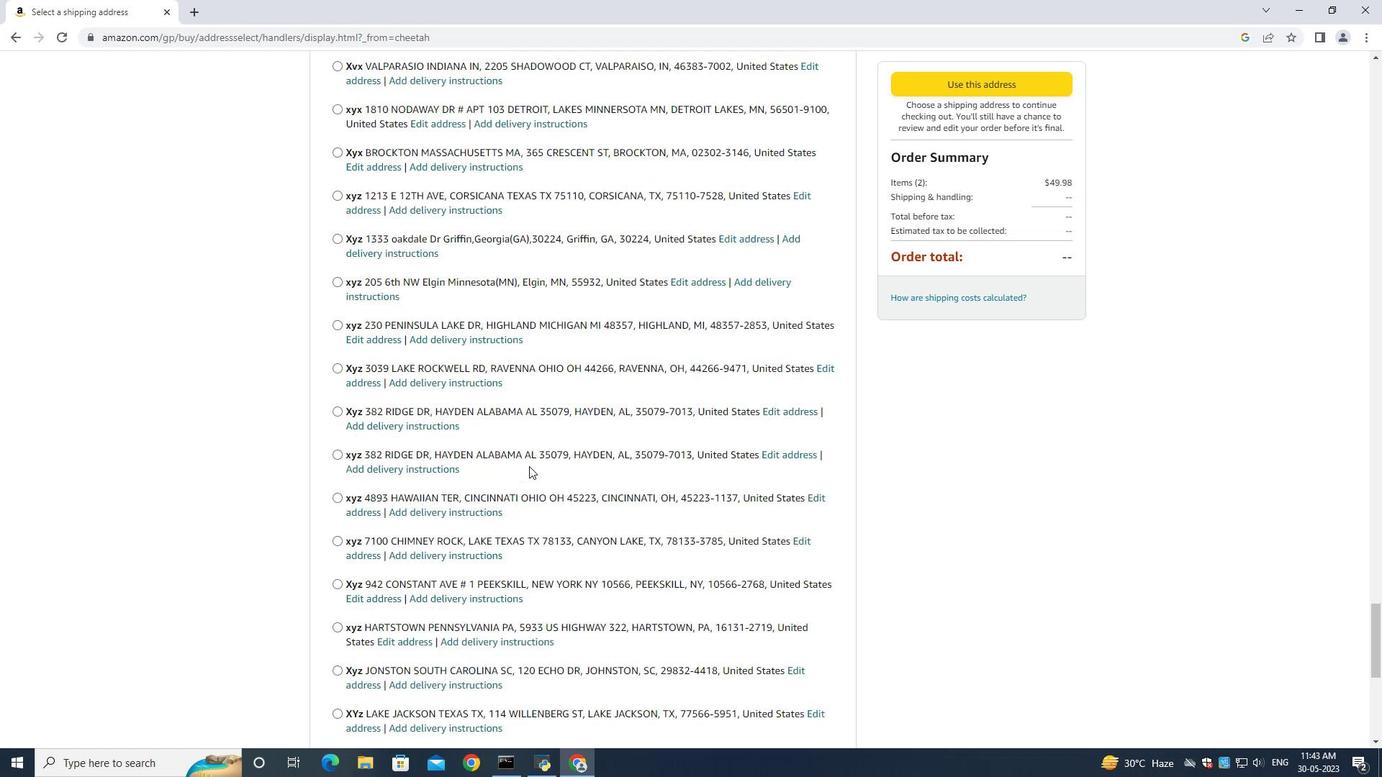 
Action: Mouse moved to (529, 466)
Screenshot: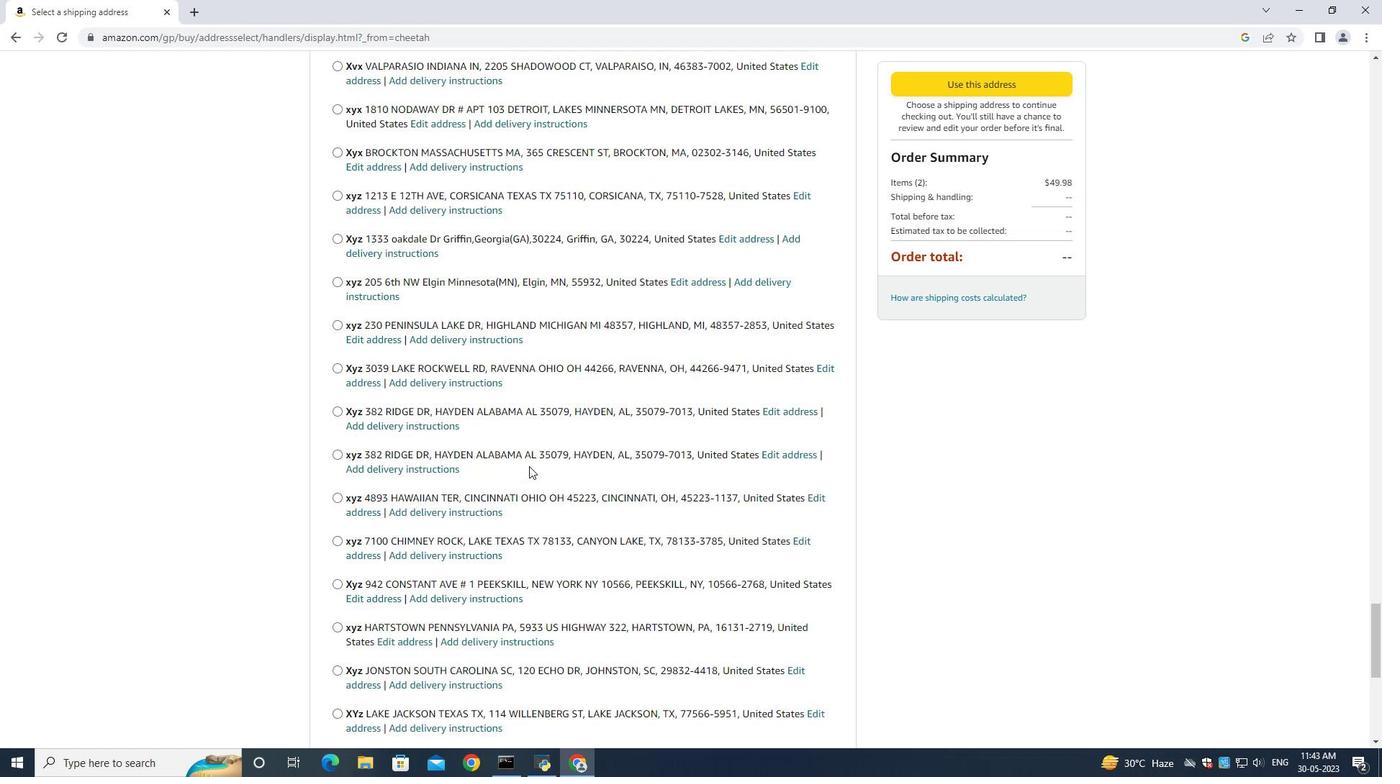 
Action: Mouse scrolled (529, 465) with delta (0, 0)
Screenshot: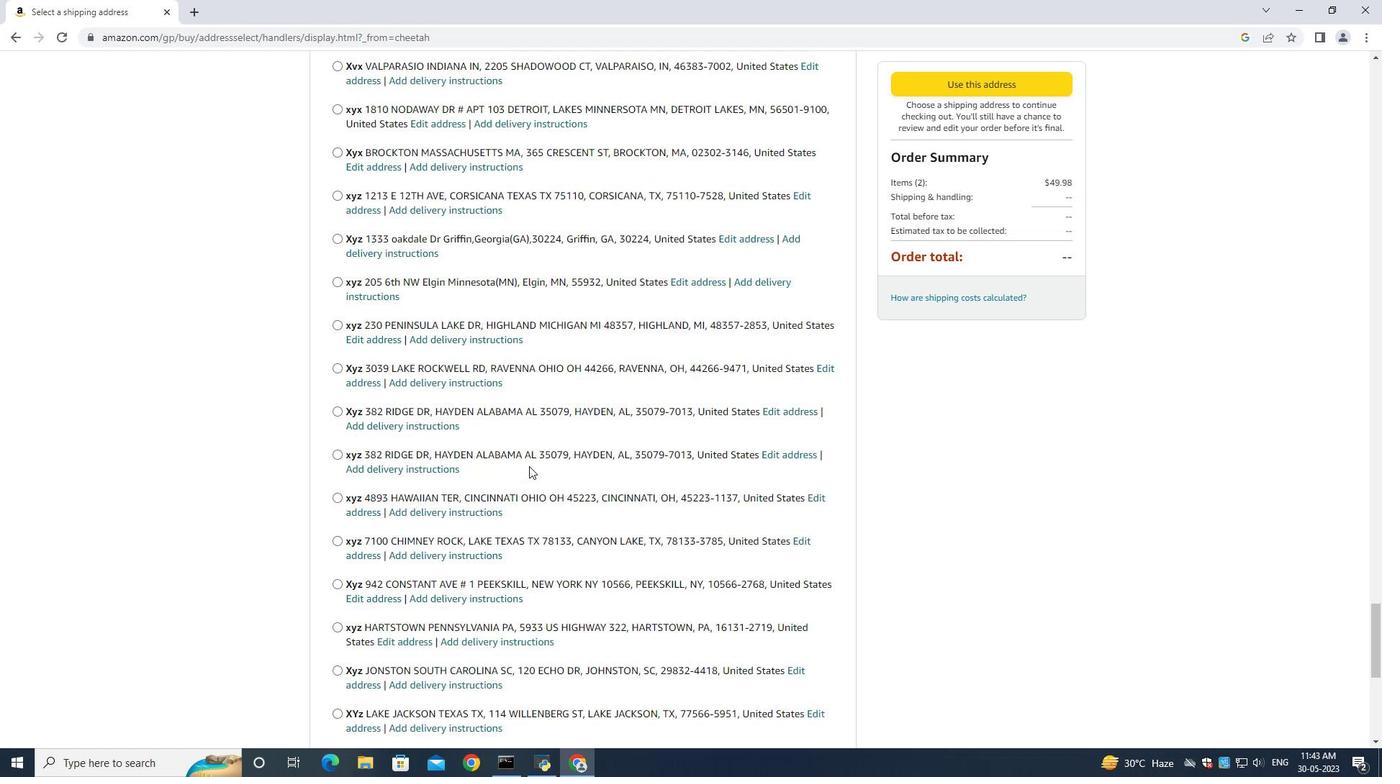 
Action: Mouse scrolled (529, 465) with delta (0, 0)
Screenshot: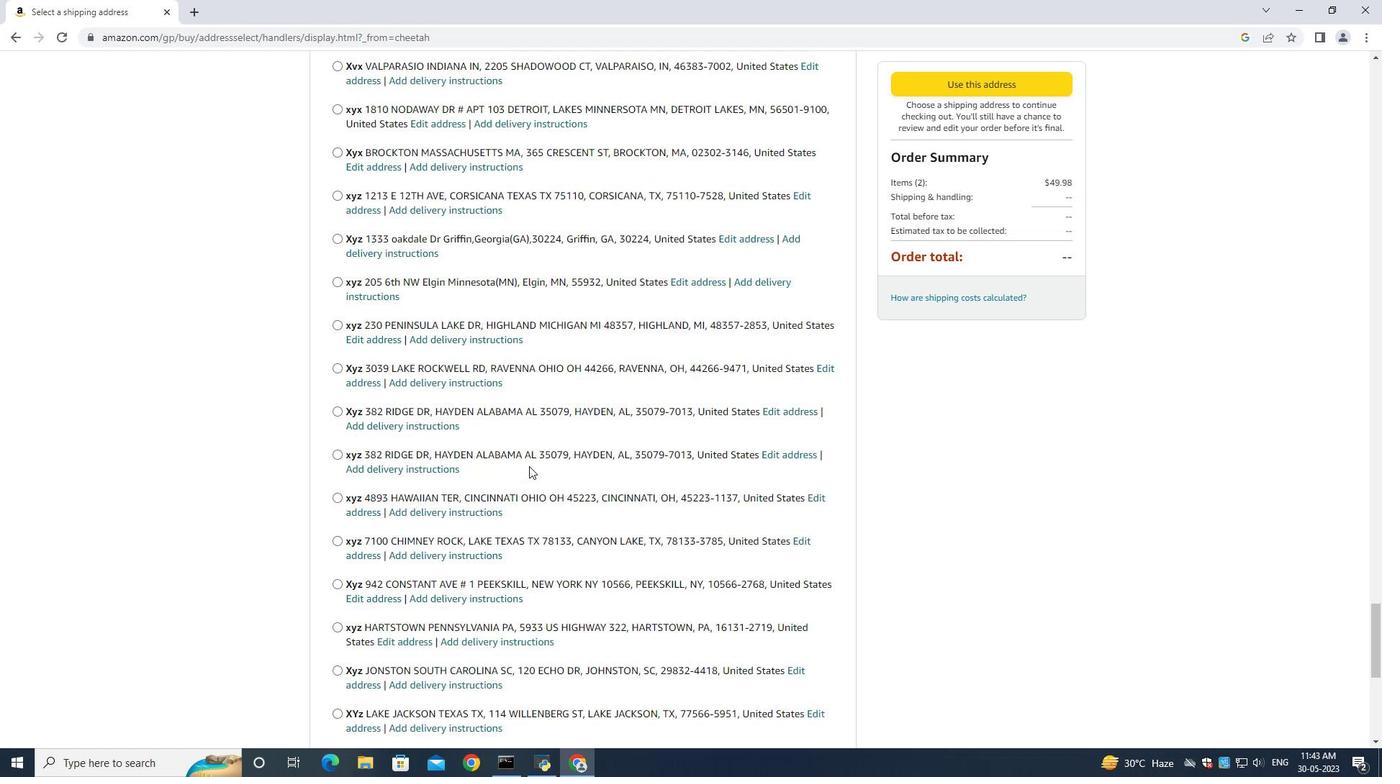 
Action: Mouse moved to (529, 466)
Screenshot: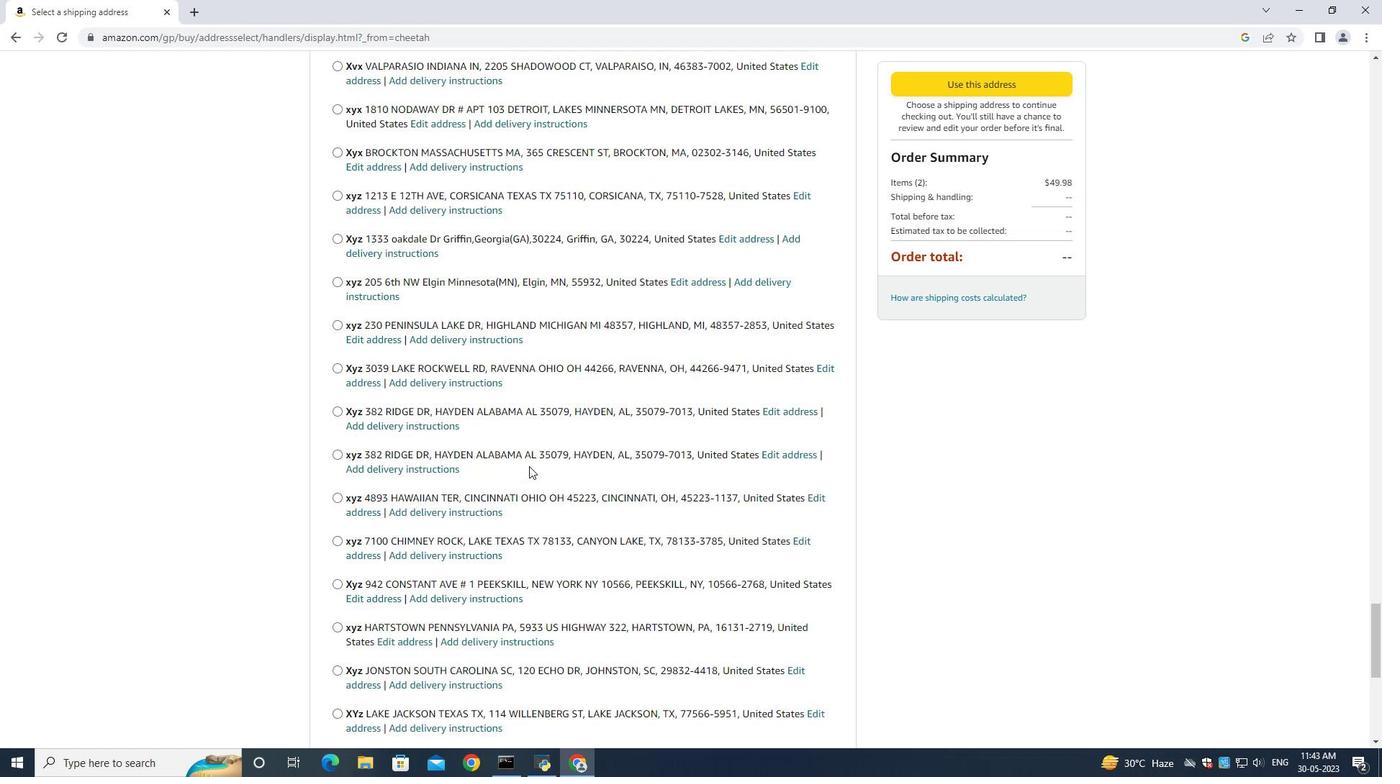
Action: Mouse scrolled (529, 465) with delta (0, 0)
Screenshot: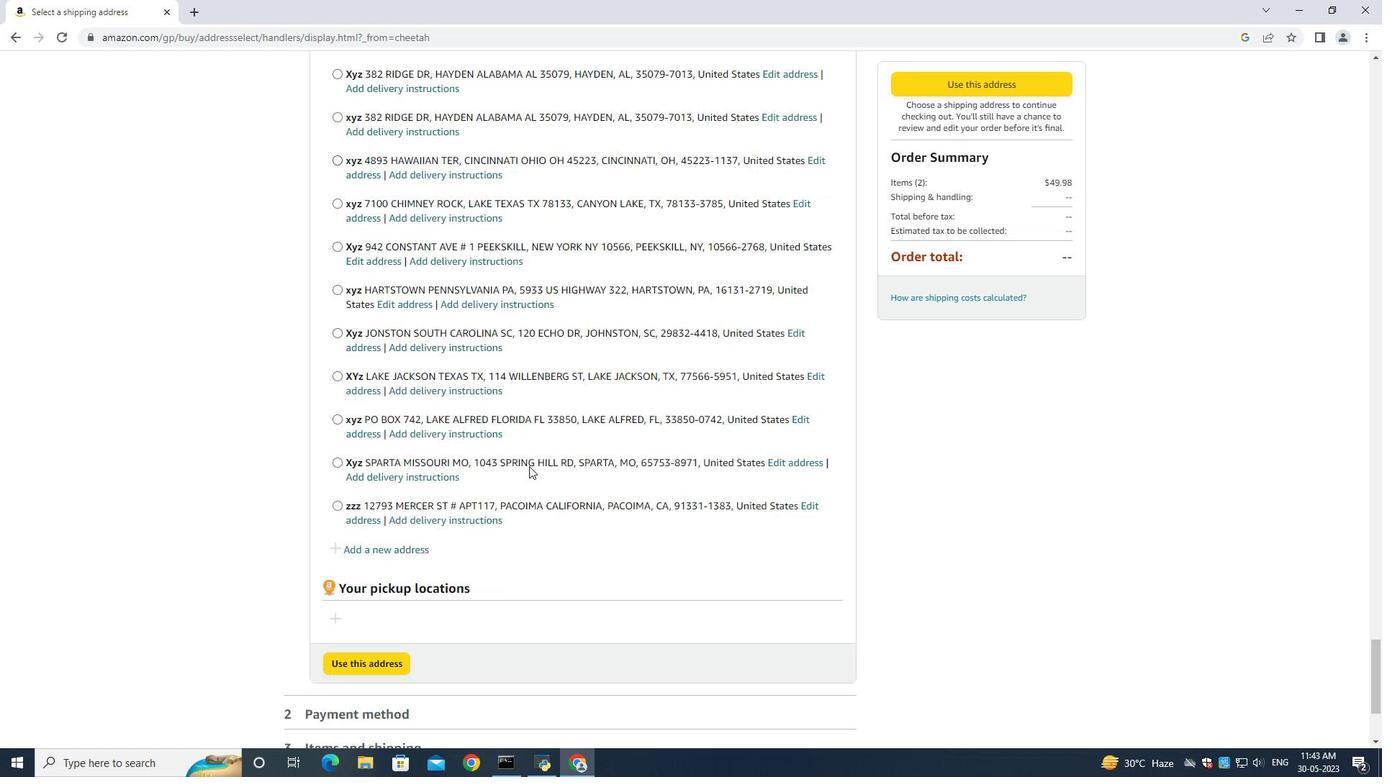 
Action: Mouse scrolled (529, 465) with delta (0, 0)
Screenshot: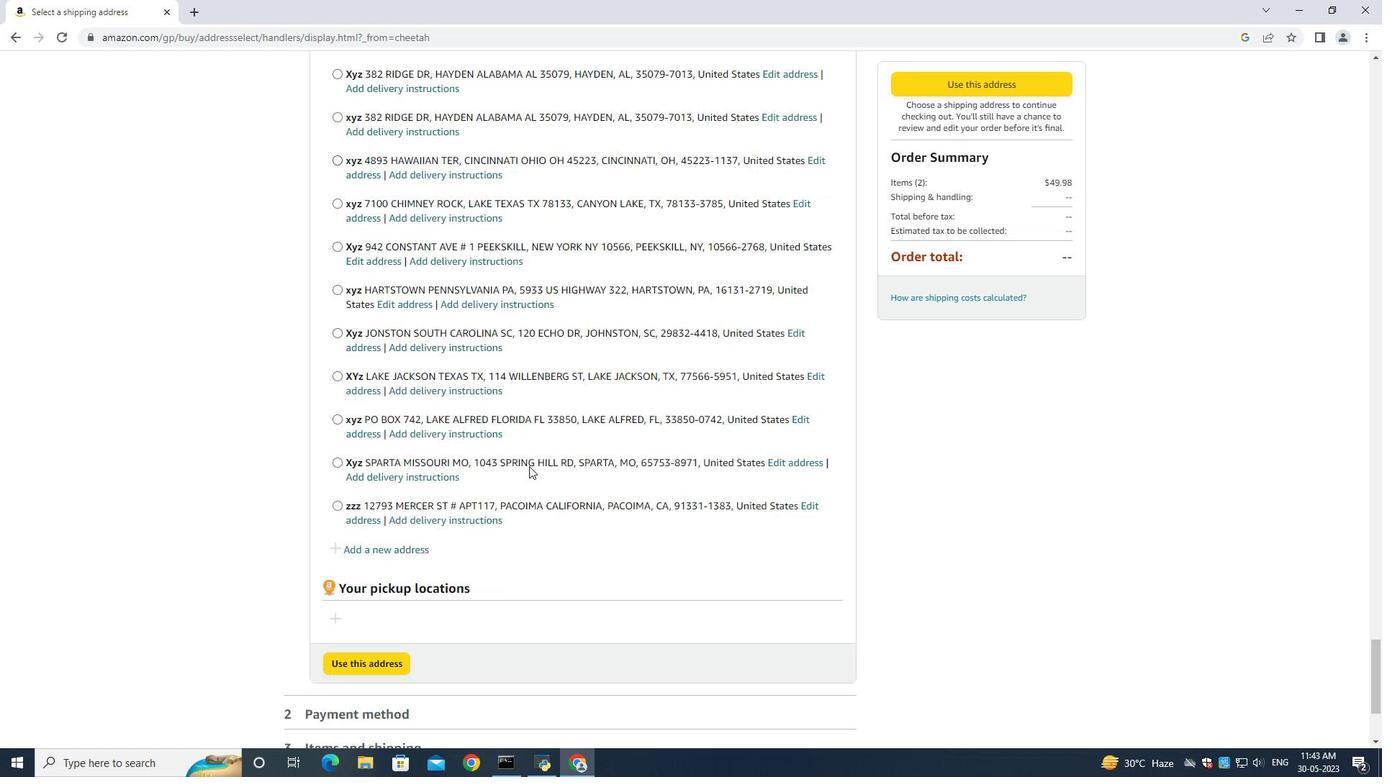 
Action: Mouse scrolled (529, 465) with delta (0, 0)
Screenshot: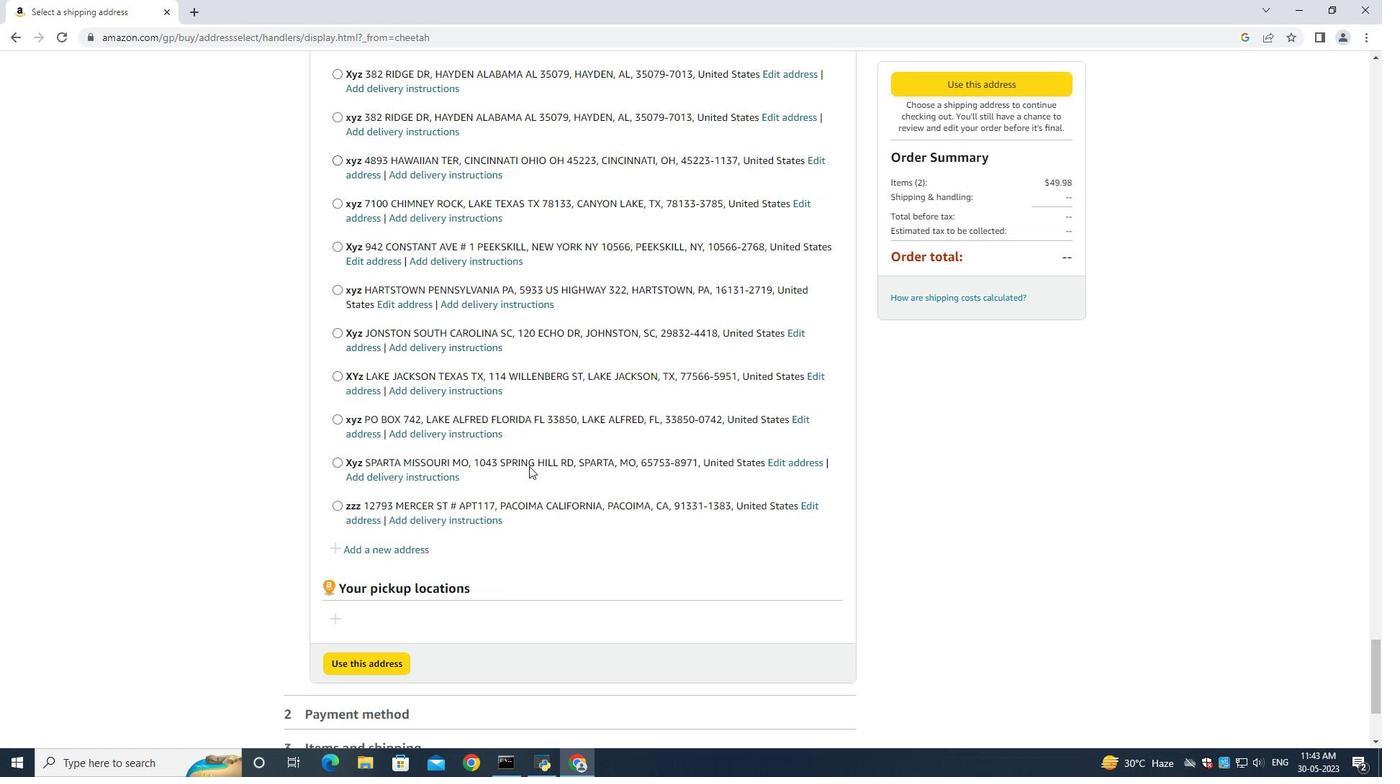 
Action: Mouse scrolled (529, 465) with delta (0, 0)
Screenshot: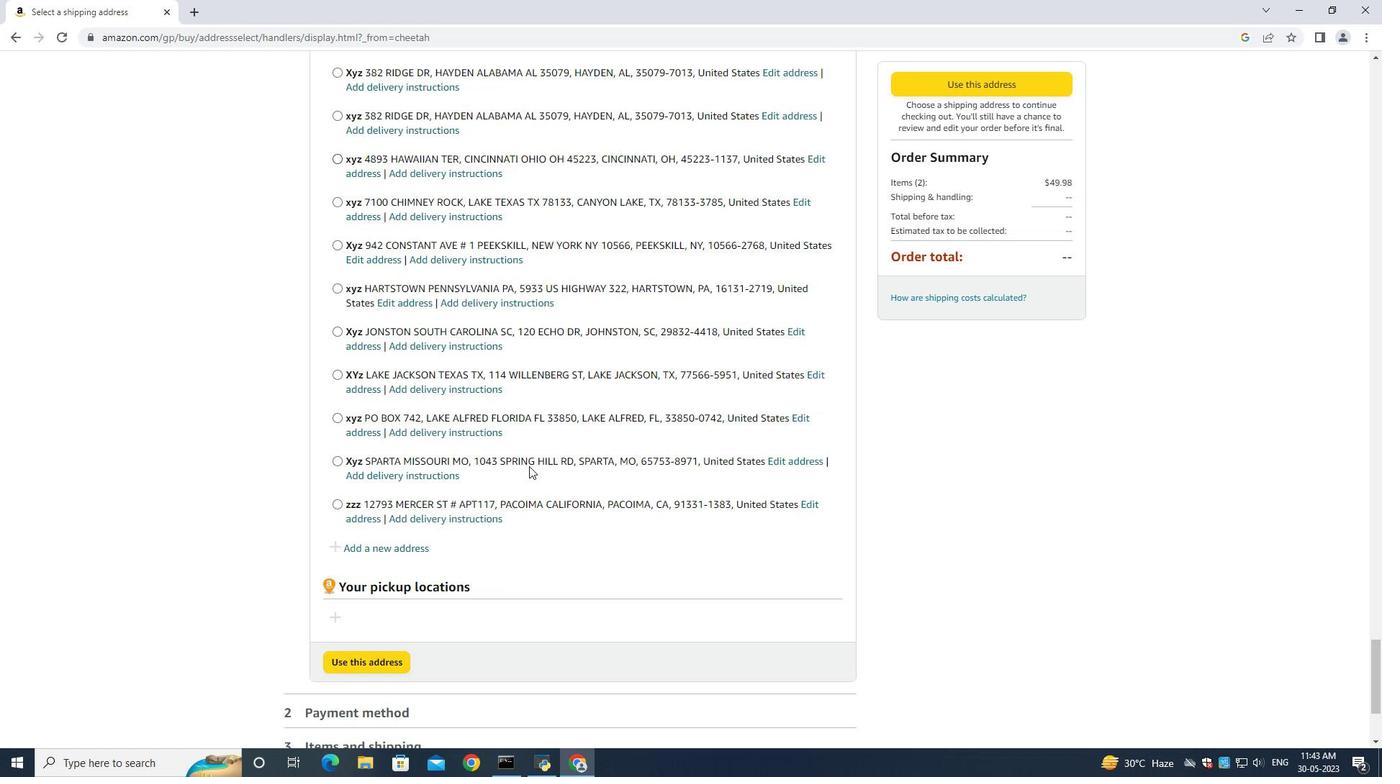 
Action: Mouse scrolled (529, 465) with delta (0, 0)
Screenshot: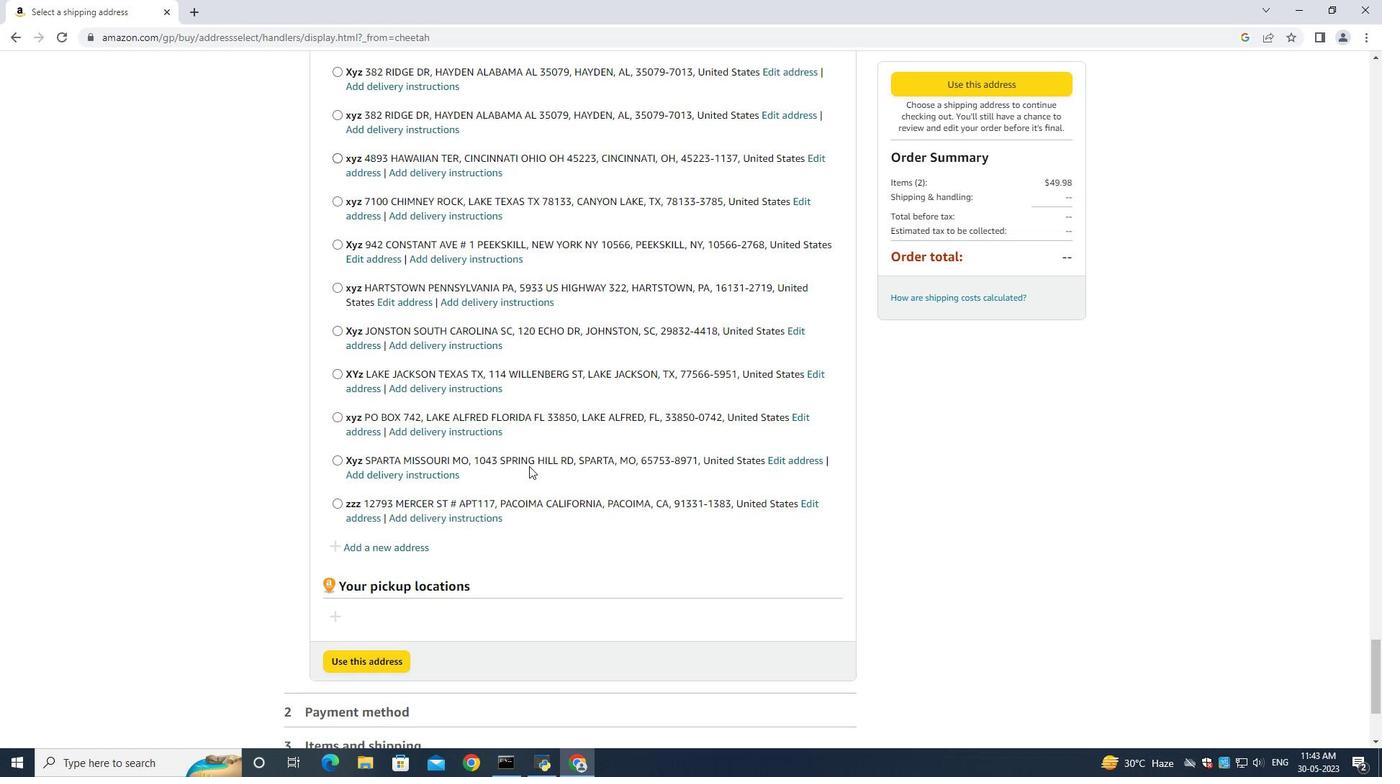 
Action: Mouse scrolled (529, 465) with delta (0, 0)
Screenshot: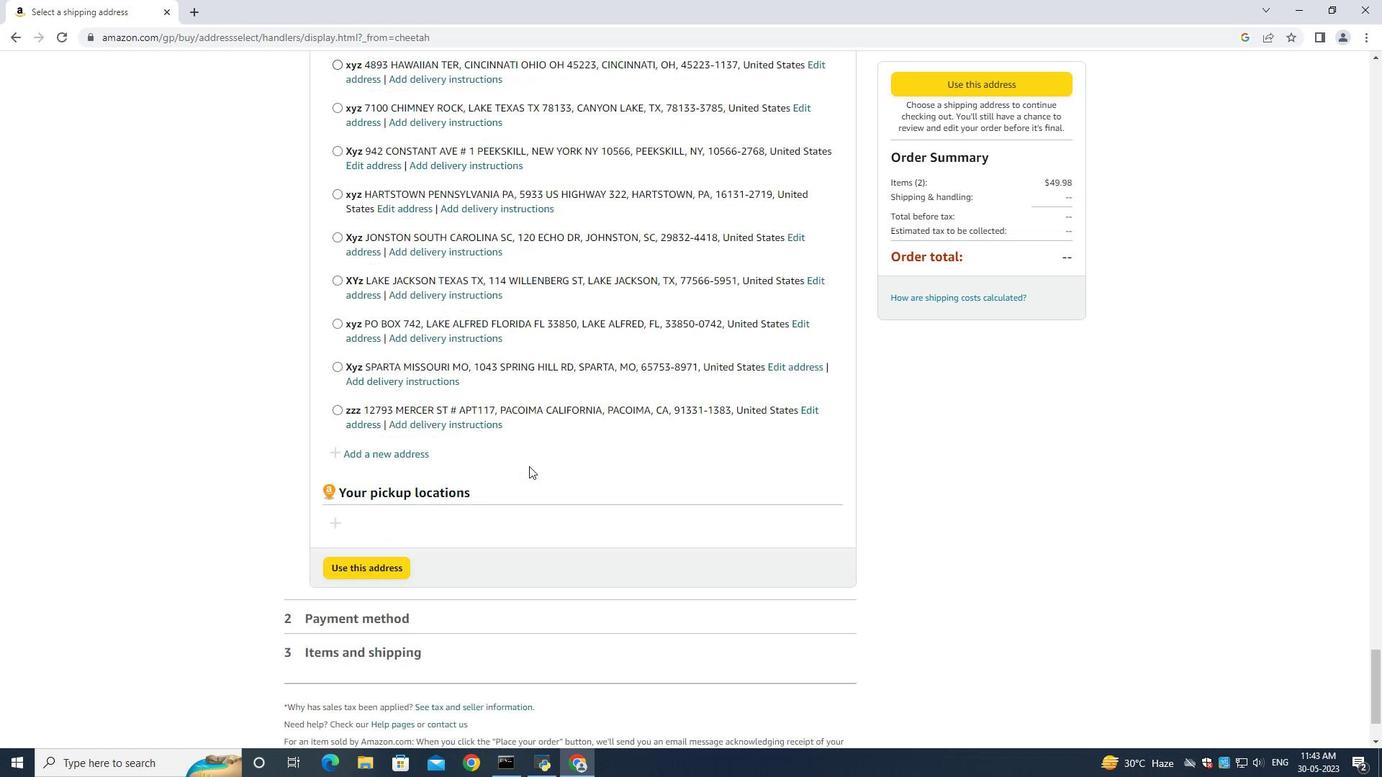 
Action: Mouse scrolled (529, 465) with delta (0, 0)
Screenshot: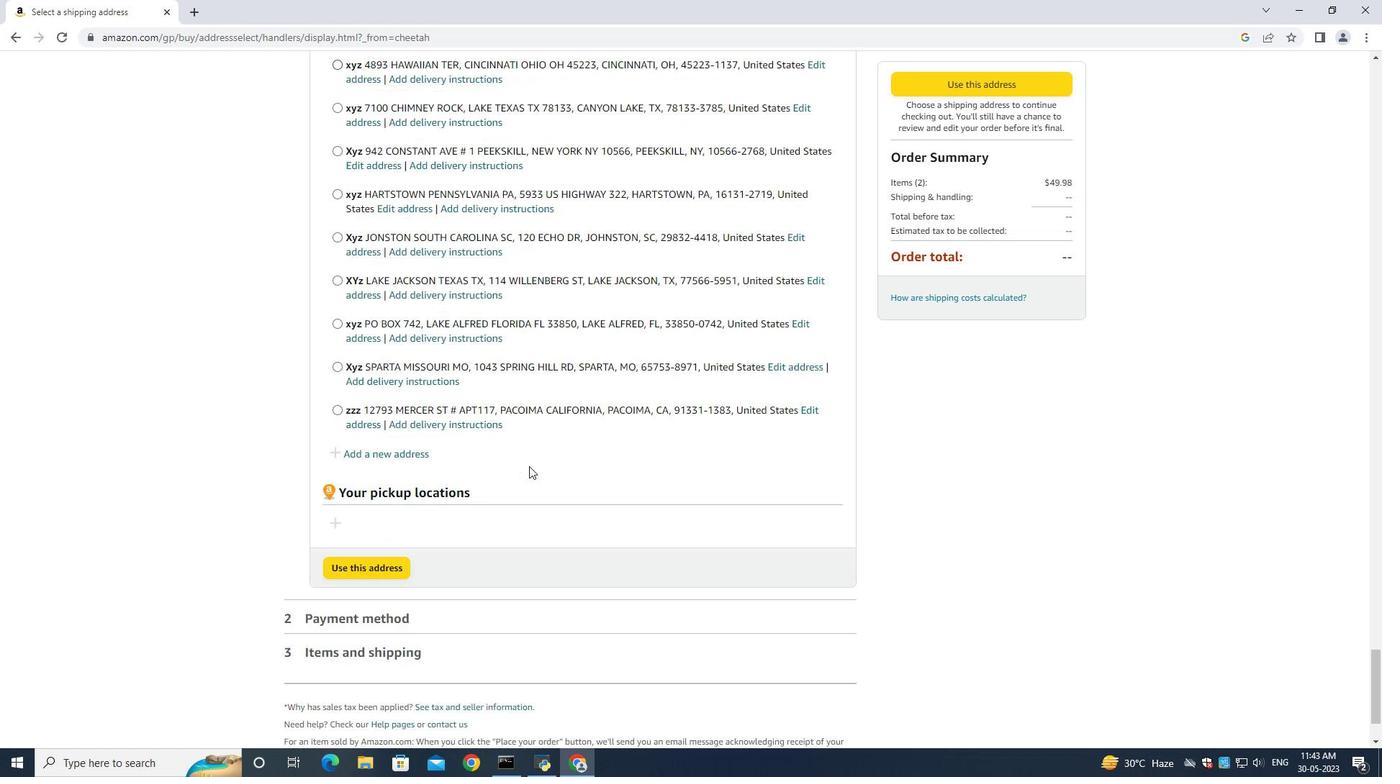 
Action: Mouse scrolled (529, 465) with delta (0, 0)
Screenshot: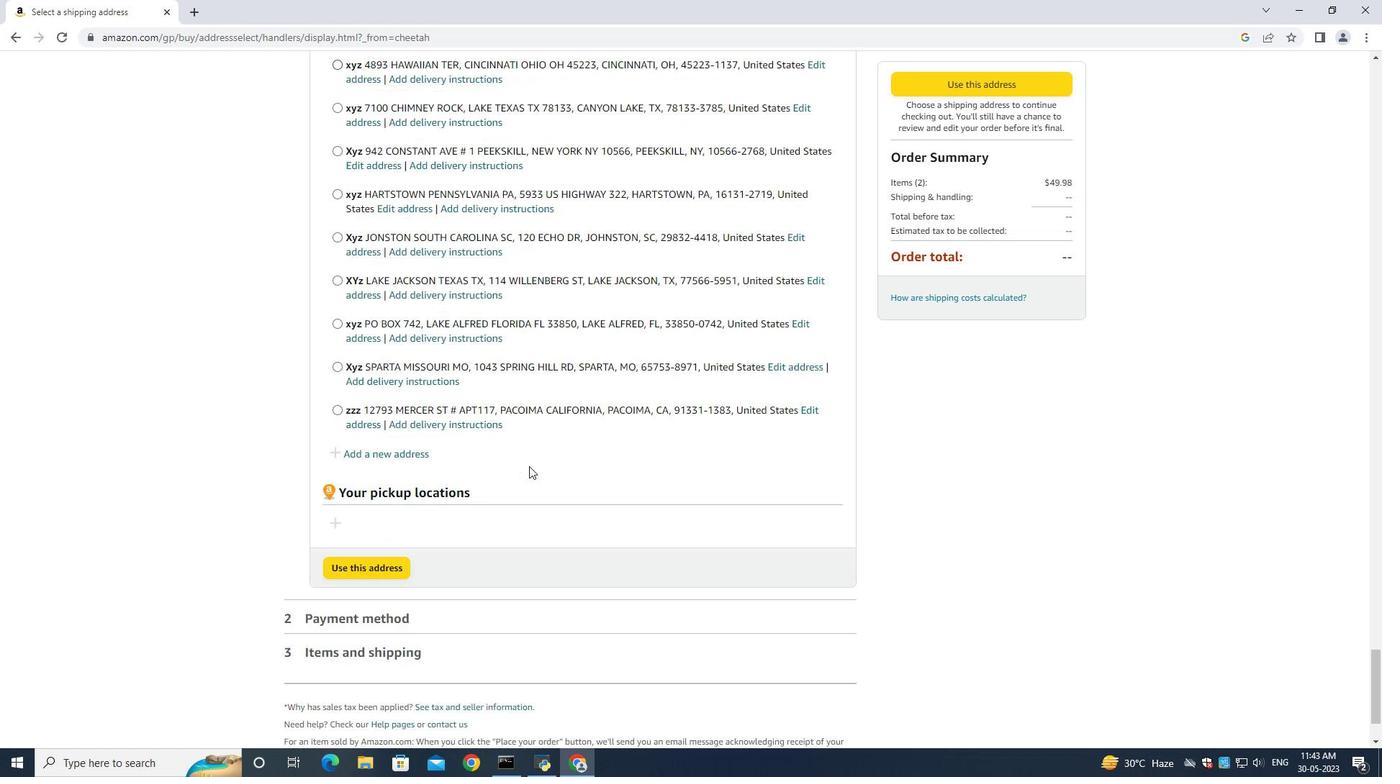 
Action: Mouse scrolled (529, 465) with delta (0, 0)
Screenshot: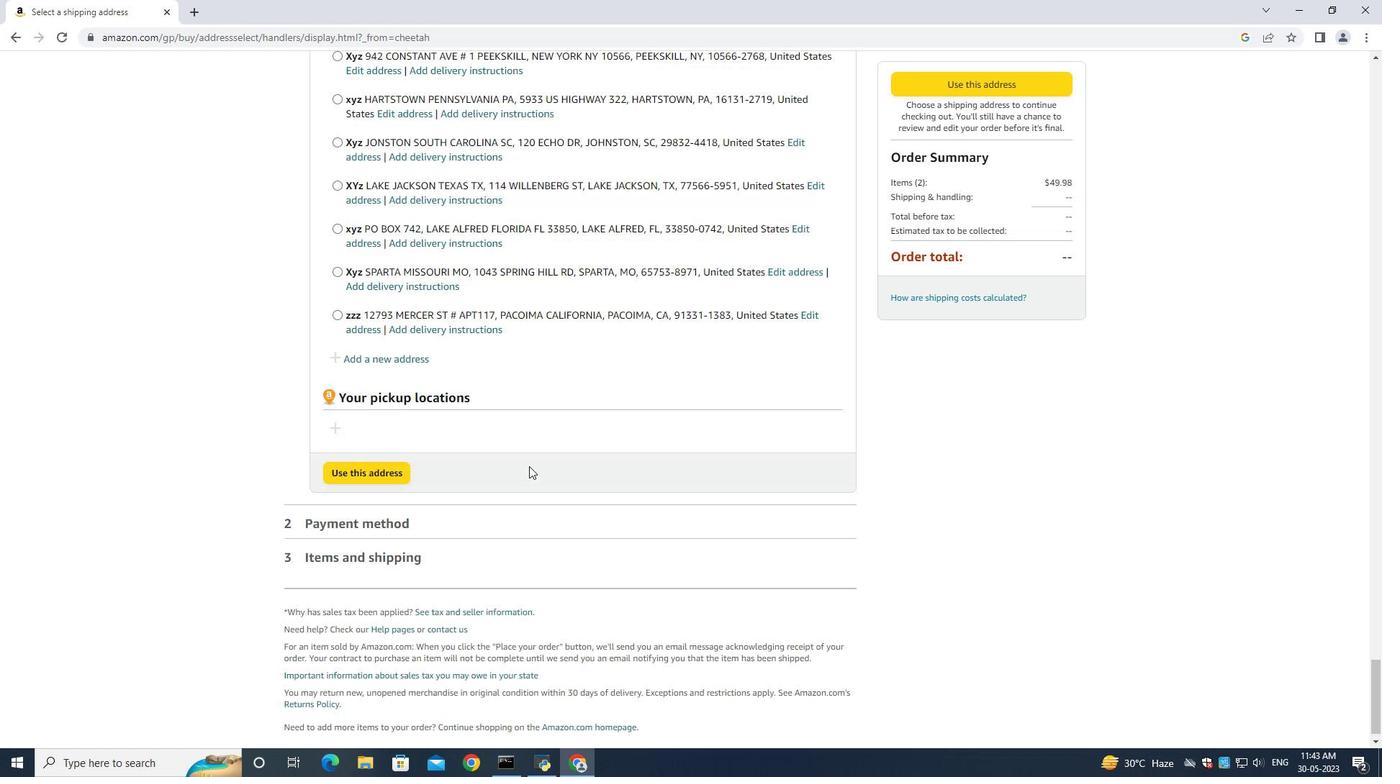 
Action: Mouse scrolled (529, 465) with delta (0, 0)
Screenshot: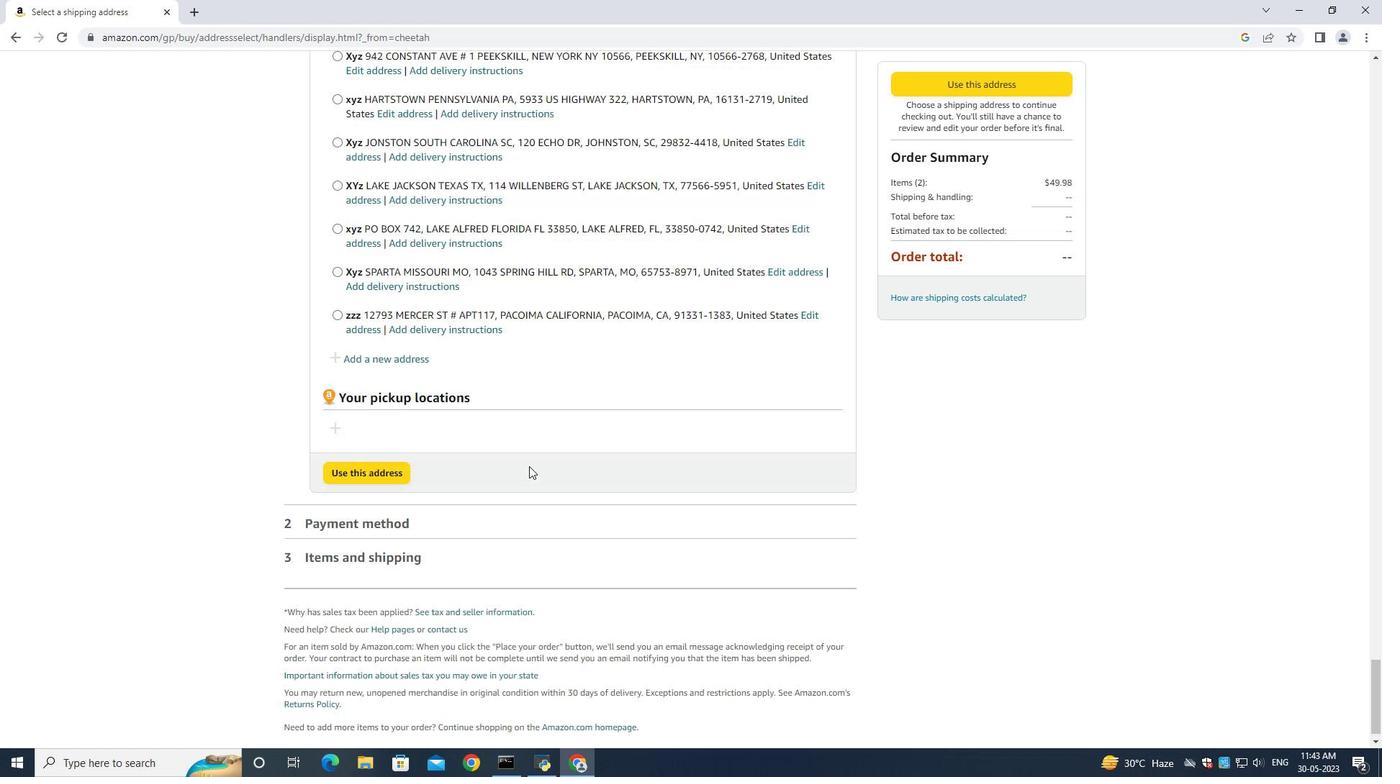 
Action: Mouse scrolled (529, 465) with delta (0, 0)
Screenshot: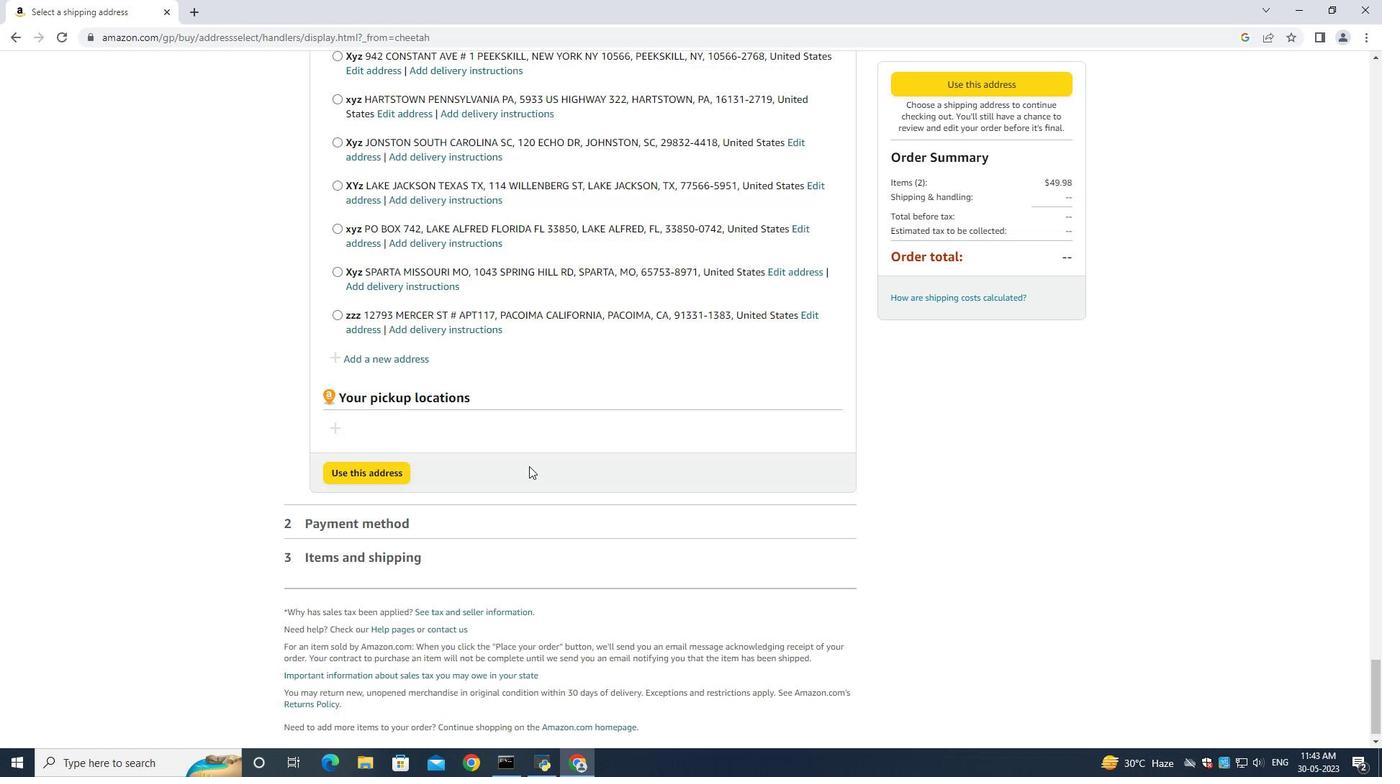 
Action: Mouse scrolled (529, 465) with delta (0, 0)
Screenshot: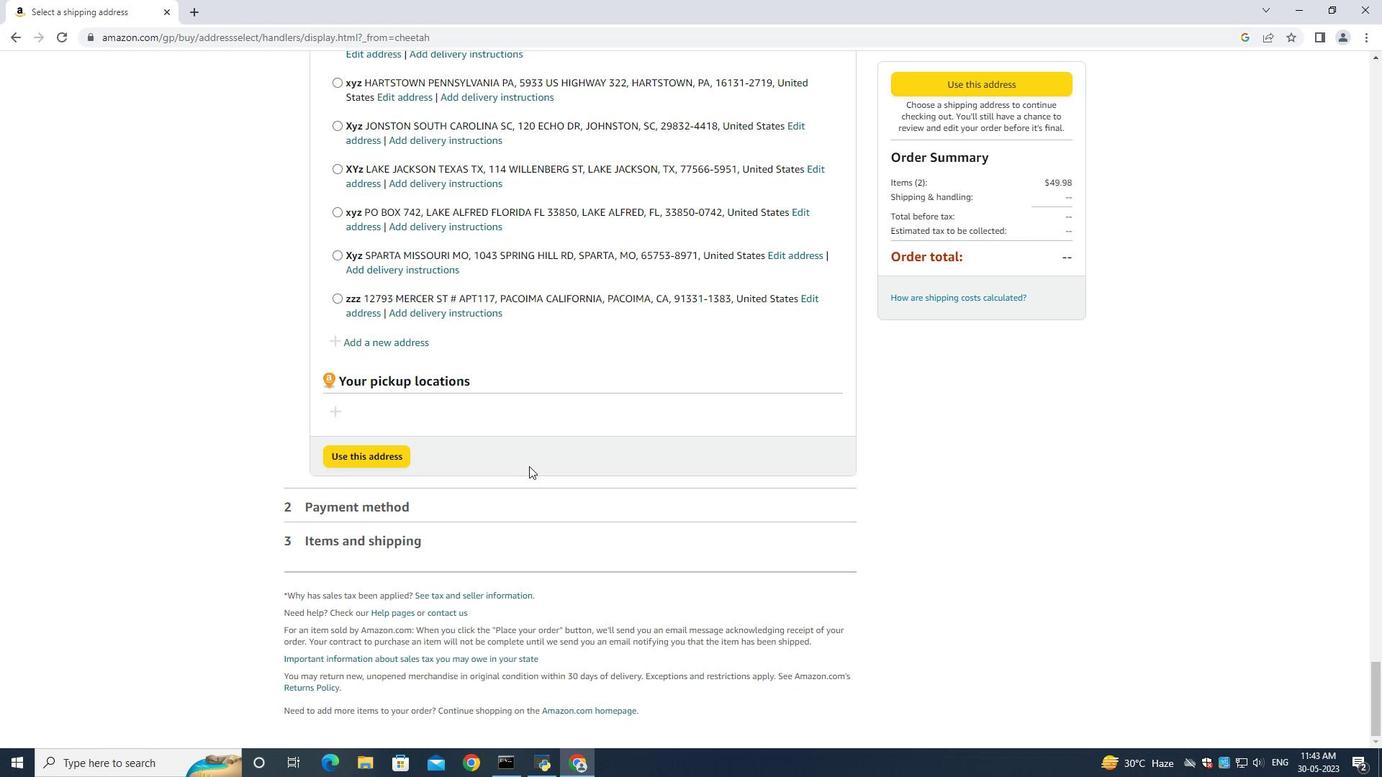 
Action: Mouse moved to (379, 343)
Screenshot: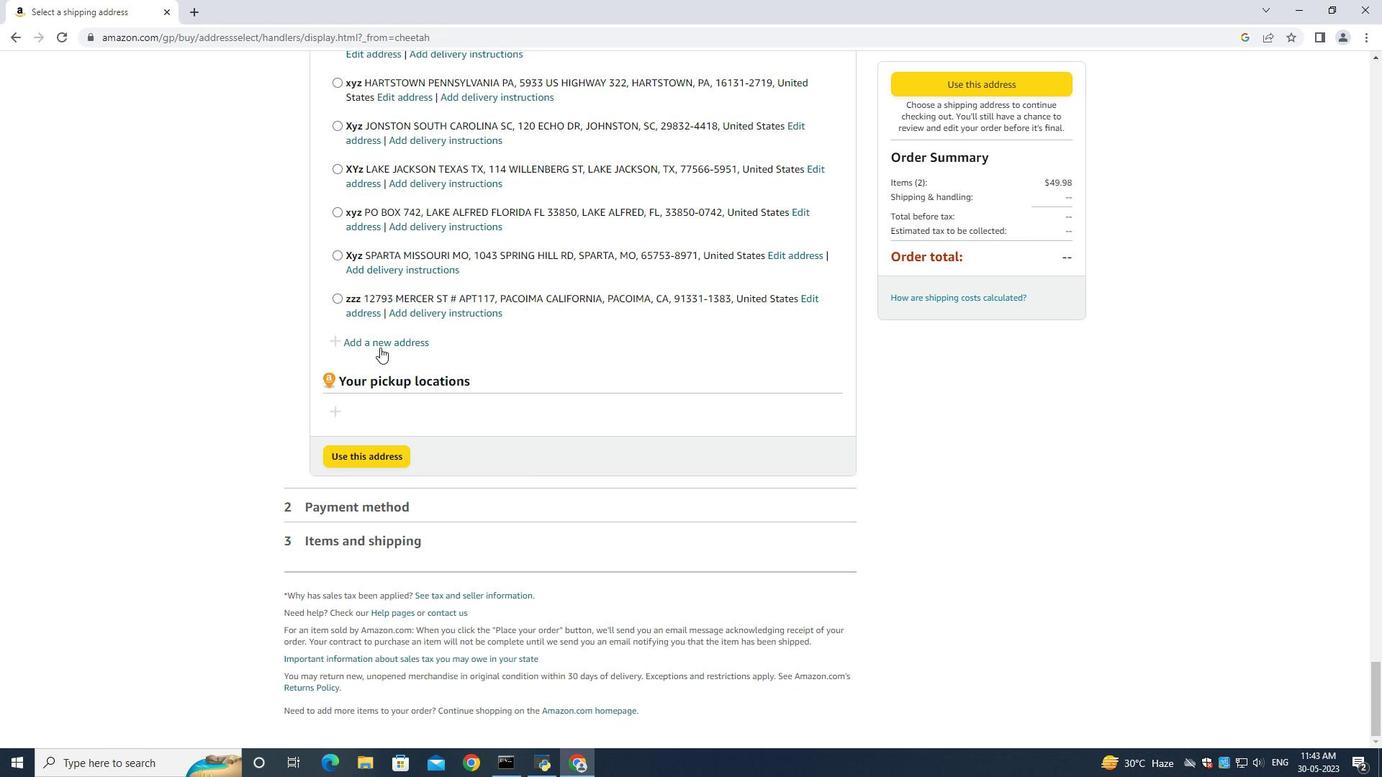 
Action: Mouse pressed left at (379, 343)
Screenshot: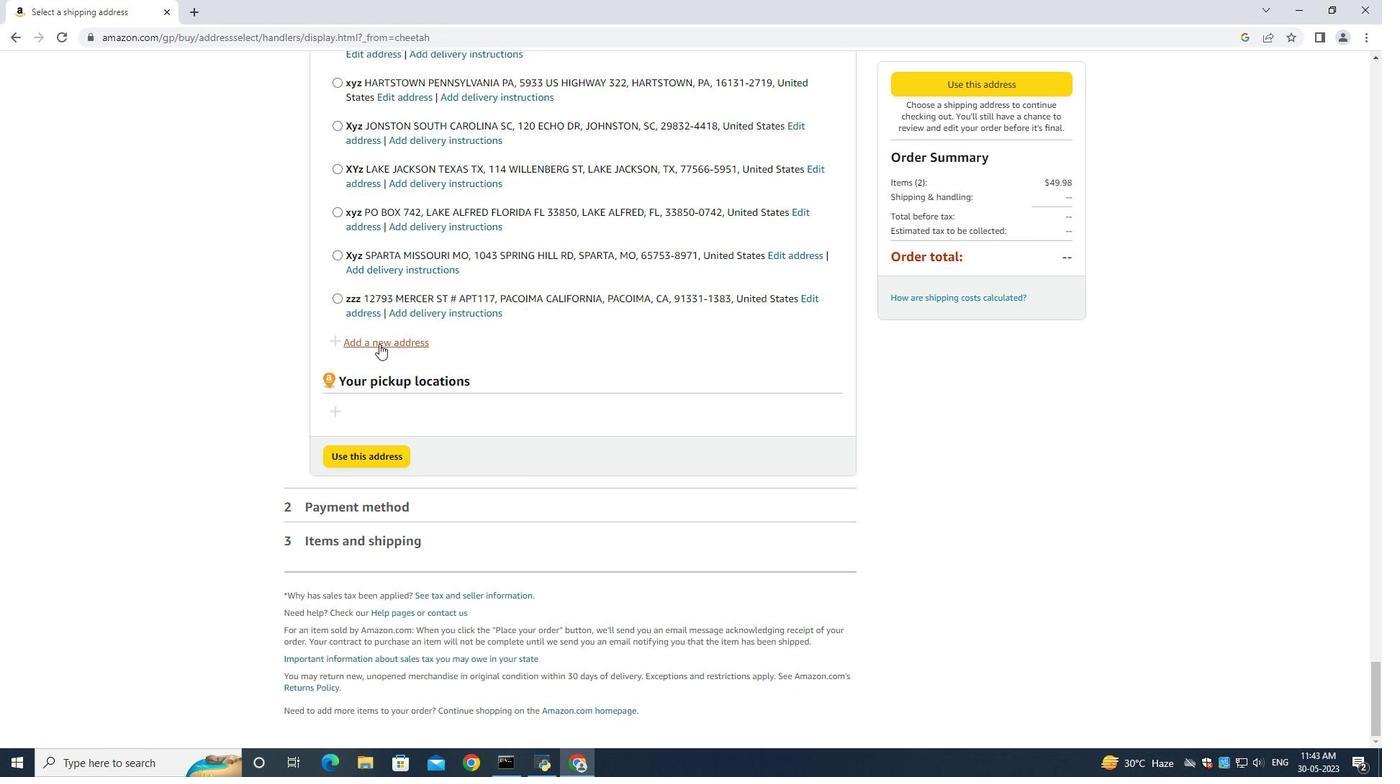 
Action: Mouse moved to (492, 339)
Screenshot: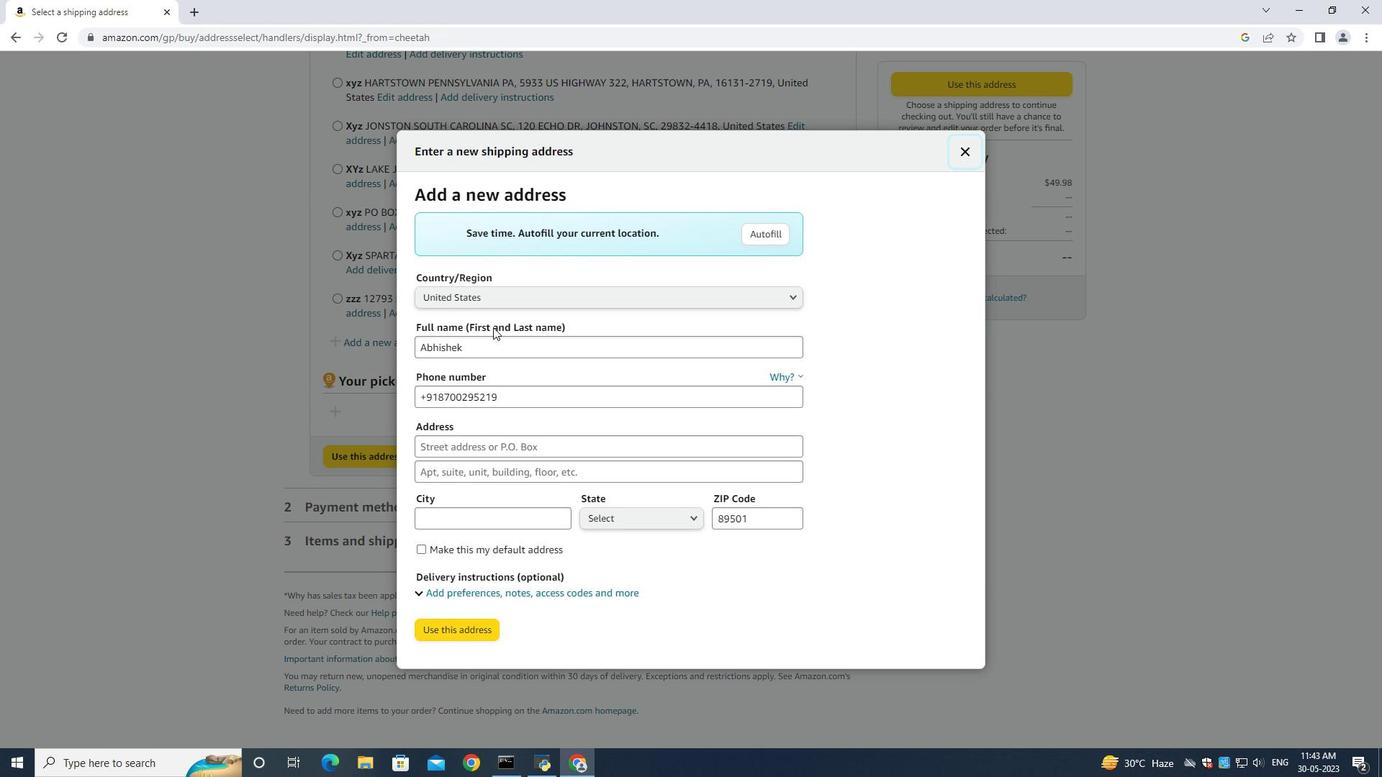 
Action: Mouse pressed left at (492, 339)
Screenshot: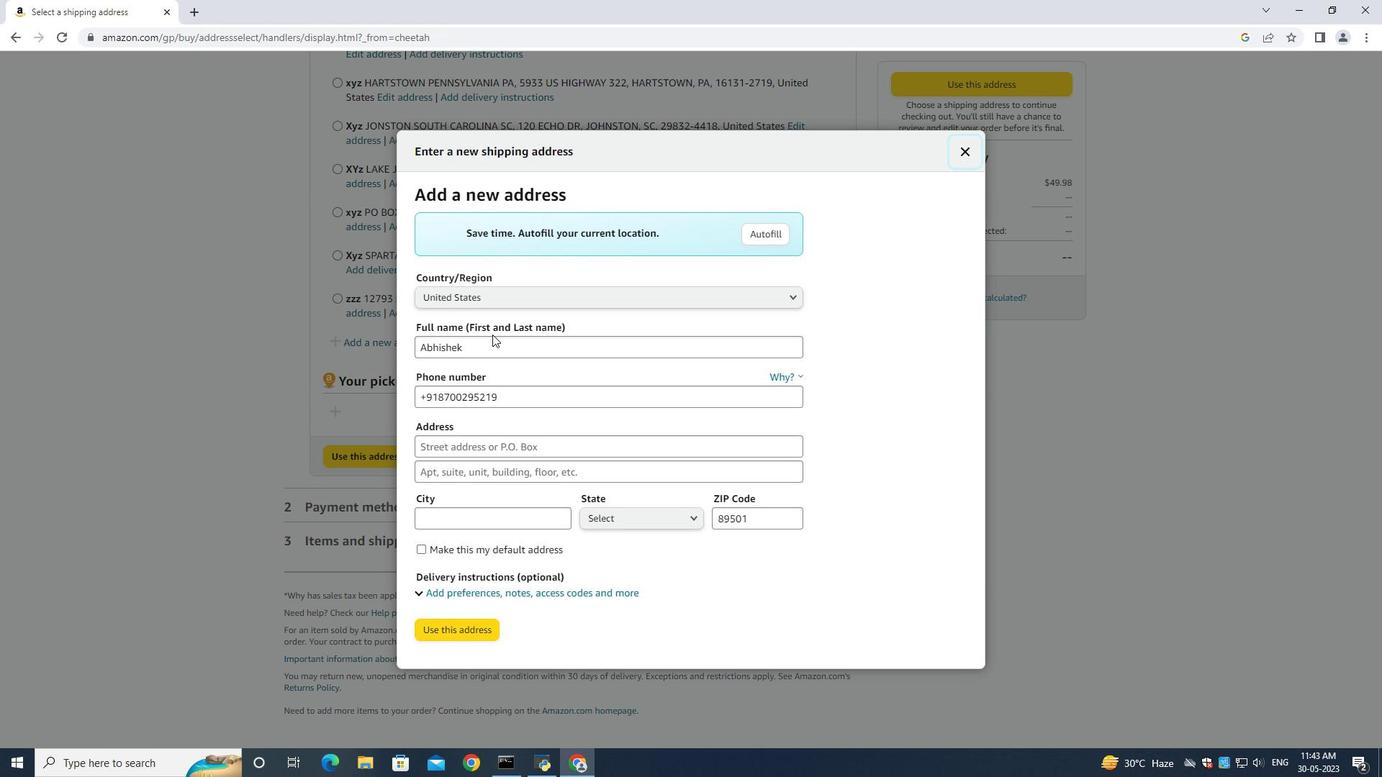 
Action: Key pressed ctrl+A<Key.backspace><Key.shift><Key.shift><Key.shift><Key.shift><Key.shift><Key.shift><Key.shift><Key.shift><Key.shift><Key.shift><Key.shift><Key.shift><Key.shift><Key.shift><Key.shift><Key.shift><Key.shift><Key.shift><Key.shift><Key.shift><Key.shift><Key.shift><Key.shift><Key.shift><Key.shift><Key.shift><Key.shift><Key.shift><Key.shift><Key.shift><Key.shift><Key.shift><Key.shift><Key.shift><Key.shift><Key.shift><Key.shift><Key.shift><Key.shift><Key.shift><Key.shift><Key.shift><Key.shift><Key.shift><Key.shift><Key.shift><Key.shift><Key.shift><Key.shift><Key.shift><Key.shift><Key.shift><Key.shift><Key.shift><Key.shift><Key.shift><Key.shift><Key.shift><Key.shift><Key.shift><Key.shift><Key.shift><Key.shift><Key.shift><Key.shift><Key.shift><Key.shift><Key.shift><Key.shift><Key.shift>Henry<Key.space><Key.shift>Lee<Key.space><Key.tab><Key.tab><Key.backspace>3052454080<Key.tab>4769<Key.space><Key.shift>Agriclture<Key.space>lane<Key.space><Key.tab><Key.shift><Key.shift><Key.shift><Key.shift><Key.shift><Key.shift><Key.shift><Key.shift><Key.shift><Key.shift><Key.shift><Key.shift><Key.shift><Key.shift><Key.shift><Key.shift><Key.shift><Key.shift><Key.shift><Key.shift><Key.shift><Key.shift><Key.shift><Key.shift><Key.shift><Key.shift><Key.shift><Key.shift><Key.shift><Key.shift>Home<Key.space><Key.backspace><Key.shift>stead<Key.space><Key.shift>Florida<Key.tab><Key.shift><Key.shift><Key.shift><Key.shift><Key.shift><Key.shift><Key.shift><Key.shift><Key.shift><Key.shift><Key.shift><Key.shift><Key.shift><Key.shift><Key.shift>Homestead<Key.space><Key.tab><Key.up>fl<Key.enter><Key.tab><Key.backspace>33030
Screenshot: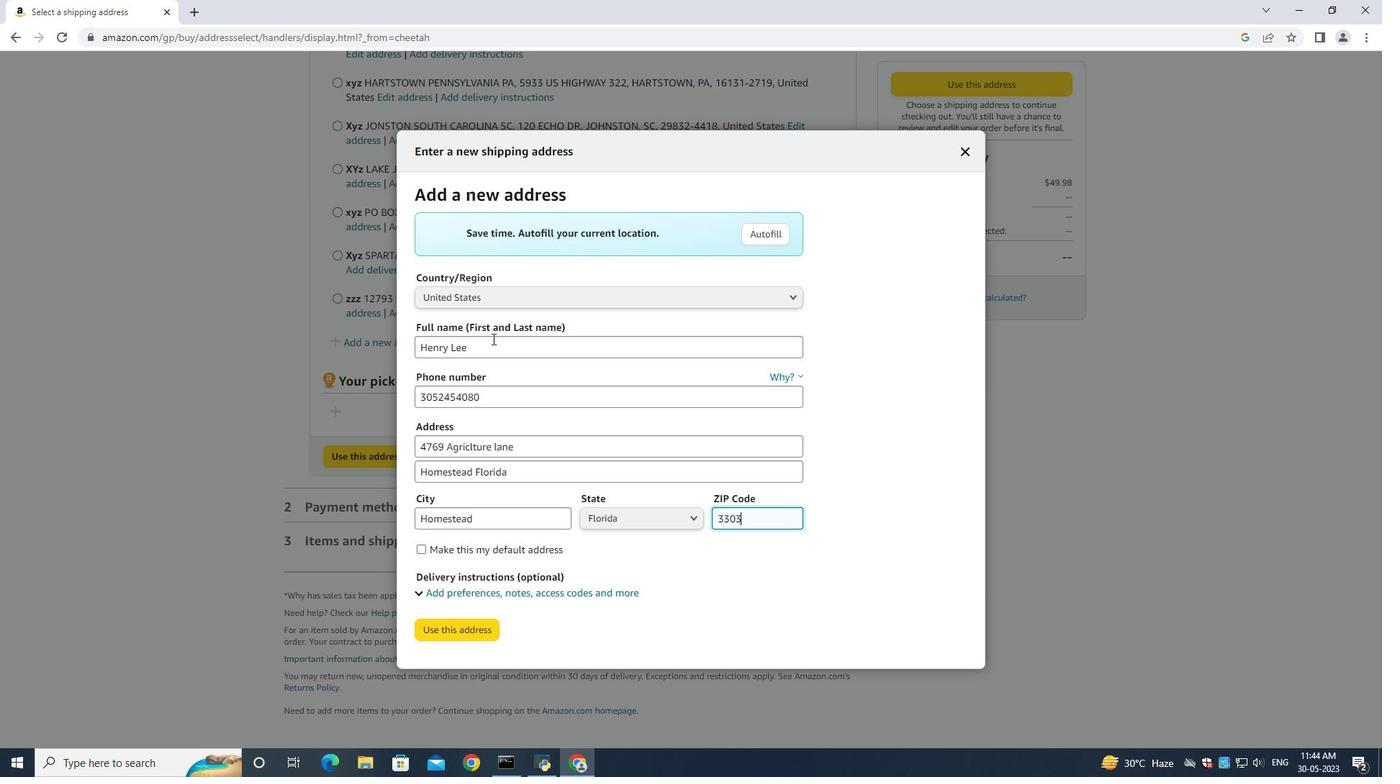 
Action: Mouse moved to (428, 631)
Screenshot: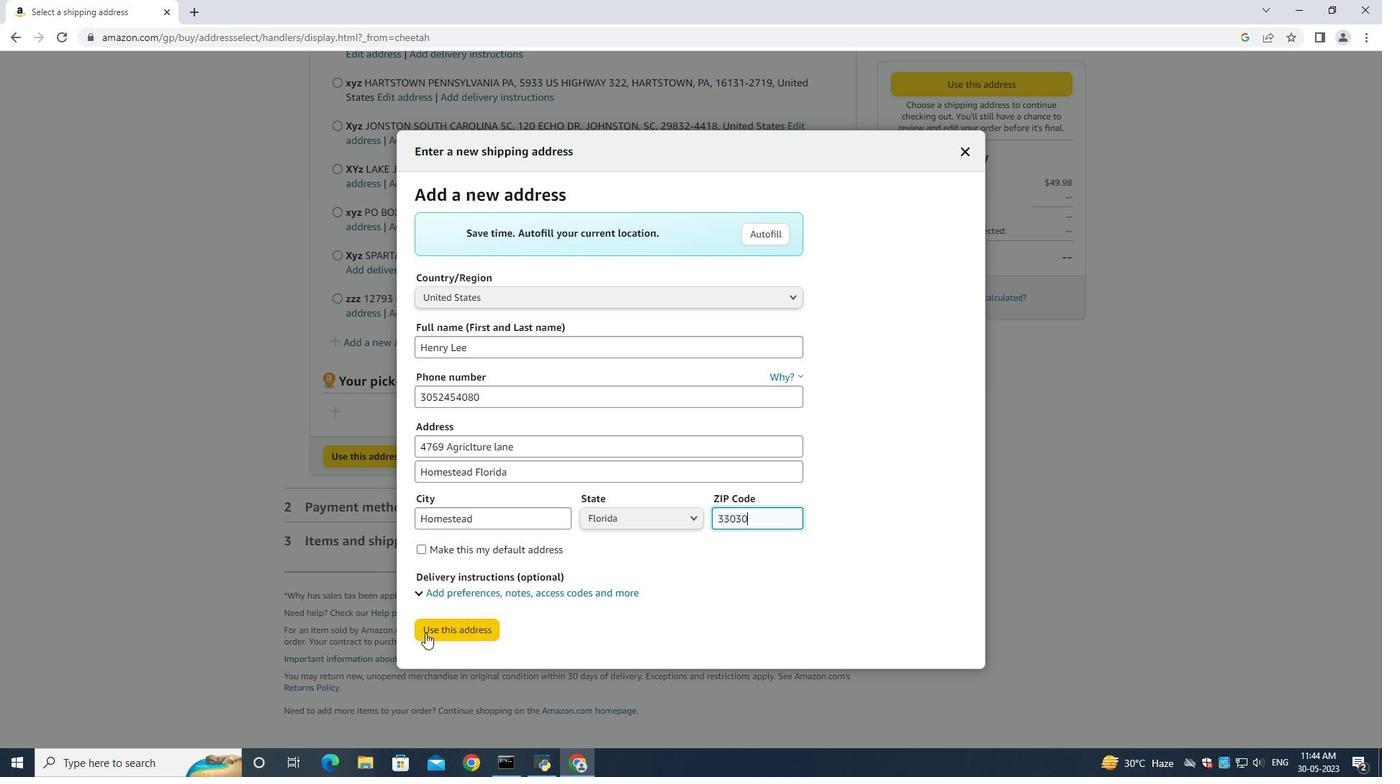 
Action: Mouse pressed left at (428, 631)
Screenshot: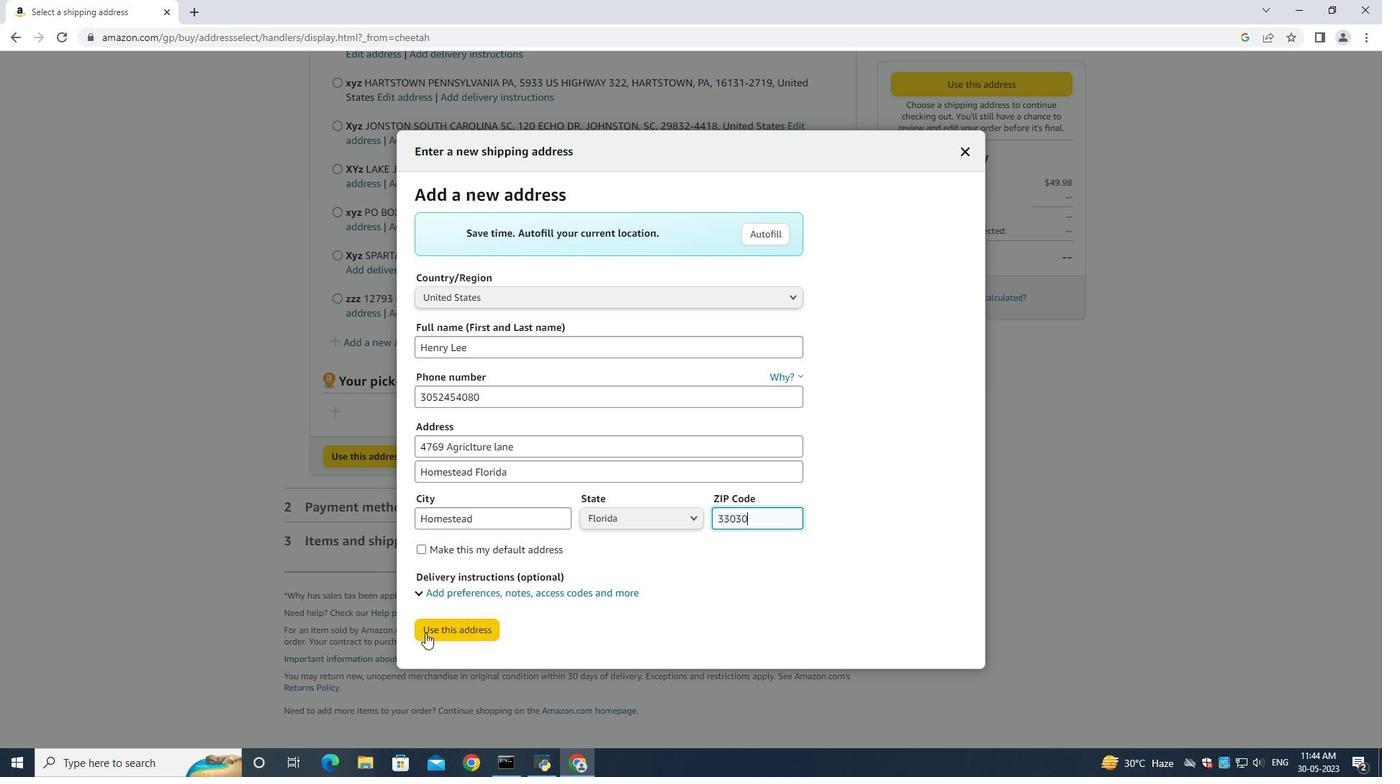 
Action: Mouse moved to (447, 727)
Screenshot: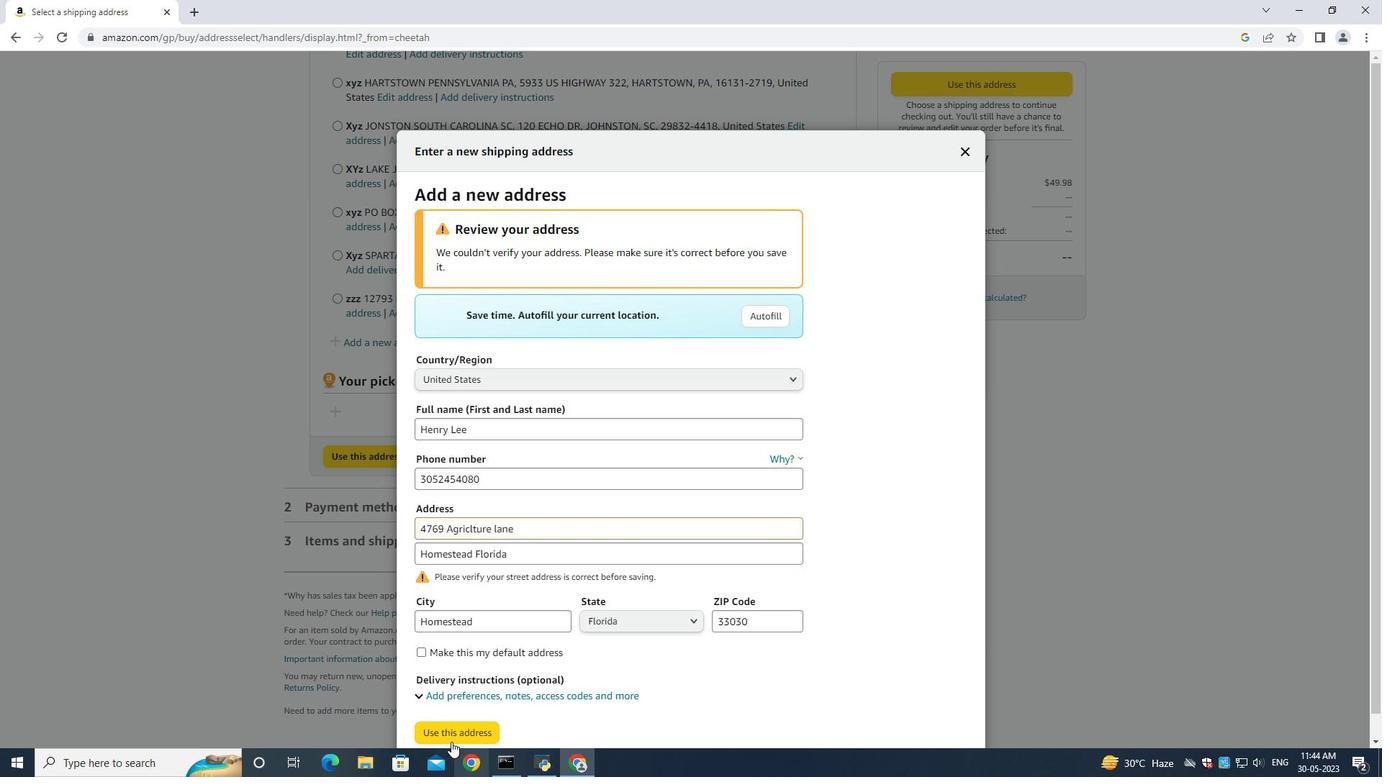 
Action: Mouse pressed left at (447, 727)
Screenshot: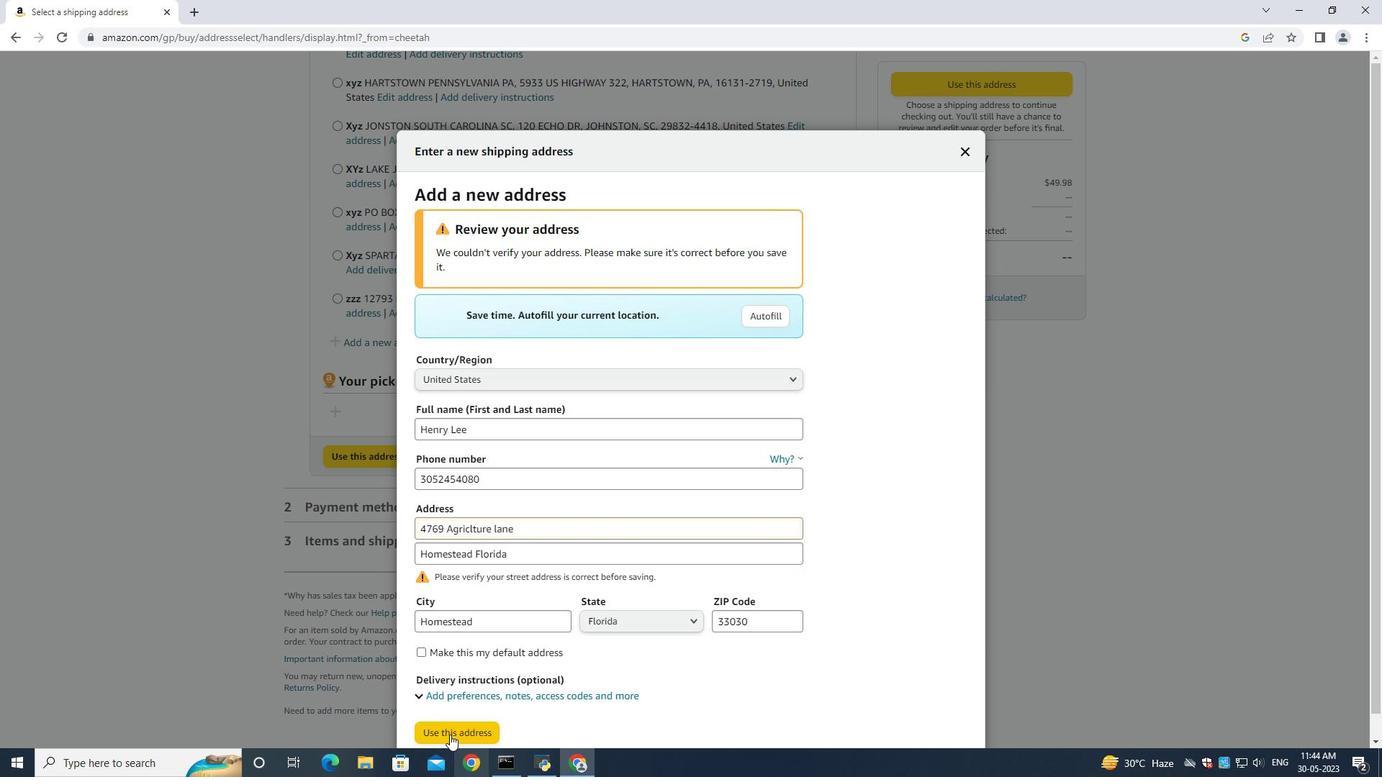 
Action: Mouse moved to (625, 360)
Screenshot: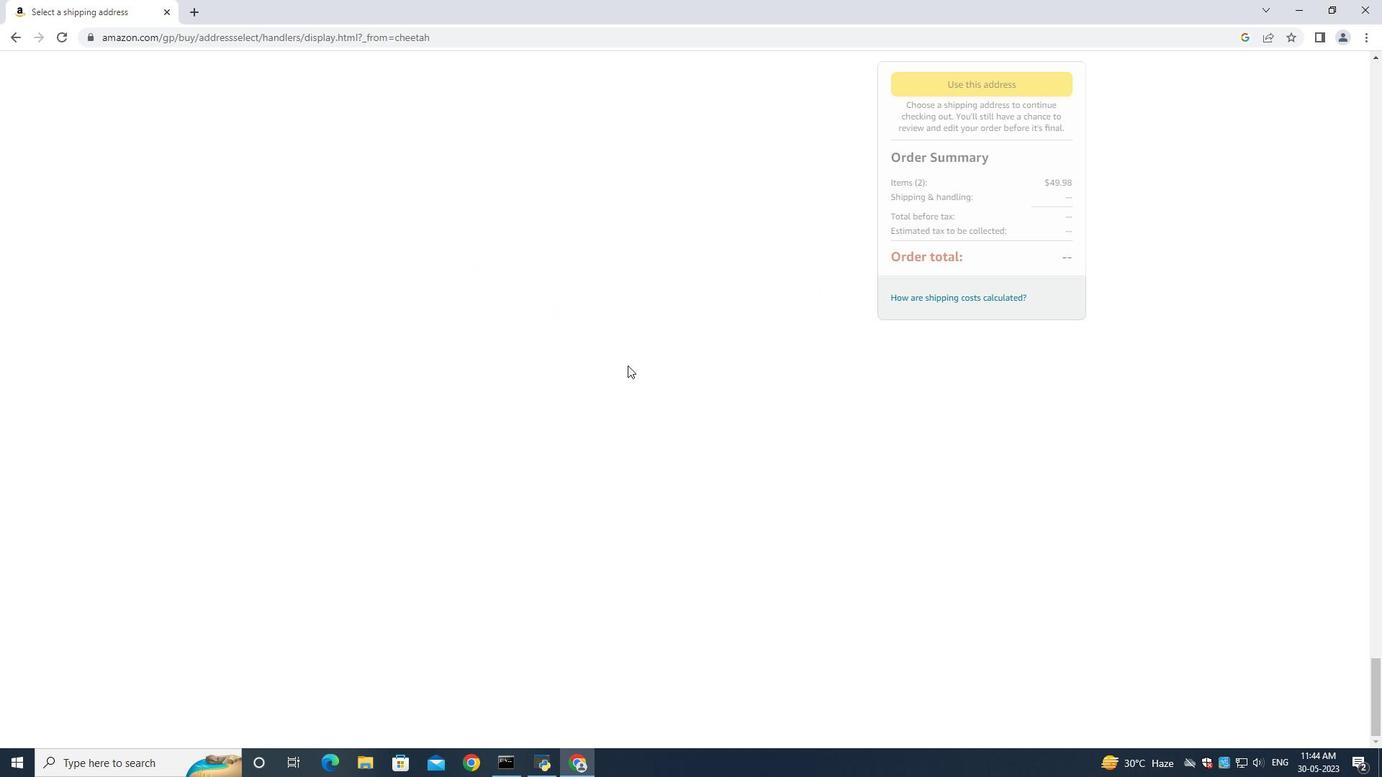 
